 Task: Format the document according to the specified style guidelines: use Times New Roman for body text, bold the headings, and insert page breaks where needed.
Action: Mouse moved to (866, 297)
Screenshot: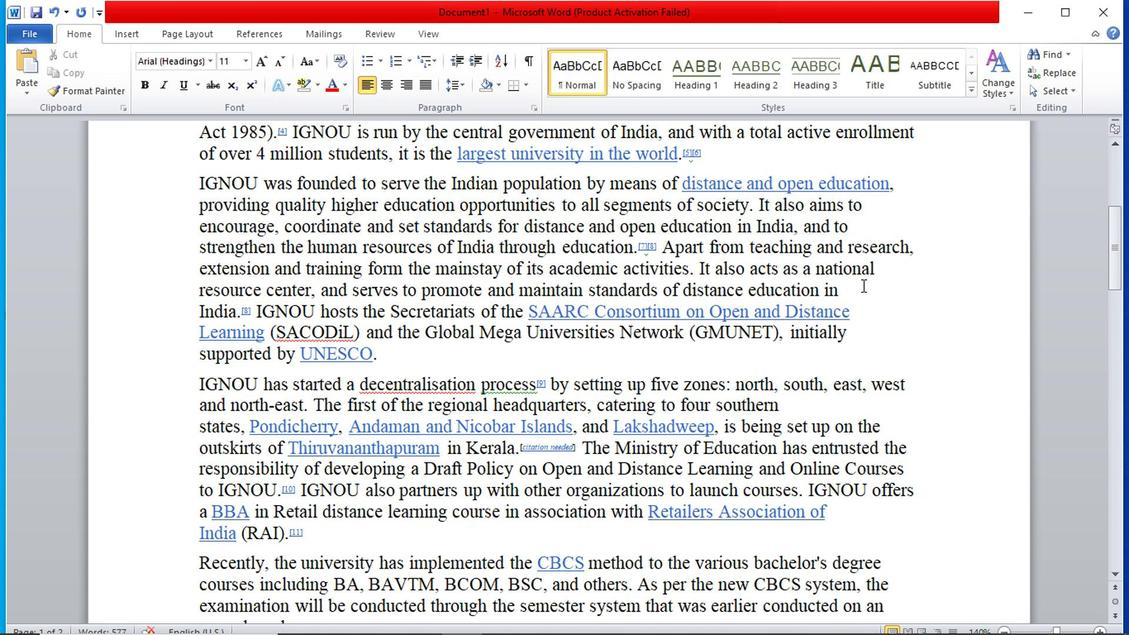 
Action: Mouse scrolled (866, 297) with delta (0, 0)
Screenshot: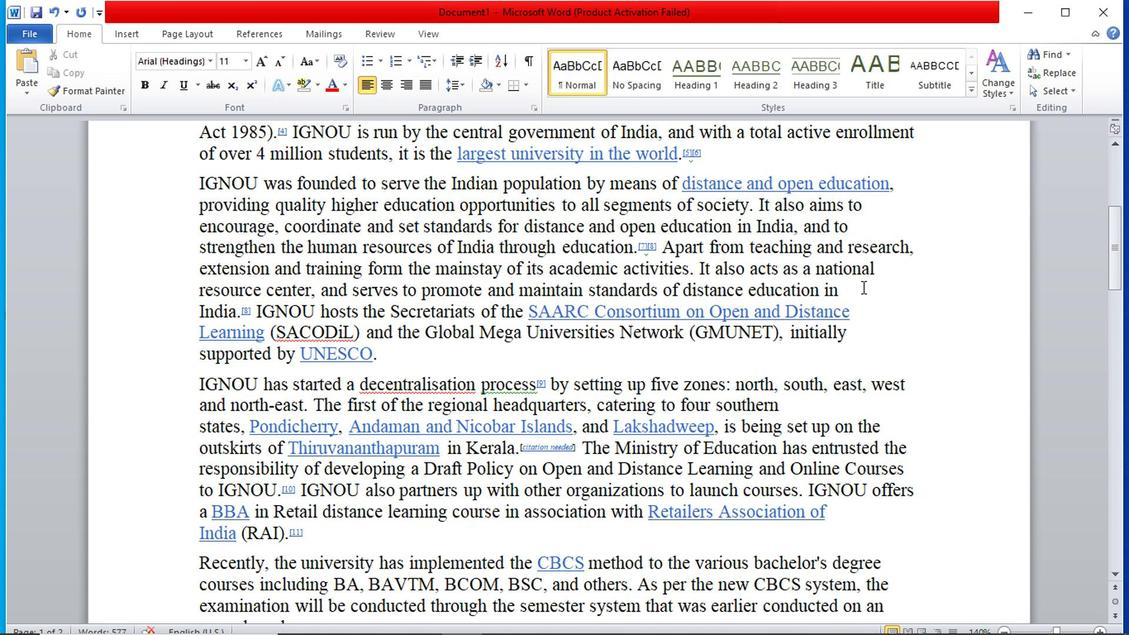 
Action: Mouse moved to (866, 297)
Screenshot: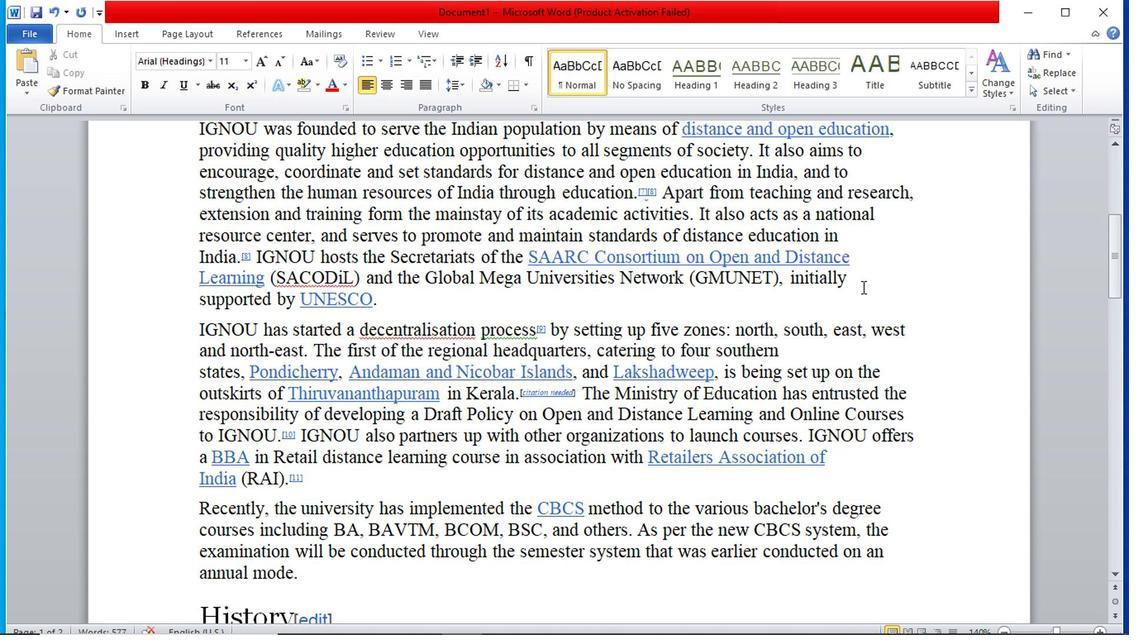 
Action: Mouse scrolled (866, 297) with delta (0, 0)
Screenshot: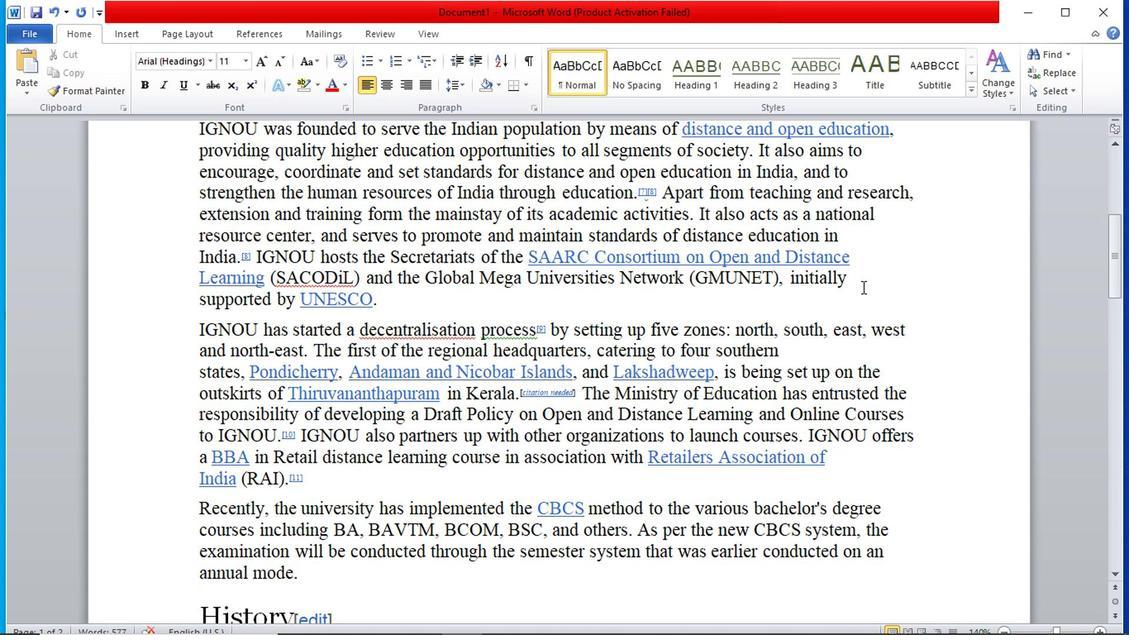 
Action: Mouse scrolled (866, 298) with delta (0, 1)
Screenshot: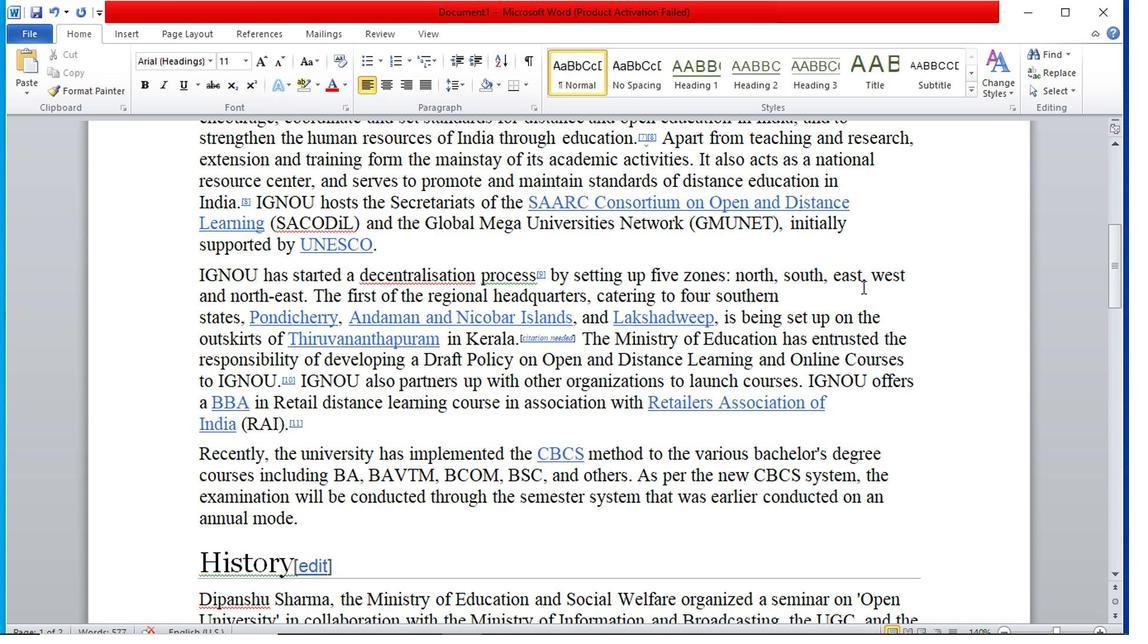 
Action: Mouse moved to (729, 290)
Screenshot: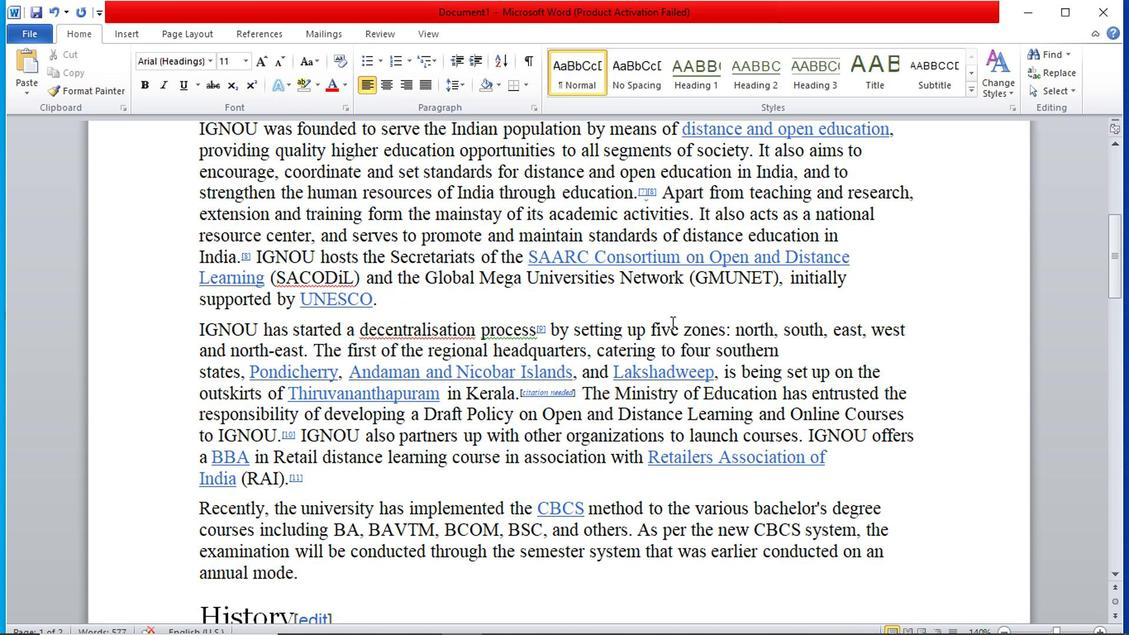 
Action: Mouse scrolled (729, 291) with delta (0, 1)
Screenshot: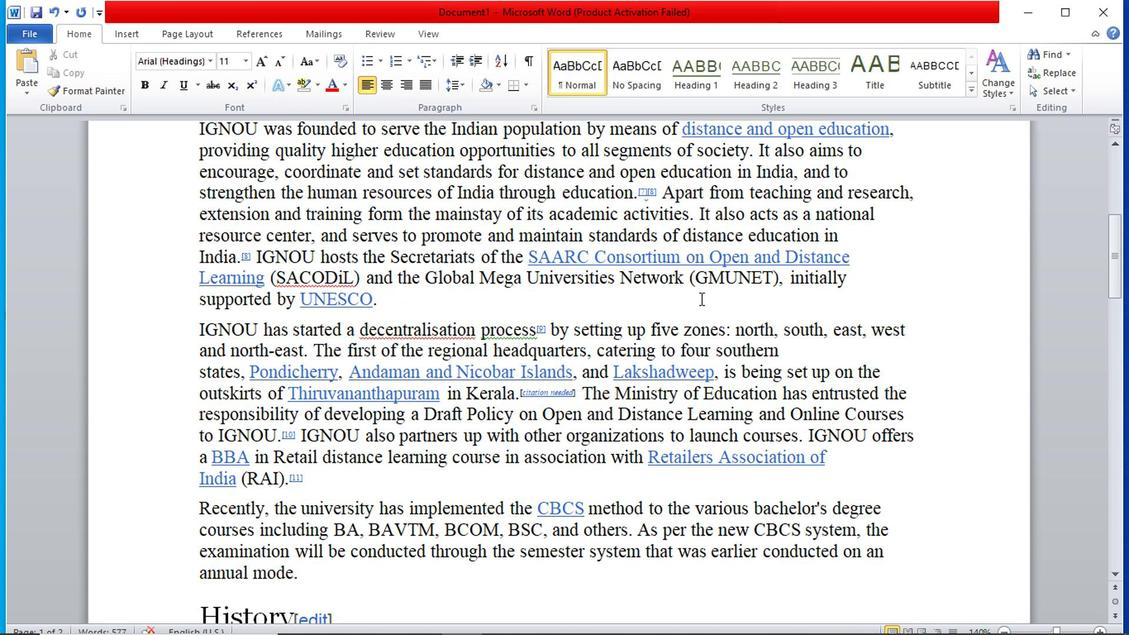 
Action: Mouse scrolled (729, 291) with delta (0, 1)
Screenshot: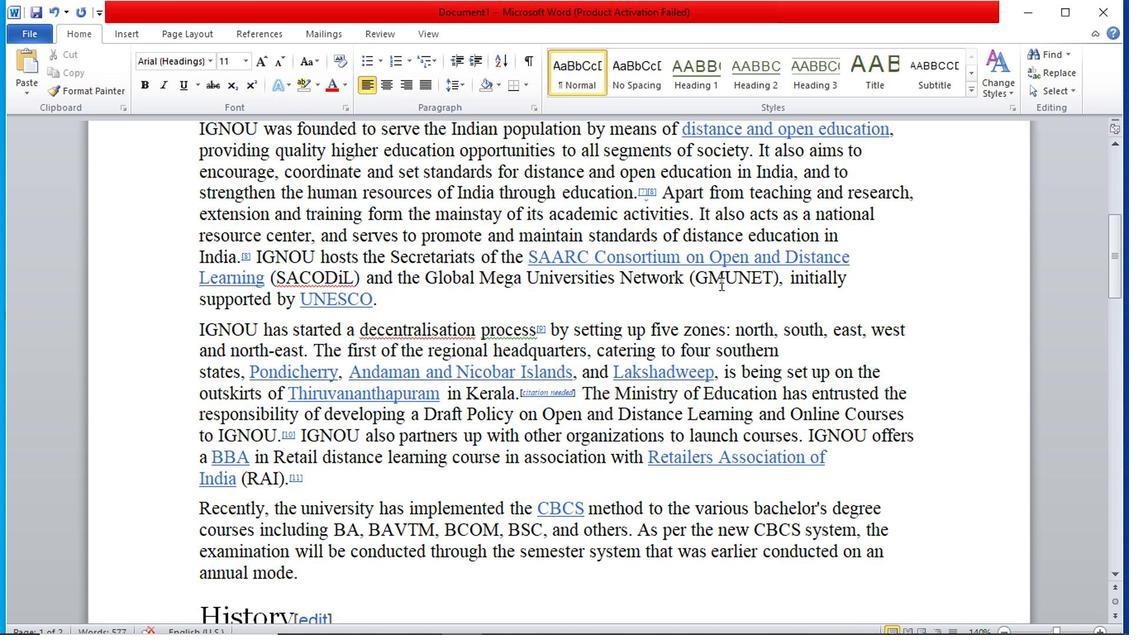
Action: Mouse scrolled (729, 291) with delta (0, 1)
Screenshot: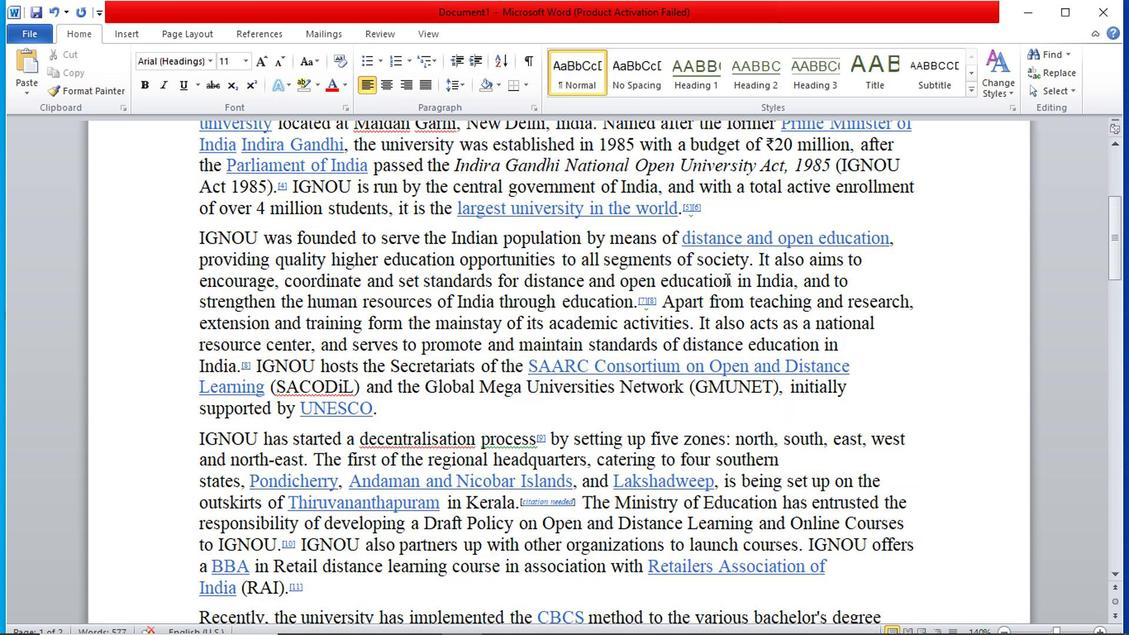 
Action: Mouse moved to (674, 221)
Screenshot: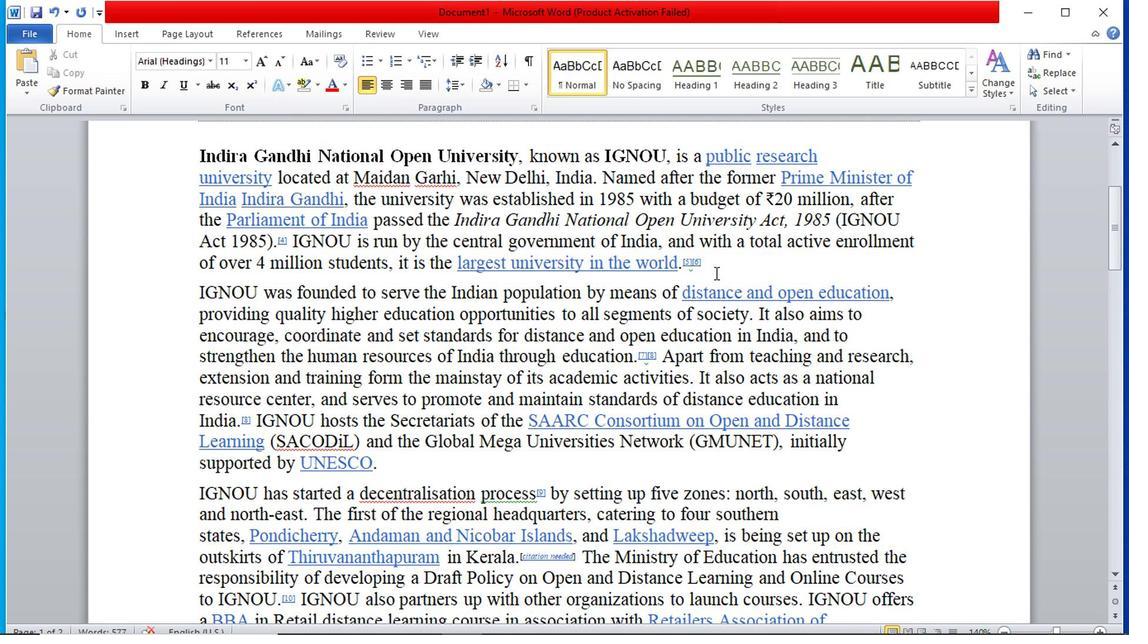 
Action: Mouse scrolled (674, 222) with delta (0, 1)
Screenshot: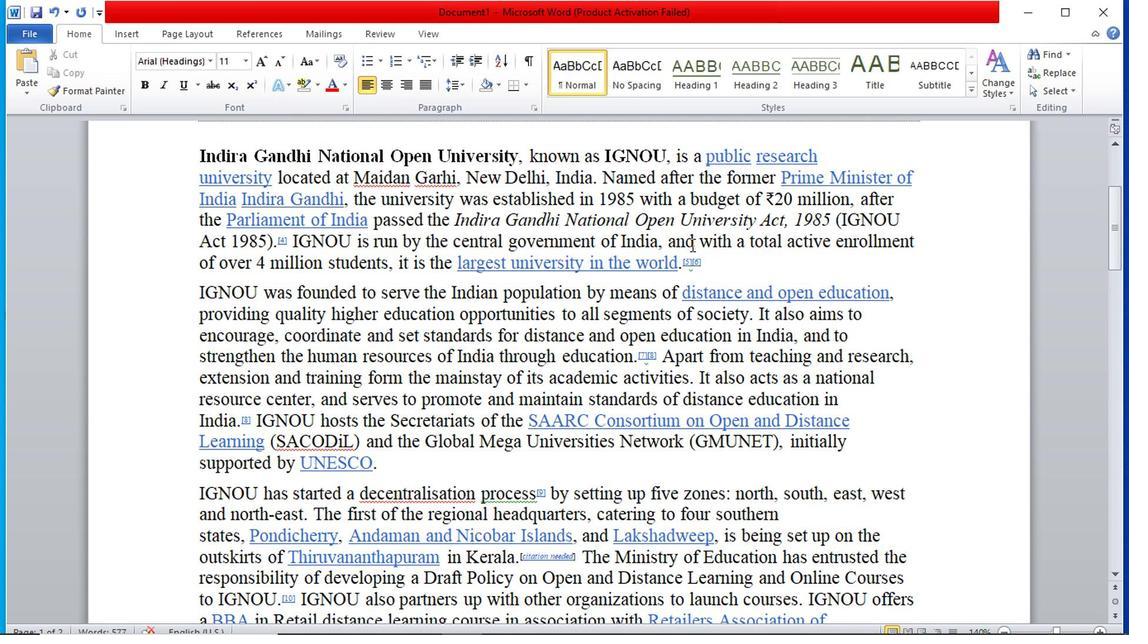 
Action: Mouse scrolled (674, 222) with delta (0, 1)
Screenshot: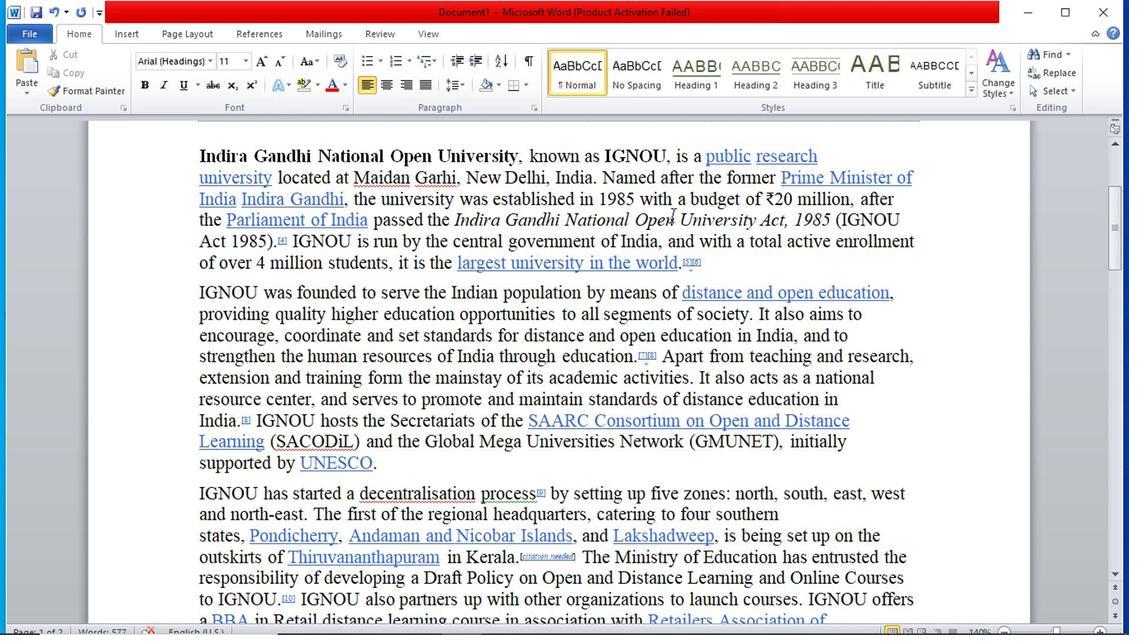 
Action: Mouse moved to (358, 202)
Screenshot: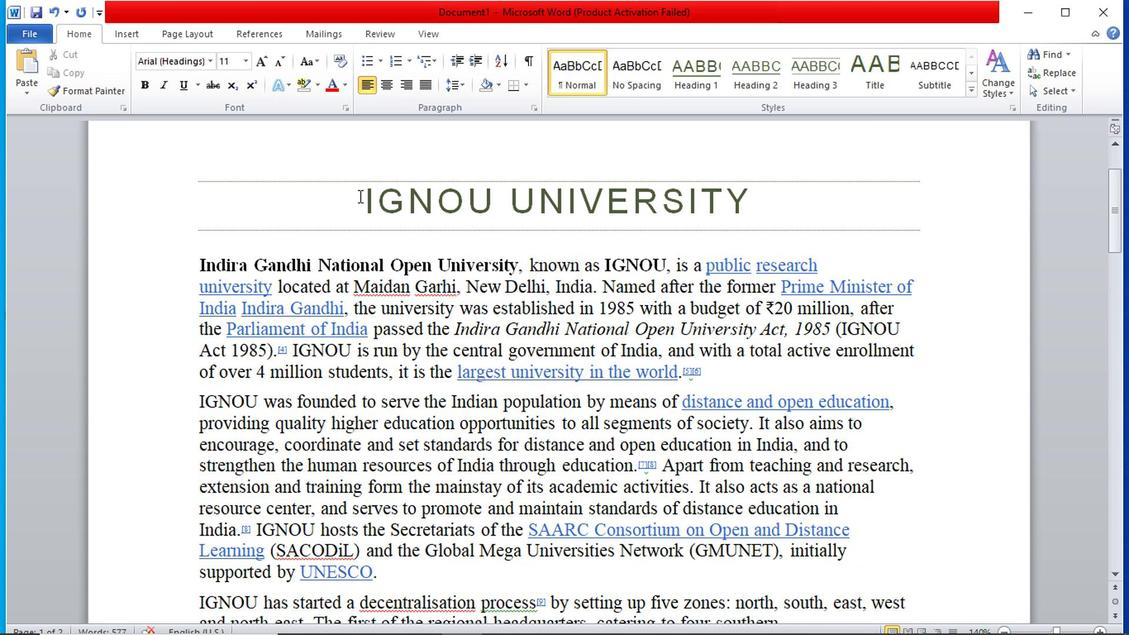 
Action: Mouse pressed left at (358, 202)
Screenshot: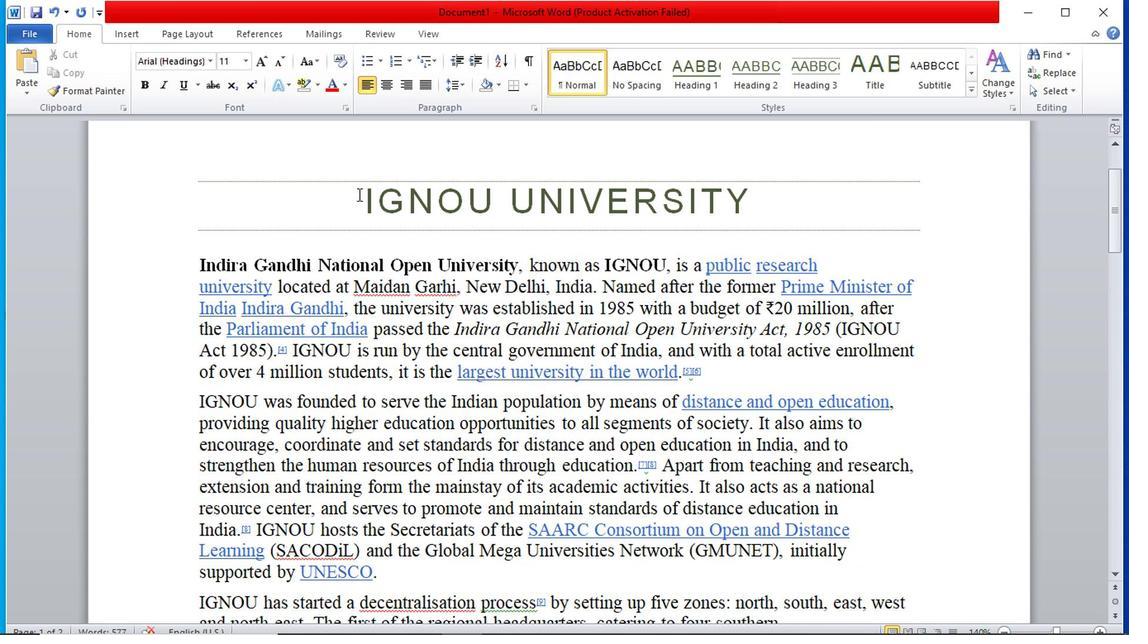 
Action: Mouse moved to (1015, 98)
Screenshot: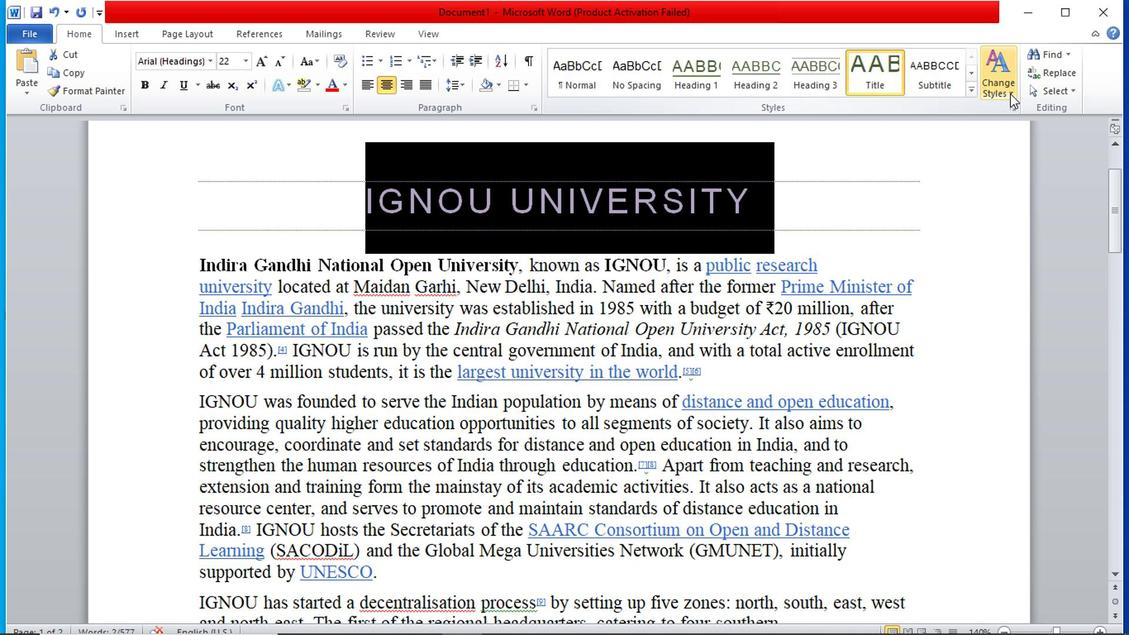 
Action: Mouse pressed left at (1015, 98)
Screenshot: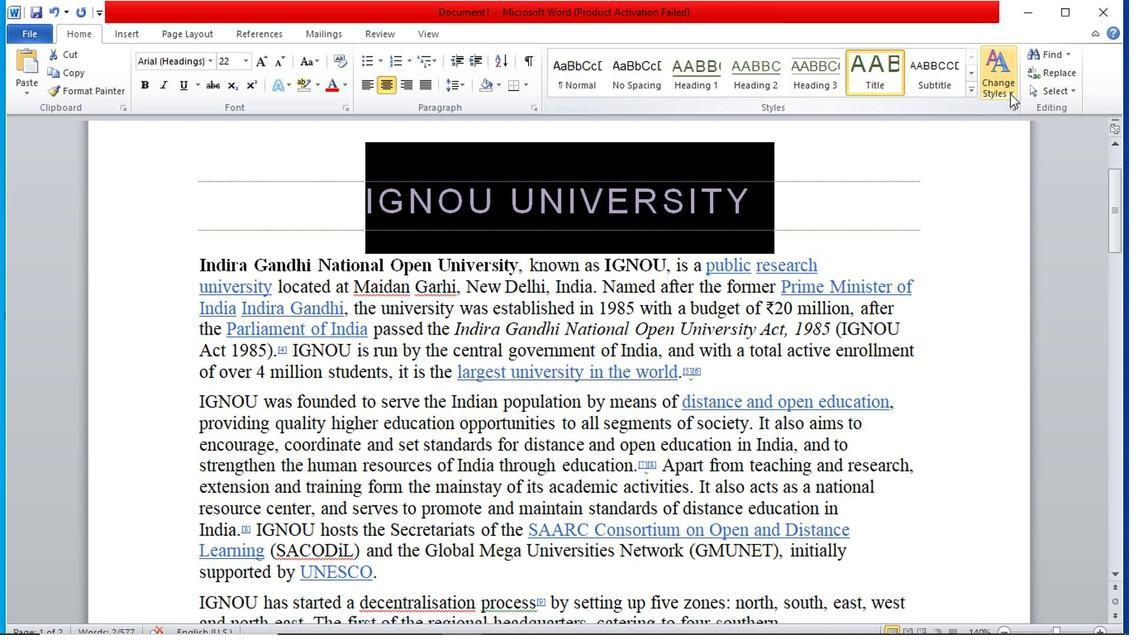 
Action: Mouse moved to (1024, 161)
Screenshot: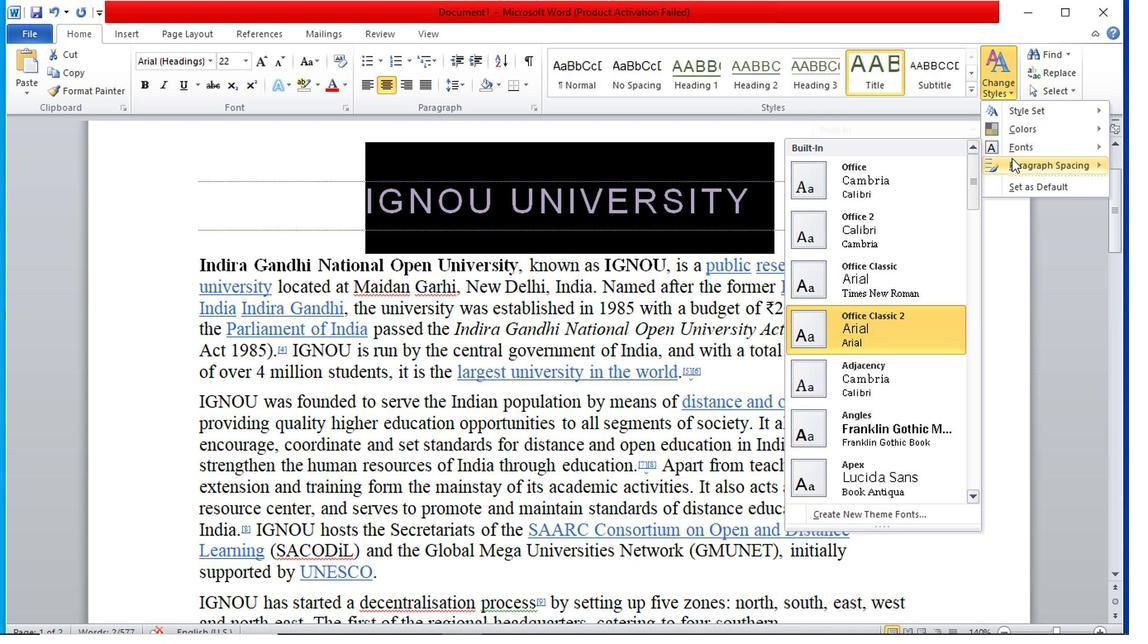 
Action: Mouse pressed left at (1024, 161)
Screenshot: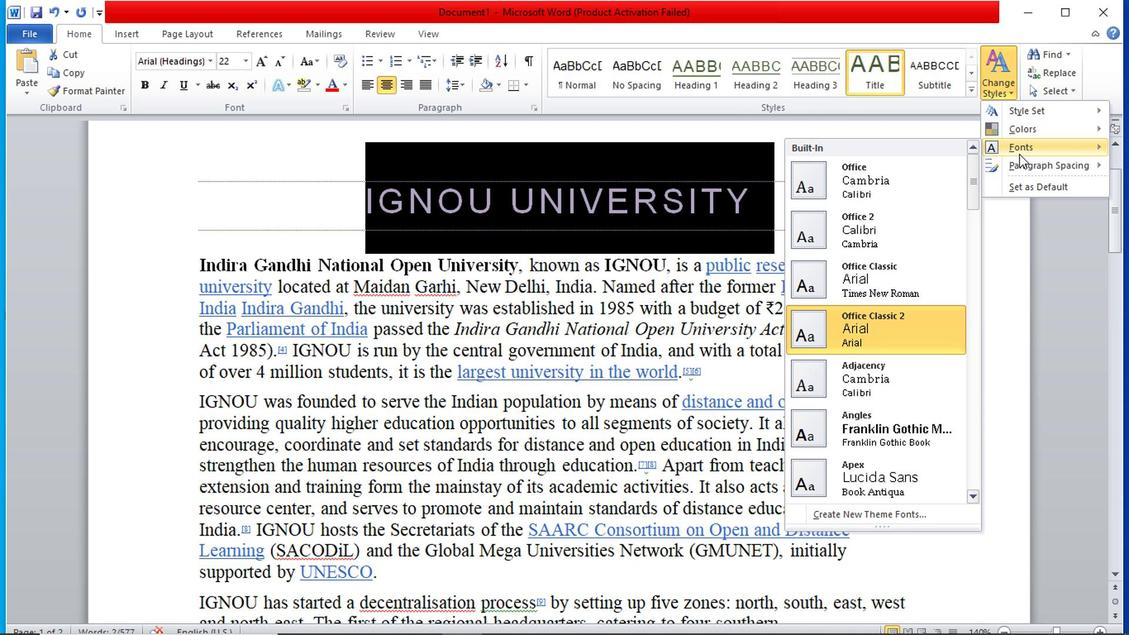 
Action: Mouse moved to (883, 352)
Screenshot: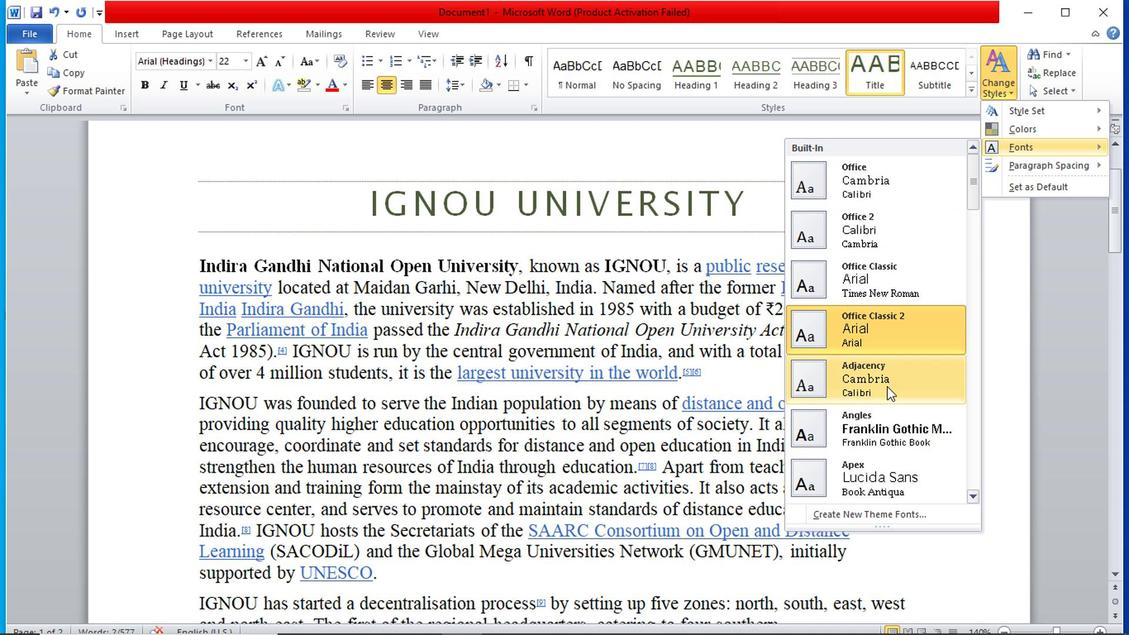 
Action: Mouse scrolled (883, 351) with delta (0, -1)
Screenshot: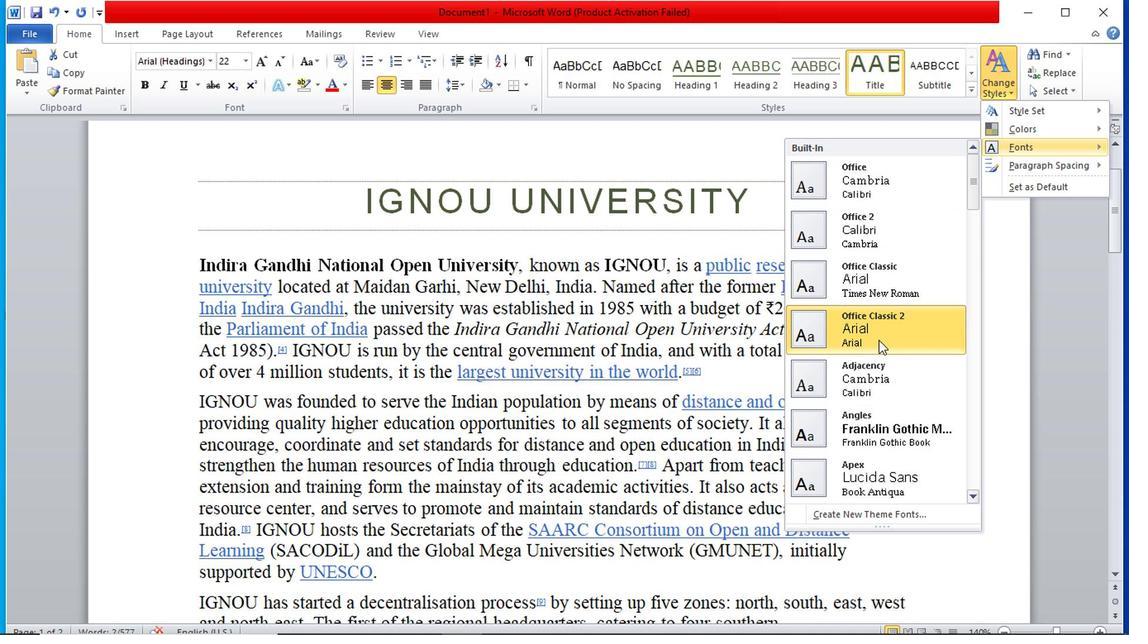 
Action: Mouse scrolled (883, 351) with delta (0, -1)
Screenshot: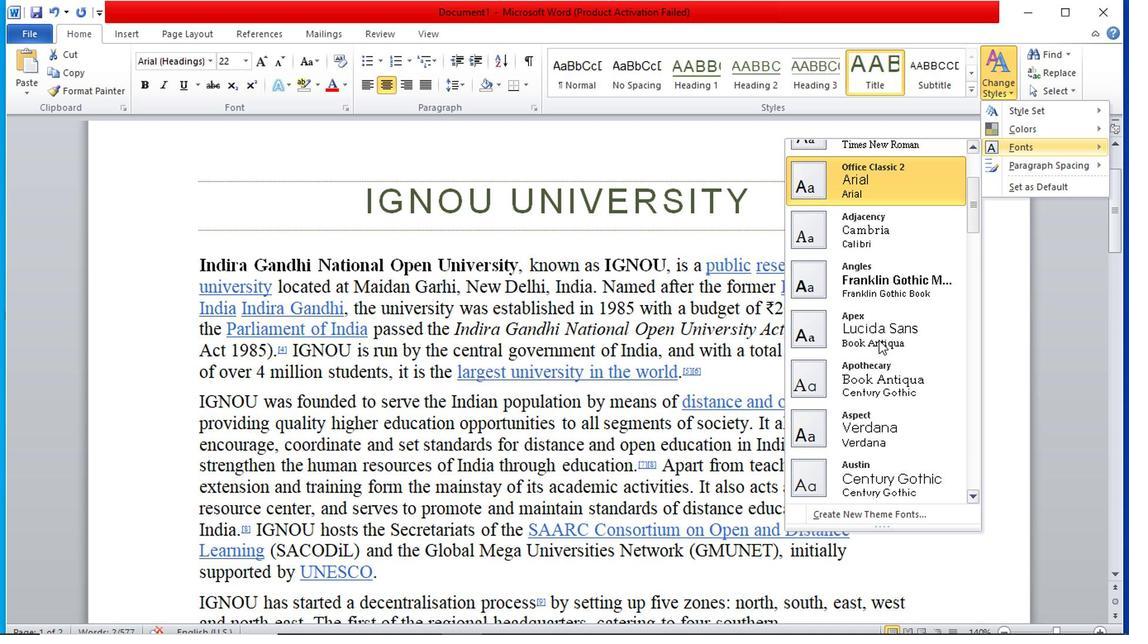 
Action: Mouse moved to (880, 388)
Screenshot: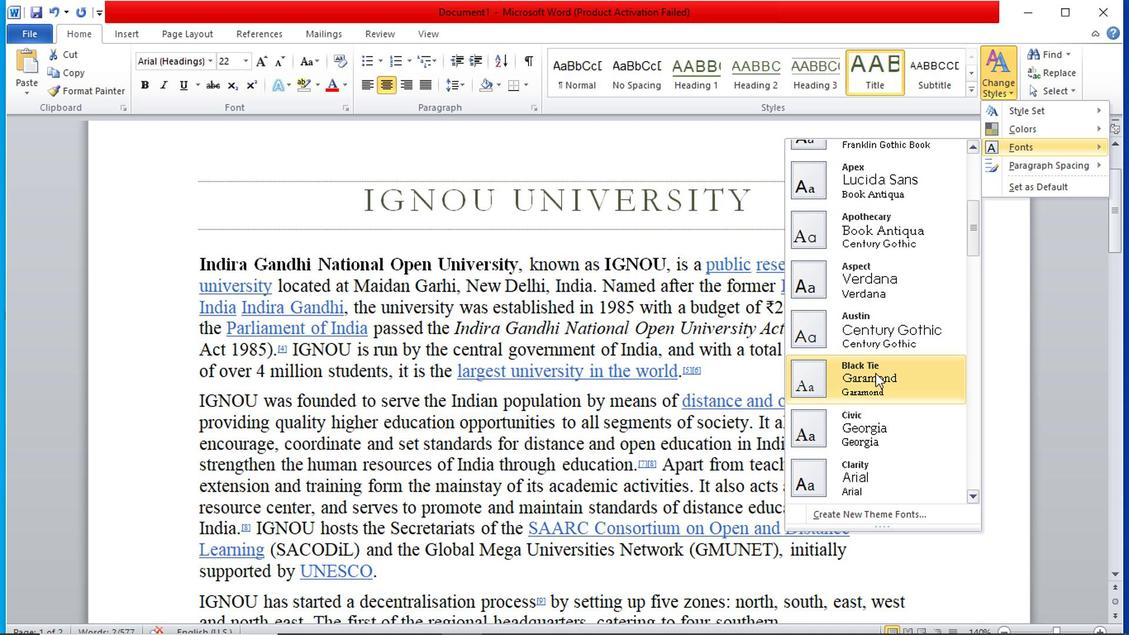 
Action: Mouse pressed left at (880, 388)
Screenshot: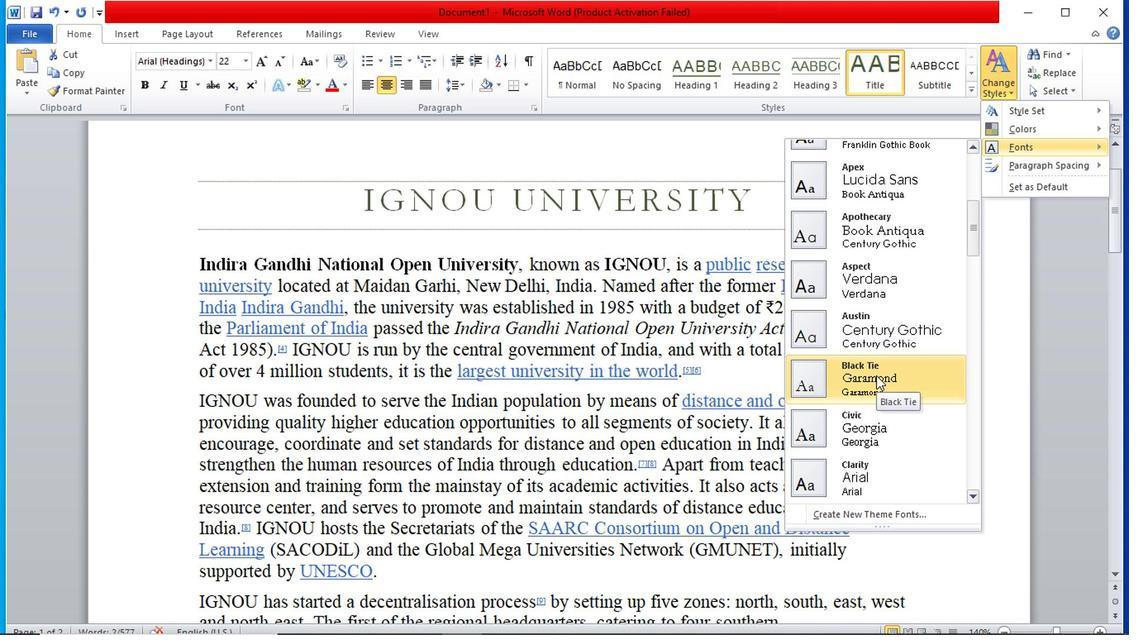 
Action: Mouse moved to (338, 196)
Screenshot: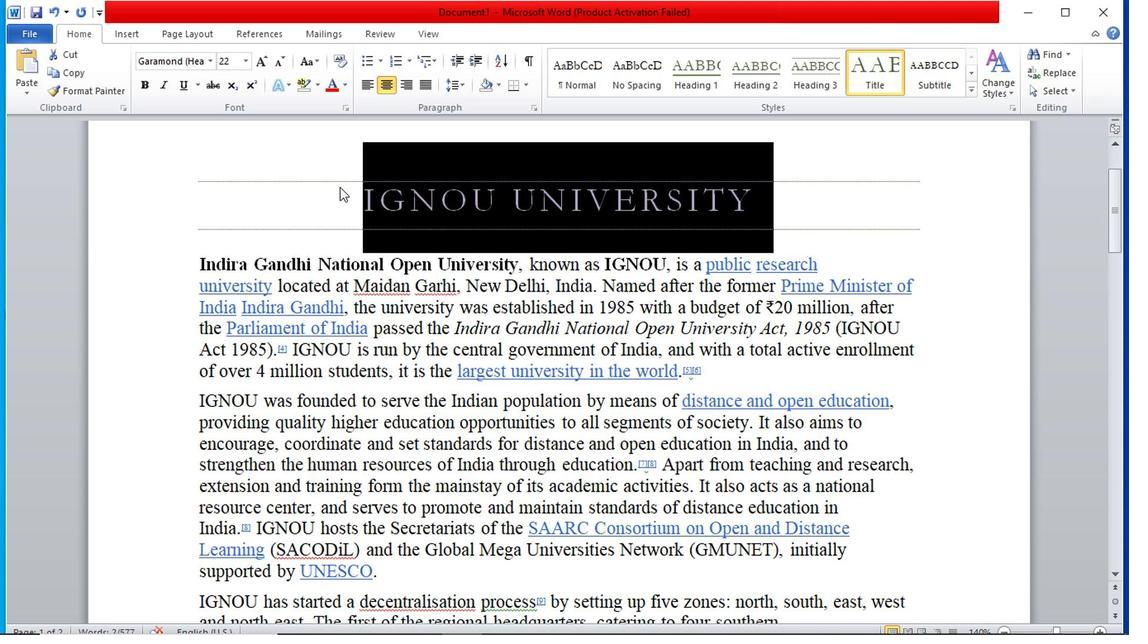 
Action: Mouse pressed left at (338, 196)
Screenshot: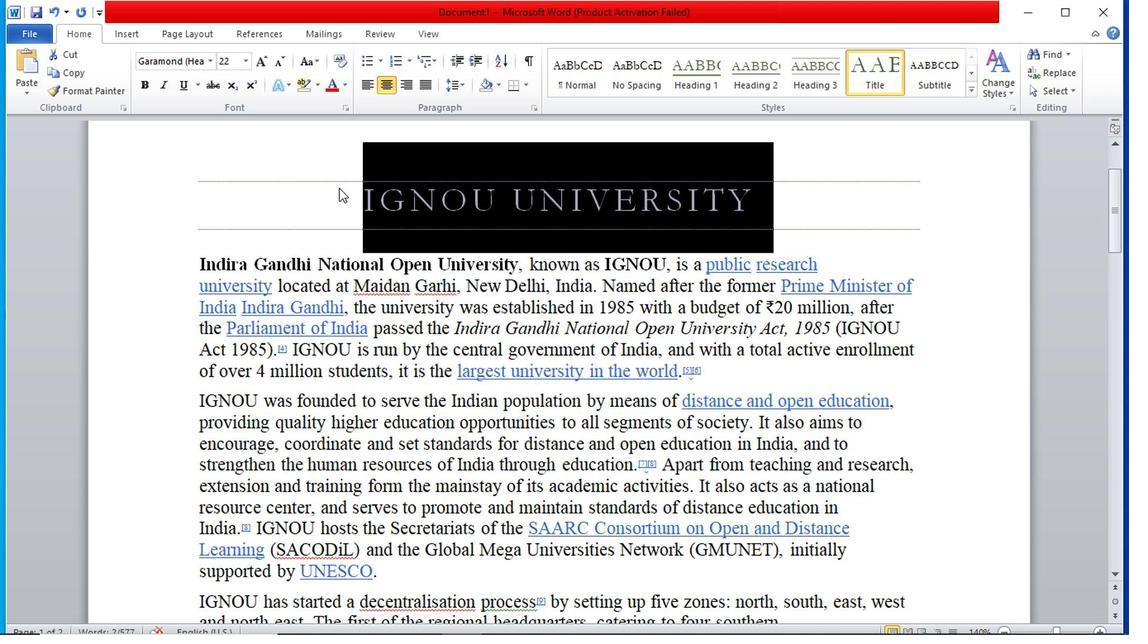 
Action: Mouse moved to (338, 196)
Screenshot: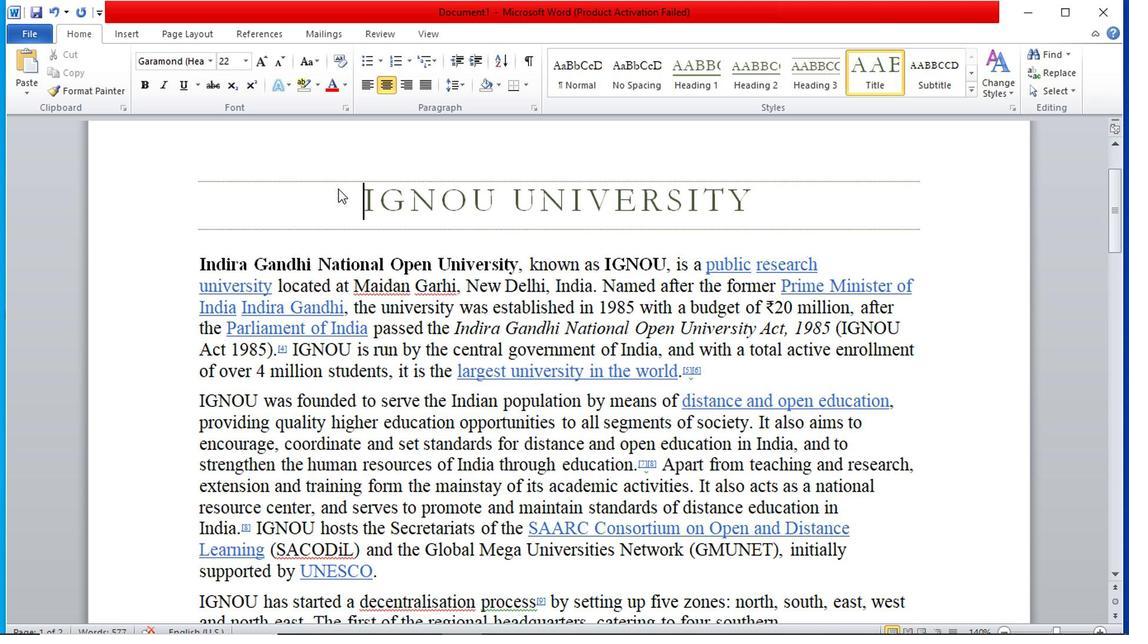 
Action: Mouse pressed left at (338, 196)
Screenshot: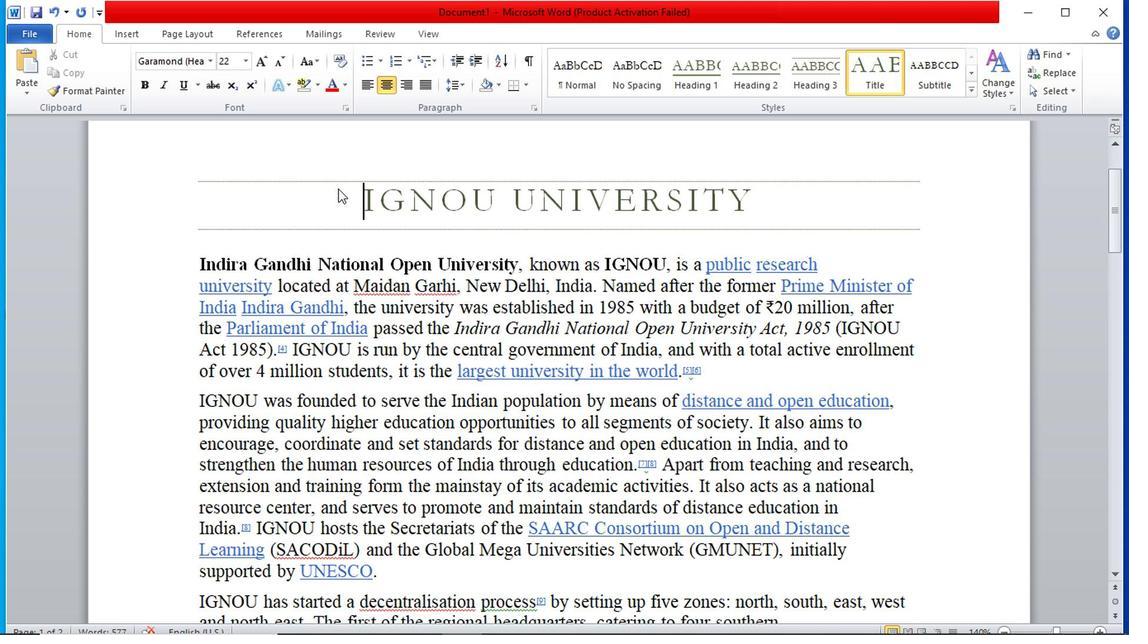 
Action: Mouse moved to (342, 87)
Screenshot: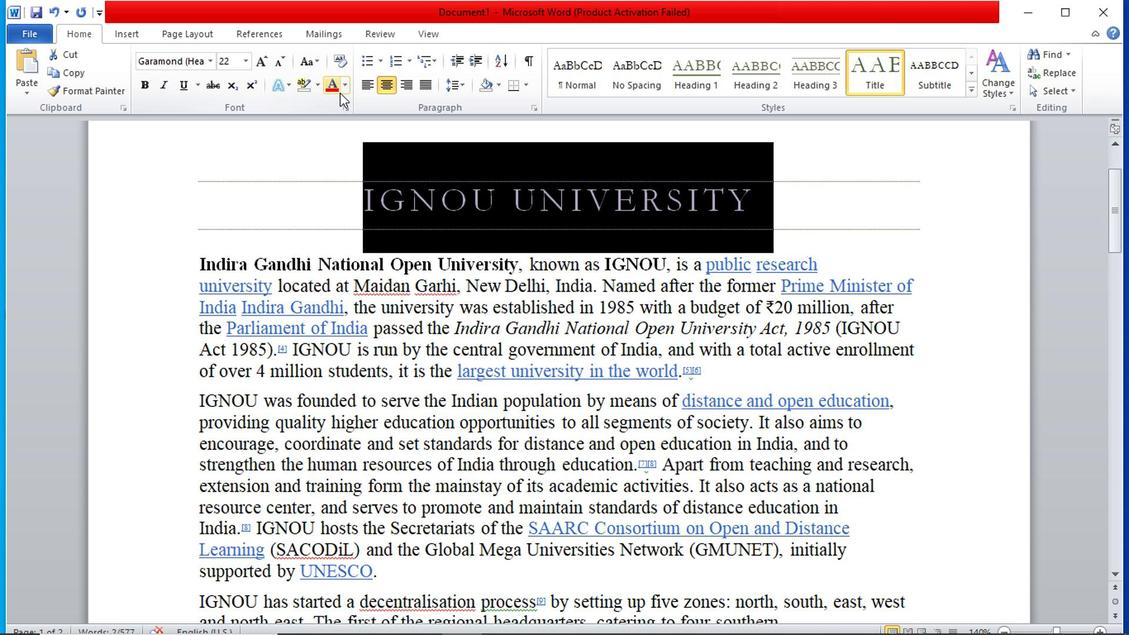 
Action: Mouse pressed left at (342, 87)
Screenshot: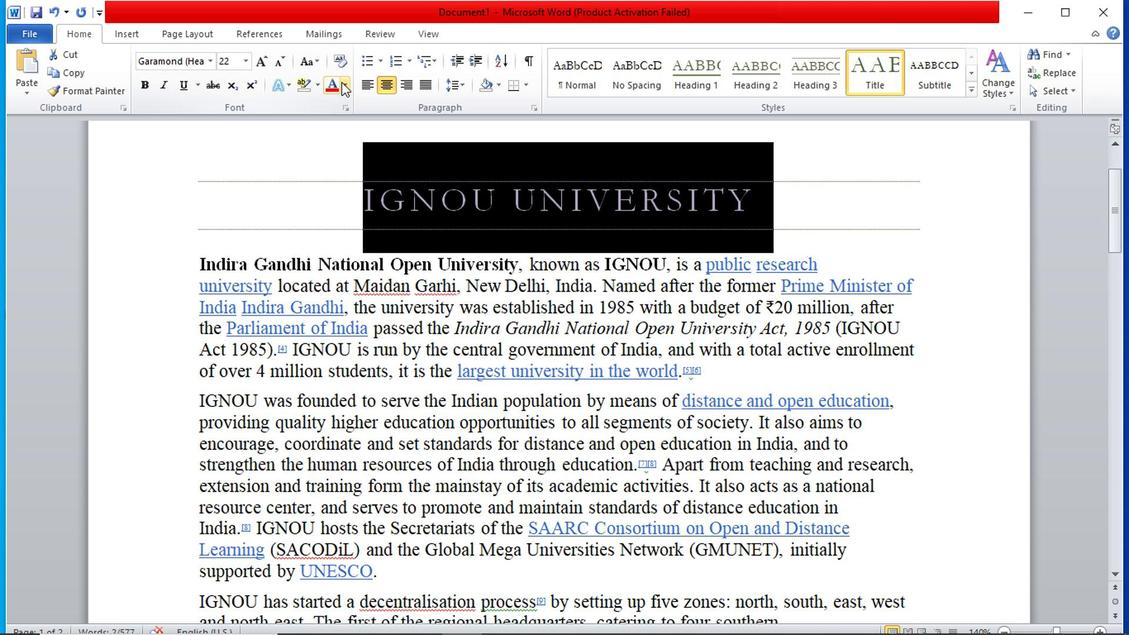
Action: Mouse moved to (291, 152)
Screenshot: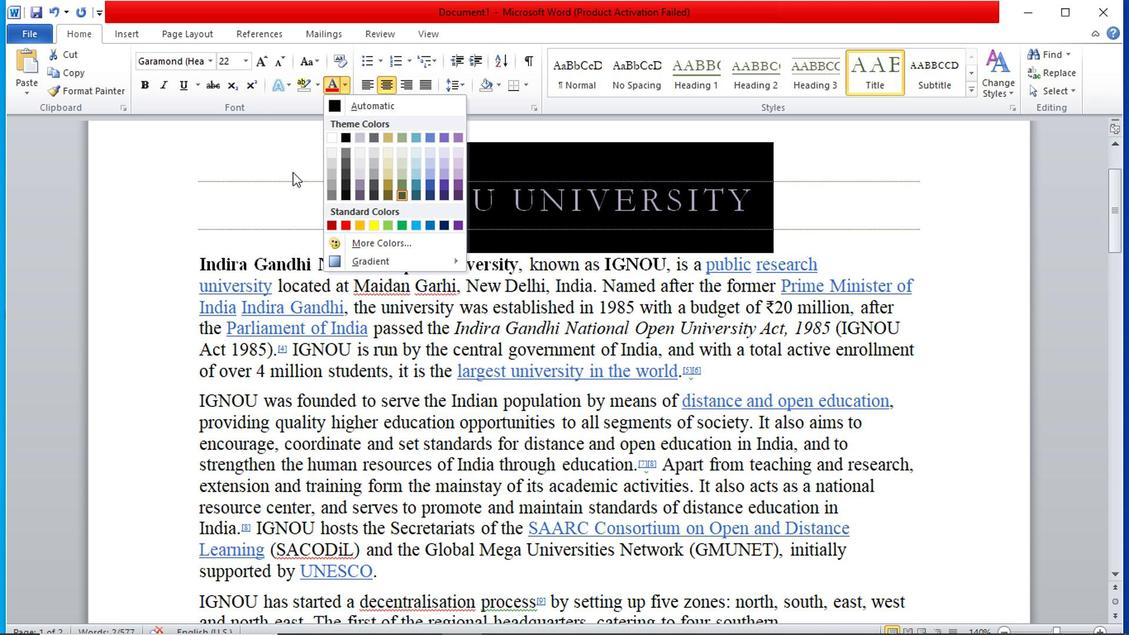 
Action: Mouse pressed left at (291, 152)
Screenshot: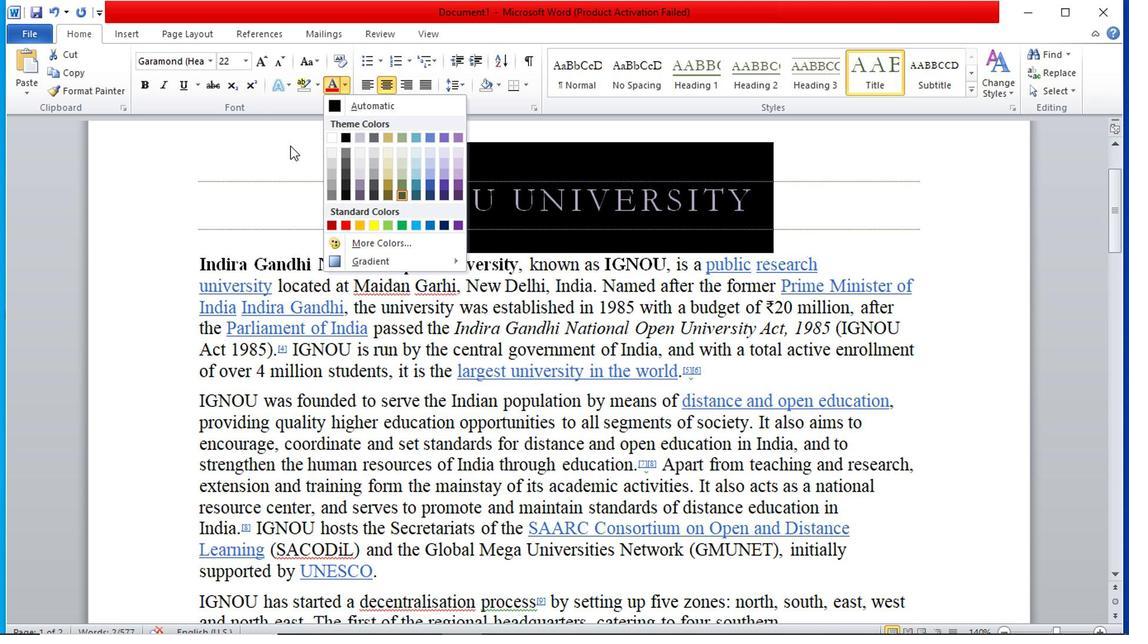 
Action: Mouse moved to (287, 85)
Screenshot: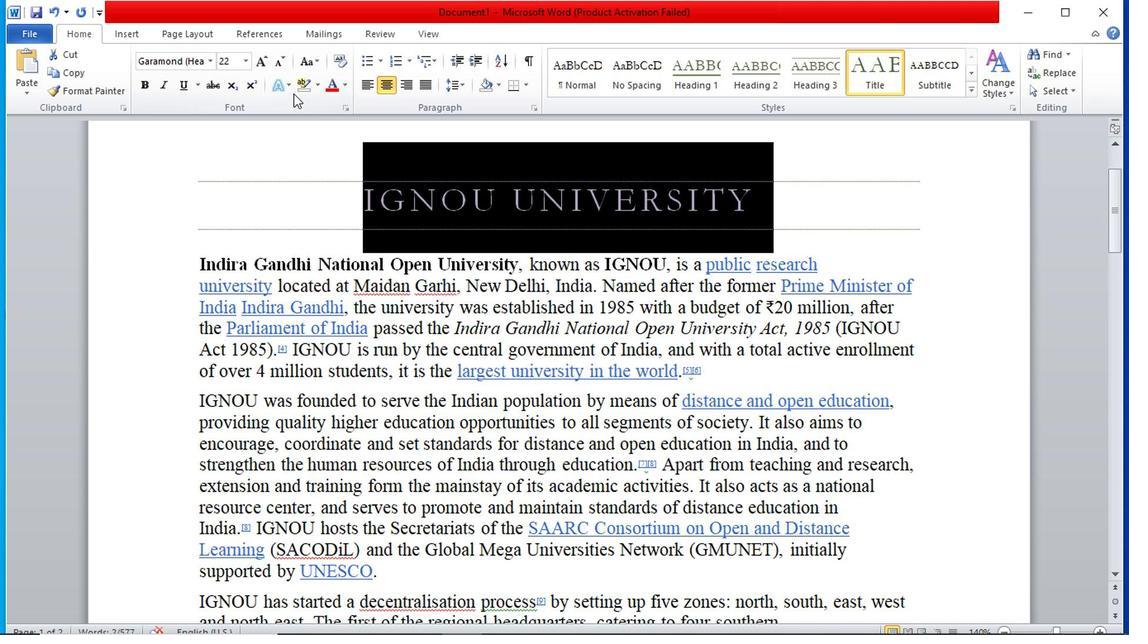 
Action: Mouse pressed left at (287, 85)
Screenshot: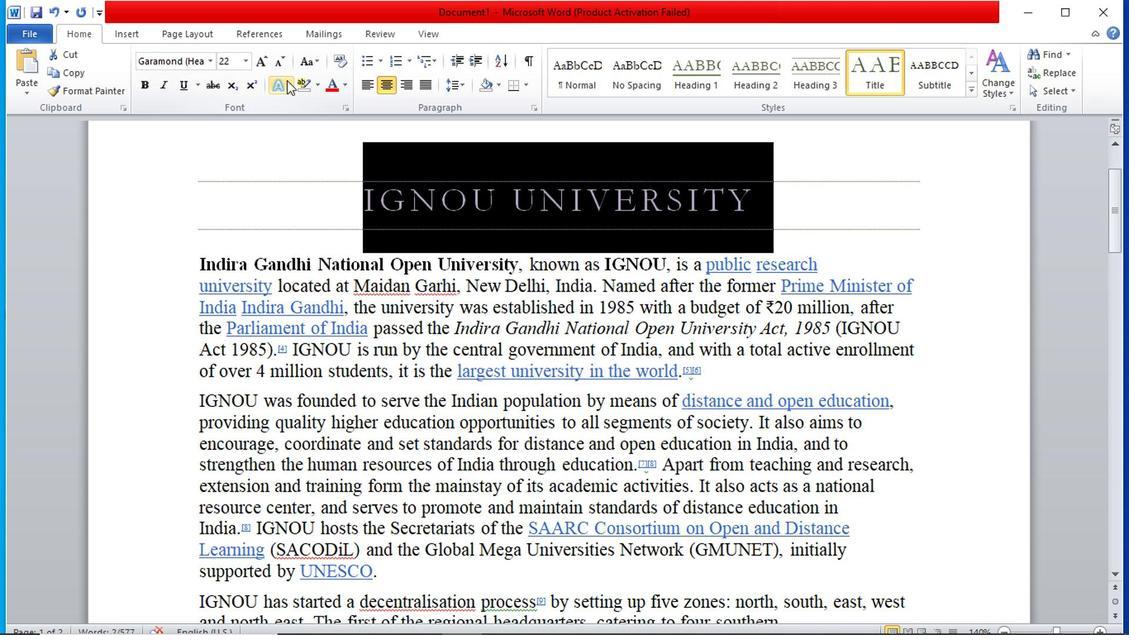 
Action: Mouse moved to (617, 281)
Screenshot: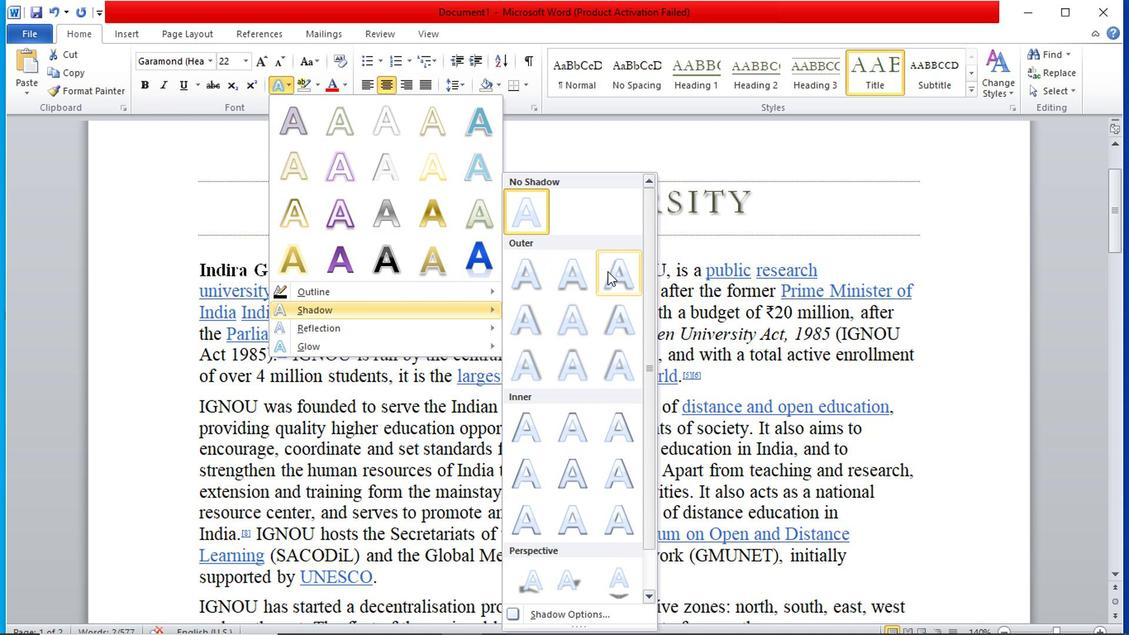 
Action: Mouse pressed left at (617, 281)
Screenshot: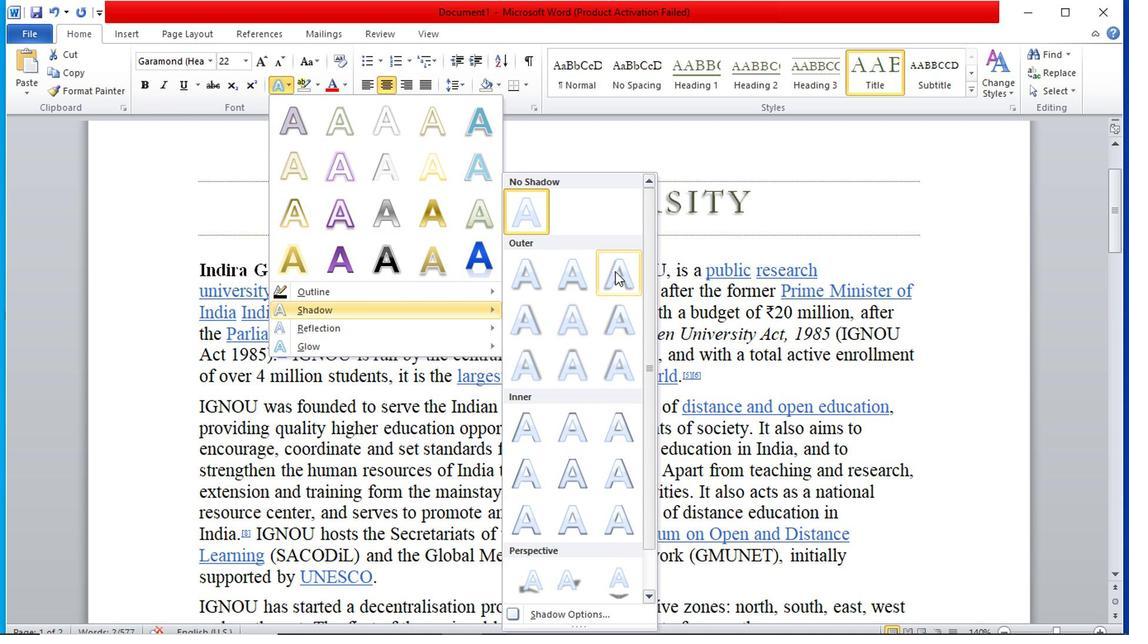 
Action: Mouse moved to (863, 241)
Screenshot: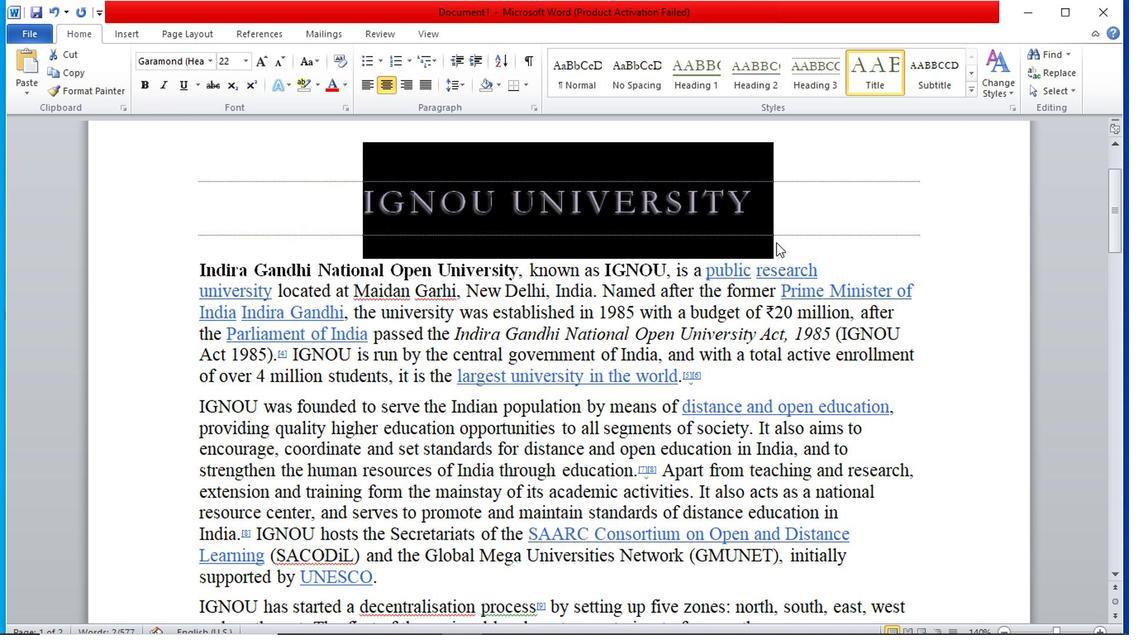 
Action: Mouse pressed left at (863, 241)
Screenshot: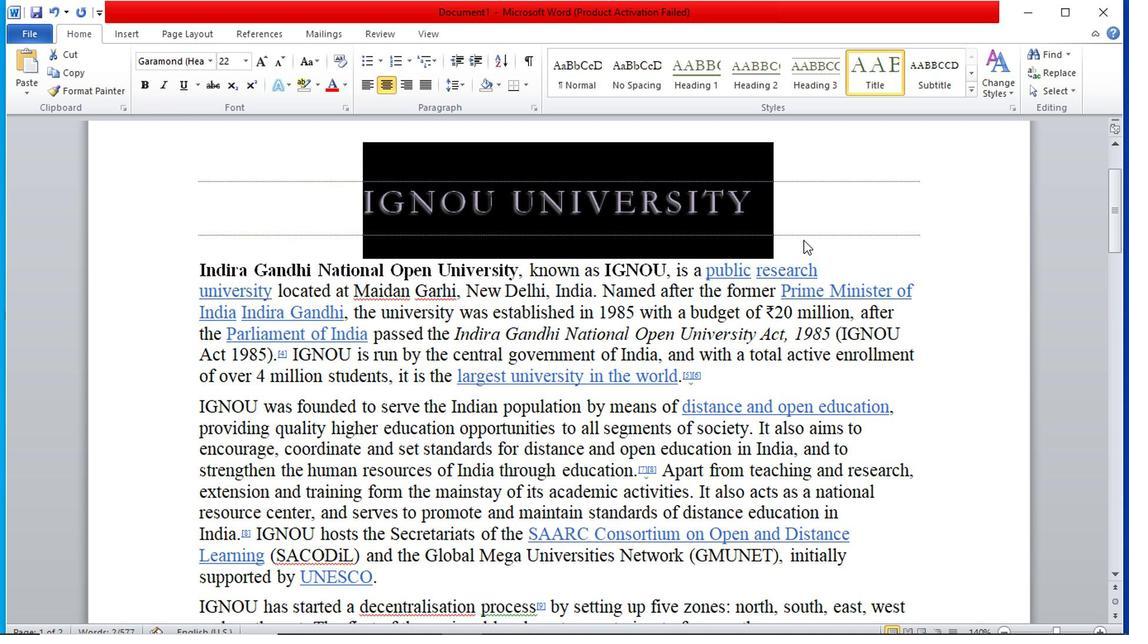 
Action: Mouse moved to (857, 264)
Screenshot: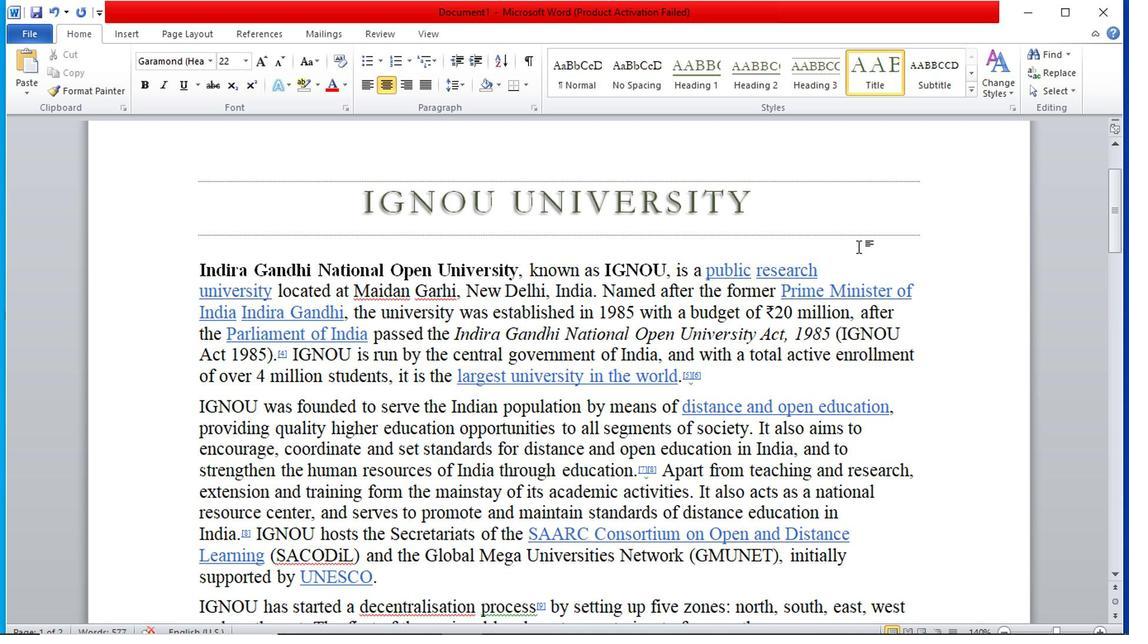 
Action: Mouse scrolled (857, 263) with delta (0, -1)
Screenshot: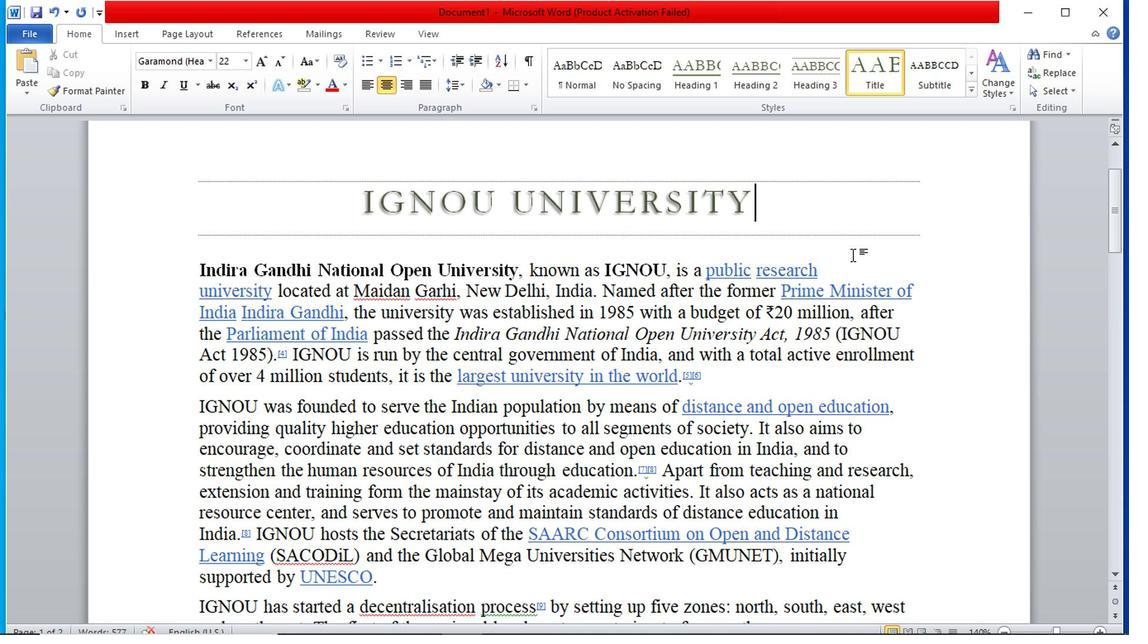 
Action: Mouse moved to (348, 248)
Screenshot: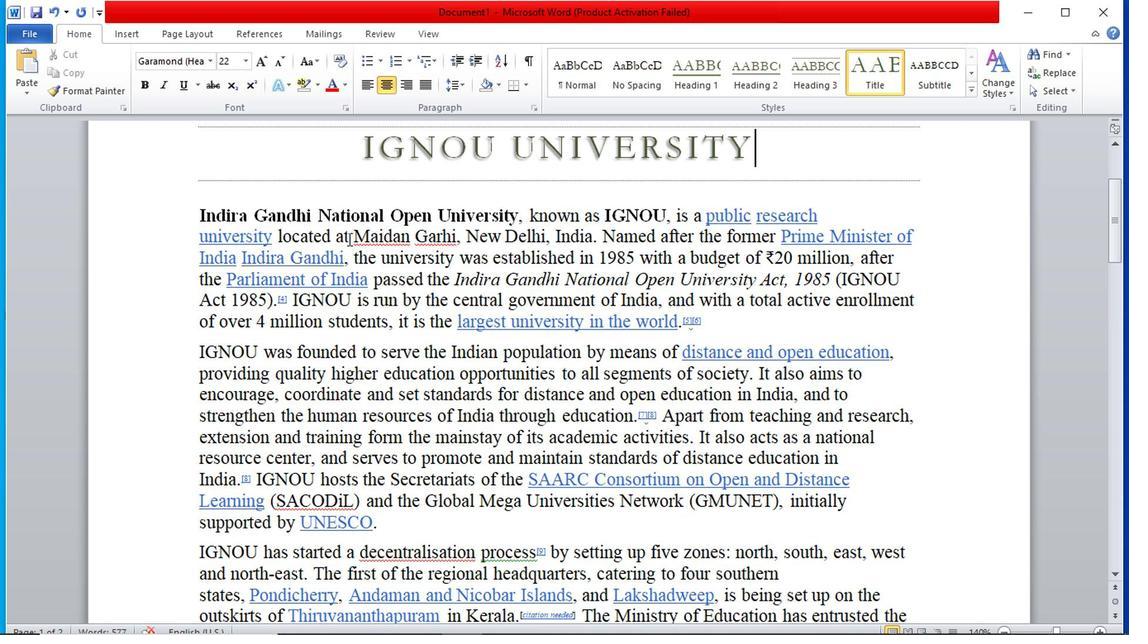 
Action: Mouse pressed left at (348, 248)
Screenshot: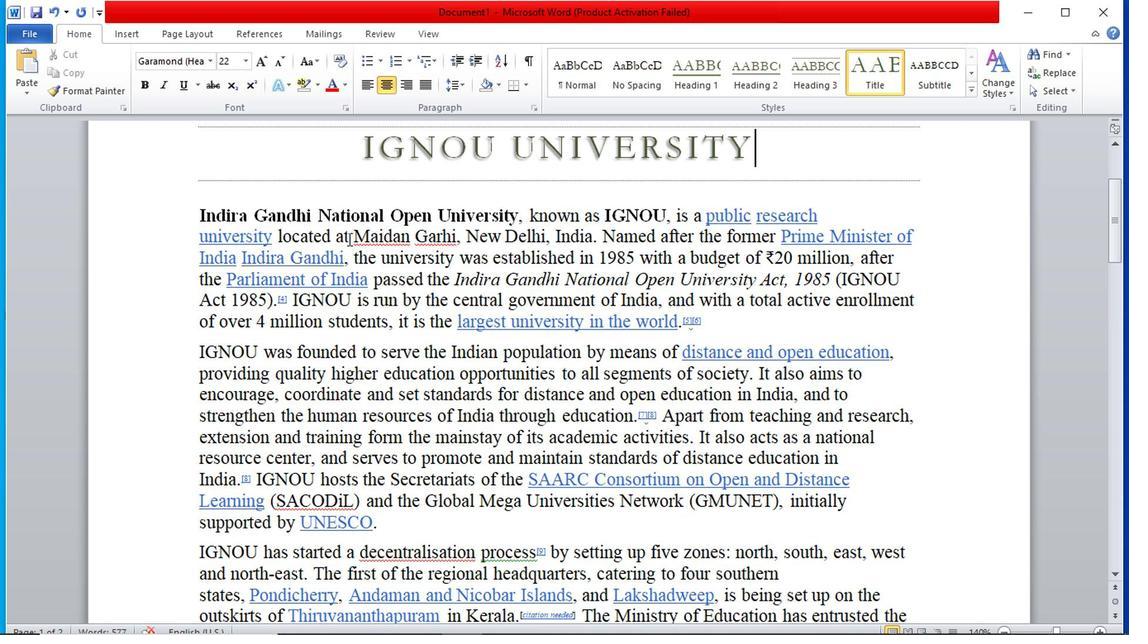 
Action: Mouse moved to (832, 338)
Screenshot: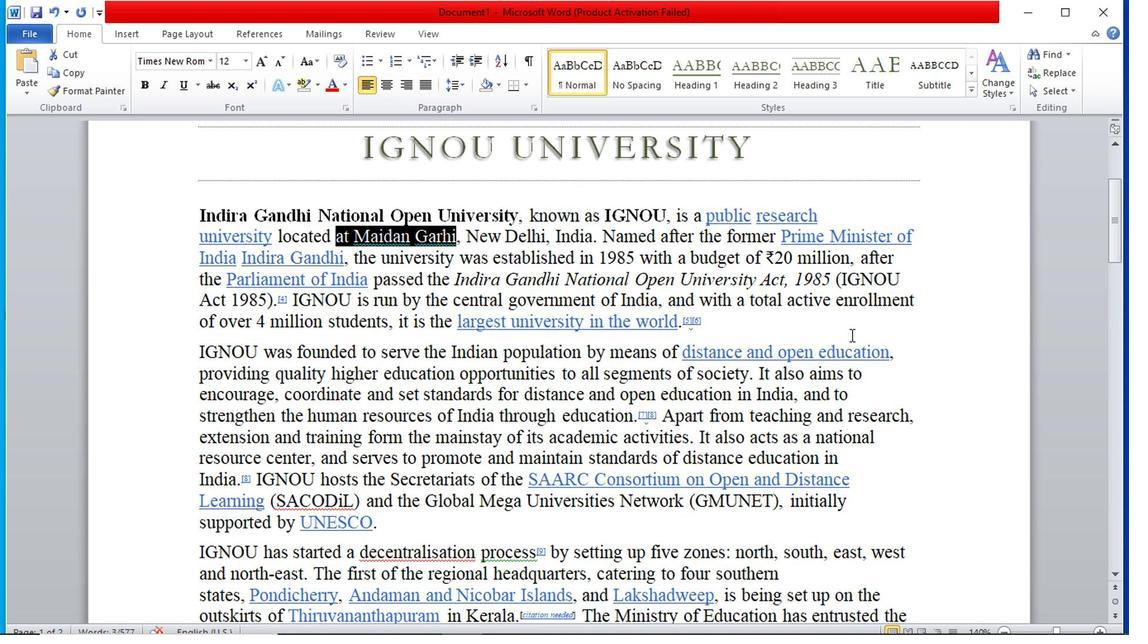 
Action: Mouse pressed left at (832, 338)
Screenshot: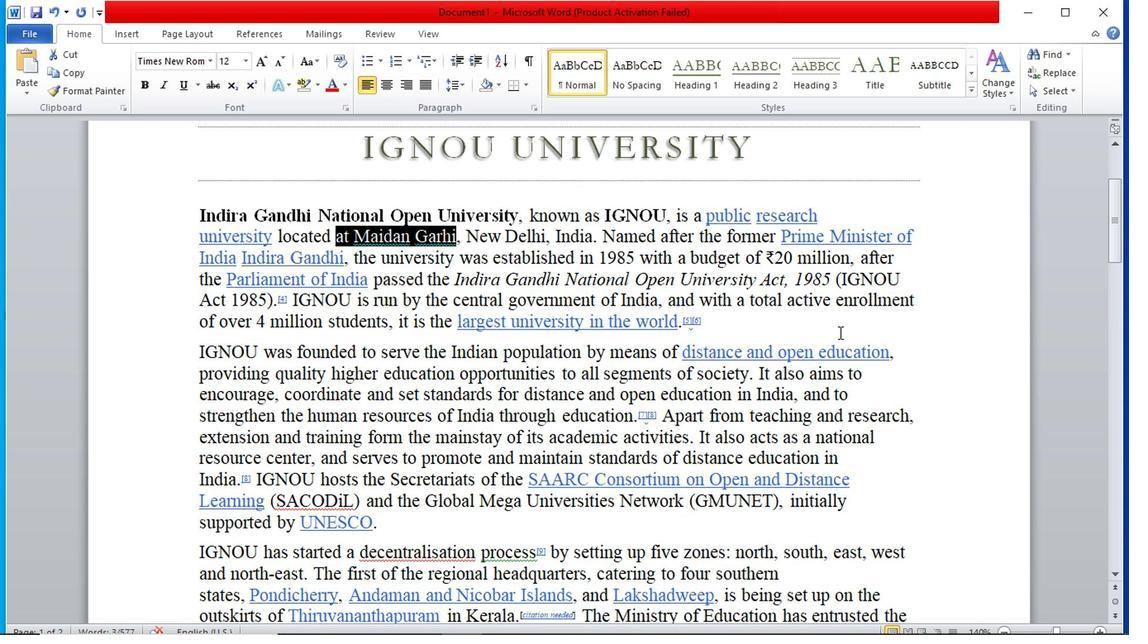 
Action: Mouse moved to (457, 240)
Screenshot: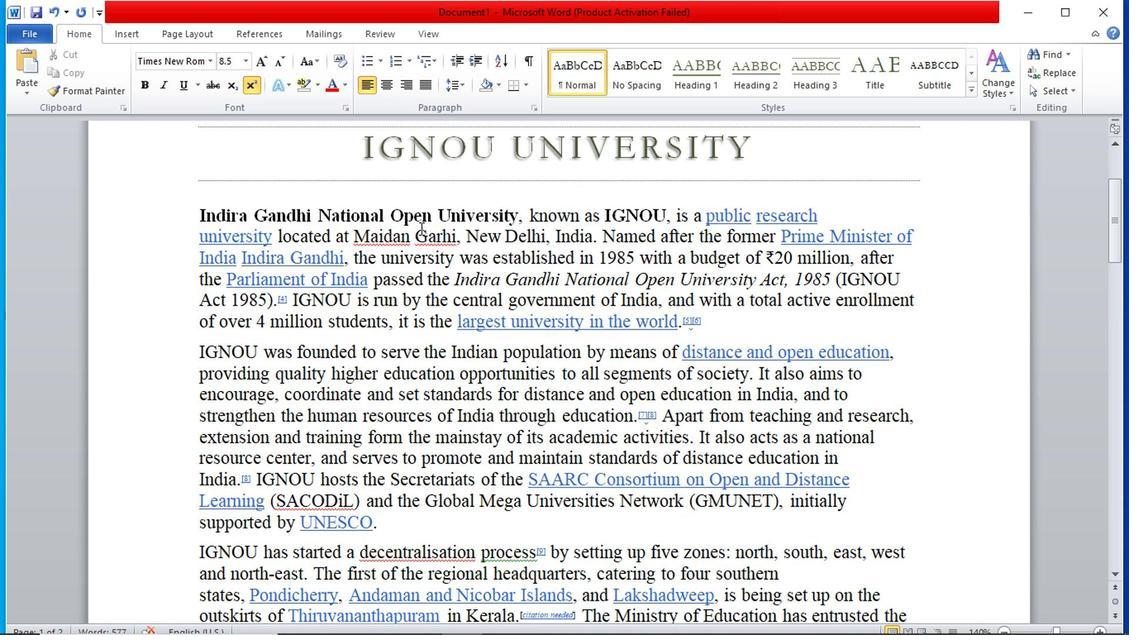 
Action: Mouse pressed left at (457, 240)
Screenshot: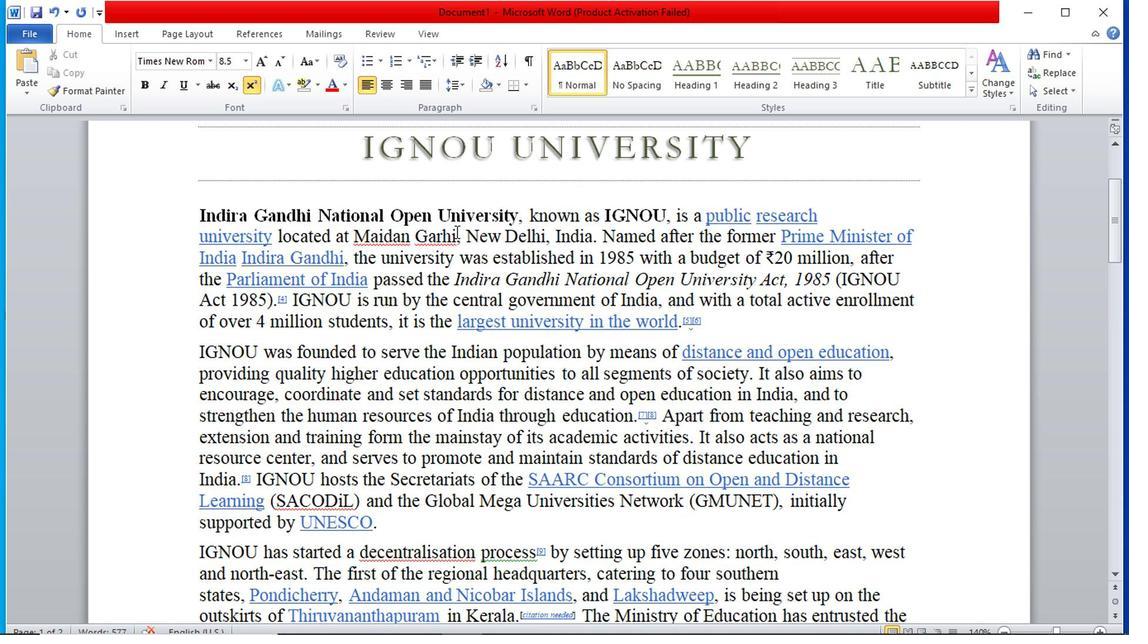 
Action: Mouse moved to (772, 336)
Screenshot: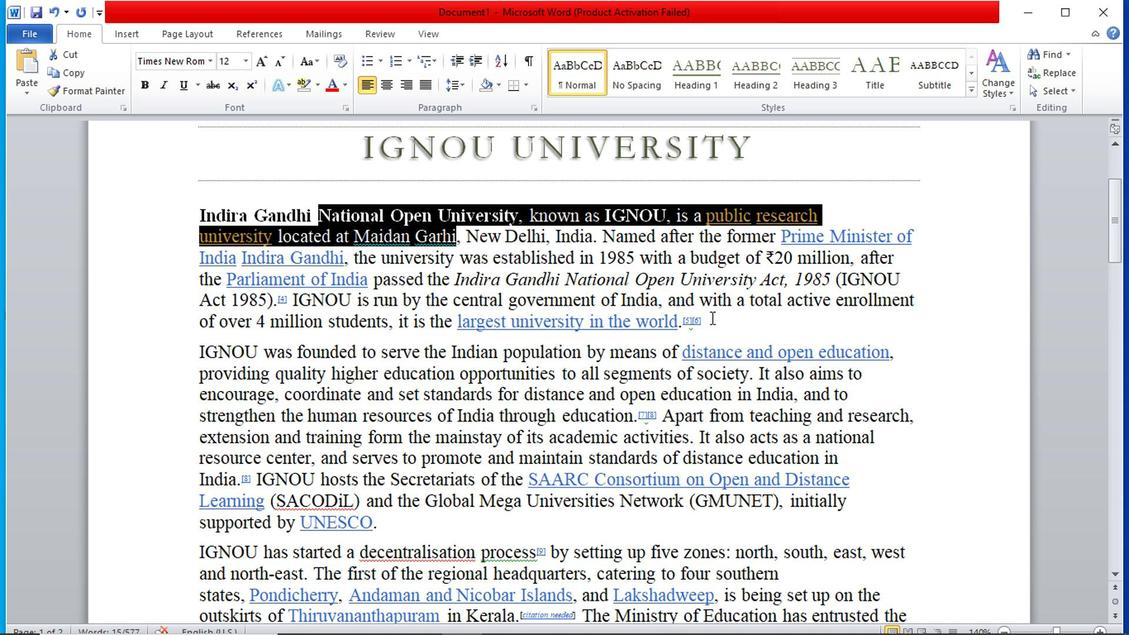 
Action: Mouse pressed left at (772, 336)
Screenshot: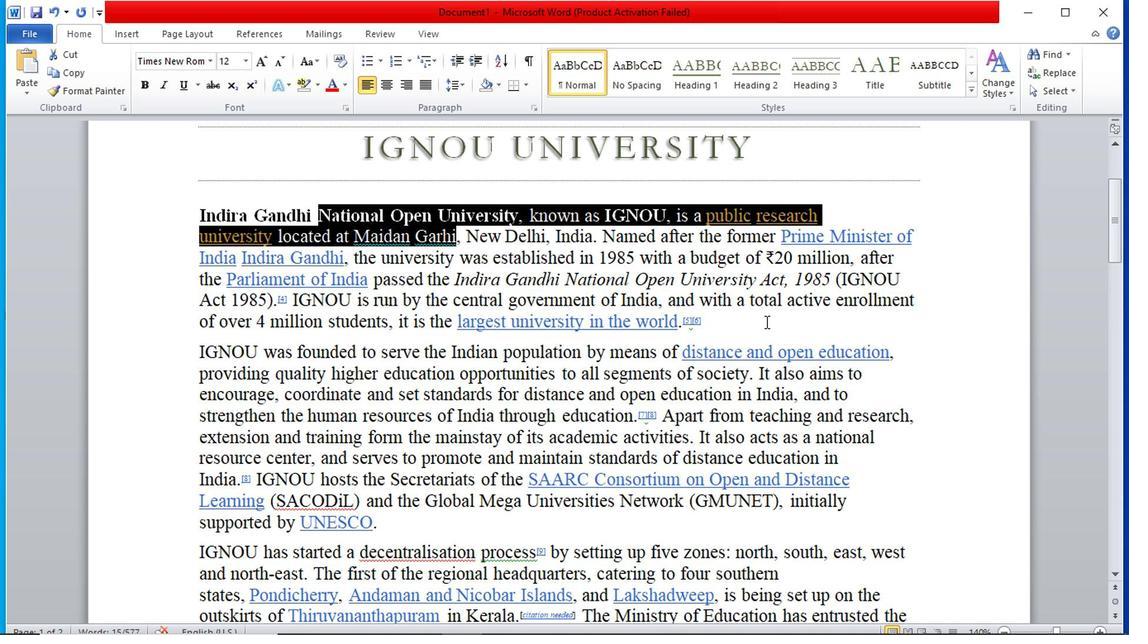 
Action: Mouse moved to (296, 153)
Screenshot: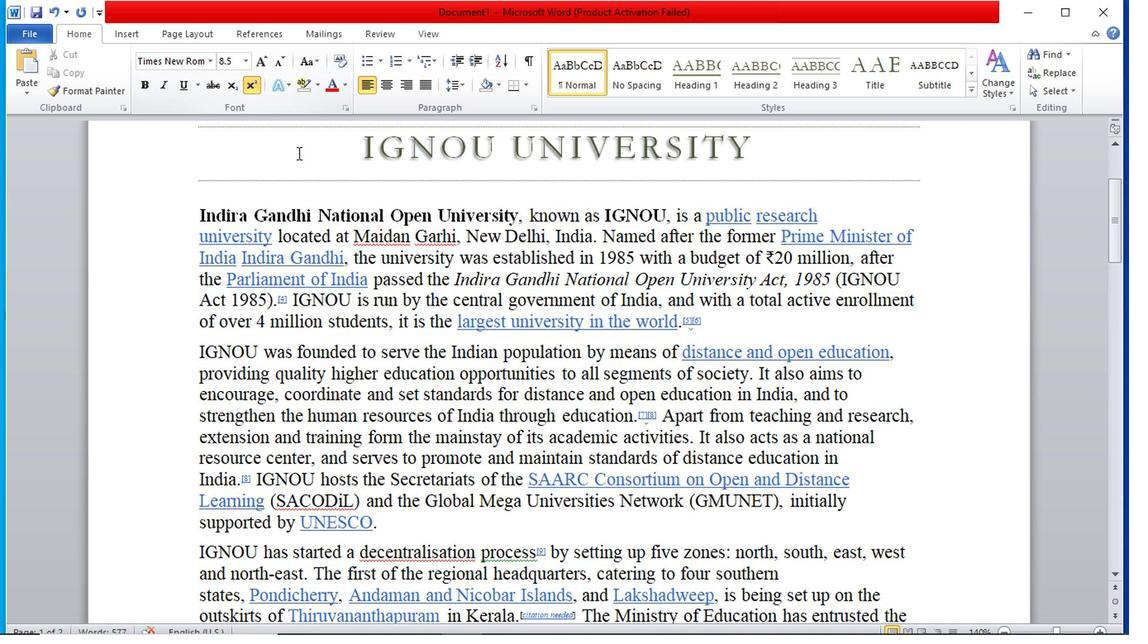 
Action: Mouse pressed left at (296, 153)
Screenshot: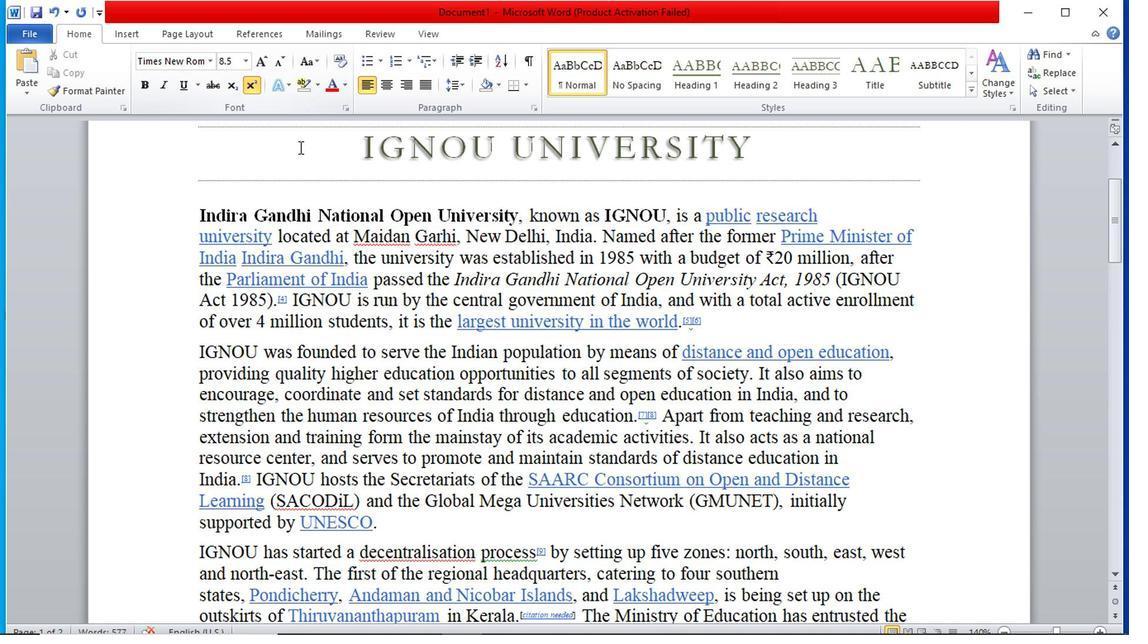 
Action: Mouse moved to (167, 161)
Screenshot: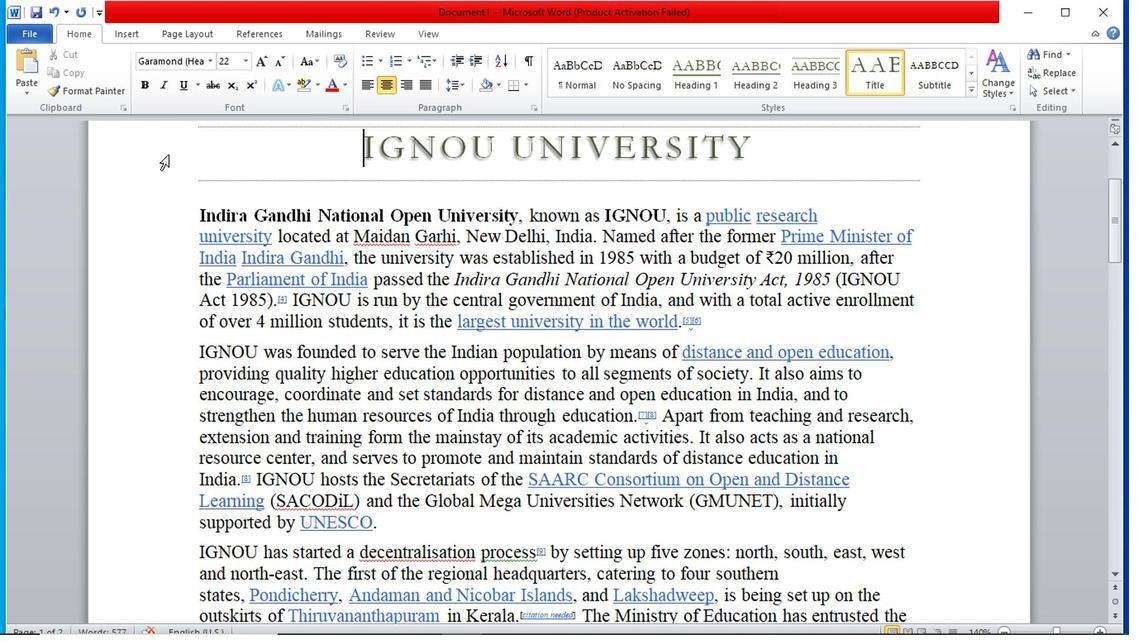 
Action: Mouse pressed left at (167, 161)
Screenshot: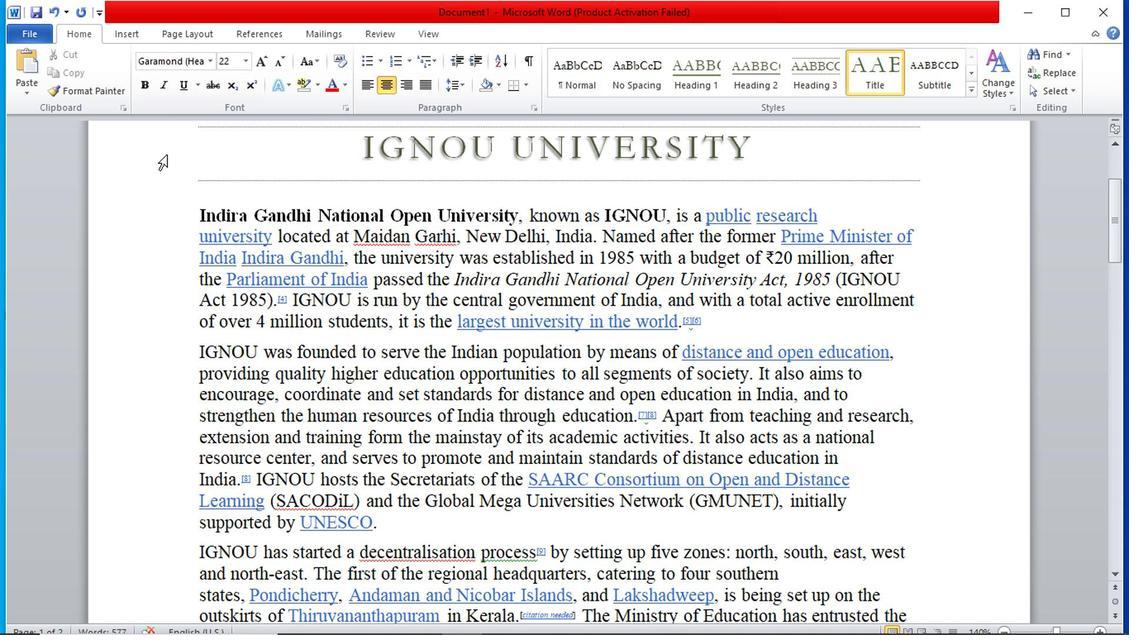 
Action: Mouse moved to (177, 163)
Screenshot: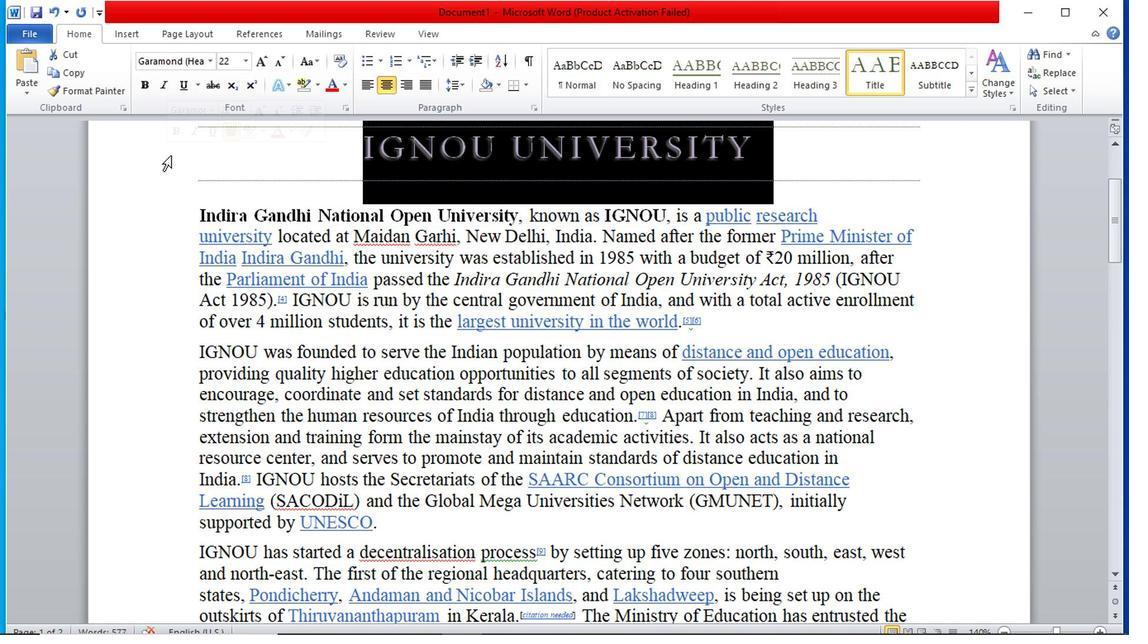 
Action: Mouse pressed left at (177, 163)
Screenshot: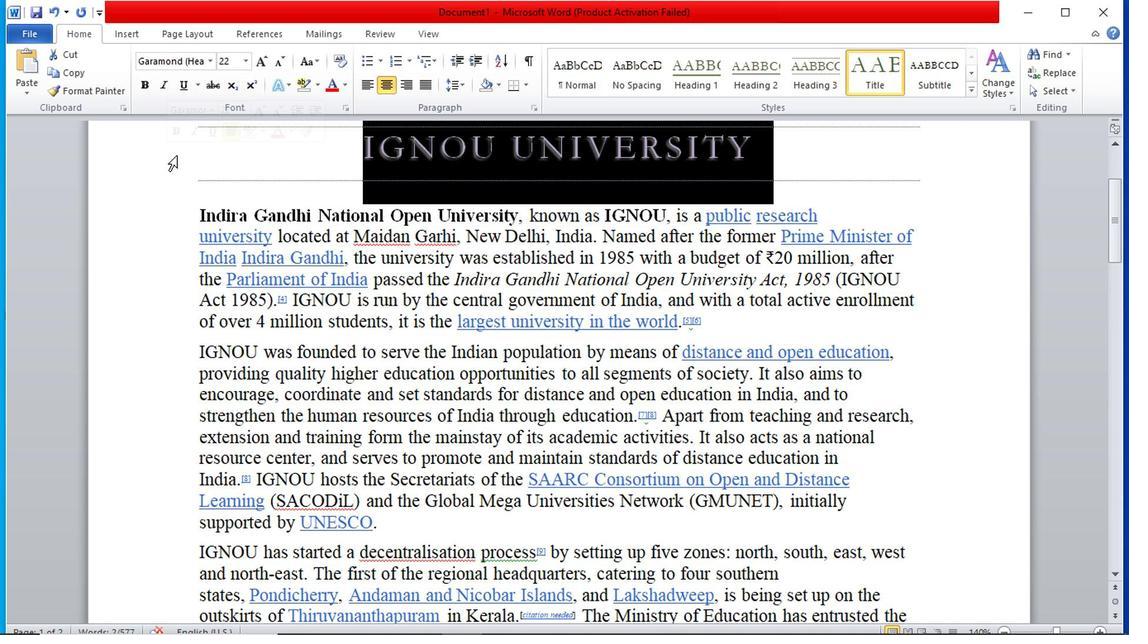 
Action: Mouse moved to (969, 236)
Screenshot: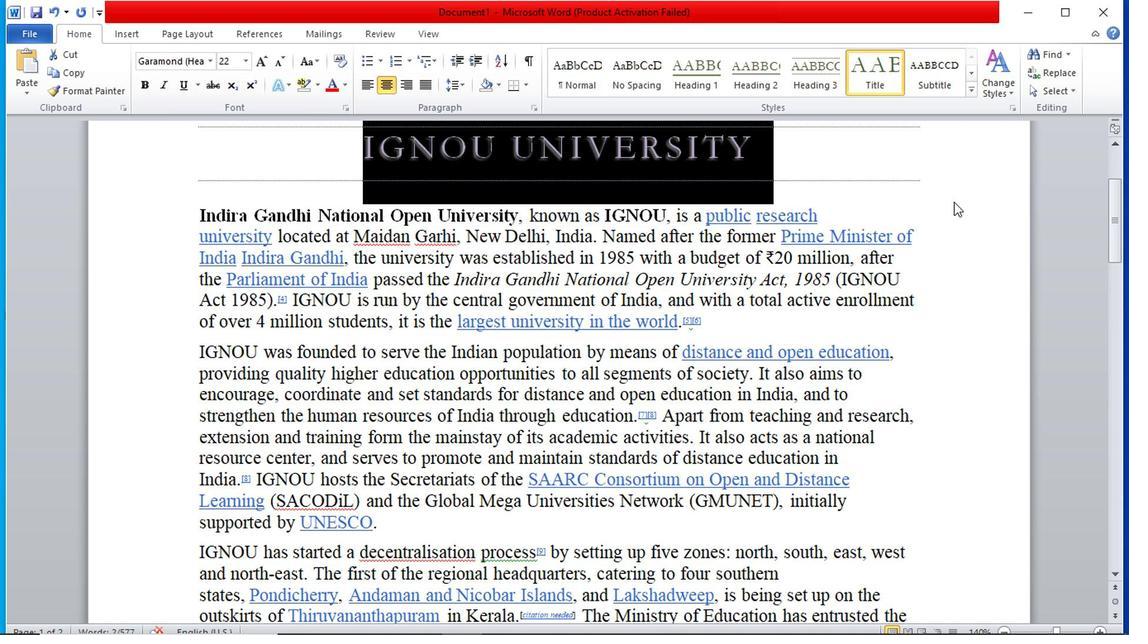 
Action: Mouse pressed left at (969, 236)
Screenshot: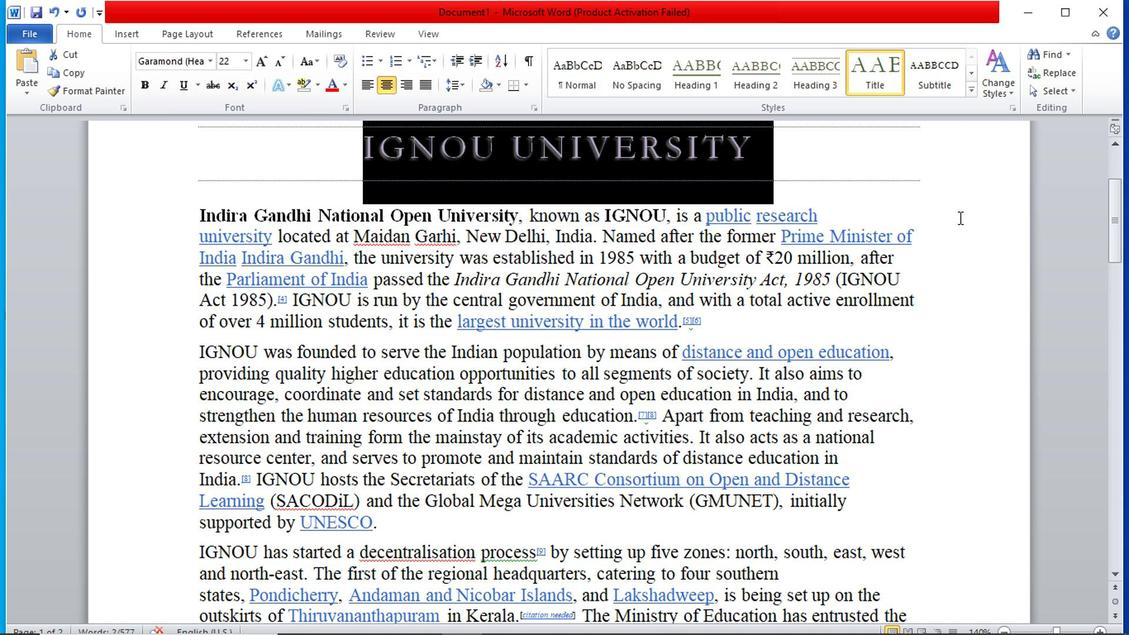 
Action: Mouse moved to (198, 90)
Screenshot: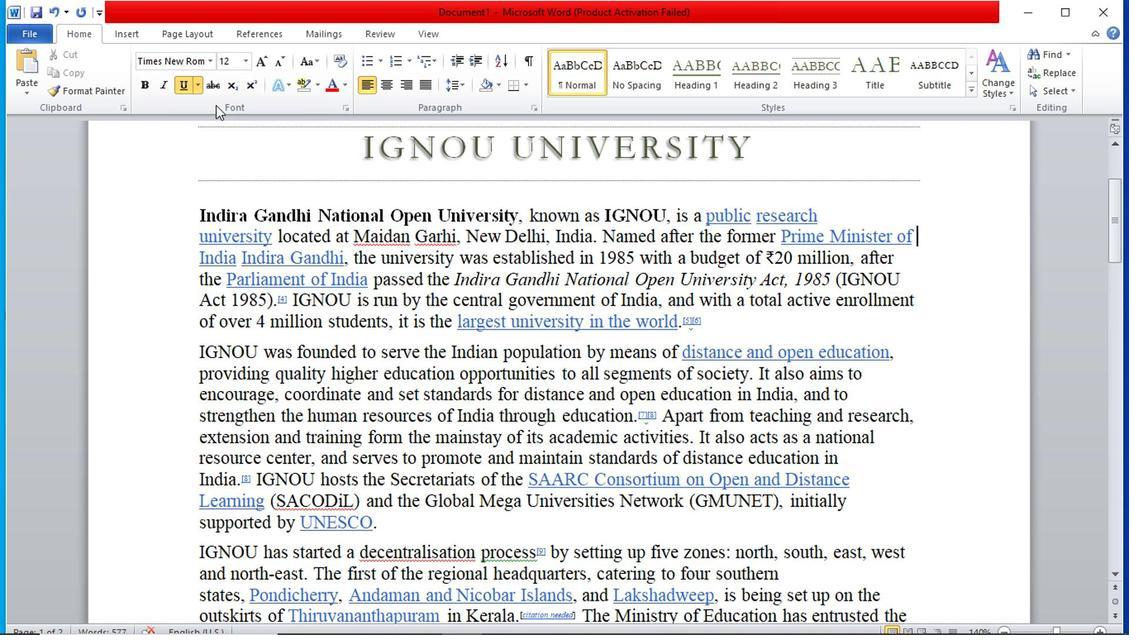 
Action: Mouse pressed left at (198, 90)
Screenshot: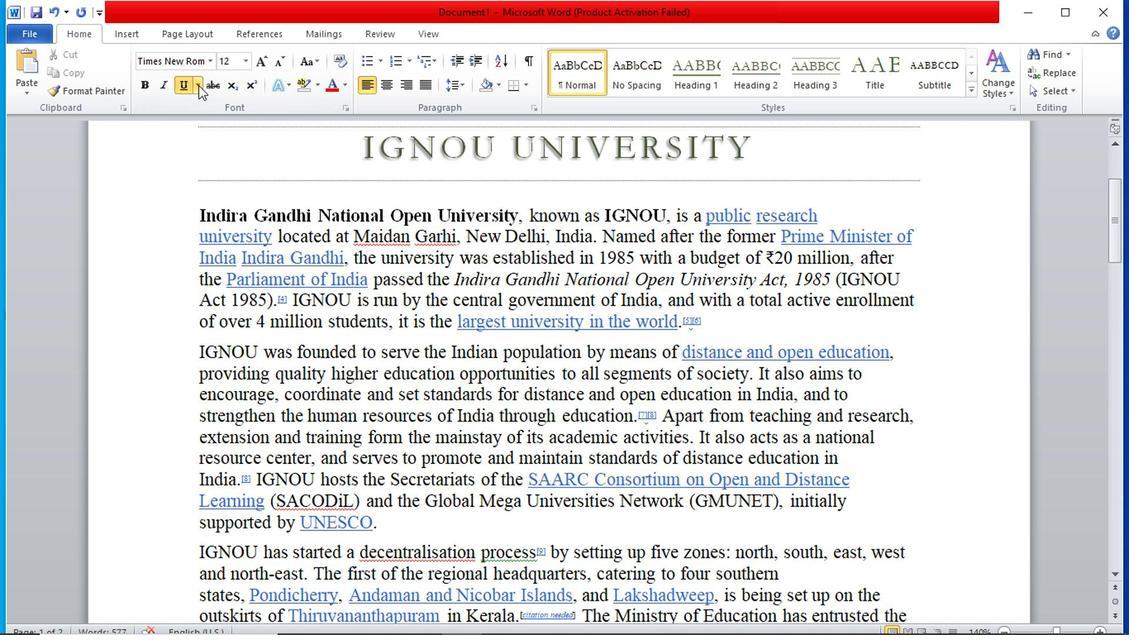 
Action: Mouse moved to (138, 154)
Screenshot: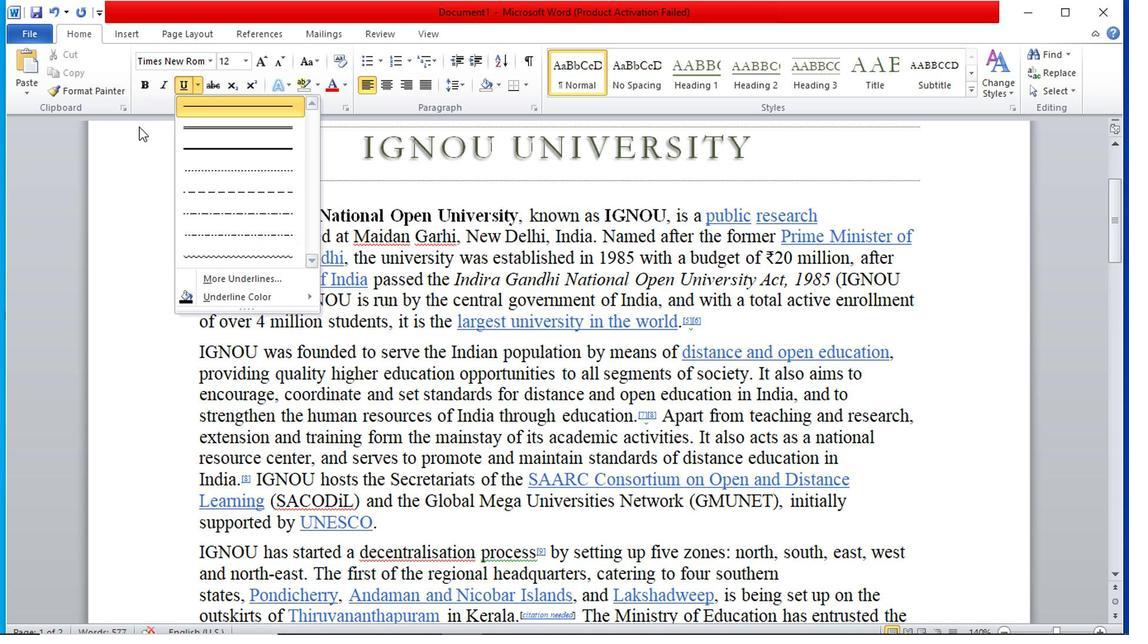 
Action: Mouse pressed left at (138, 154)
Screenshot: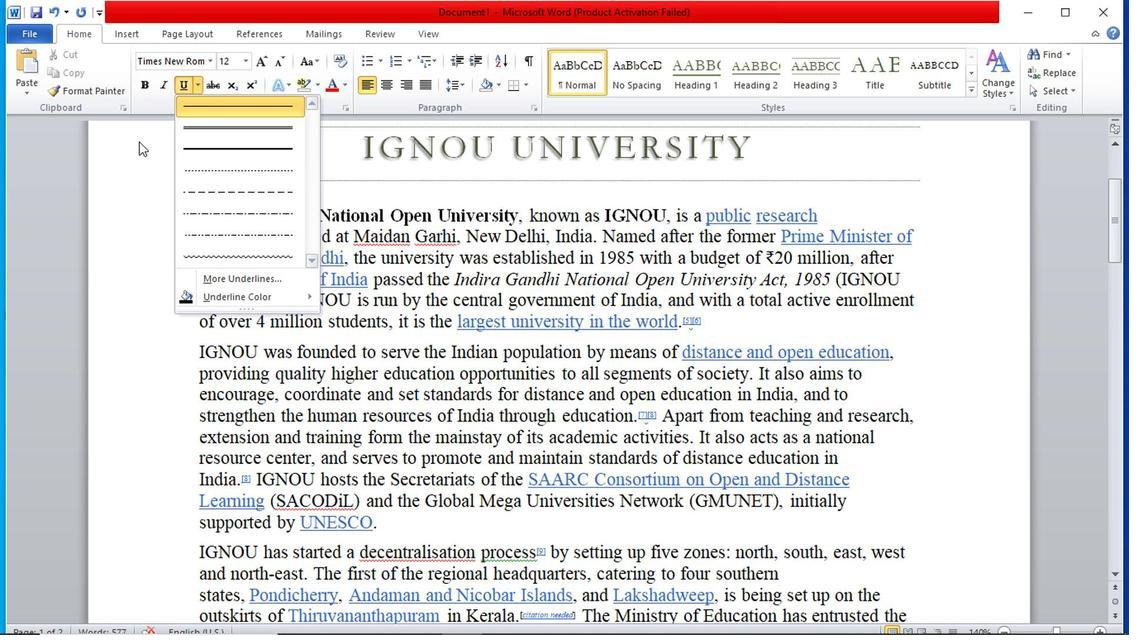 
Action: Mouse moved to (181, 92)
Screenshot: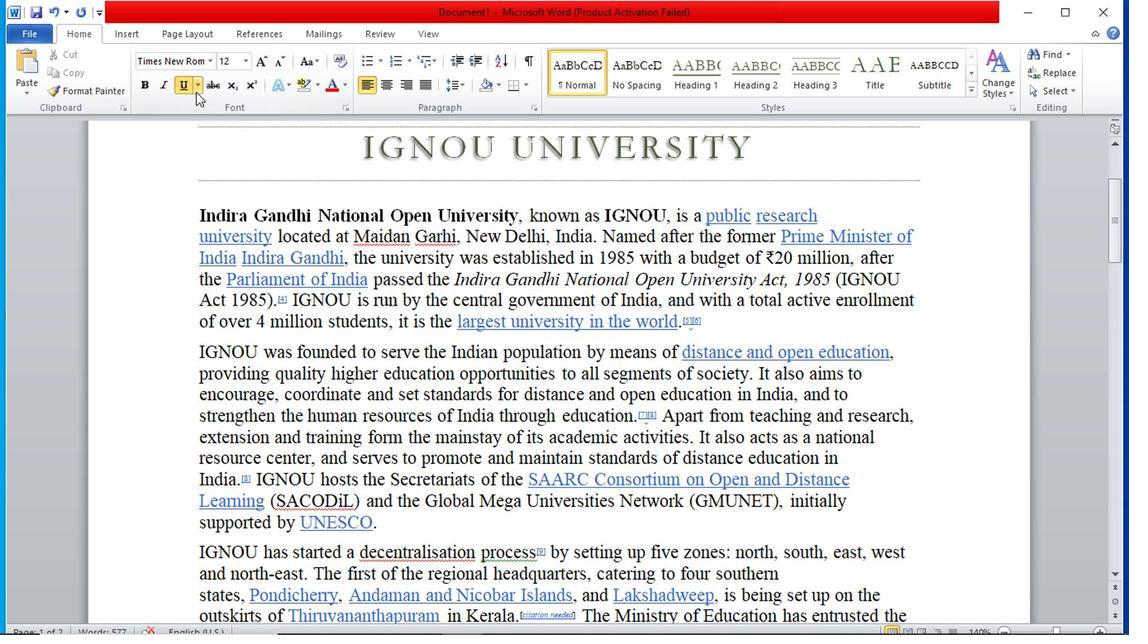 
Action: Mouse pressed left at (181, 92)
Screenshot: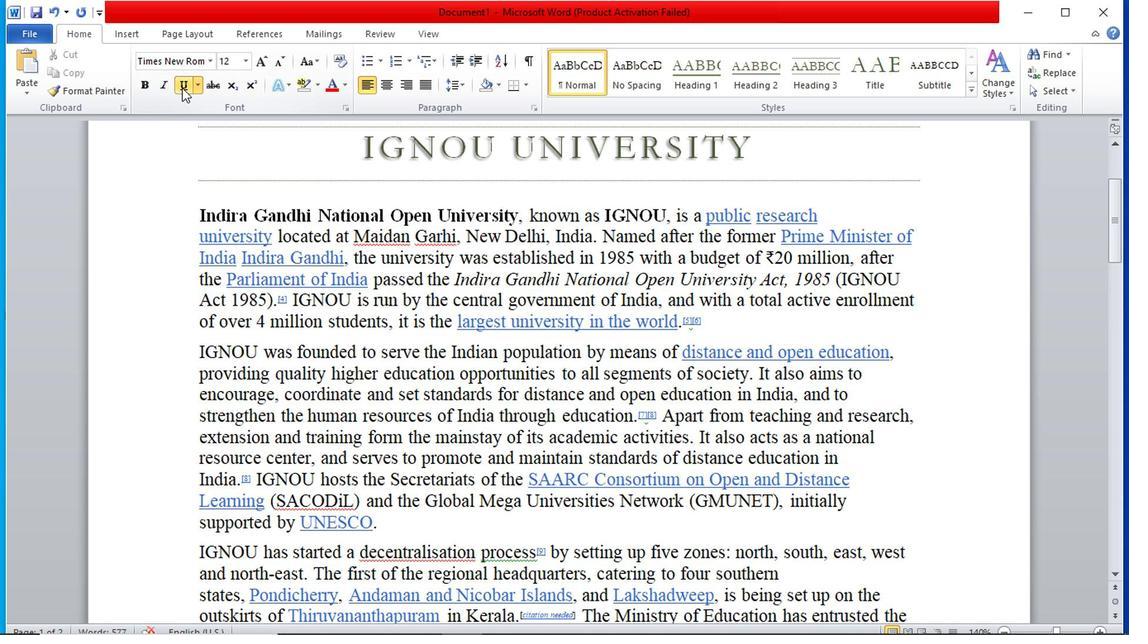 
Action: Mouse moved to (459, 247)
Screenshot: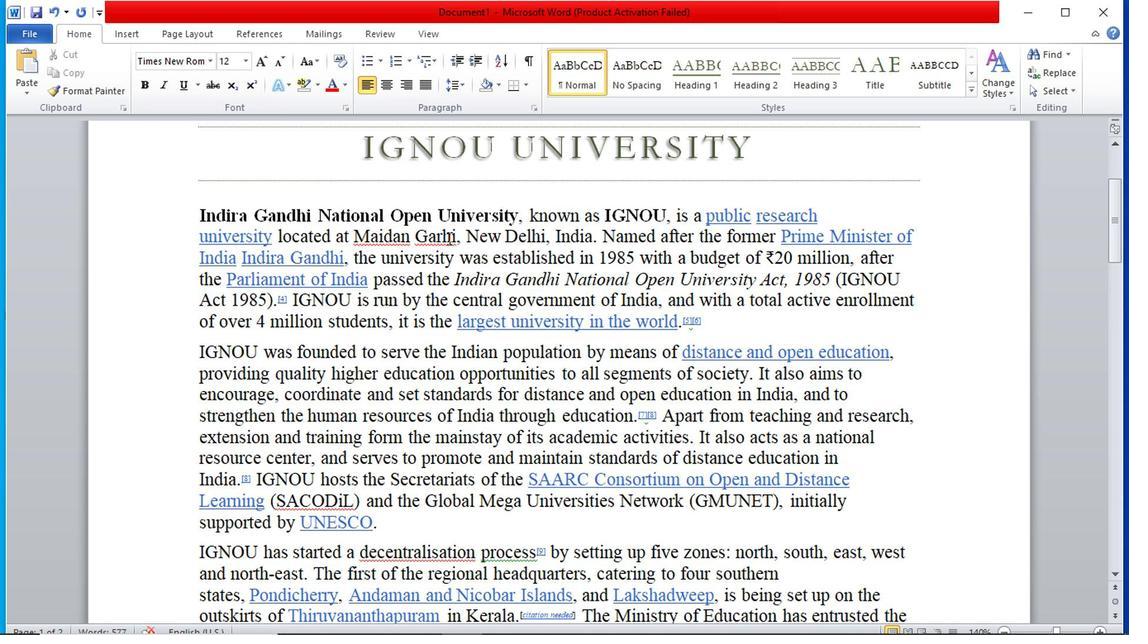 
Action: Mouse pressed left at (459, 247)
Screenshot: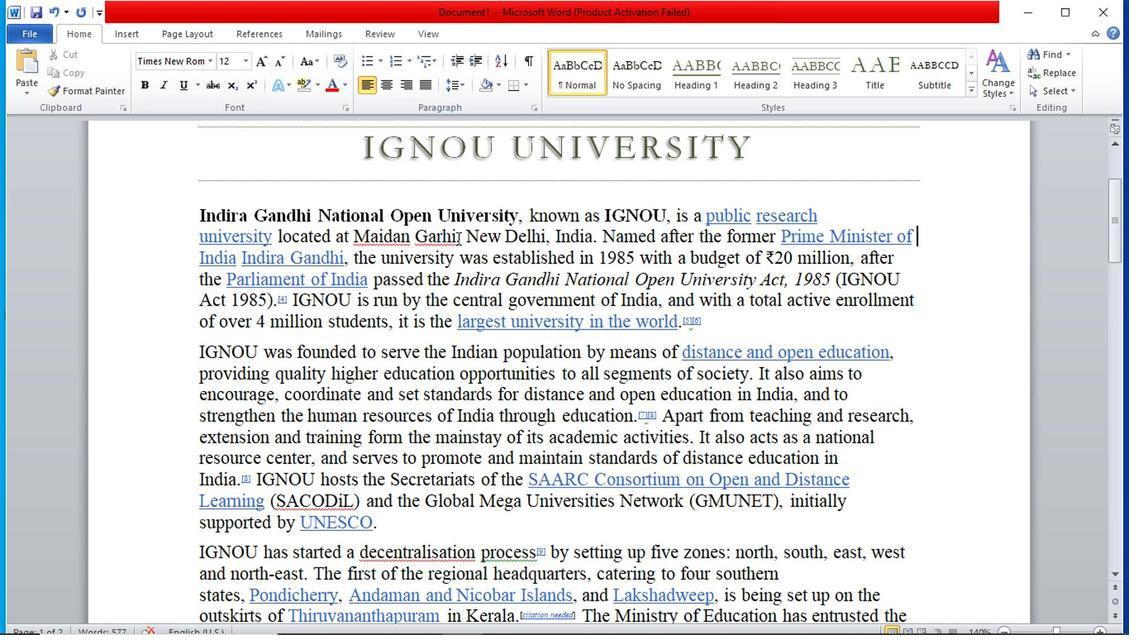 
Action: Key pressed <Key.backspace><Key.backspace><Key.backspace><Key.backspace><Key.backspace><Key.backspace><Key.backspace><Key.backspace><Key.backspace><Key.backspace><Key.backspace><Key.backspace><Key.backspace>
Screenshot: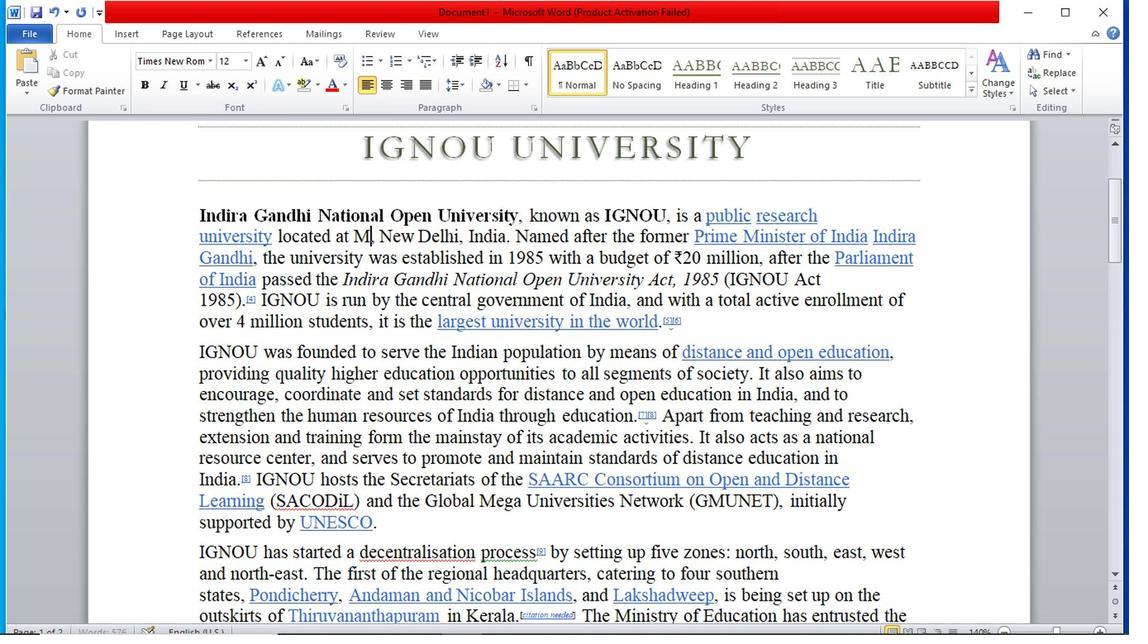 
Action: Mouse moved to (356, 245)
Screenshot: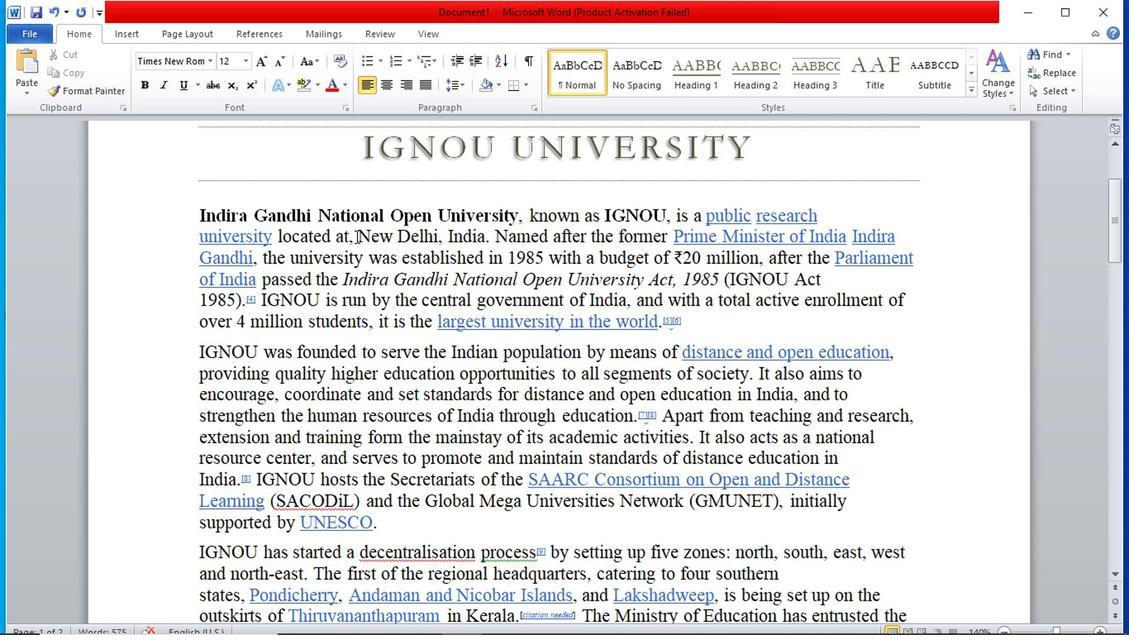
Action: Mouse pressed left at (356, 245)
Screenshot: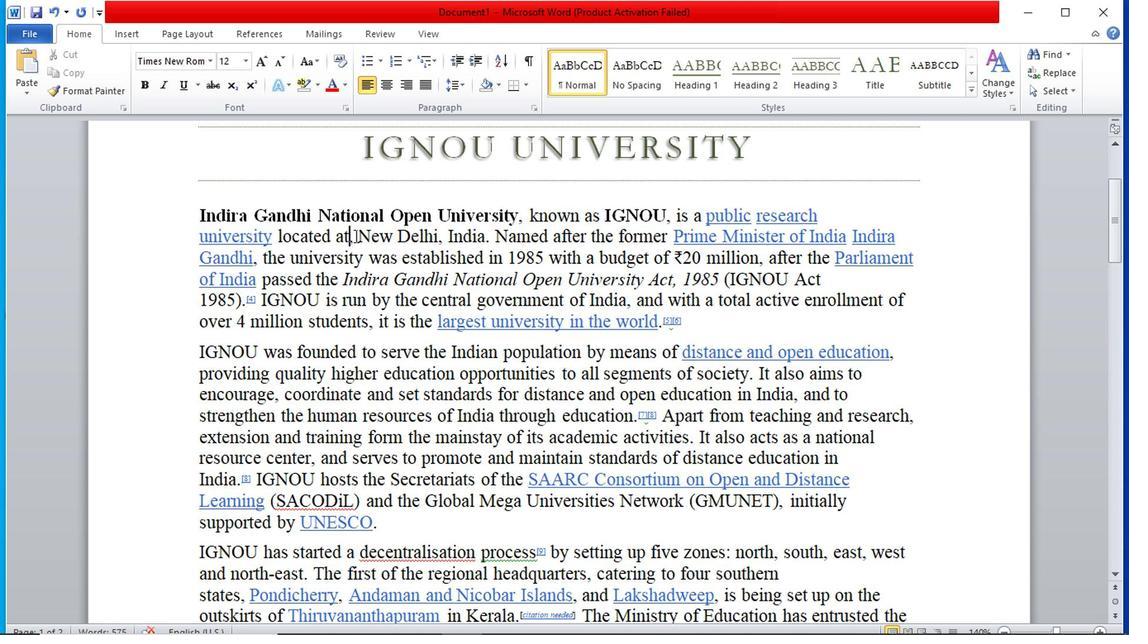 
Action: Mouse moved to (425, 267)
Screenshot: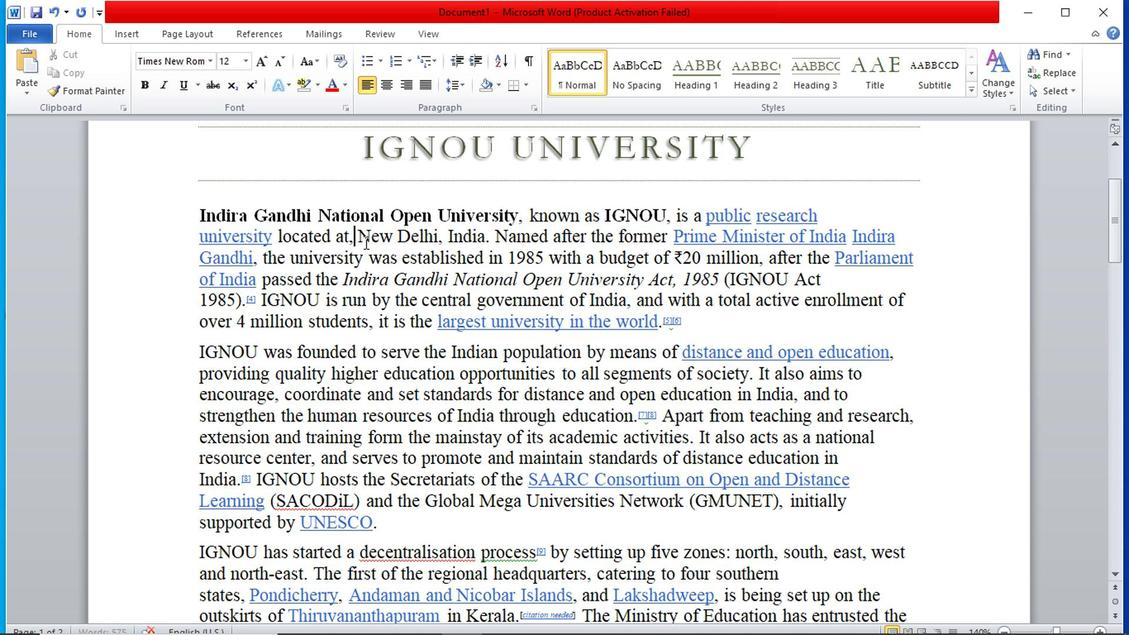 
Action: Key pressed <Key.backspace>
Screenshot: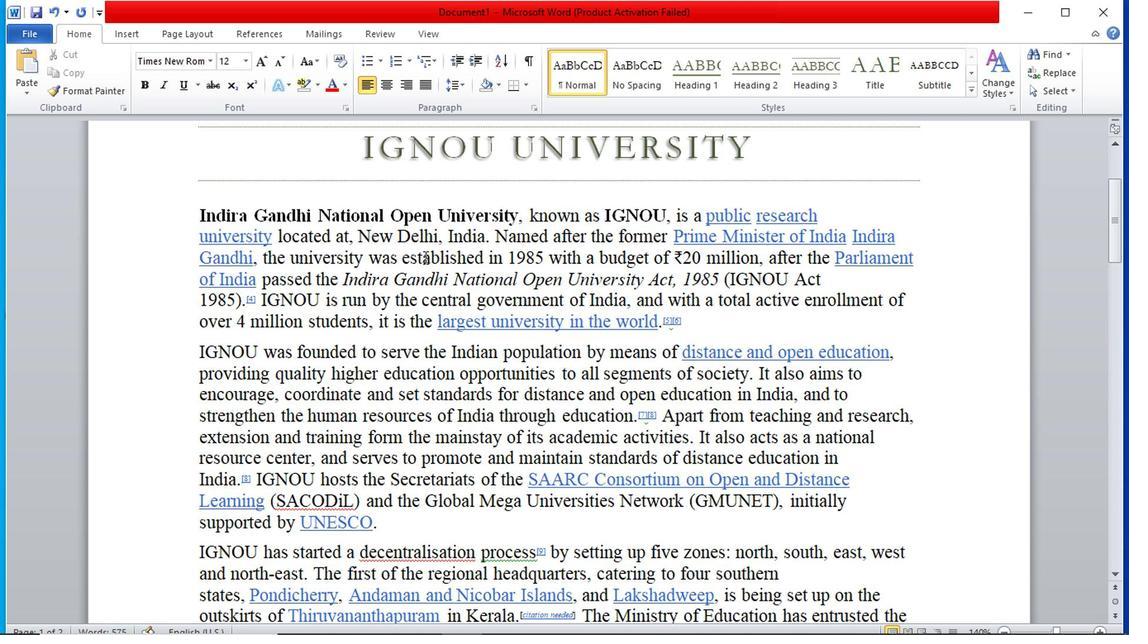
Action: Mouse moved to (647, 320)
Screenshot: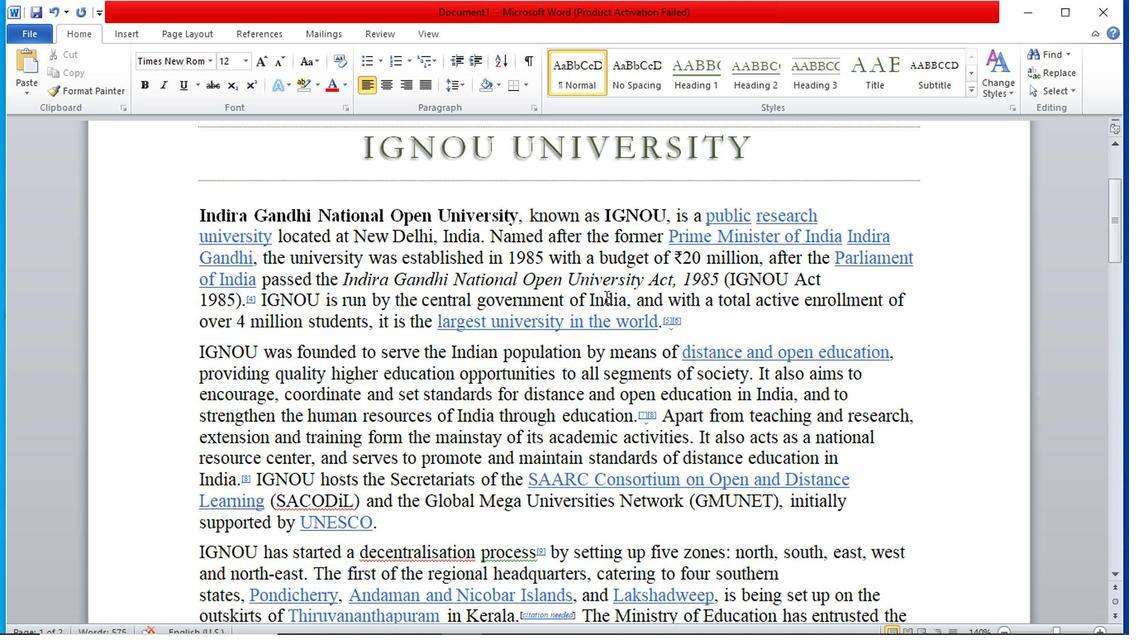 
Action: Mouse scrolled (647, 318) with delta (0, -1)
Screenshot: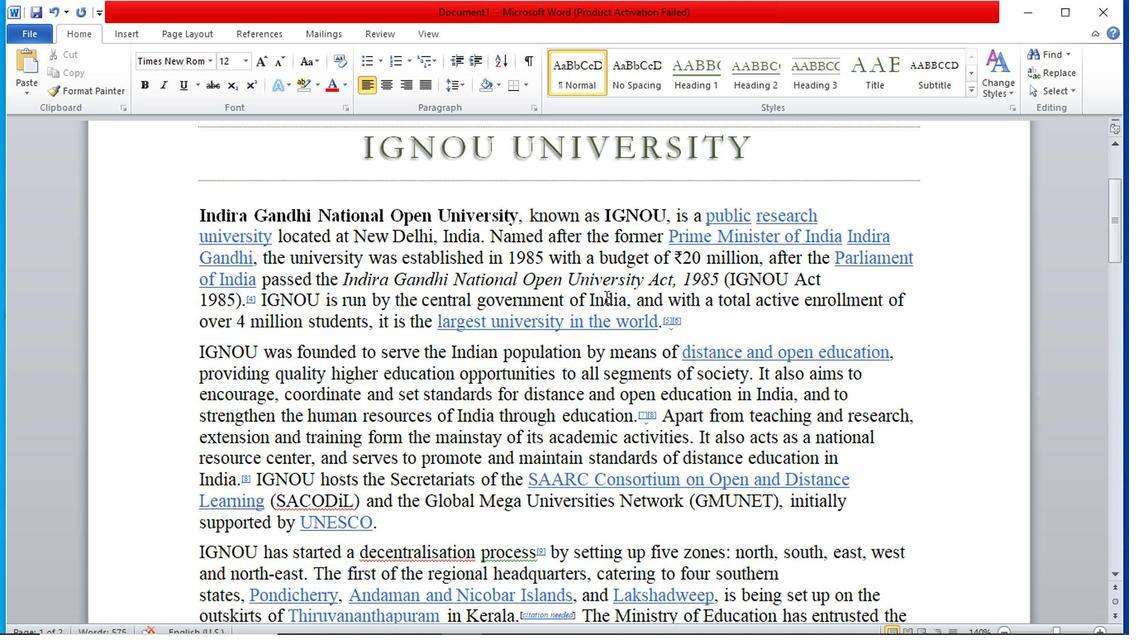 
Action: Mouse moved to (742, 324)
Screenshot: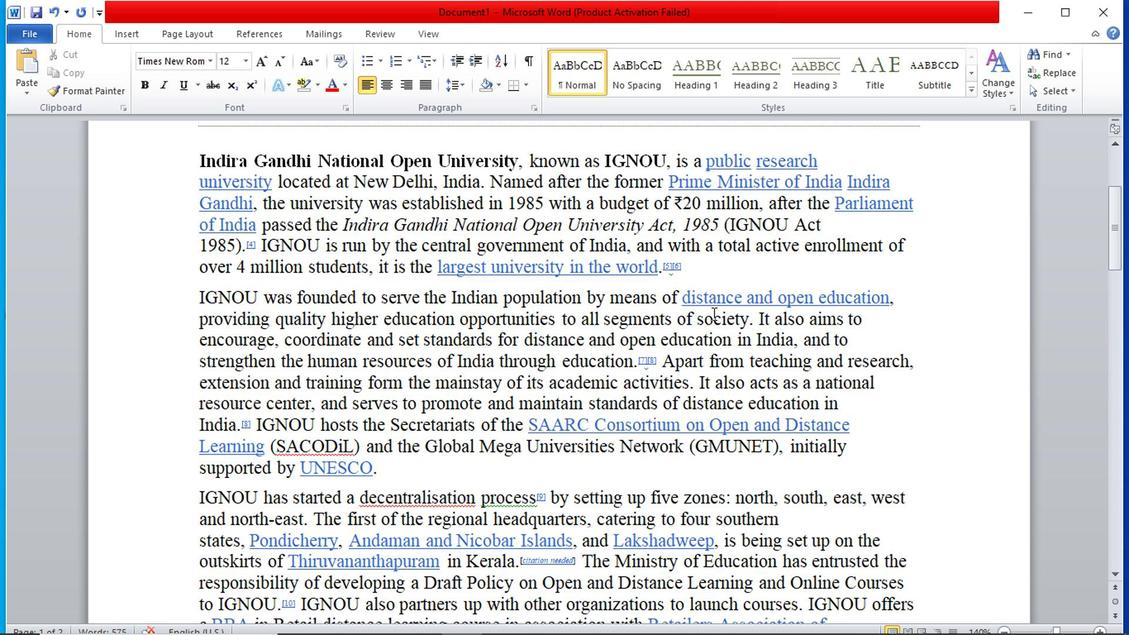 
Action: Mouse scrolled (742, 324) with delta (0, 0)
Screenshot: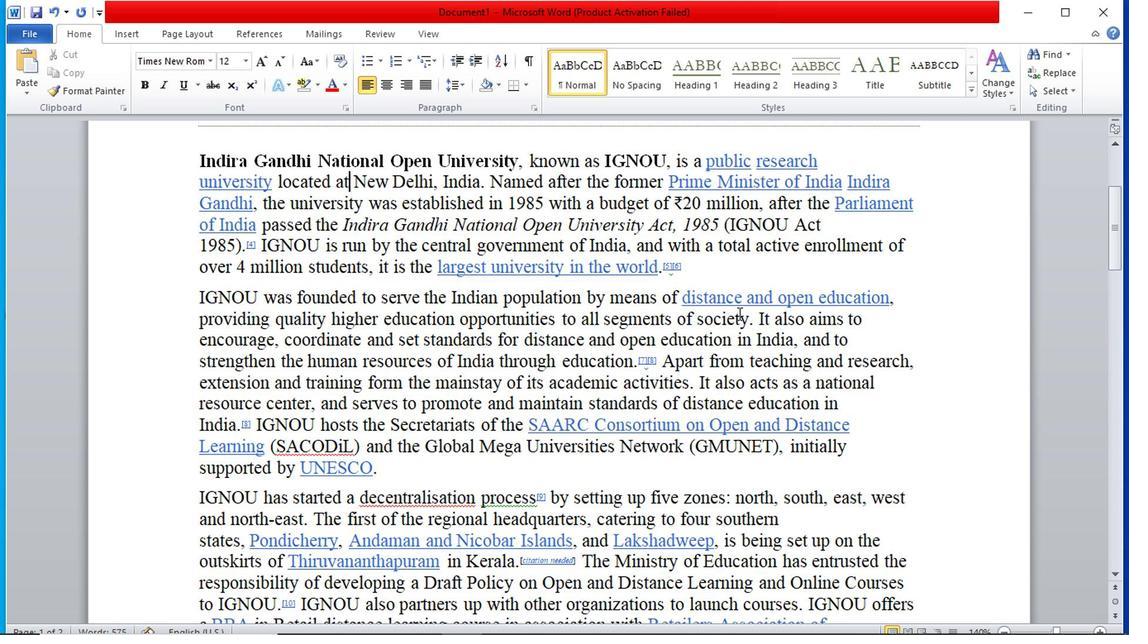 
Action: Mouse moved to (732, 321)
Screenshot: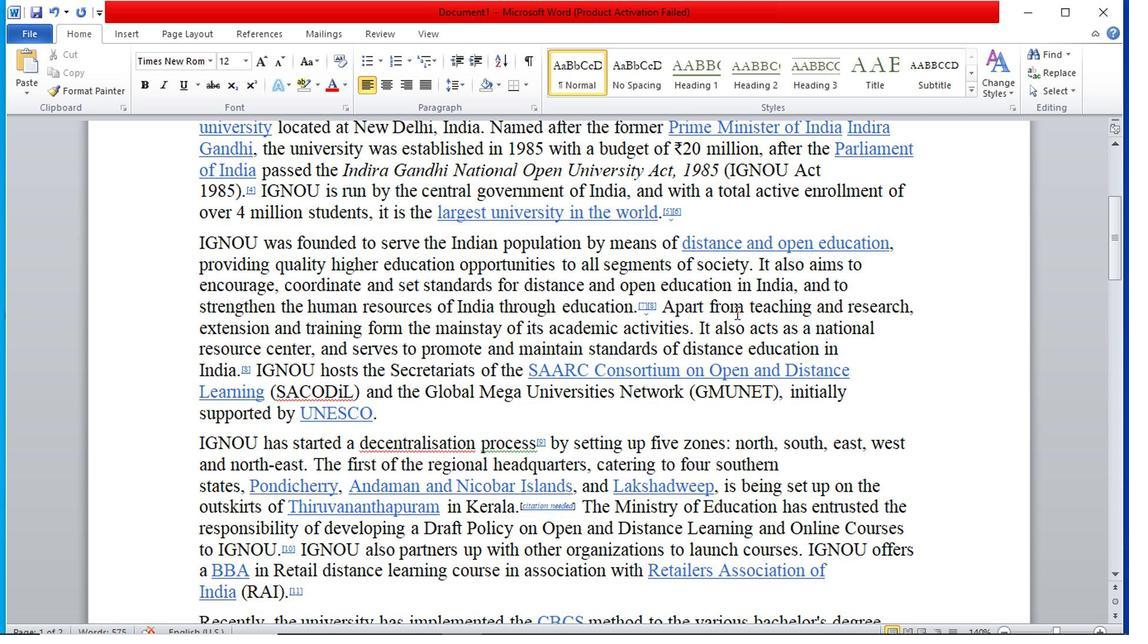 
Action: Mouse scrolled (732, 320) with delta (0, -1)
Screenshot: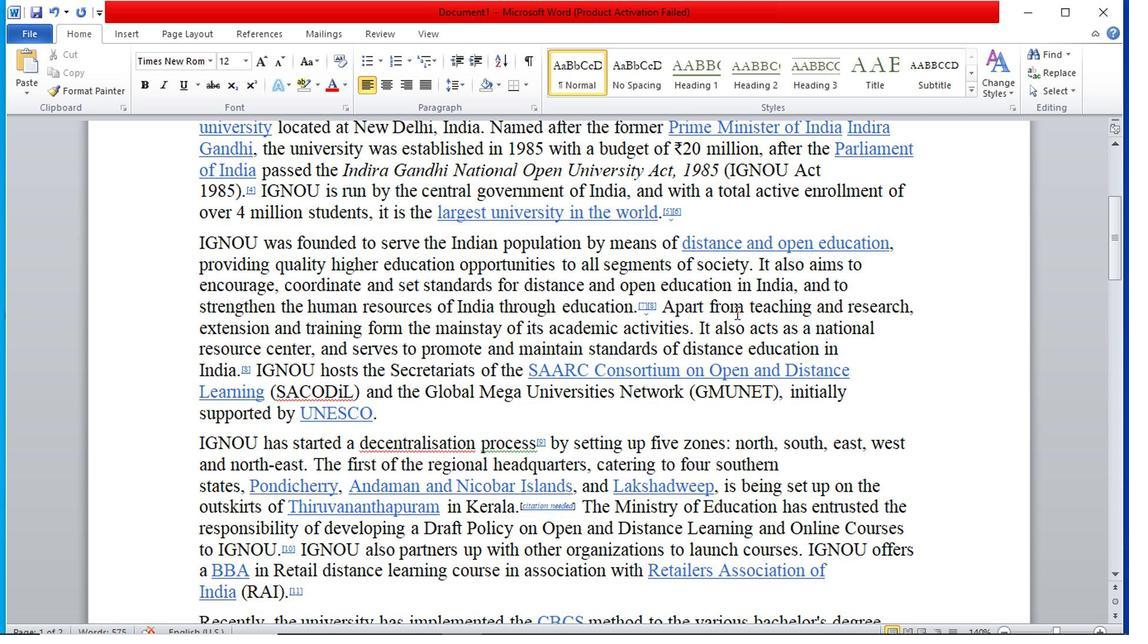 
Action: Mouse scrolled (732, 320) with delta (0, -1)
Screenshot: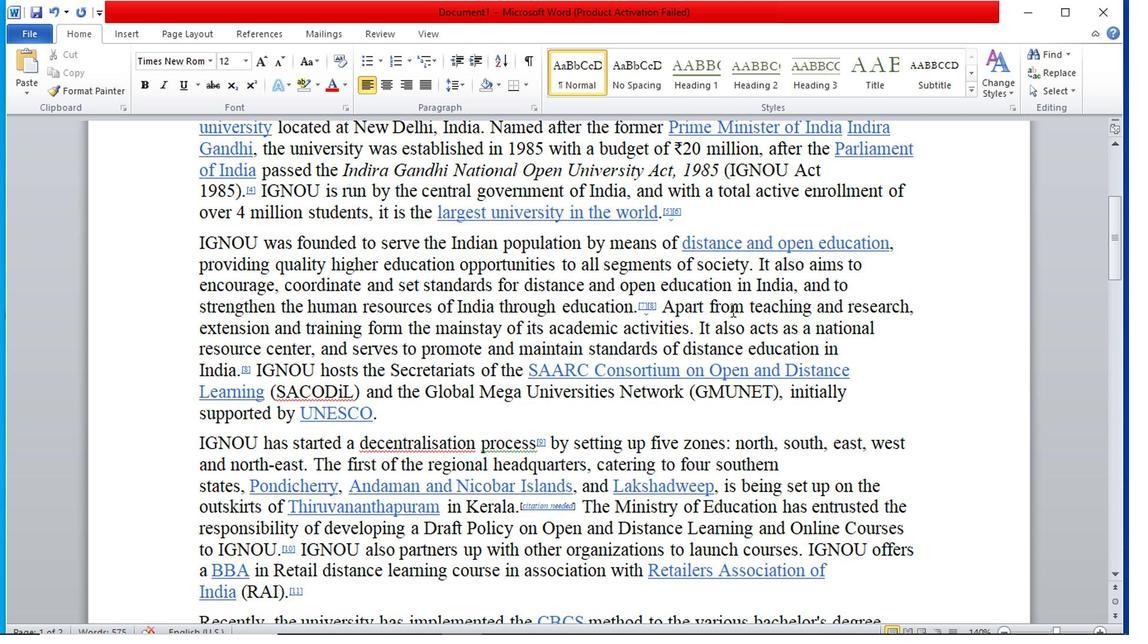 
Action: Mouse moved to (730, 320)
Screenshot: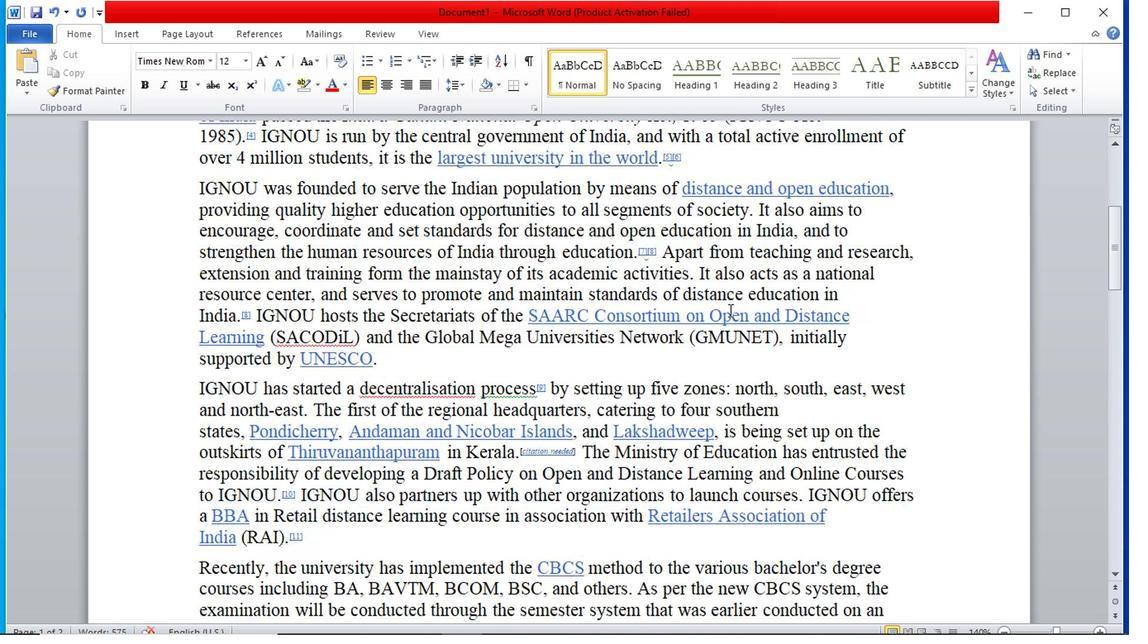 
Action: Mouse scrolled (730, 320) with delta (0, 0)
Screenshot: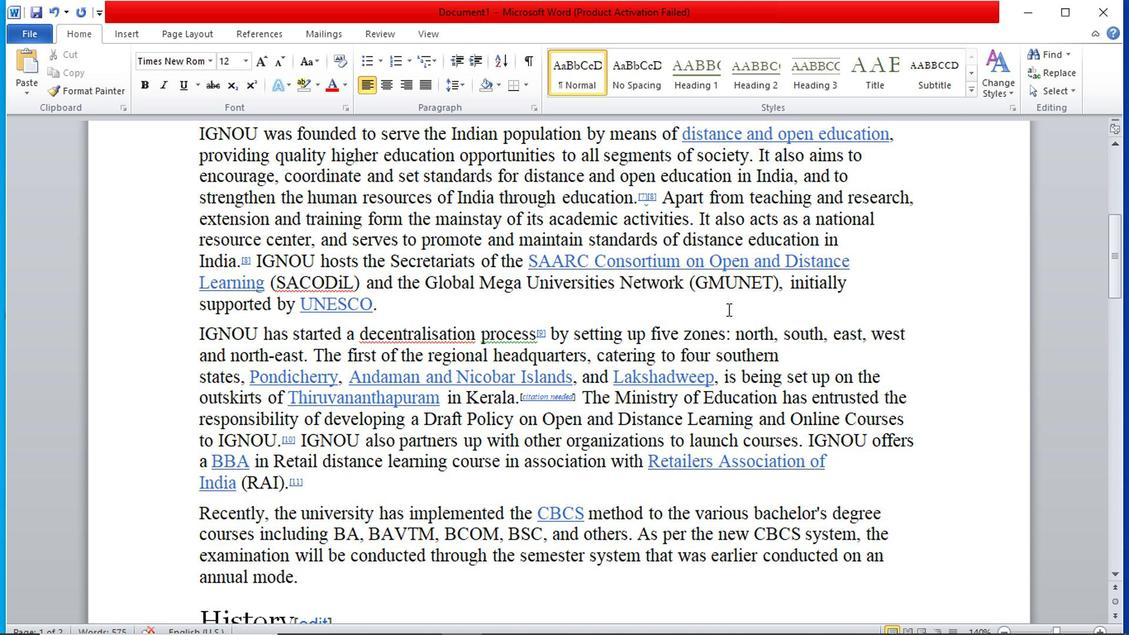 
Action: Mouse scrolled (730, 320) with delta (0, 0)
Screenshot: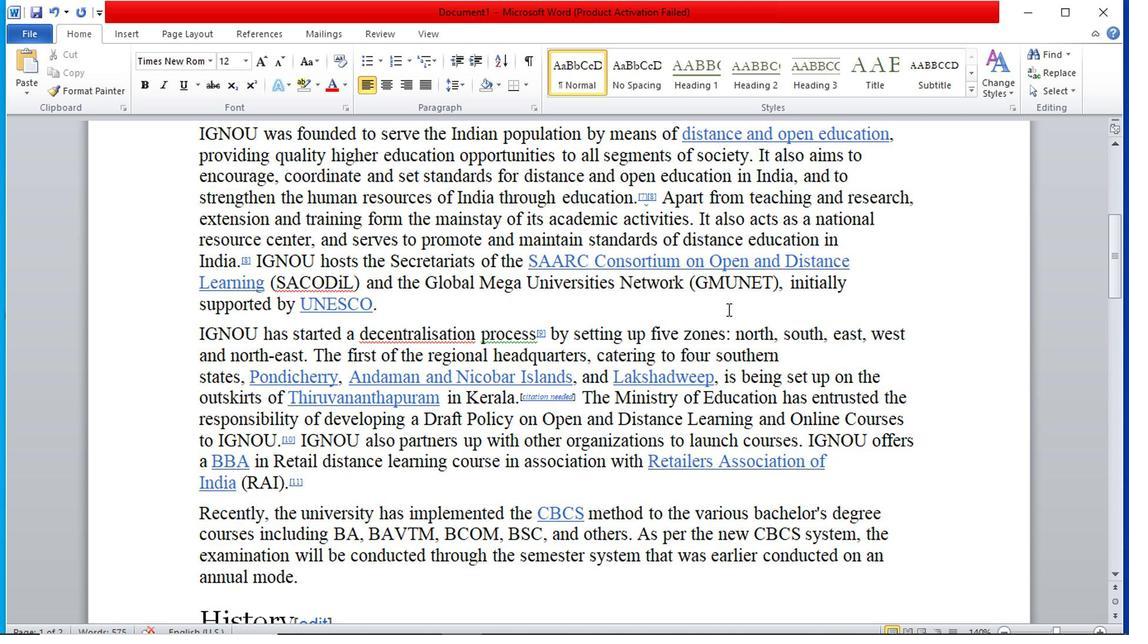 
Action: Mouse moved to (726, 317)
Screenshot: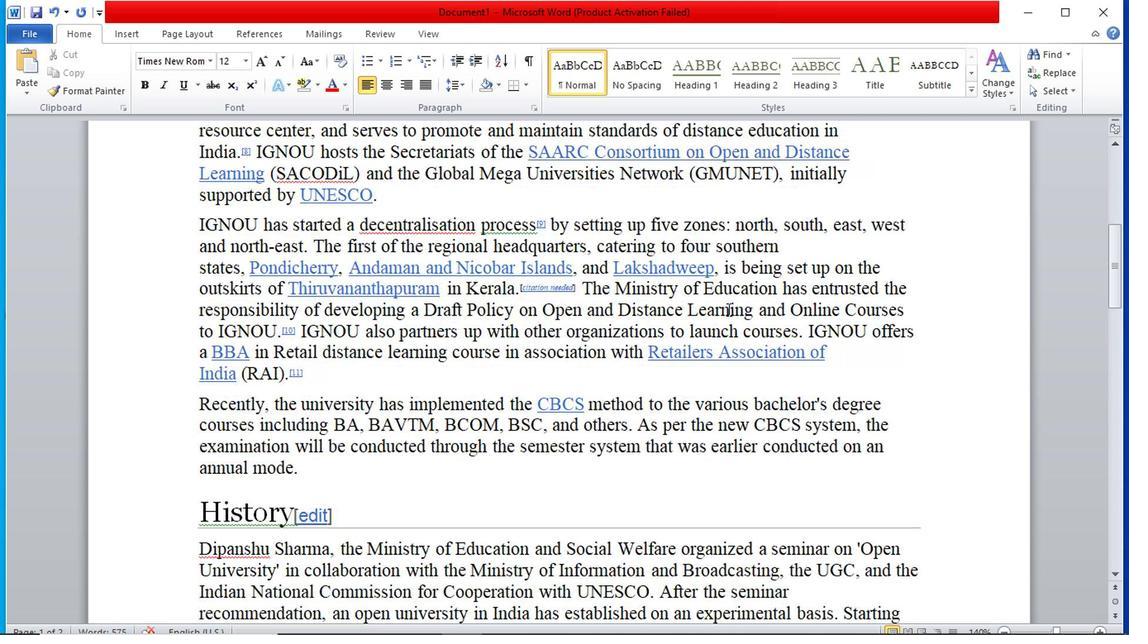 
Action: Mouse scrolled (726, 316) with delta (0, 0)
Screenshot: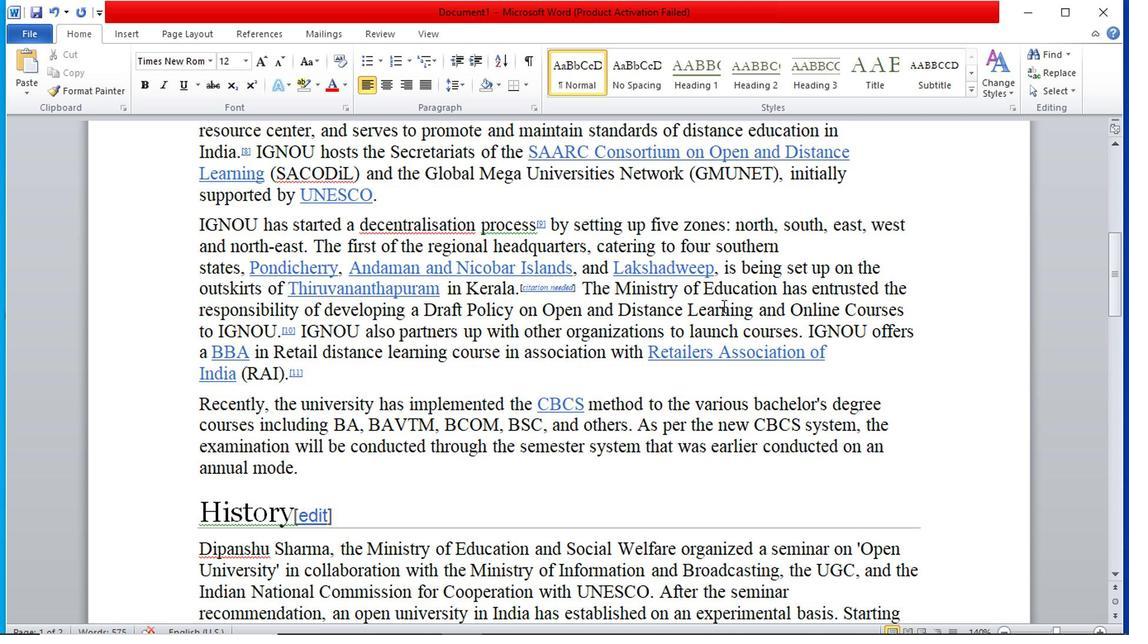 
Action: Mouse moved to (631, 318)
Screenshot: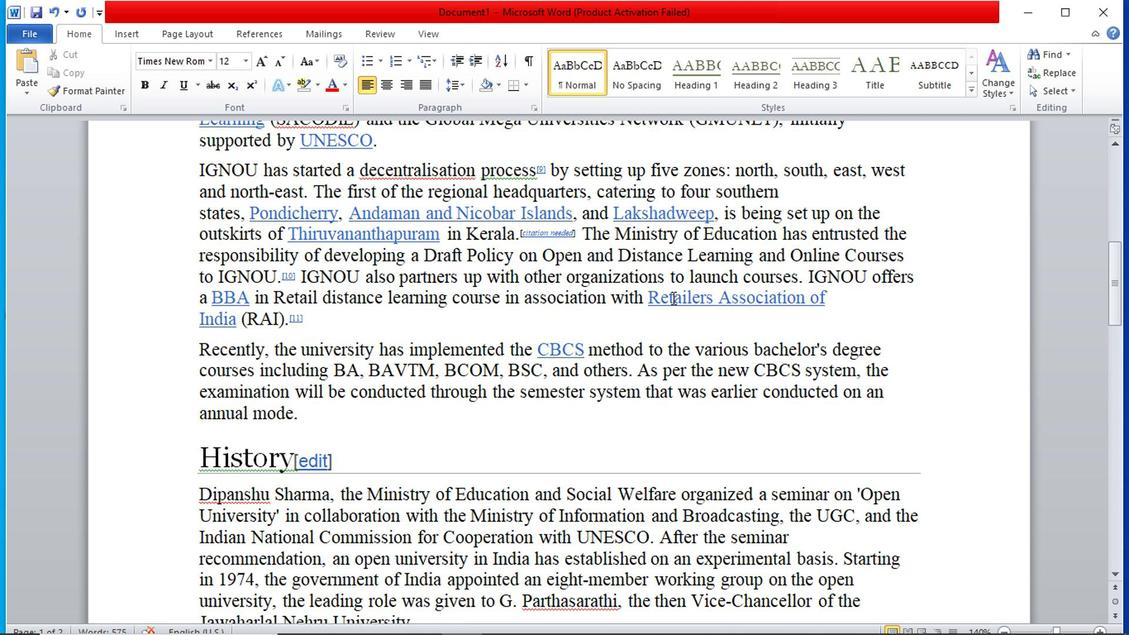 
Action: Mouse scrolled (631, 317) with delta (0, -1)
Screenshot: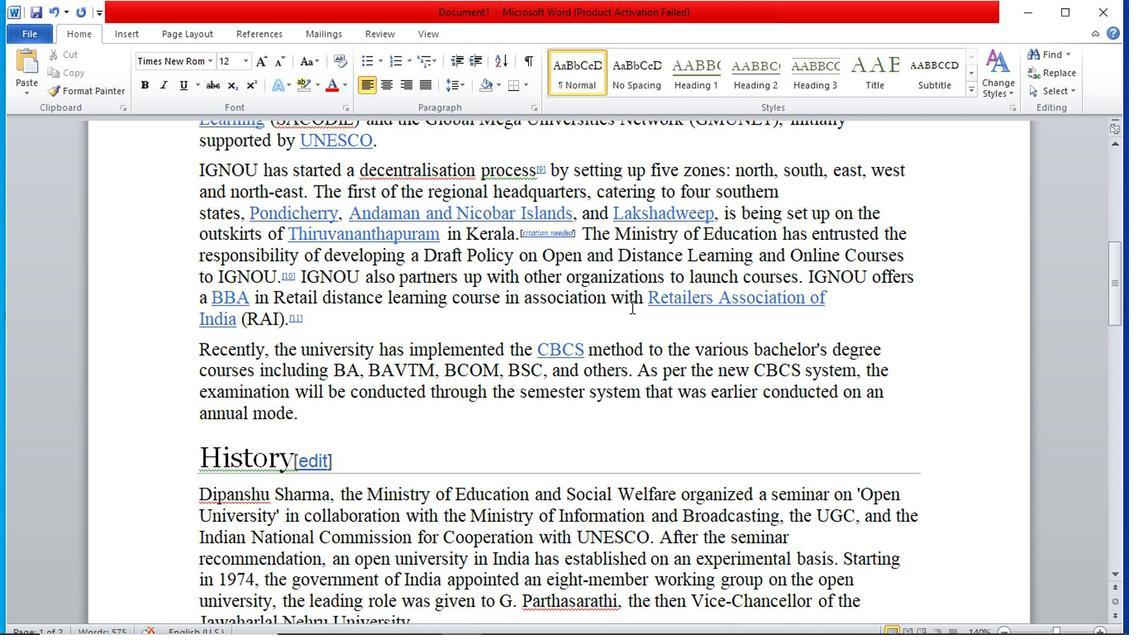 
Action: Mouse moved to (627, 316)
Screenshot: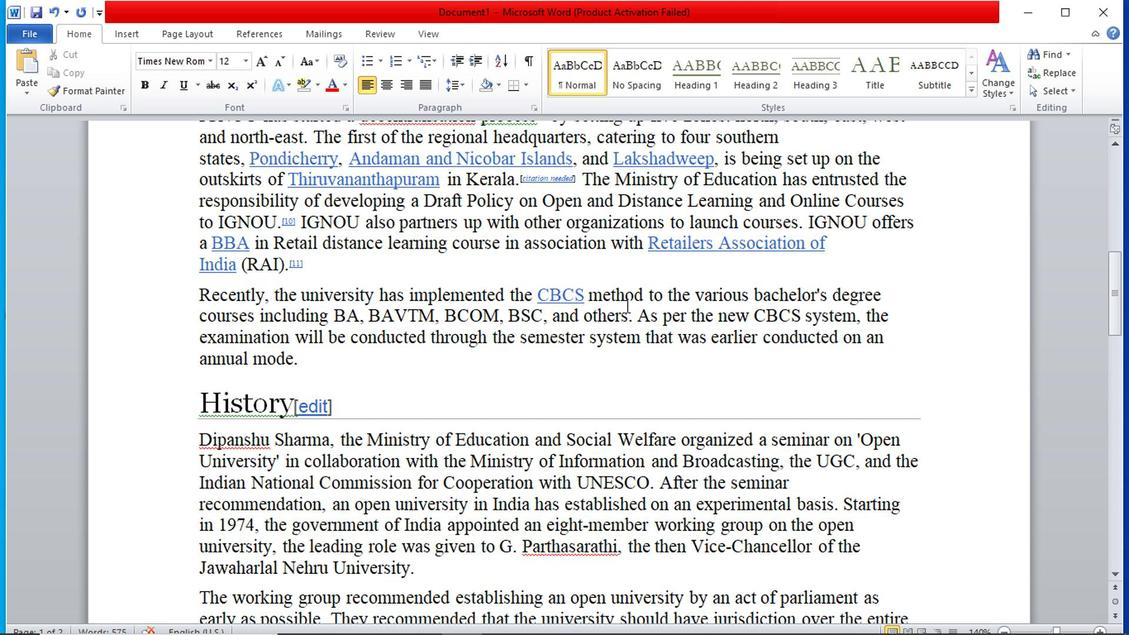 
Action: Mouse scrolled (627, 315) with delta (0, -1)
Screenshot: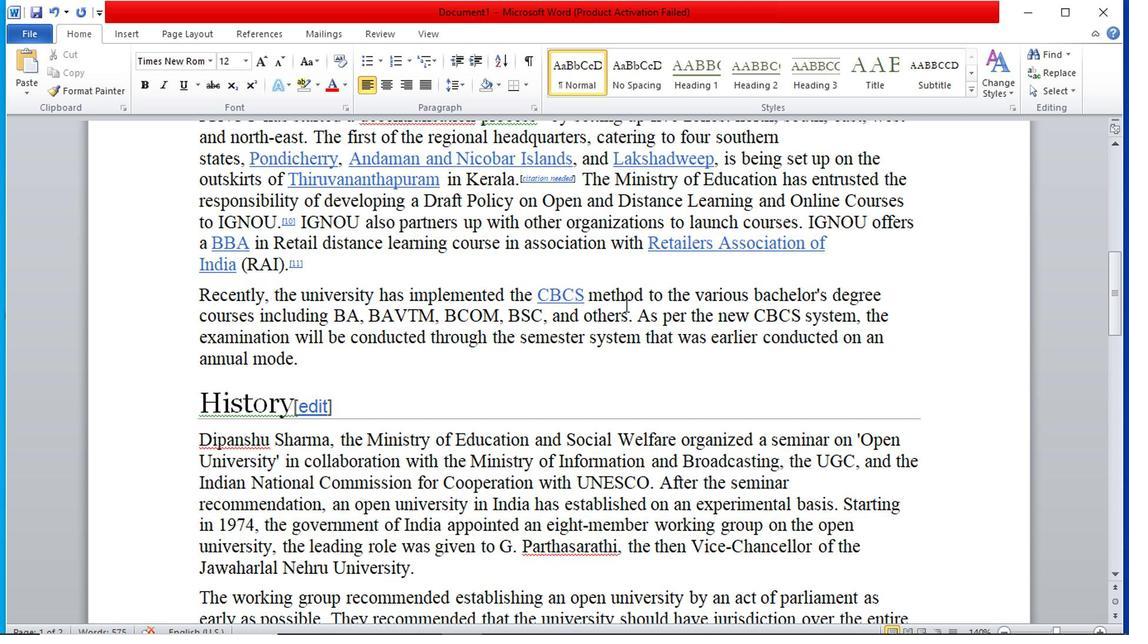 
Action: Mouse moved to (603, 314)
Screenshot: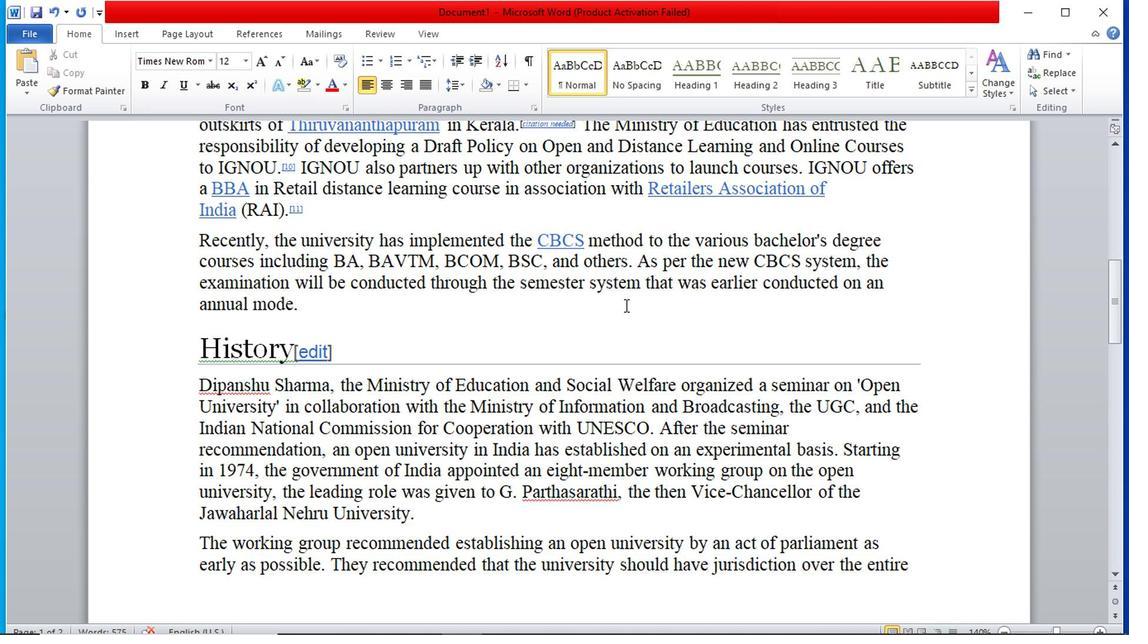
Action: Mouse scrolled (603, 314) with delta (0, 0)
Screenshot: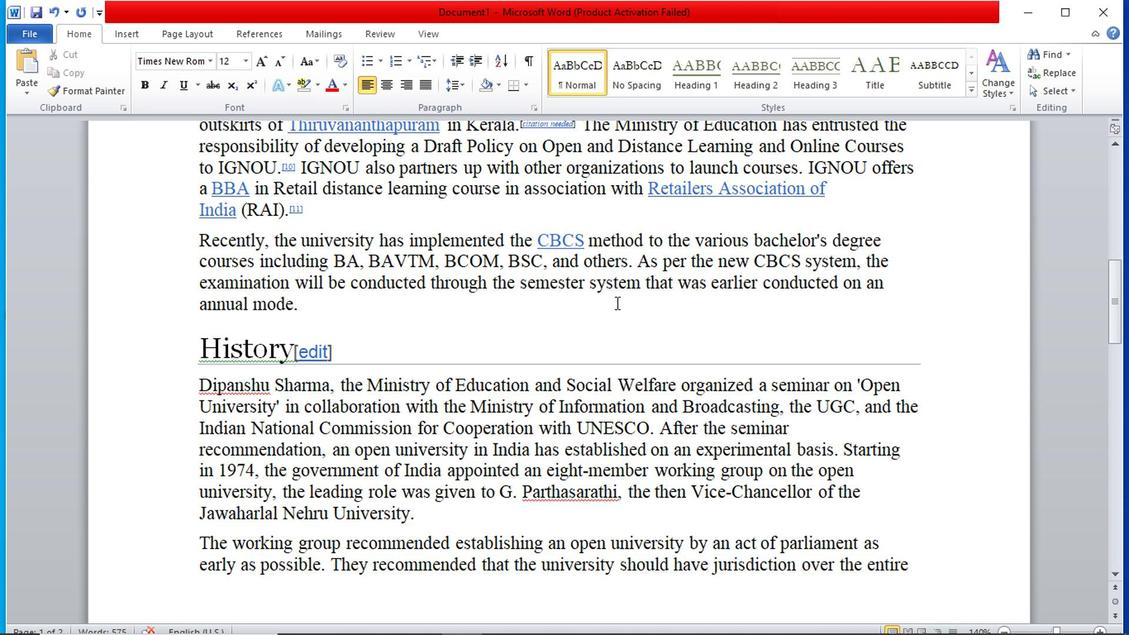
Action: Mouse moved to (603, 314)
Screenshot: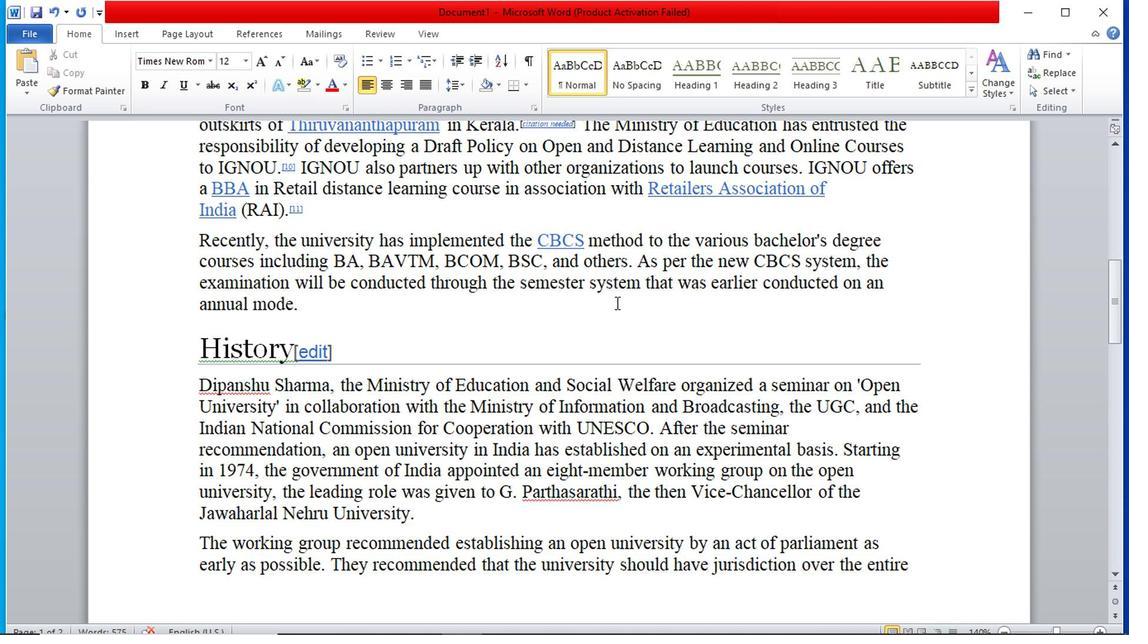
Action: Mouse scrolled (603, 314) with delta (0, 0)
Screenshot: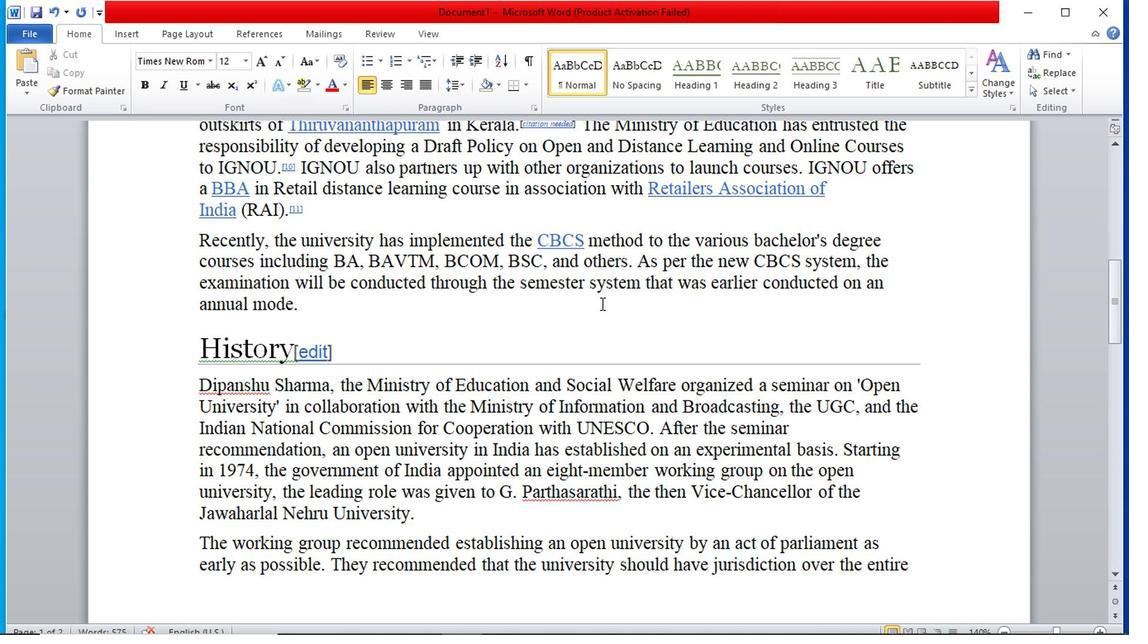 
Action: Mouse moved to (361, 254)
Screenshot: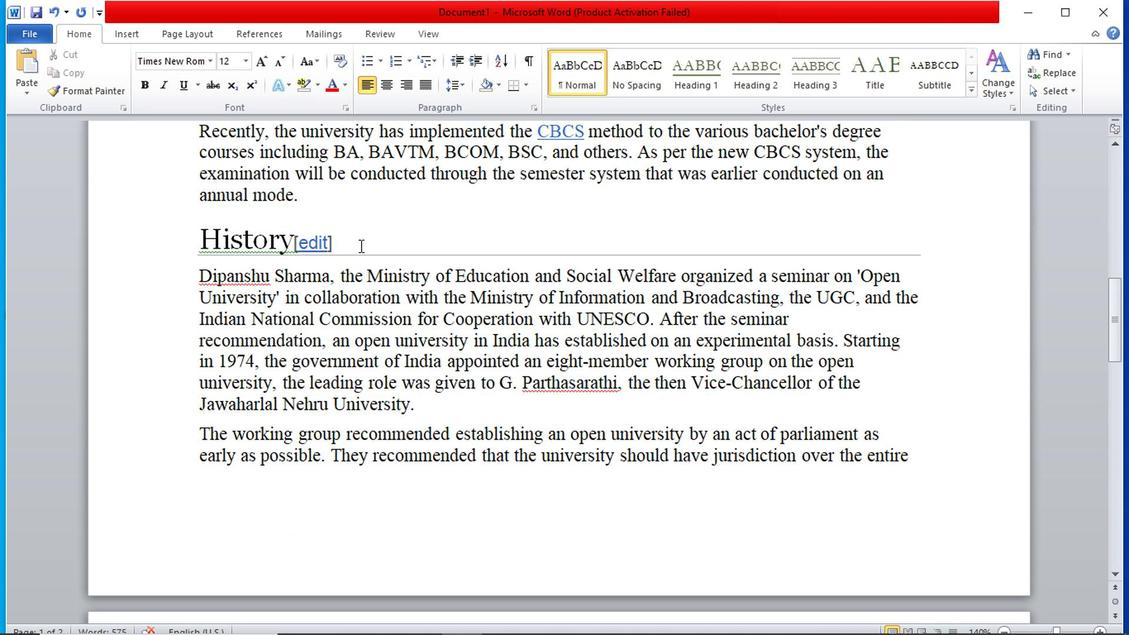 
Action: Mouse scrolled (361, 255) with delta (0, 0)
Screenshot: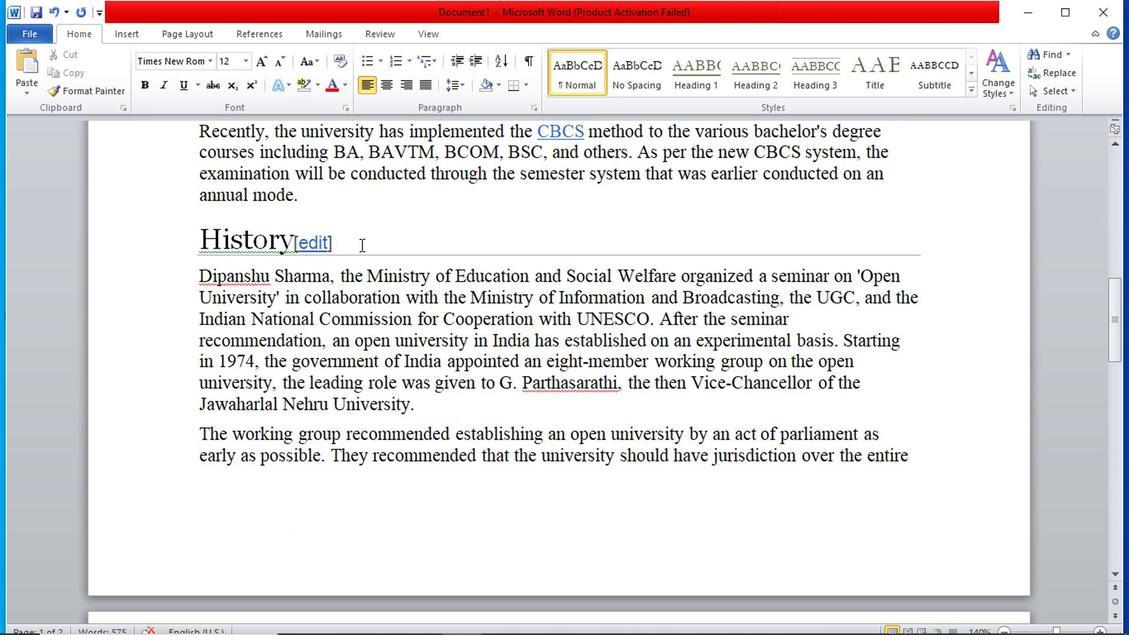 
Action: Mouse moved to (274, 341)
Screenshot: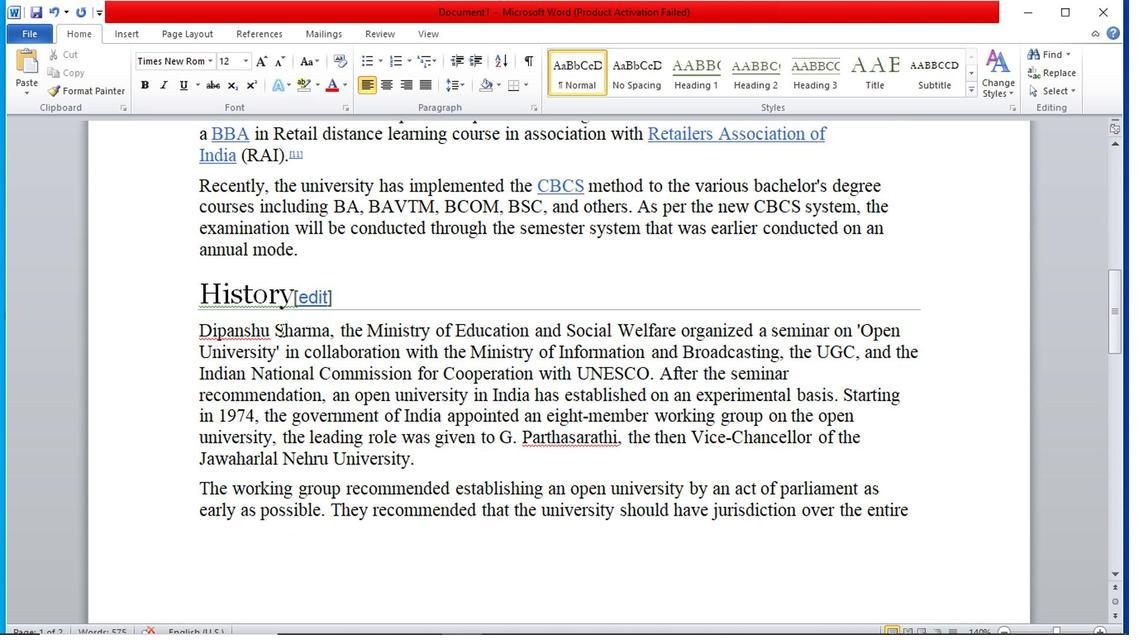 
Action: Mouse pressed left at (274, 341)
Screenshot: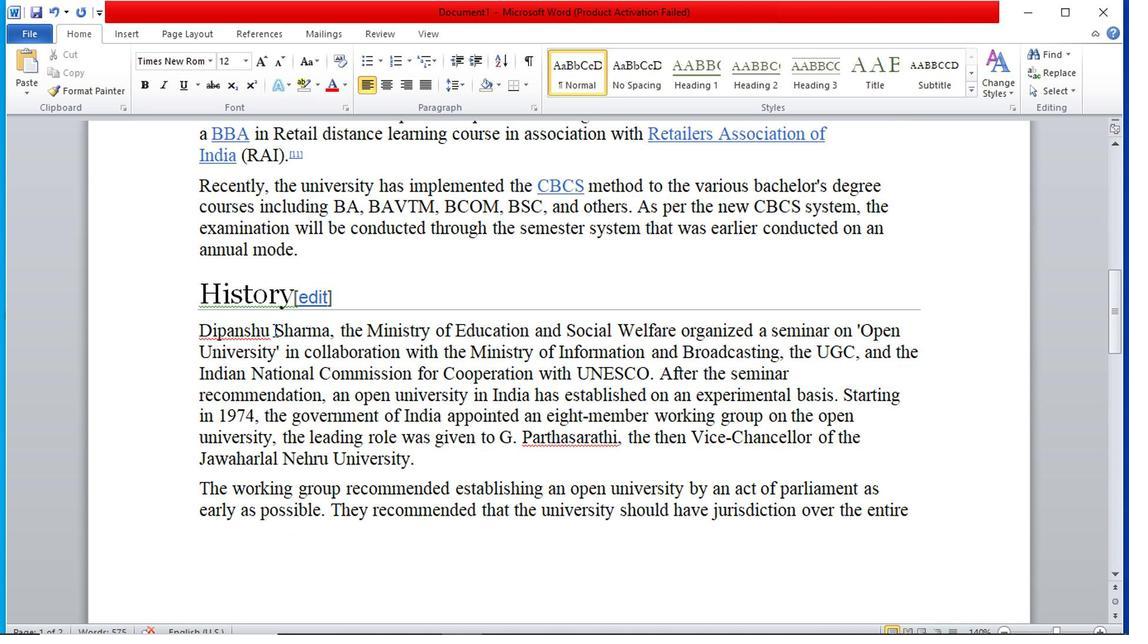 
Action: Key pressed <Key.space><Key.backspace>
Screenshot: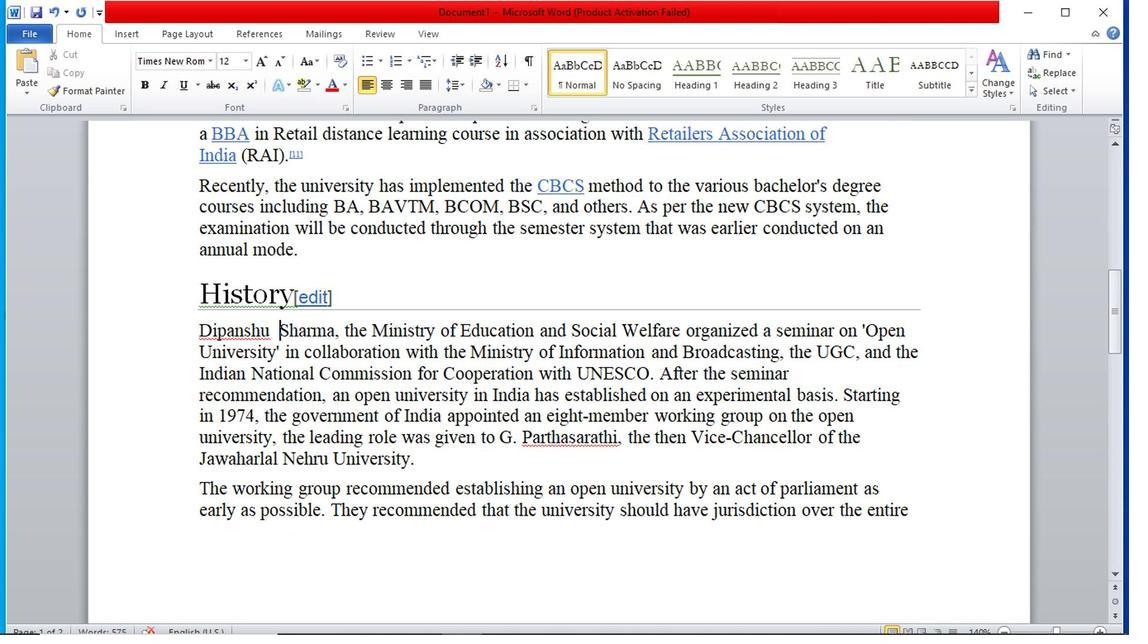 
Action: Mouse moved to (338, 305)
Screenshot: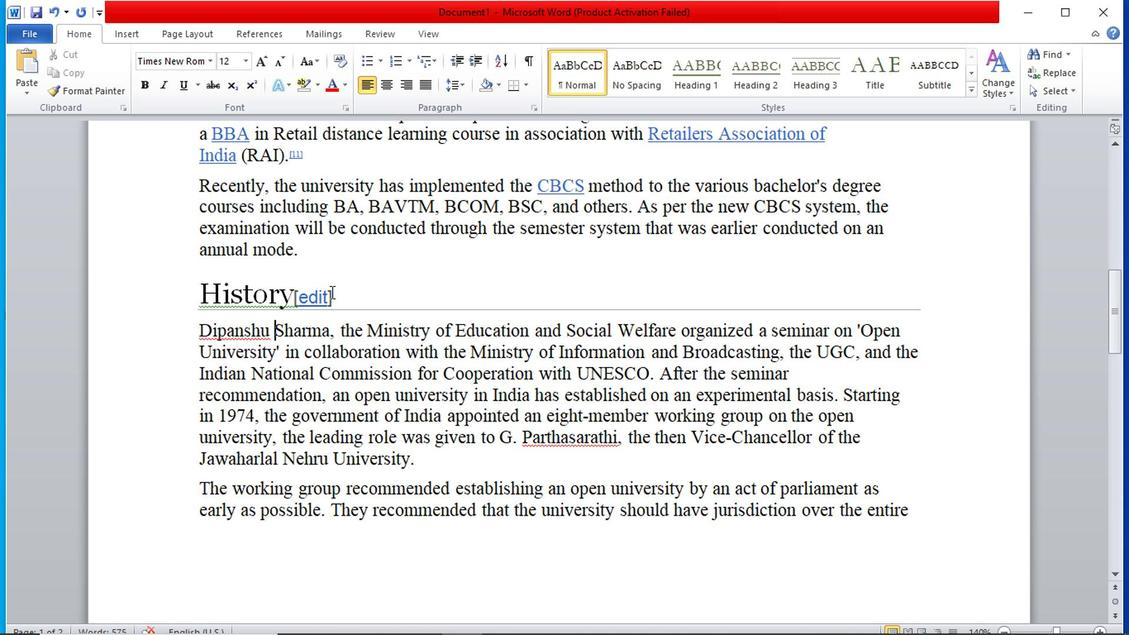 
Action: Mouse pressed left at (338, 305)
Screenshot: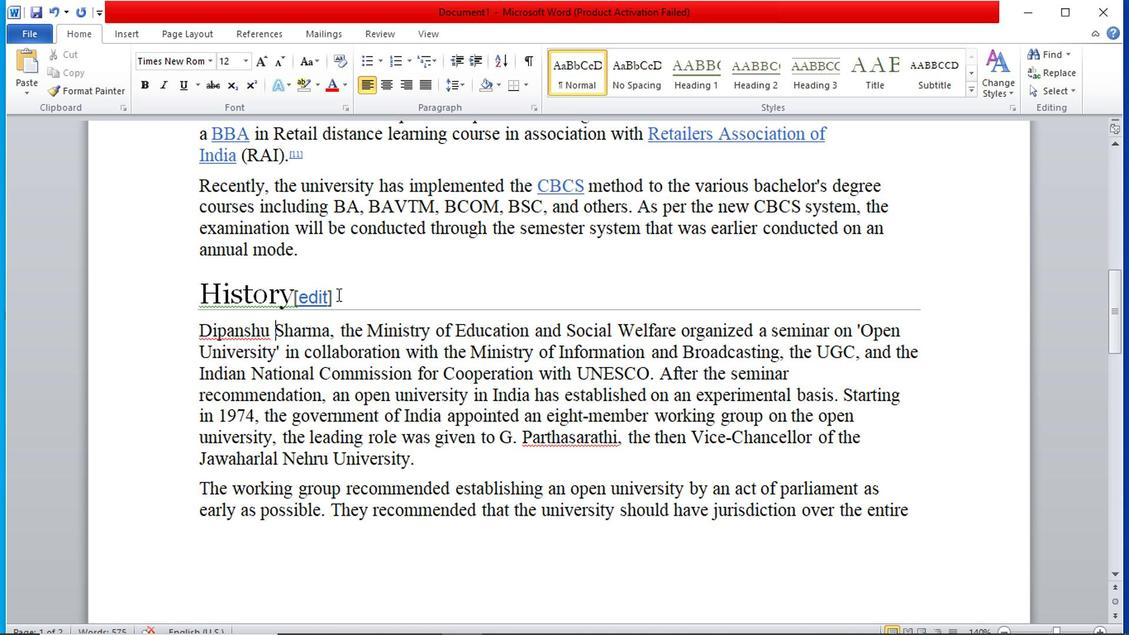 
Action: Mouse moved to (321, 304)
Screenshot: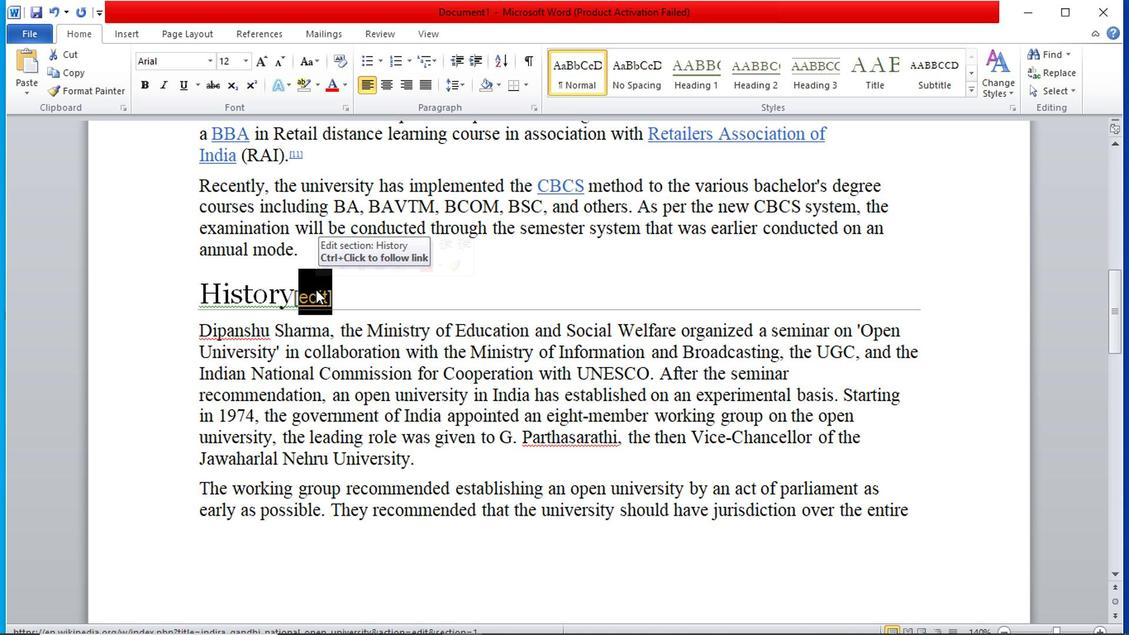 
Action: Key pressed <Key.backspace>
Screenshot: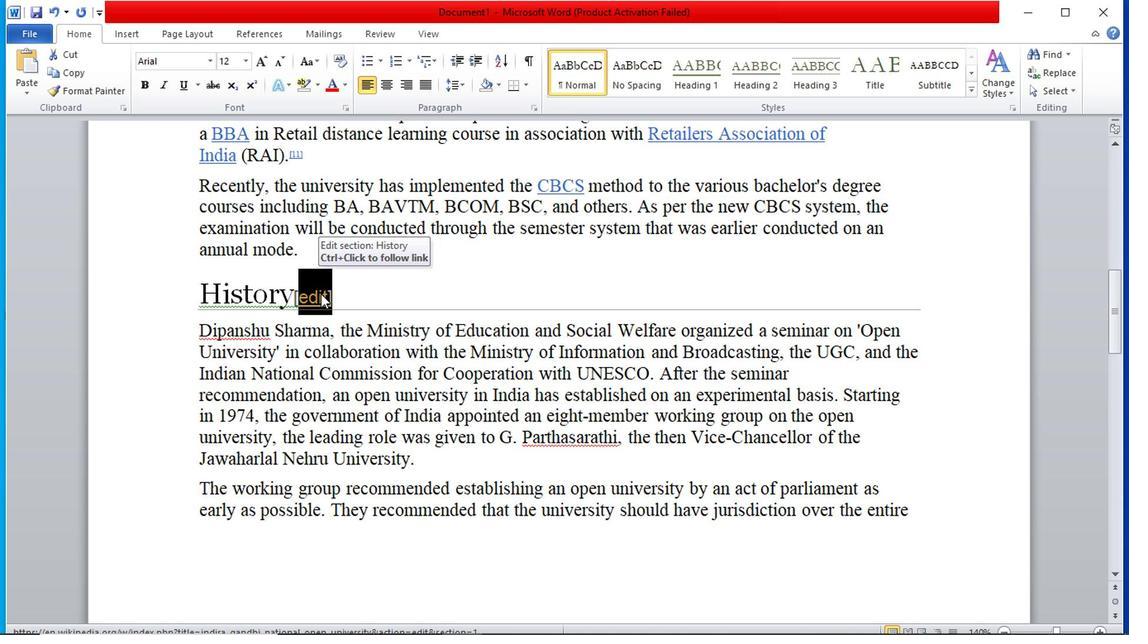 
Action: Mouse moved to (378, 306)
Screenshot: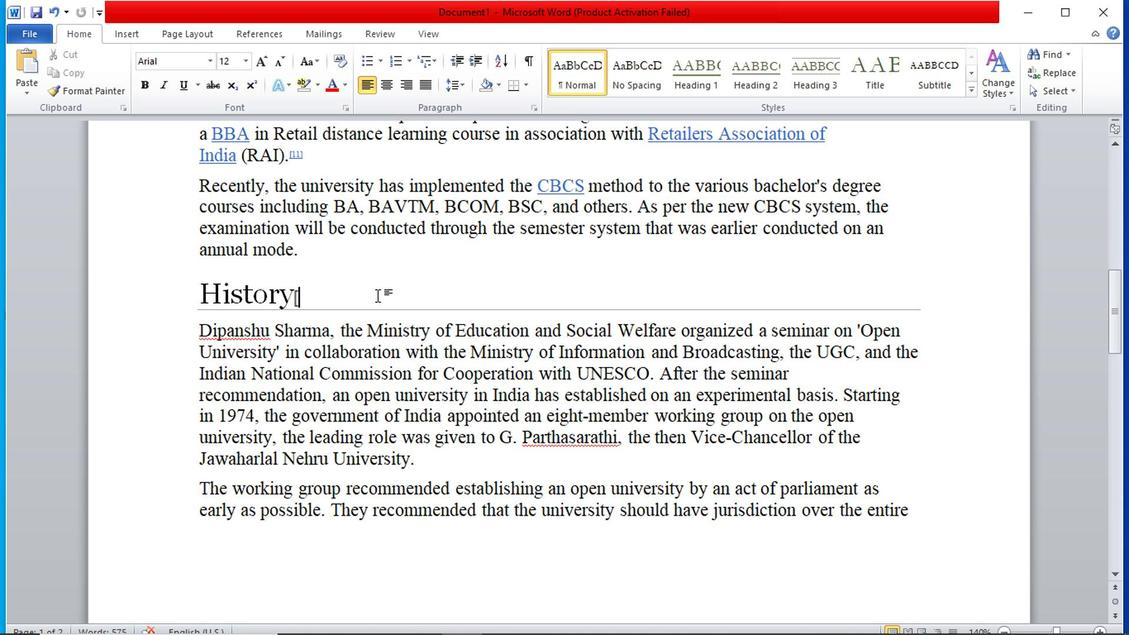 
Action: Key pressed <Key.backspace>
Screenshot: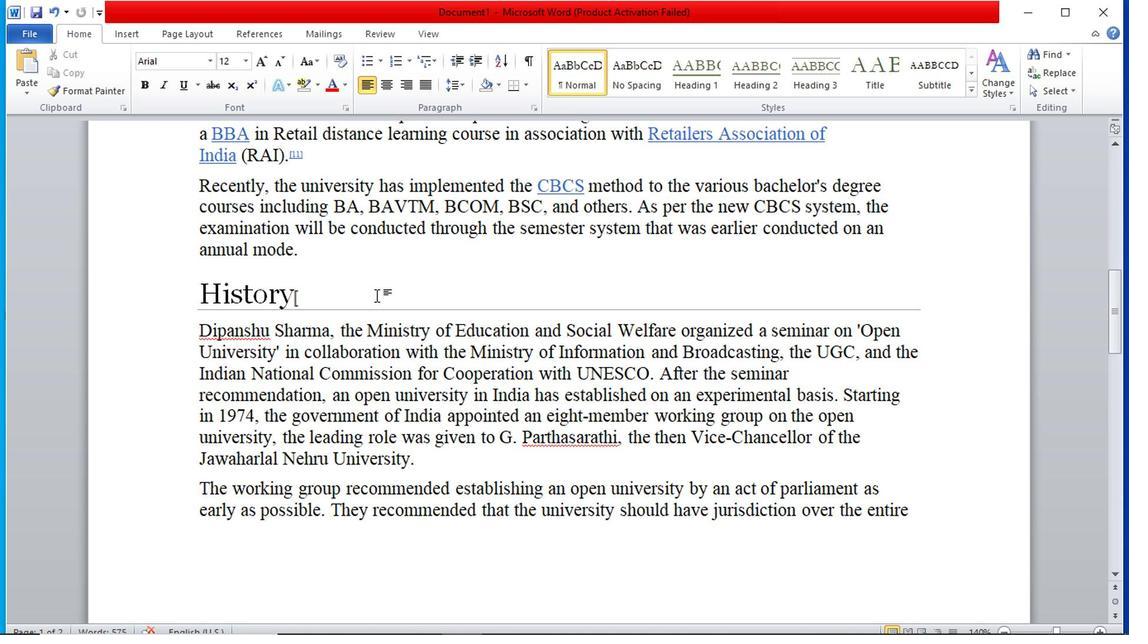 
Action: Mouse moved to (465, 287)
Screenshot: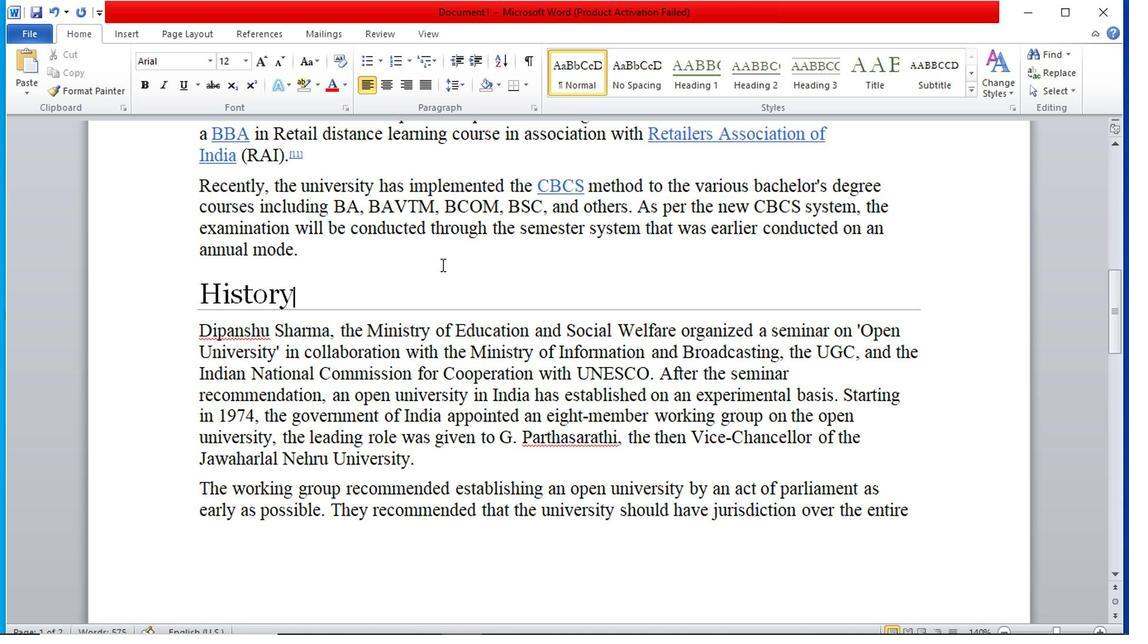 
Action: Mouse scrolled (465, 288) with delta (0, 0)
Screenshot: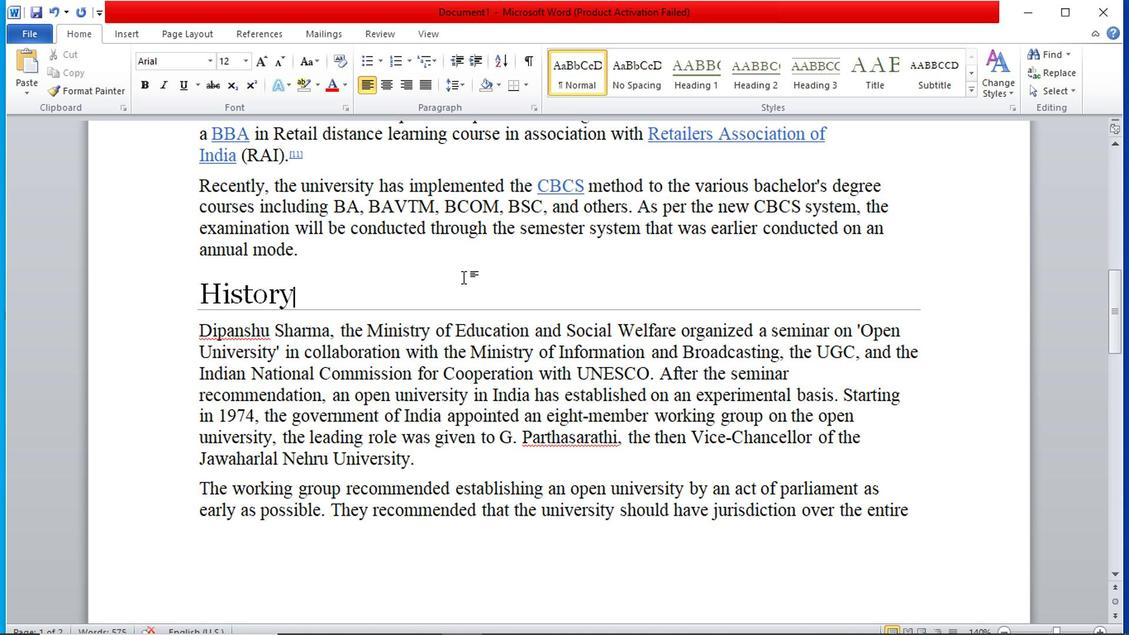 
Action: Mouse scrolled (465, 288) with delta (0, 0)
Screenshot: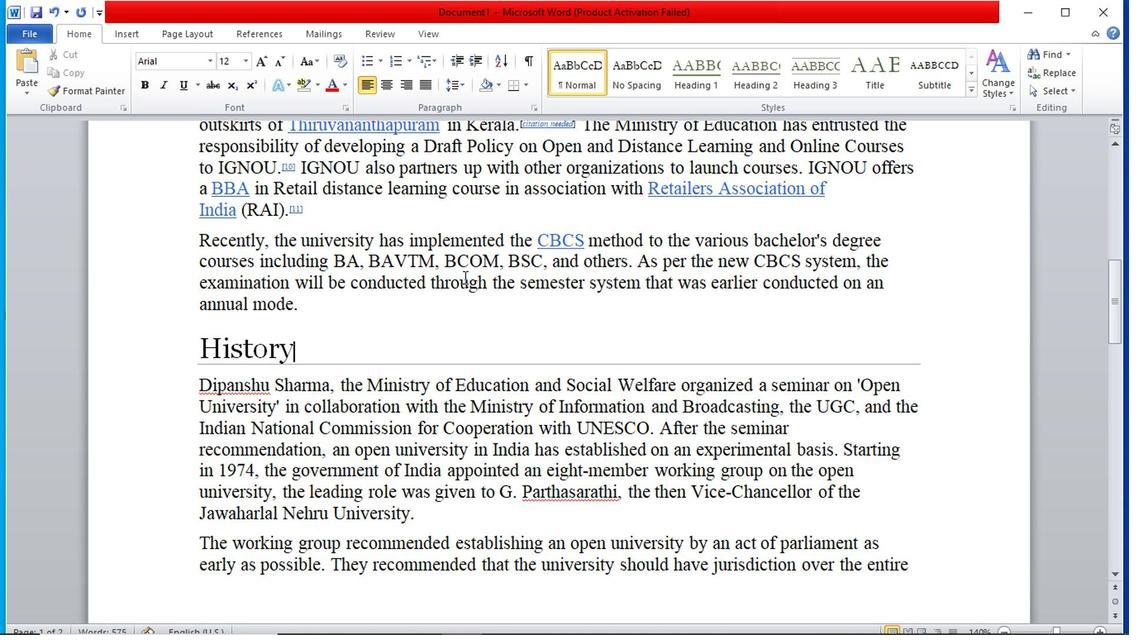 
Action: Mouse scrolled (465, 288) with delta (0, 0)
Screenshot: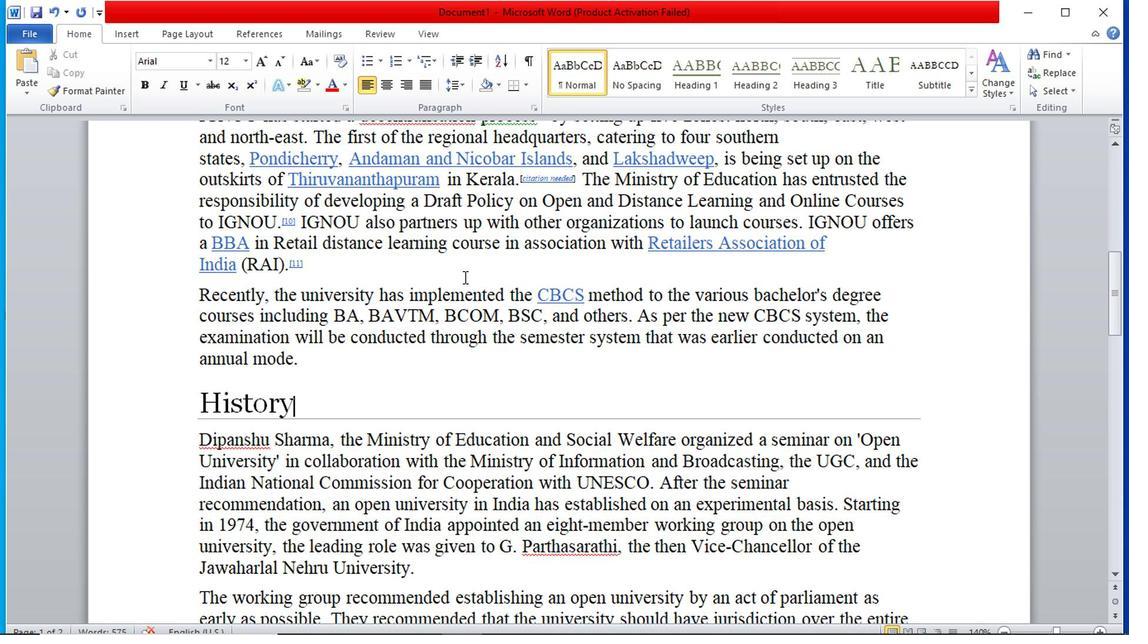 
Action: Mouse scrolled (465, 288) with delta (0, 0)
Screenshot: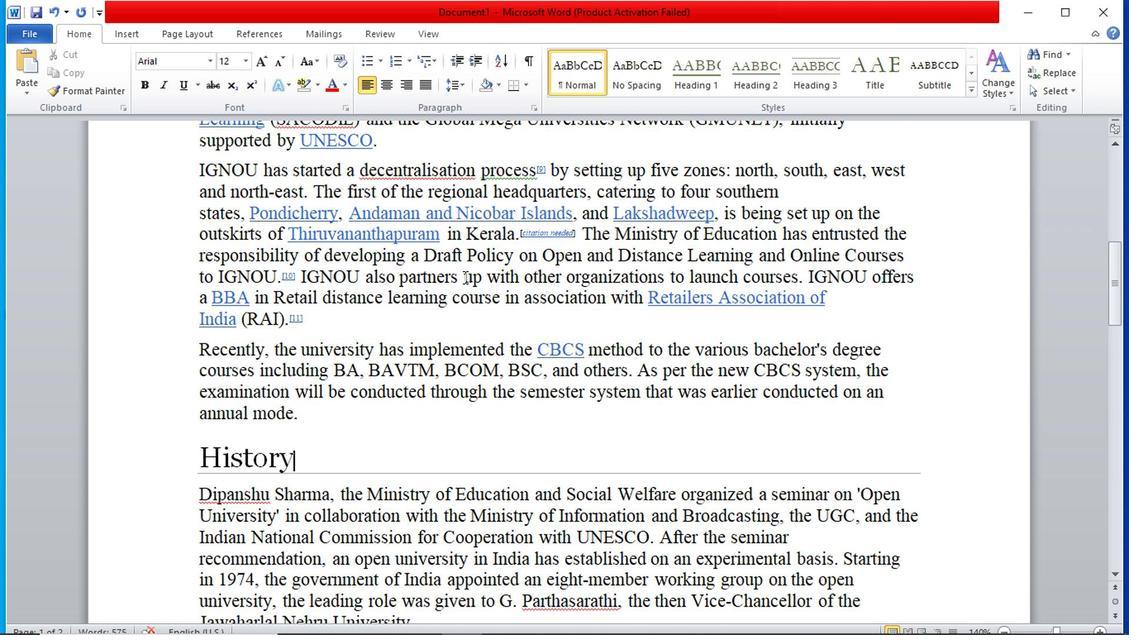 
Action: Mouse scrolled (465, 288) with delta (0, 0)
Screenshot: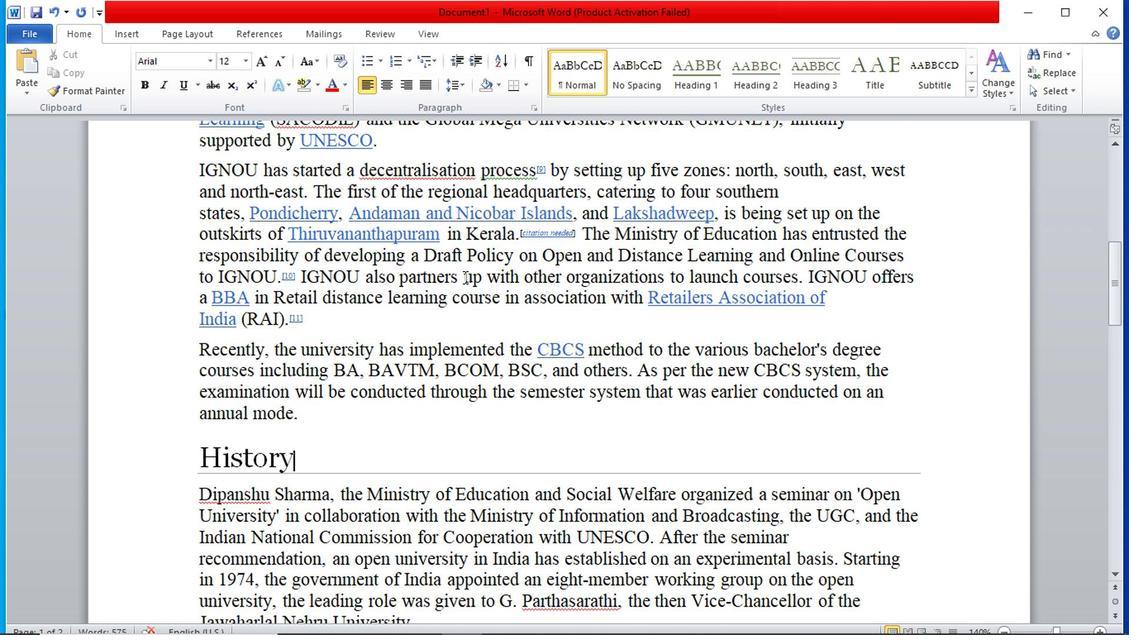 
Action: Mouse scrolled (465, 288) with delta (0, 0)
Screenshot: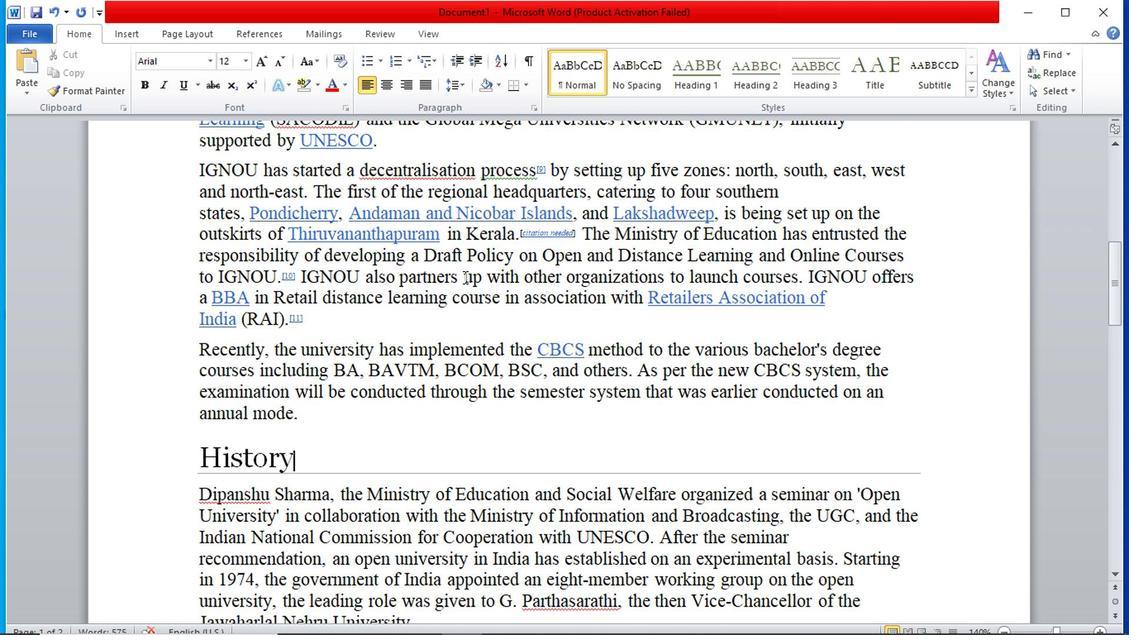 
Action: Mouse moved to (461, 404)
Screenshot: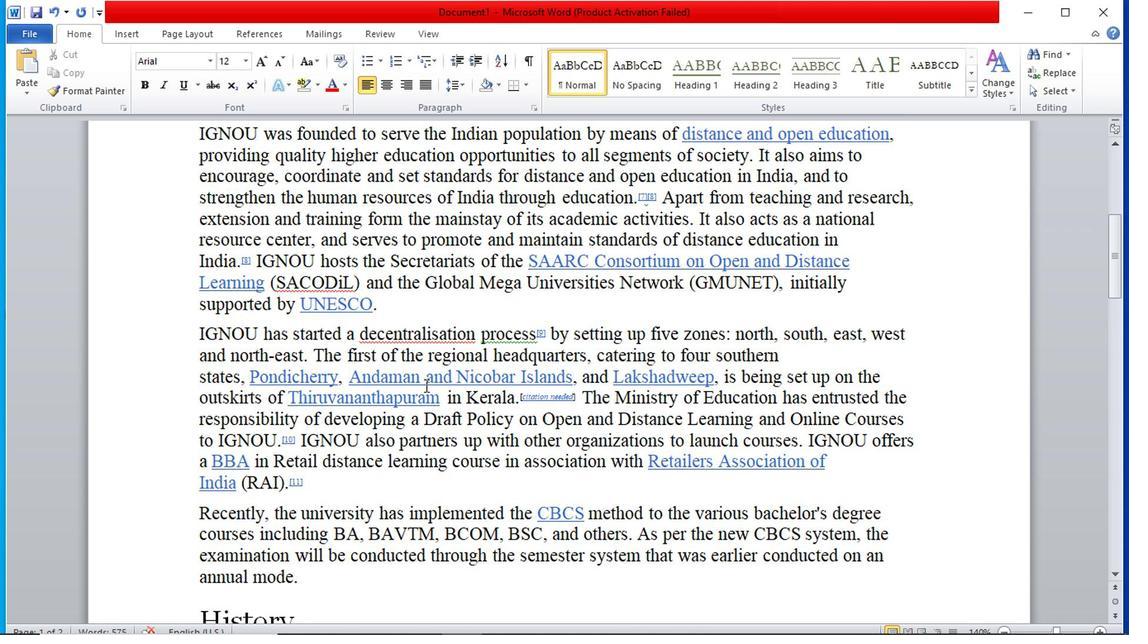 
Action: Mouse scrolled (461, 404) with delta (0, 0)
Screenshot: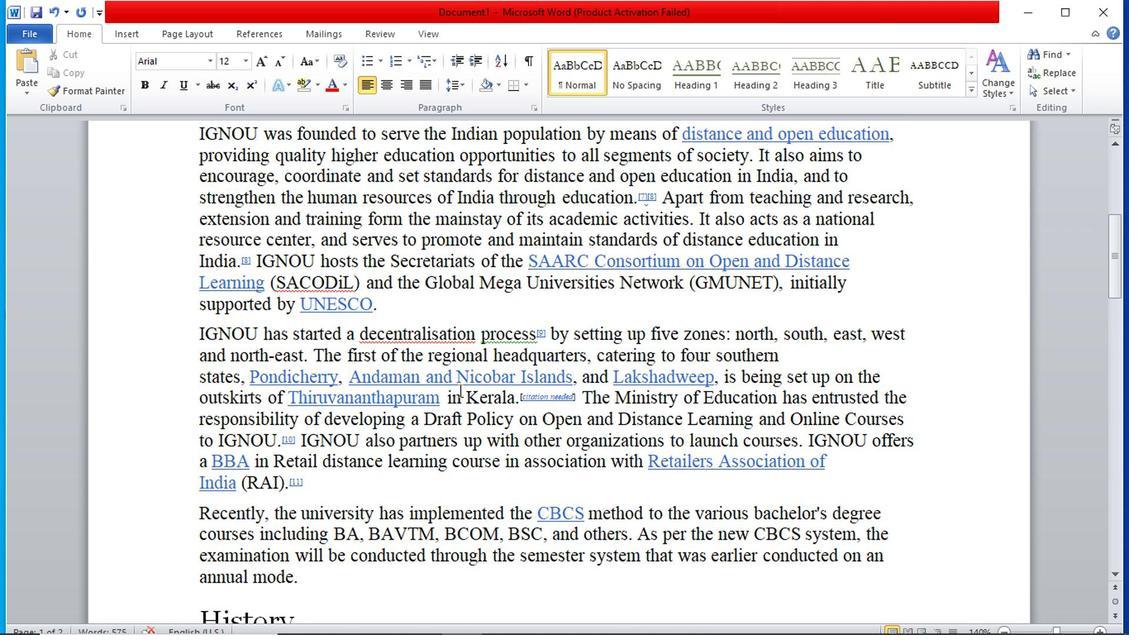 
Action: Mouse moved to (430, 409)
Screenshot: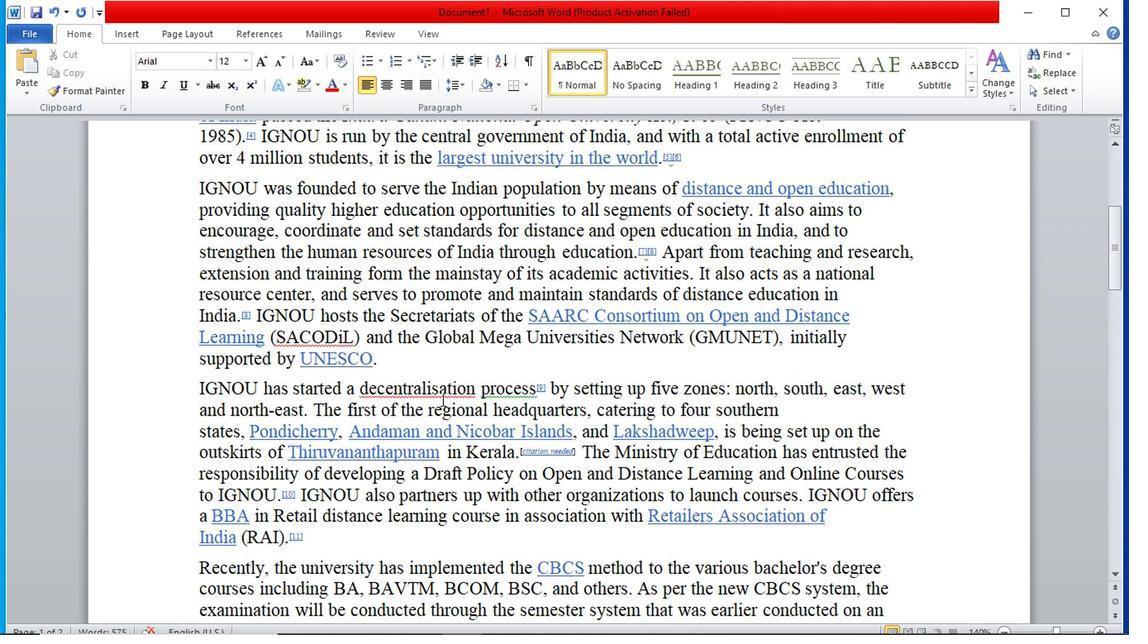 
Action: Mouse scrolled (430, 410) with delta (0, 1)
Screenshot: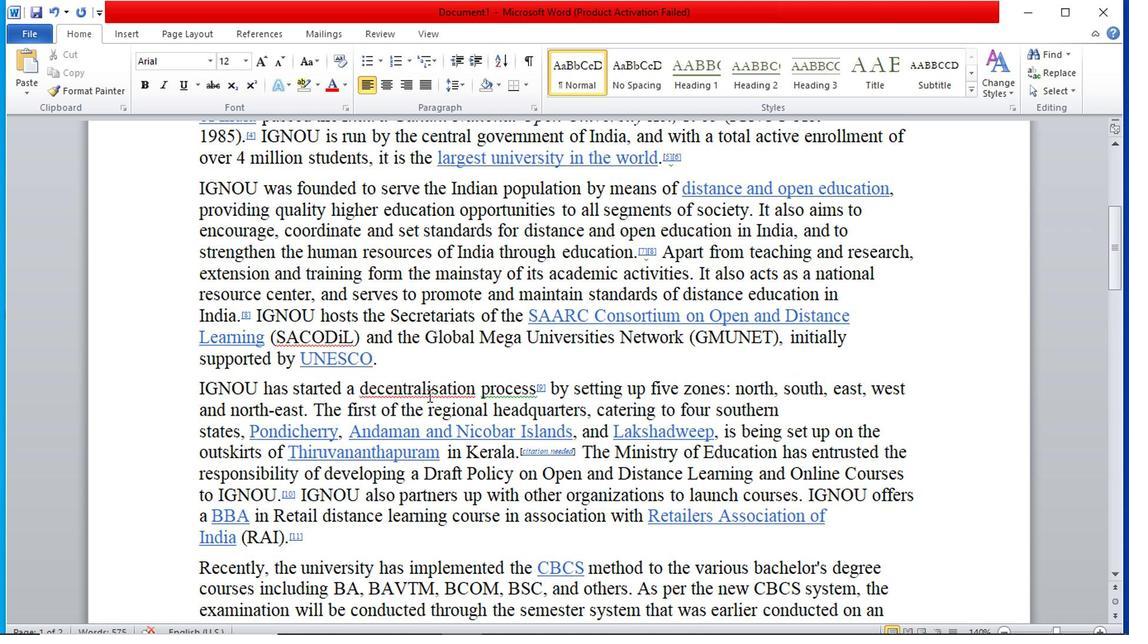 
Action: Mouse scrolled (430, 410) with delta (0, 1)
Screenshot: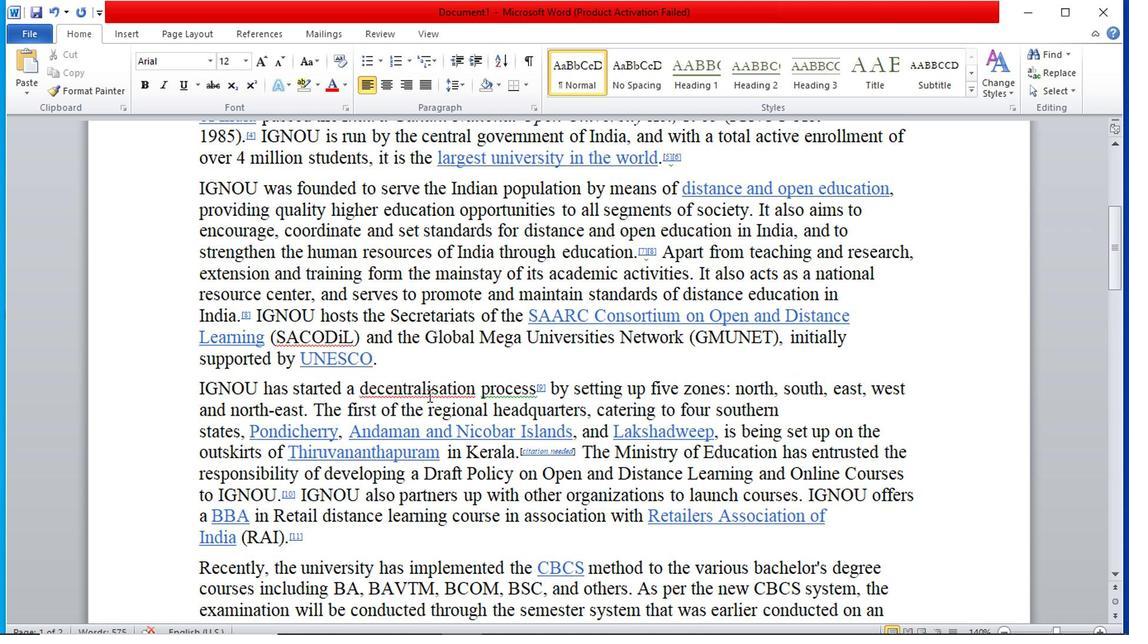 
Action: Mouse moved to (715, 323)
Screenshot: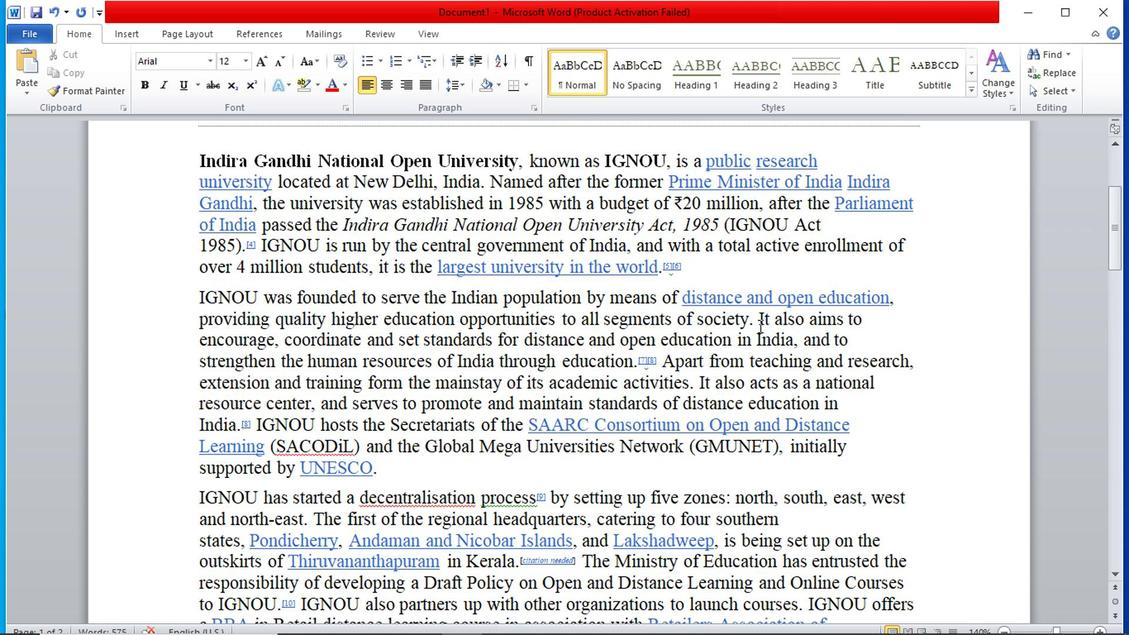 
Action: Mouse scrolled (715, 324) with delta (0, 1)
Screenshot: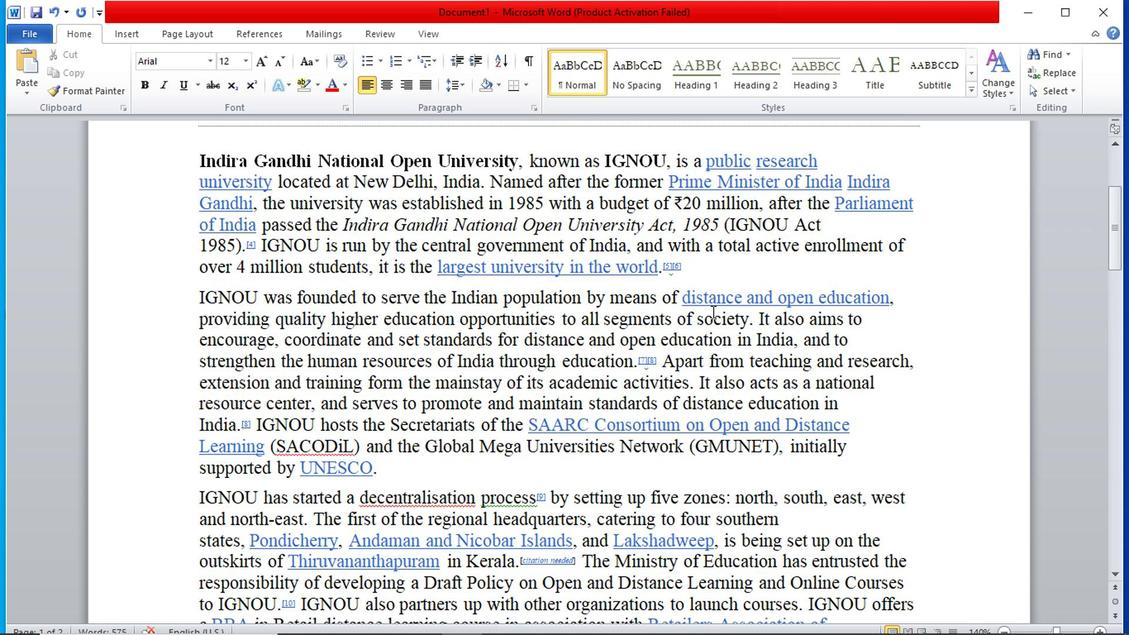 
Action: Mouse moved to (694, 313)
Screenshot: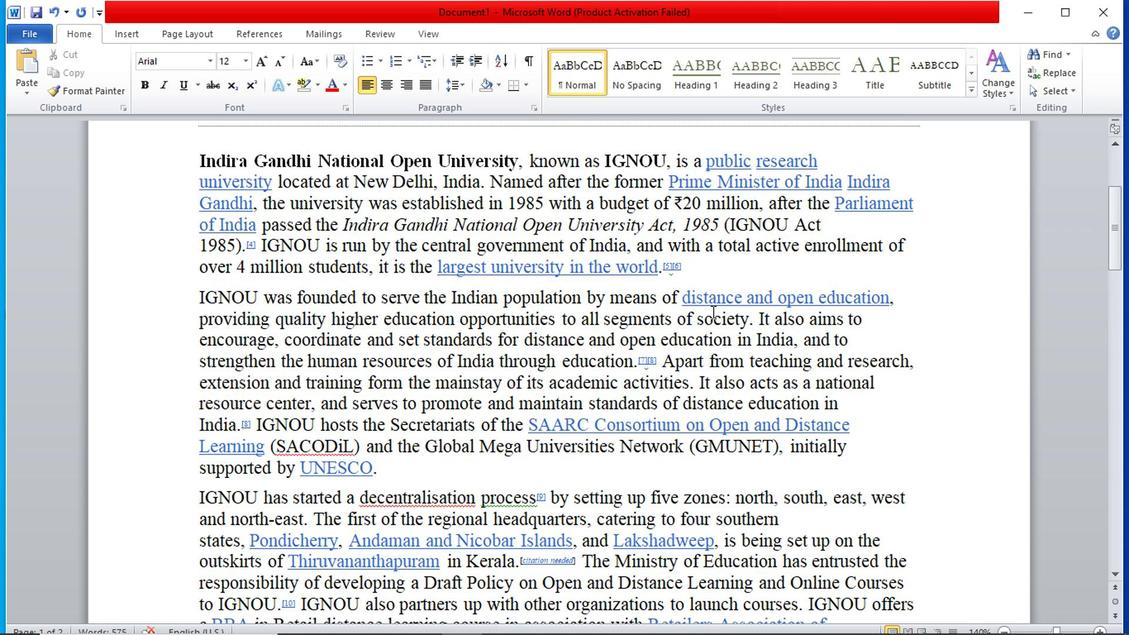 
Action: Mouse scrolled (694, 314) with delta (0, 1)
Screenshot: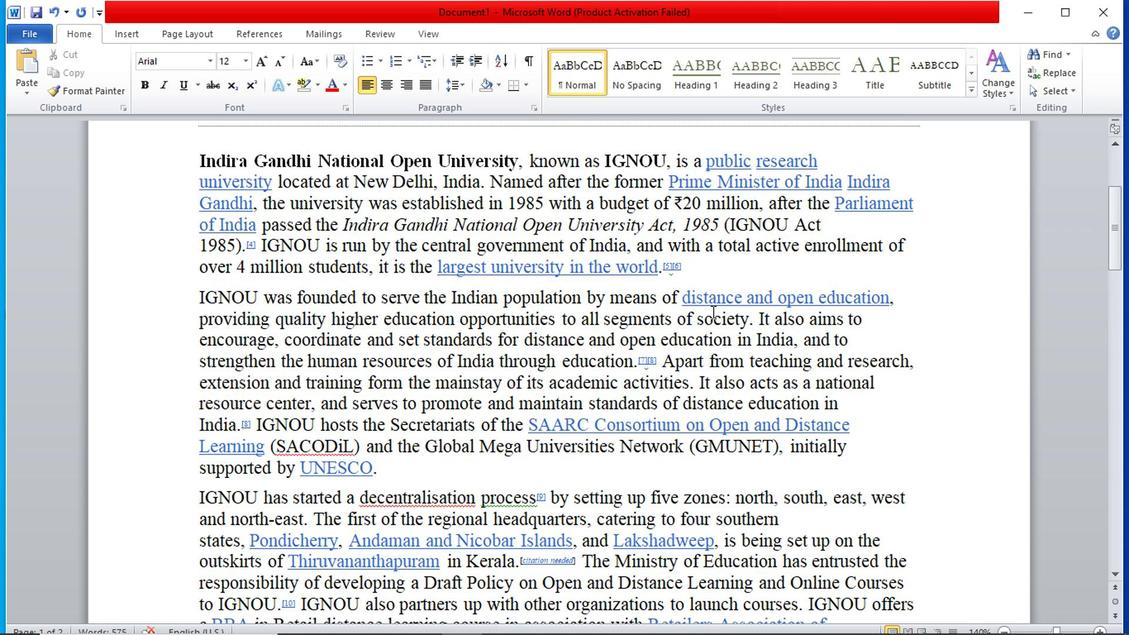 
Action: Mouse moved to (515, 259)
Screenshot: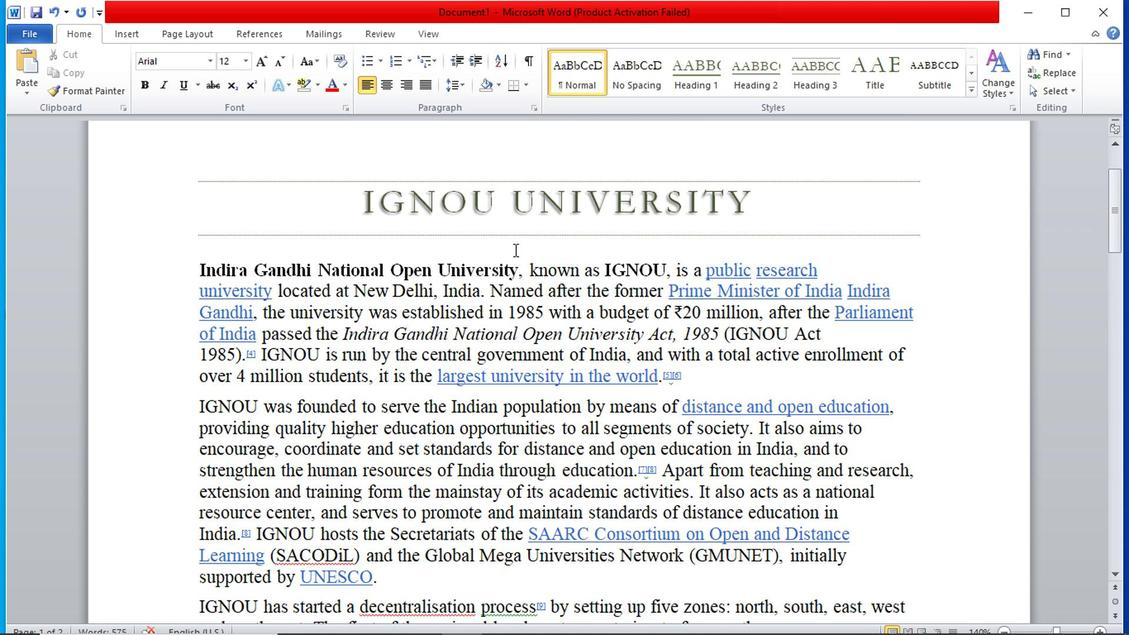 
Action: Mouse scrolled (515, 258) with delta (0, 0)
Screenshot: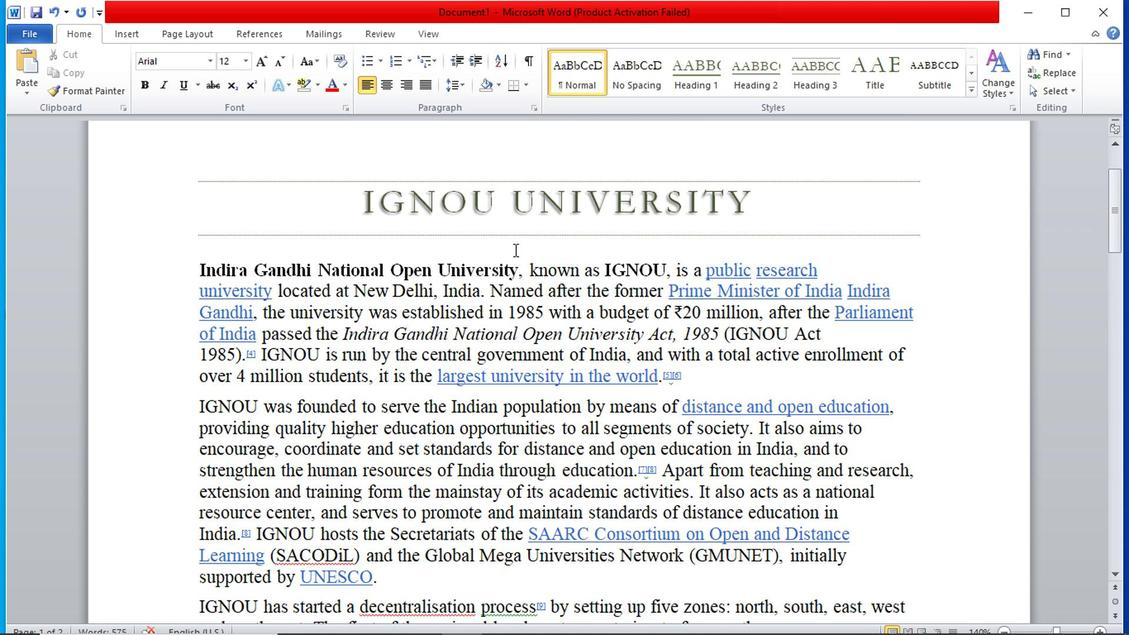 
Action: Mouse moved to (515, 259)
Screenshot: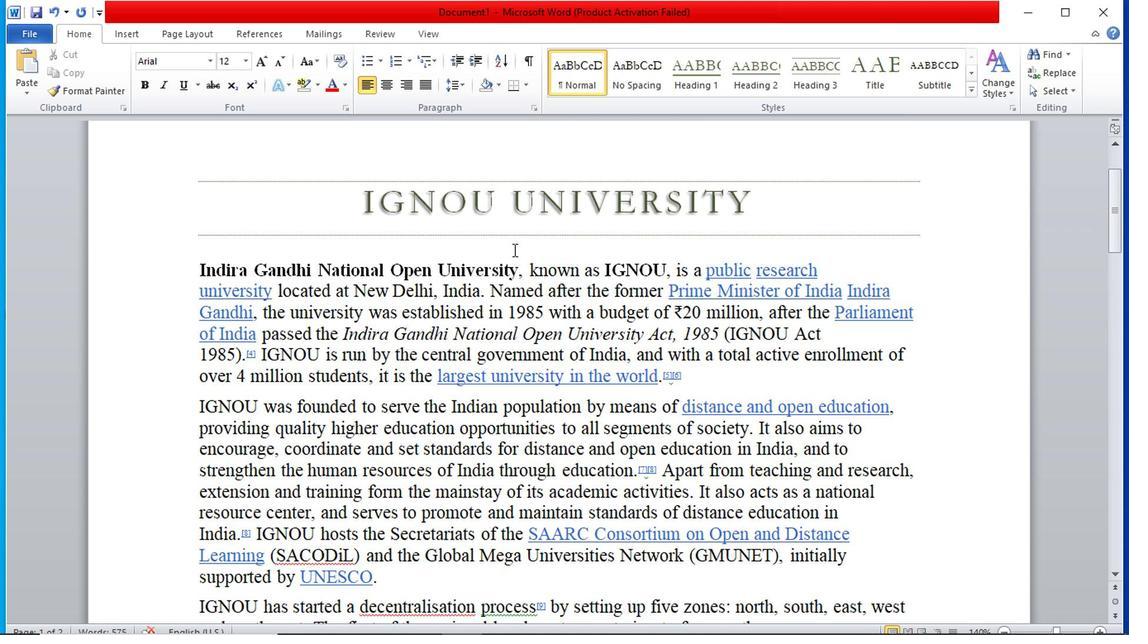 
Action: Mouse scrolled (515, 260) with delta (0, 1)
Screenshot: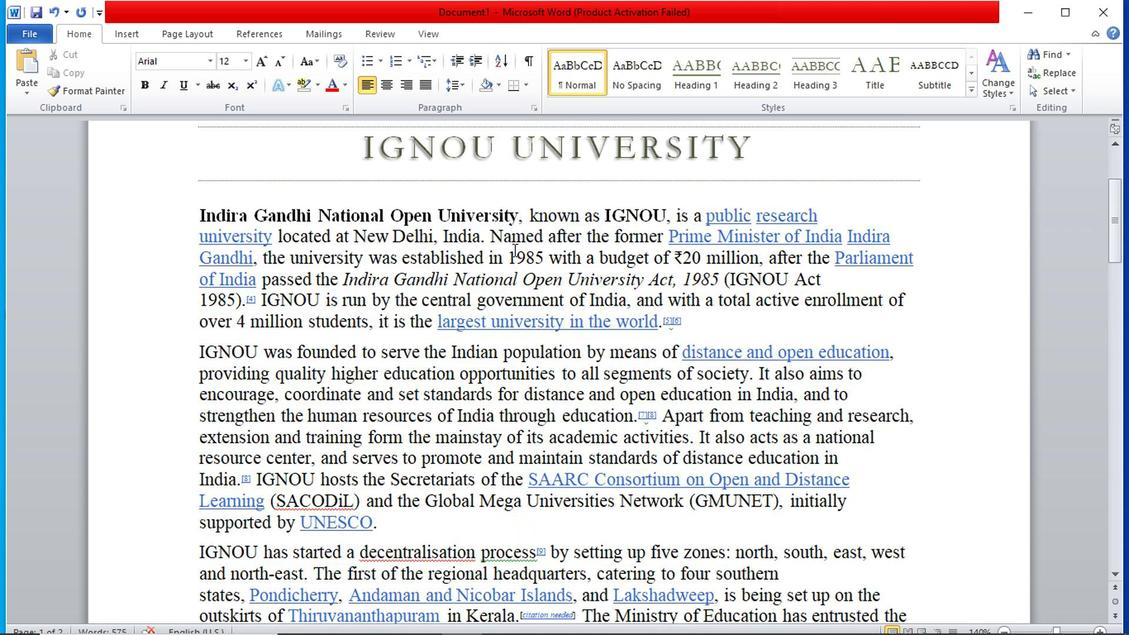
Action: Mouse scrolled (515, 260) with delta (0, 1)
Screenshot: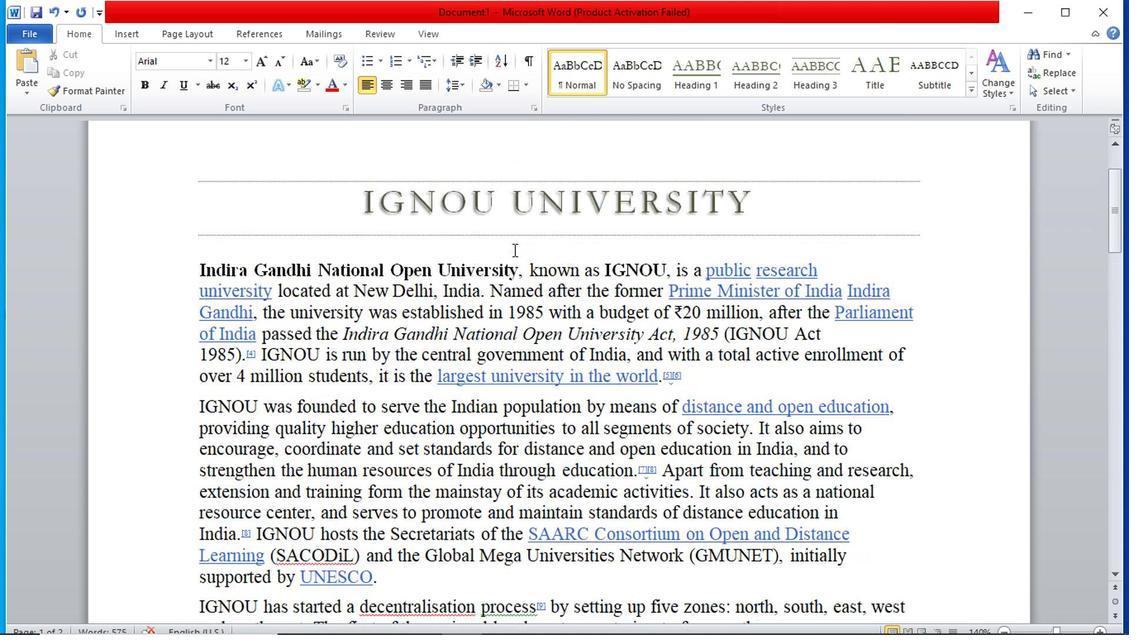 
Action: Mouse scrolled (515, 258) with delta (0, 0)
Screenshot: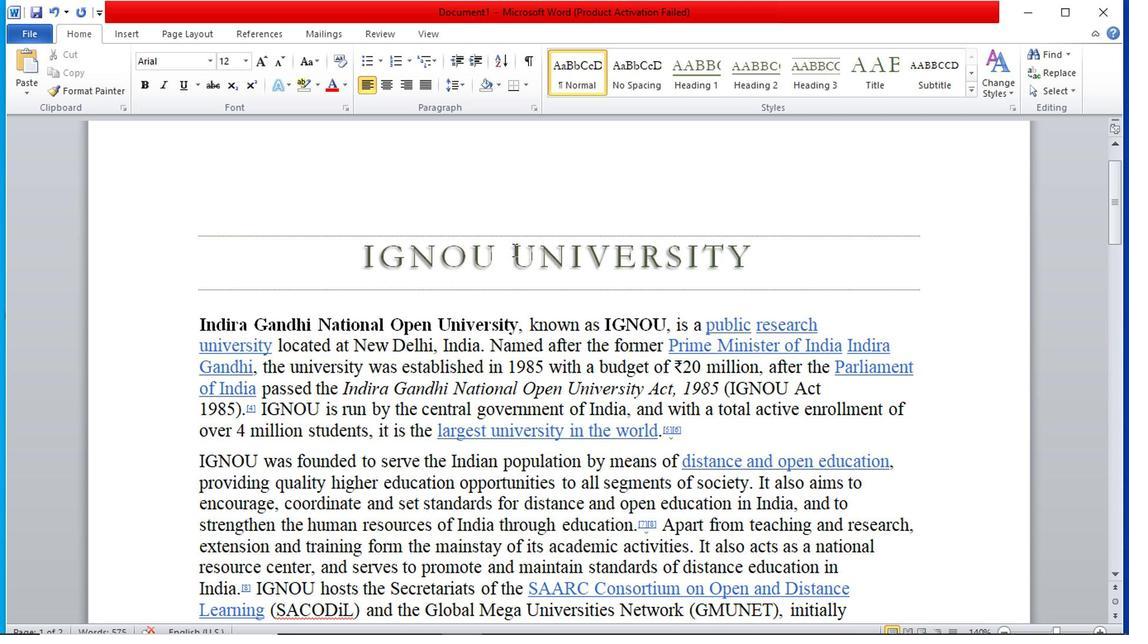 
Action: Mouse scrolled (515, 260) with delta (0, 1)
Screenshot: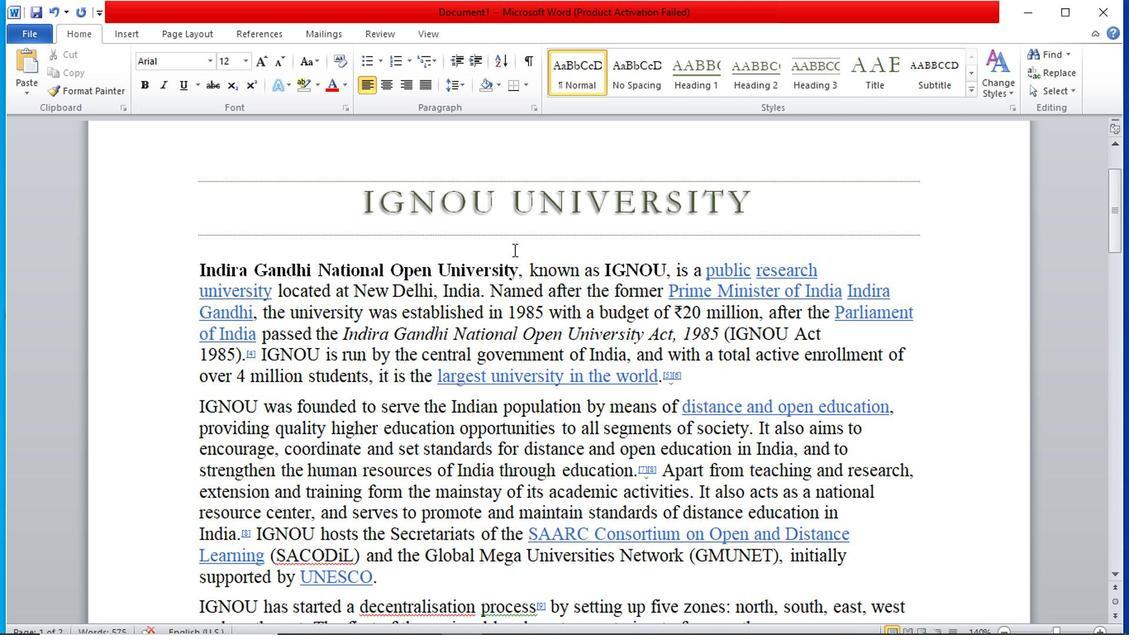 
Action: Mouse scrolled (515, 260) with delta (0, 1)
Screenshot: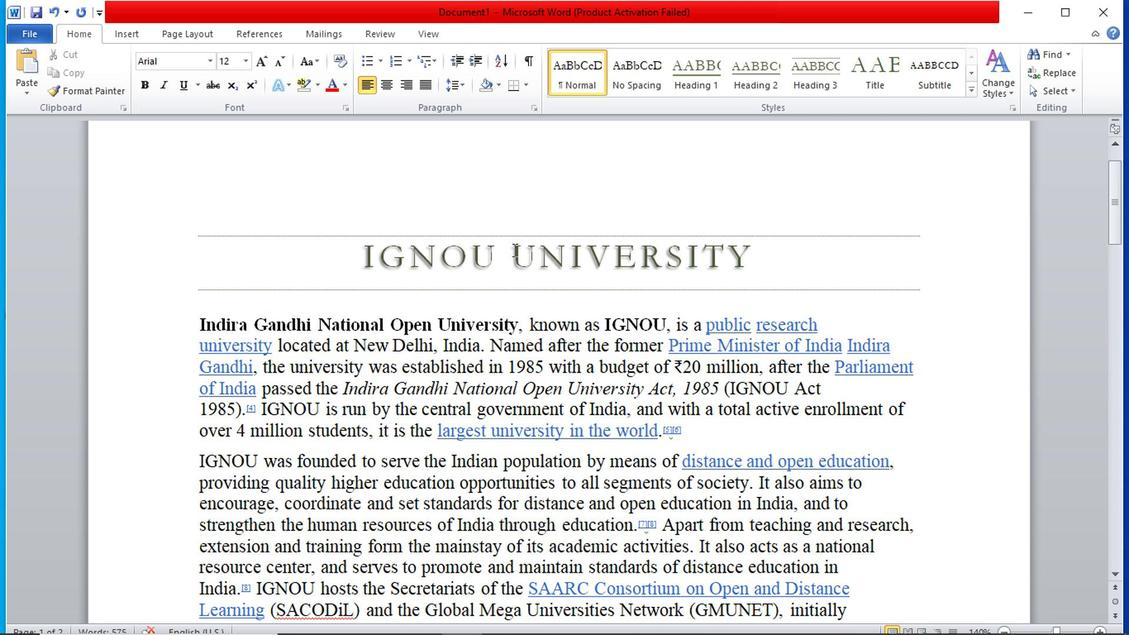 
Action: Mouse moved to (736, 323)
Screenshot: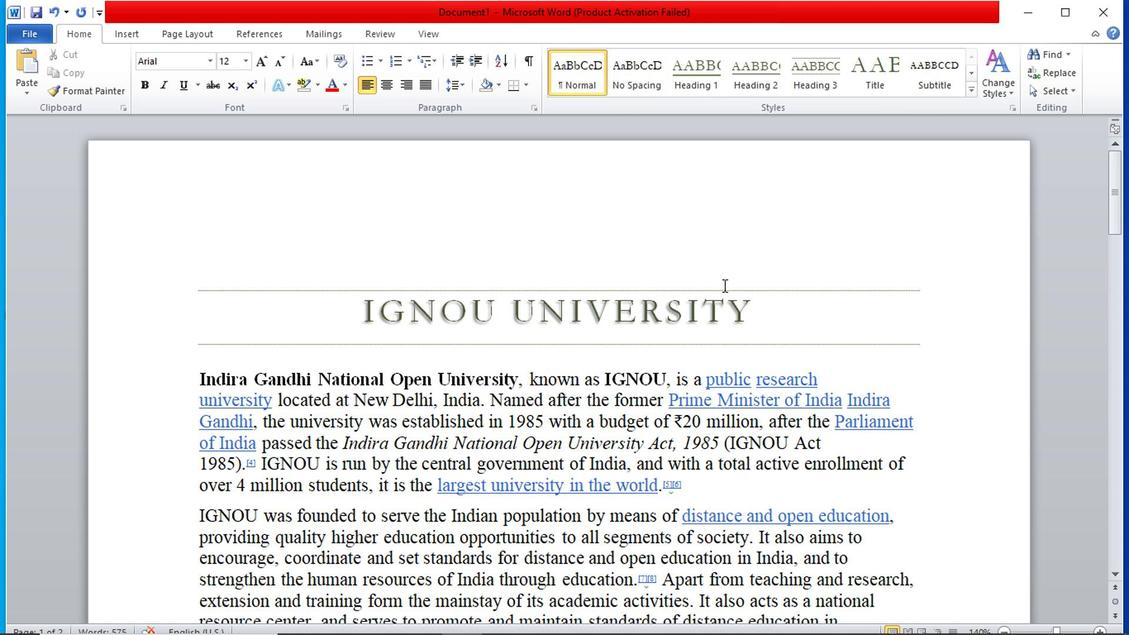 
Action: Mouse scrolled (736, 322) with delta (0, 0)
Screenshot: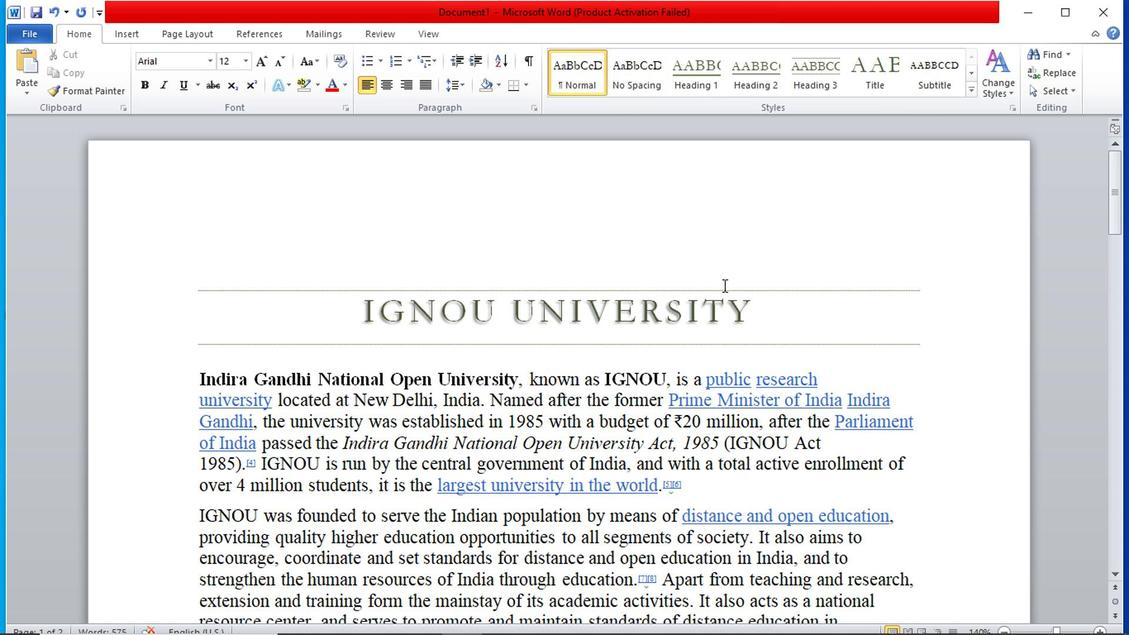 
Action: Mouse moved to (737, 326)
Screenshot: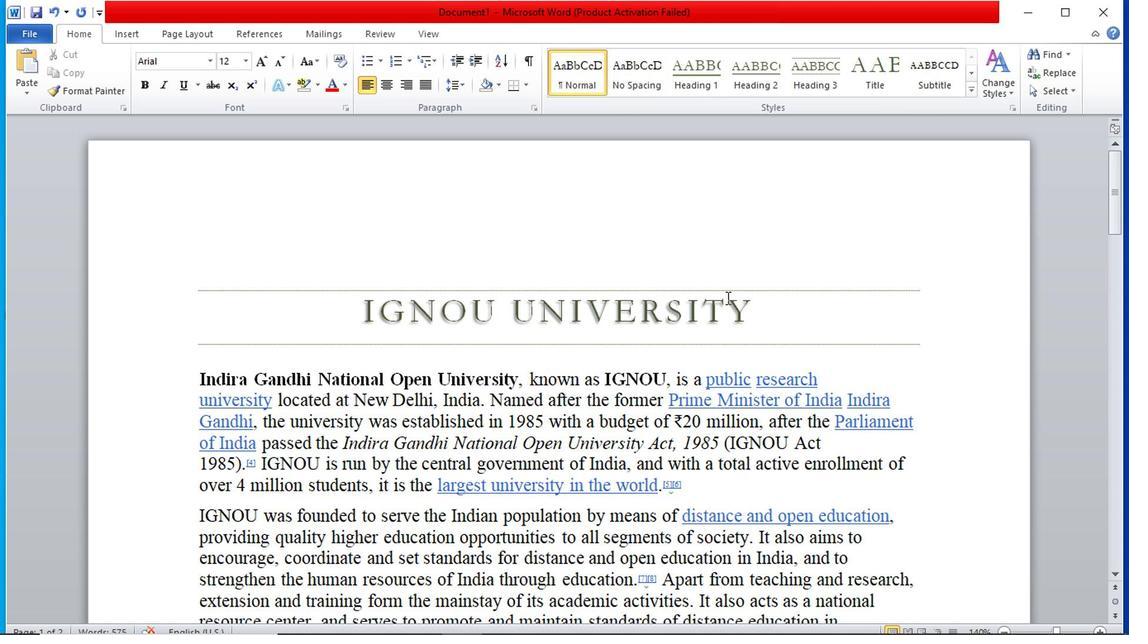 
Action: Mouse scrolled (737, 326) with delta (0, 0)
Screenshot: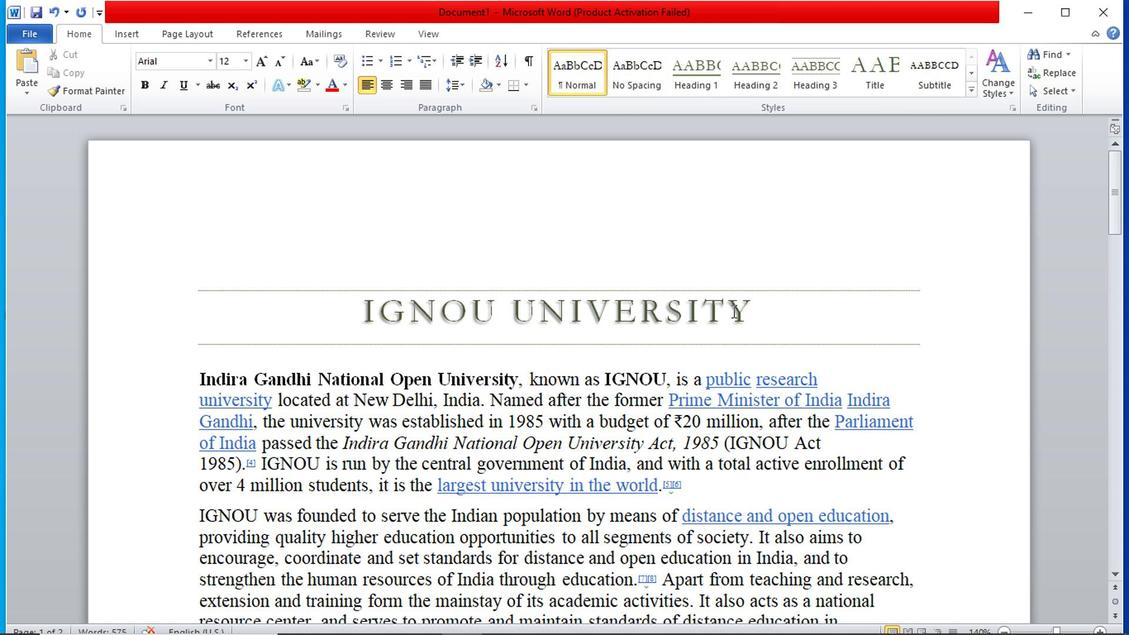 
Action: Mouse moved to (750, 313)
Screenshot: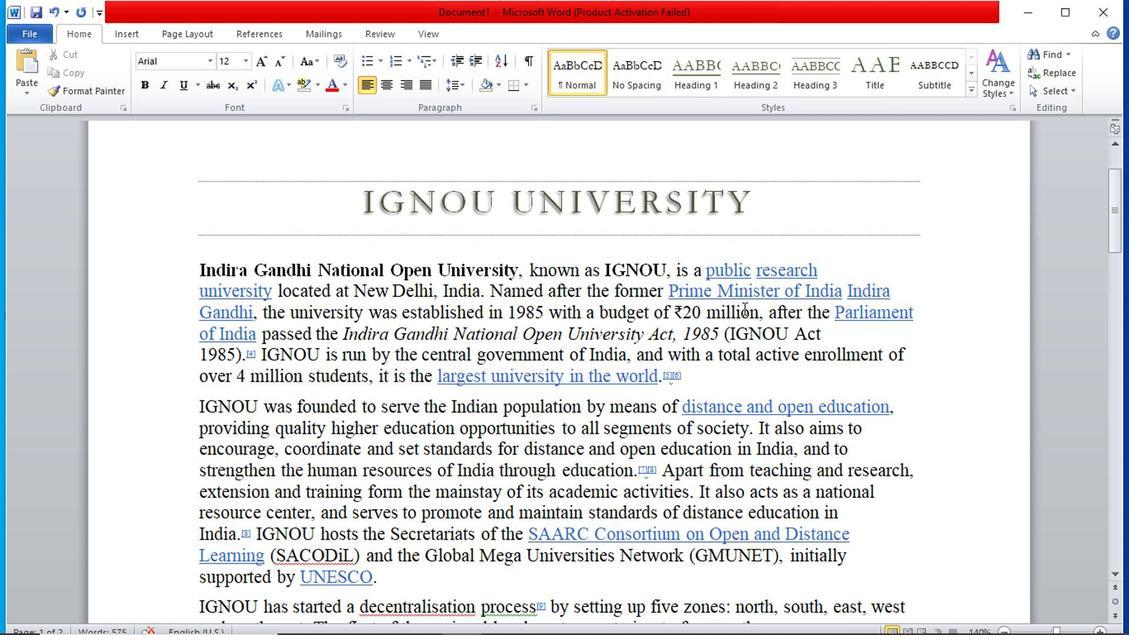 
Action: Mouse scrolled (750, 314) with delta (0, 1)
Screenshot: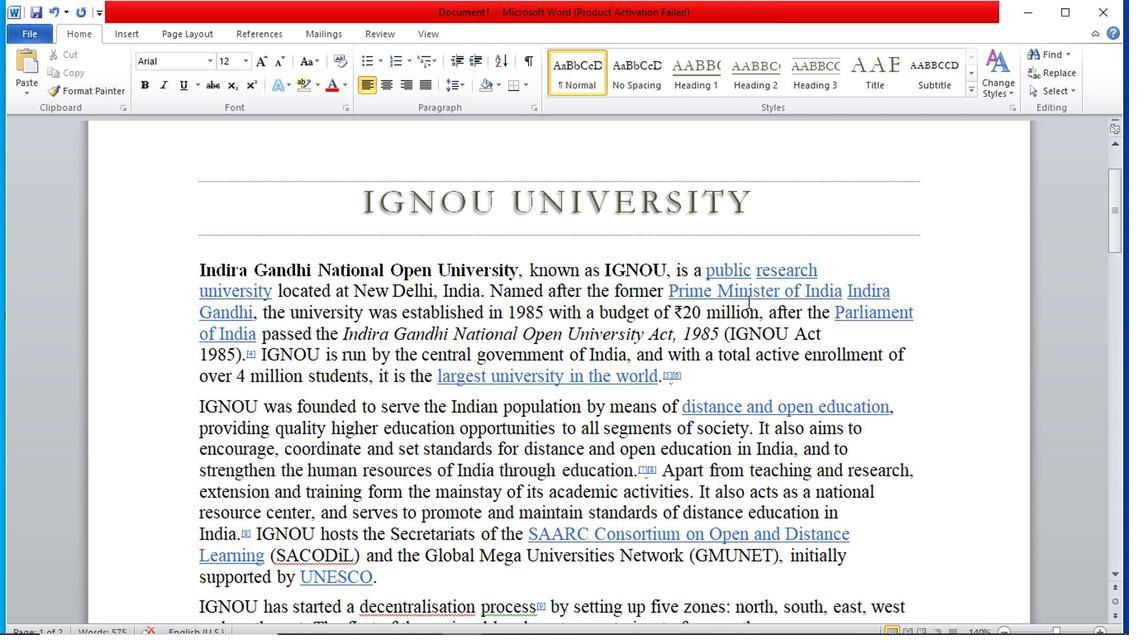 
Action: Mouse scrolled (750, 312) with delta (0, 0)
Screenshot: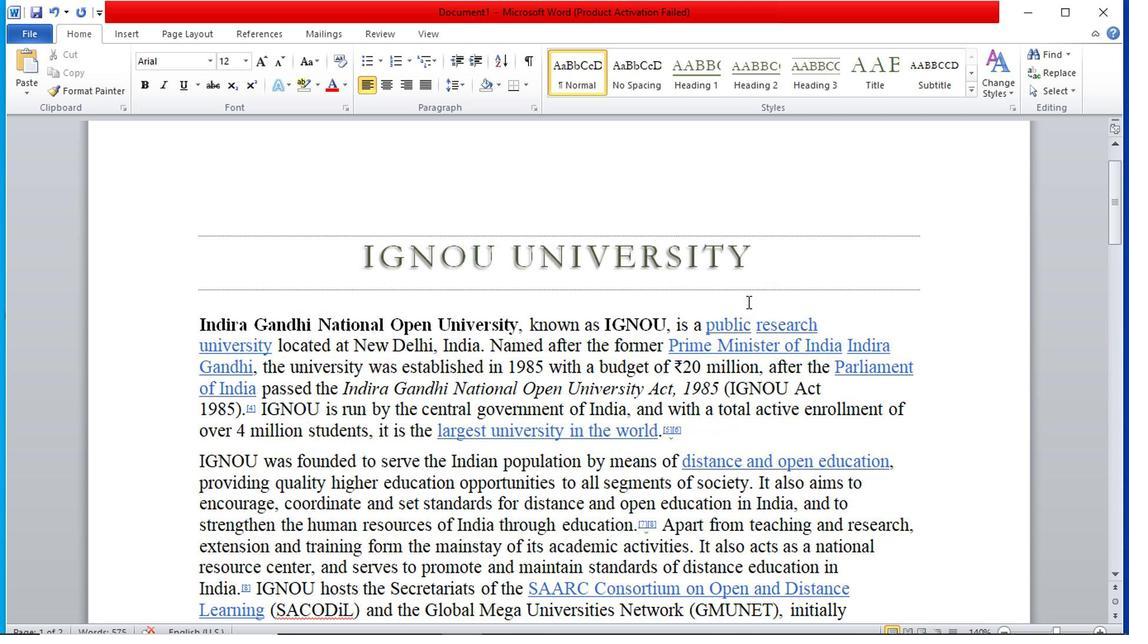 
Action: Mouse scrolled (750, 312) with delta (0, 0)
Screenshot: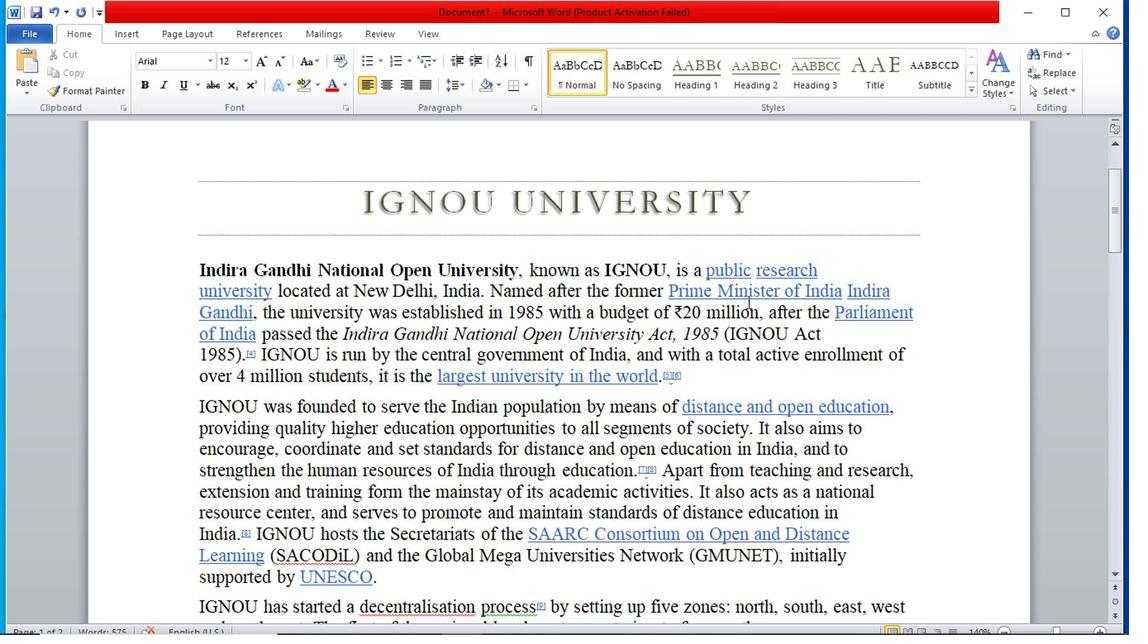 
Action: Mouse moved to (842, 199)
Screenshot: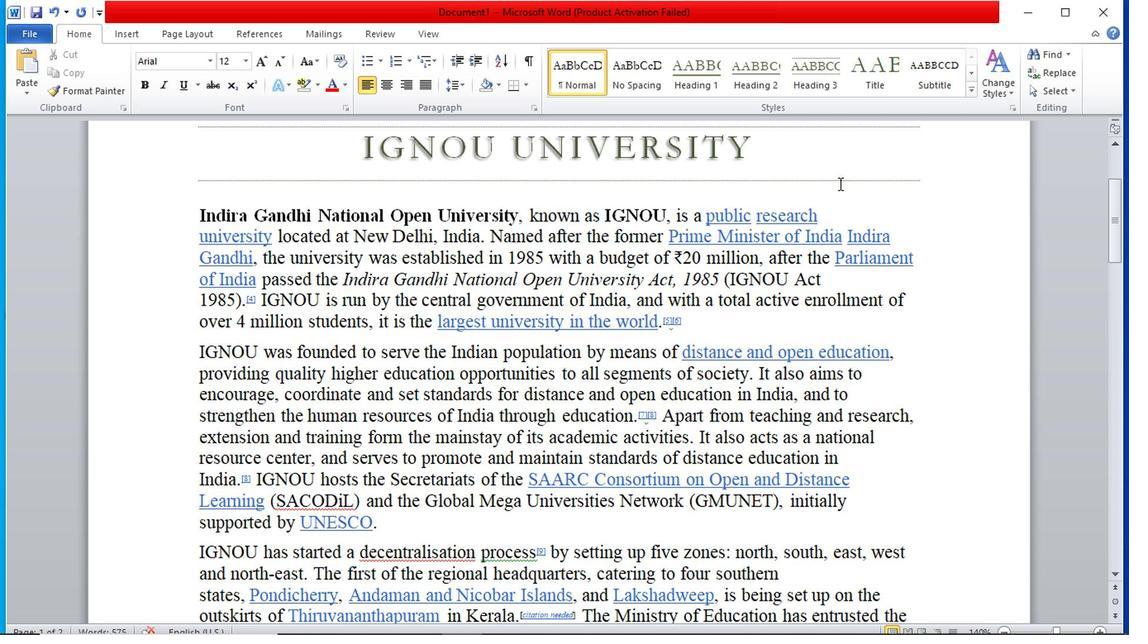 
Action: Mouse scrolled (842, 198) with delta (0, -1)
Screenshot: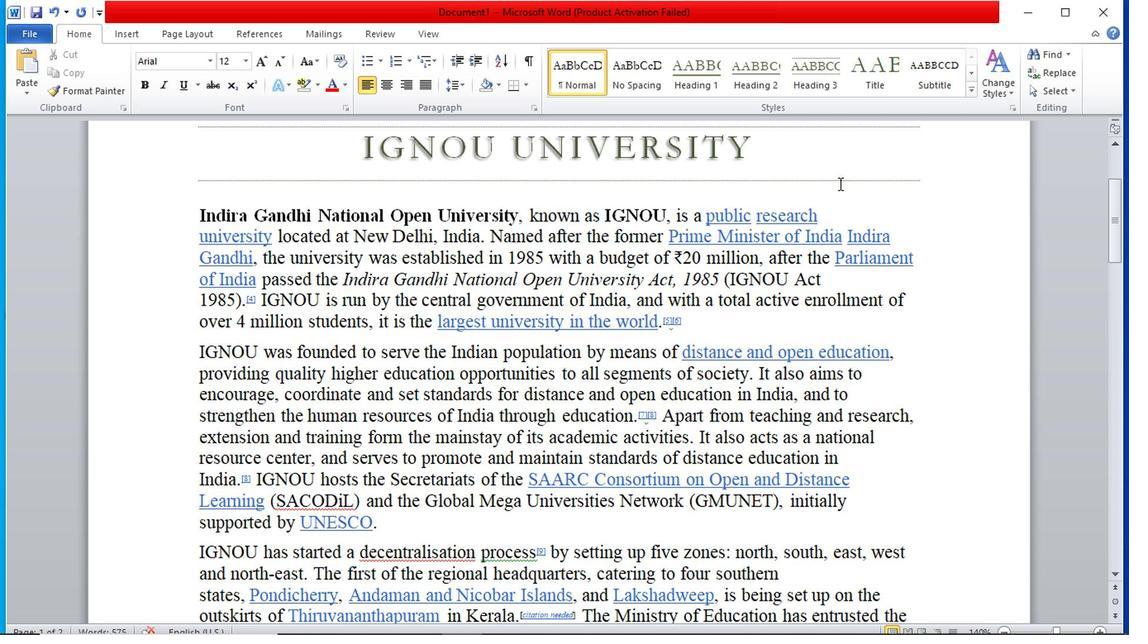 
Action: Mouse moved to (843, 209)
Screenshot: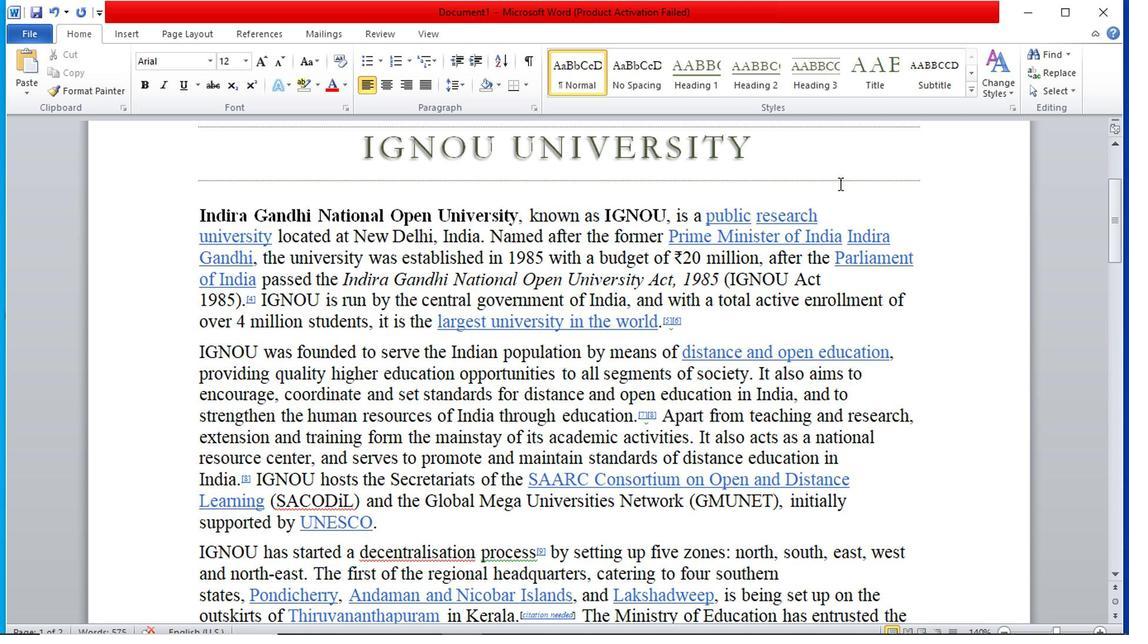 
Action: Mouse scrolled (843, 208) with delta (0, 0)
Screenshot: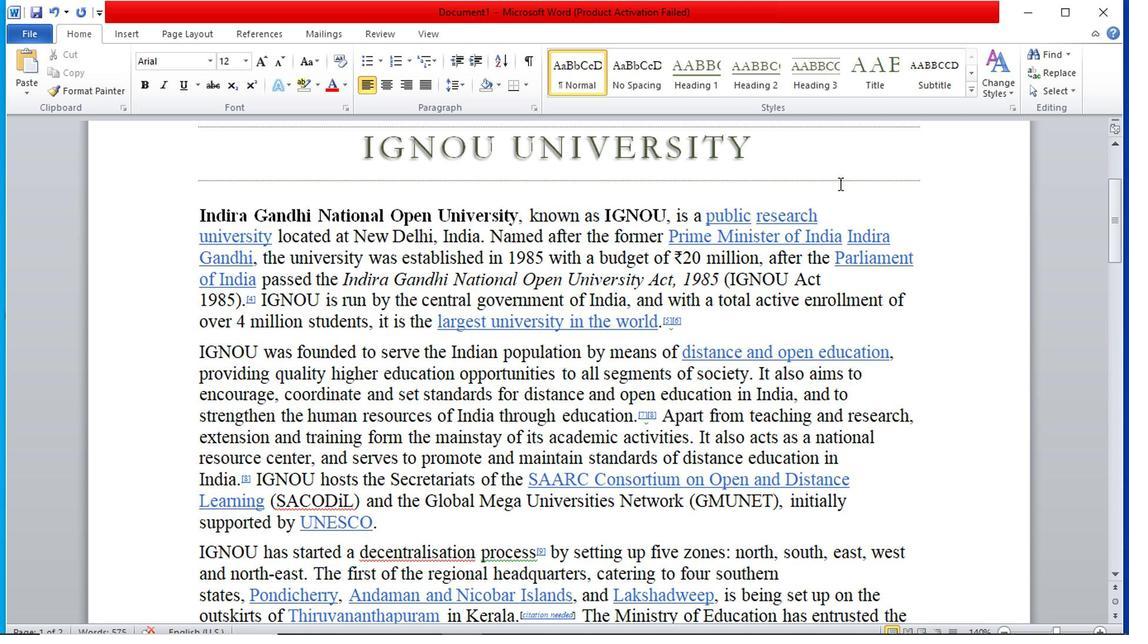
Action: Mouse moved to (843, 230)
Screenshot: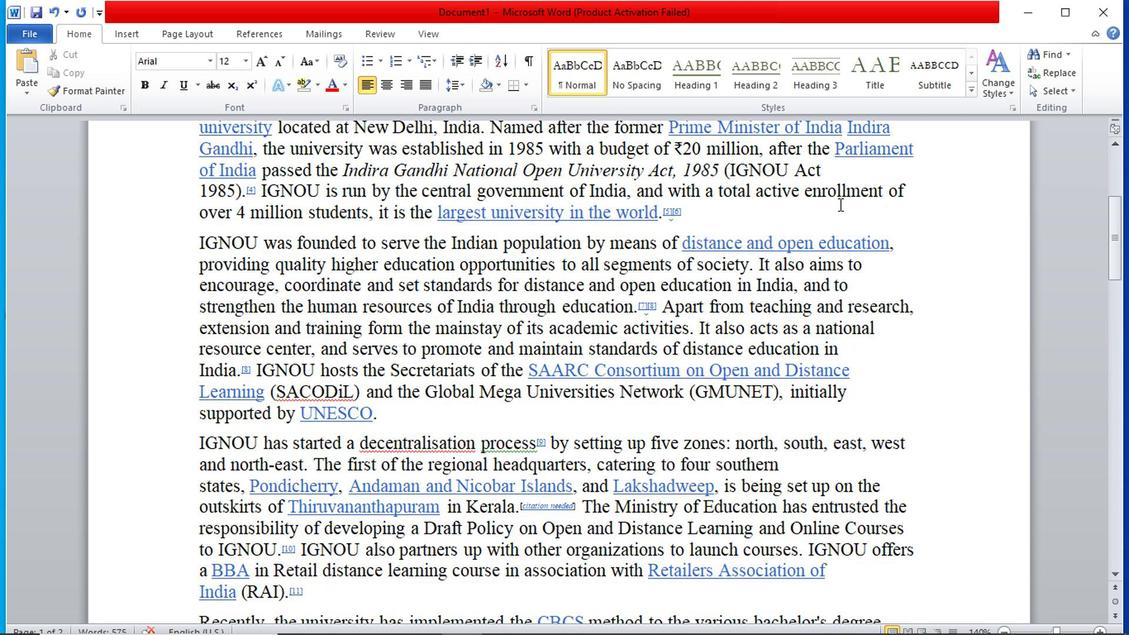 
Action: Mouse scrolled (843, 230) with delta (0, 0)
Screenshot: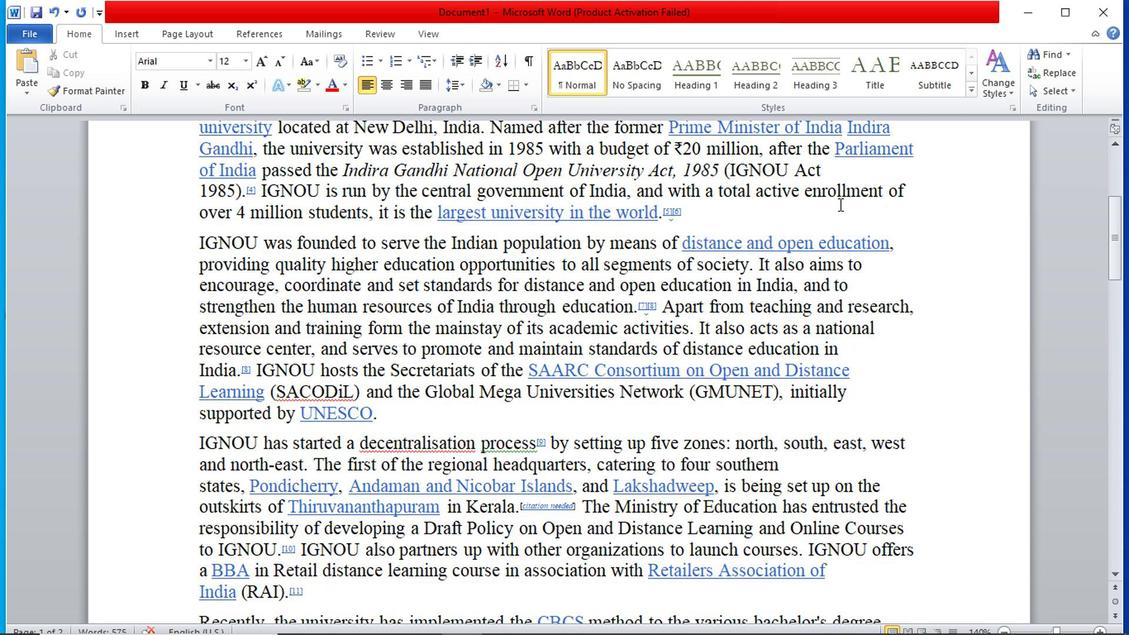 
Action: Mouse moved to (843, 234)
Screenshot: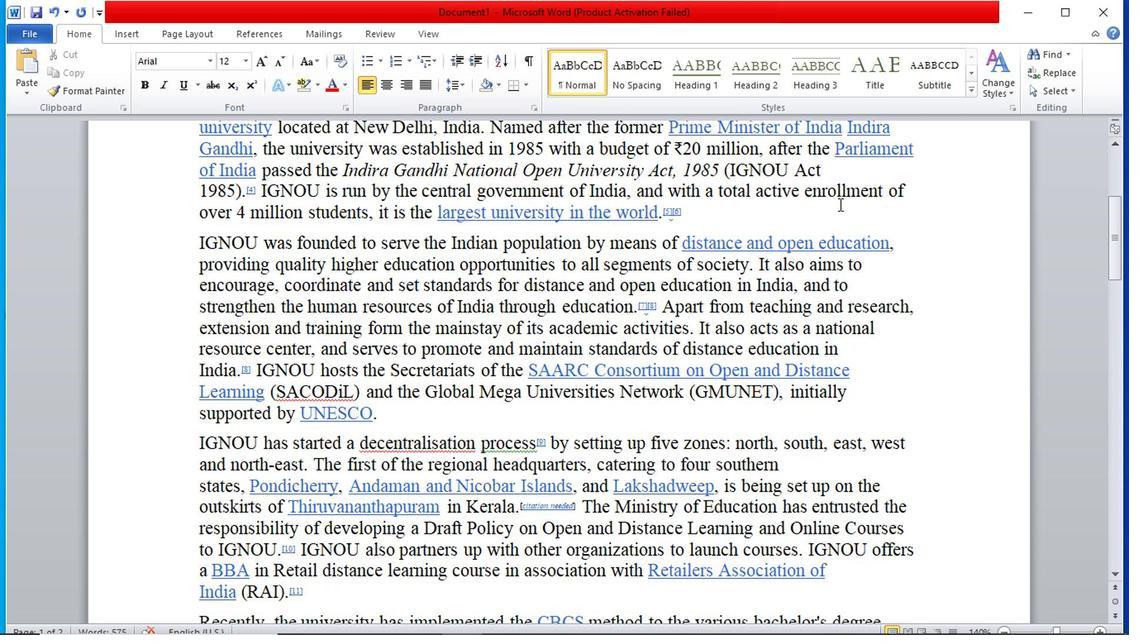 
Action: Mouse scrolled (843, 234) with delta (0, 0)
Screenshot: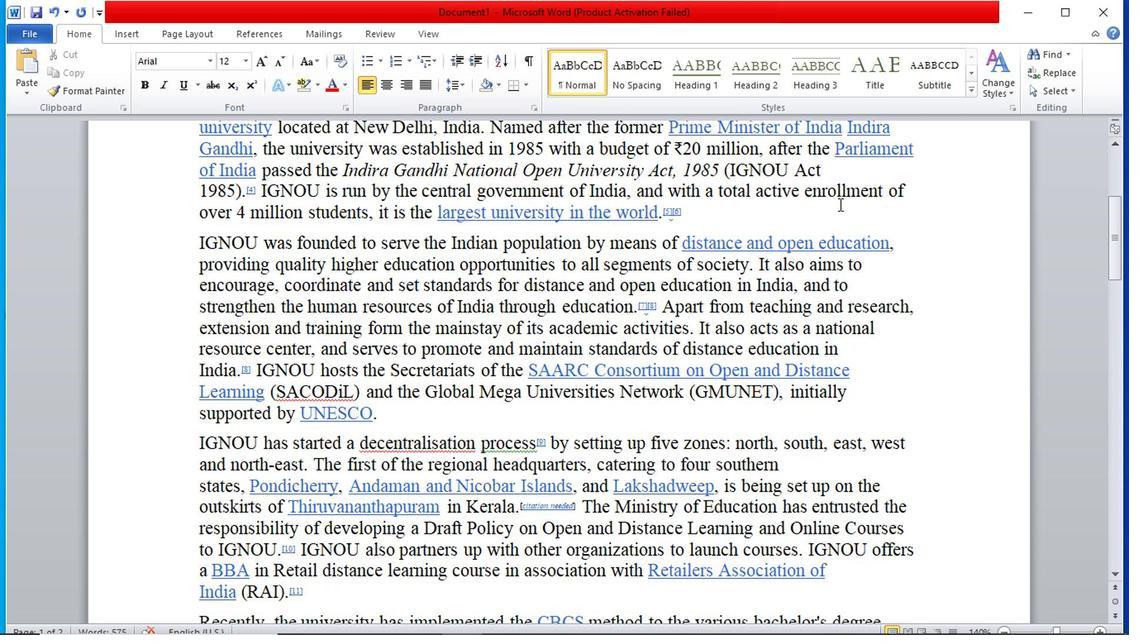 
Action: Mouse moved to (839, 257)
Screenshot: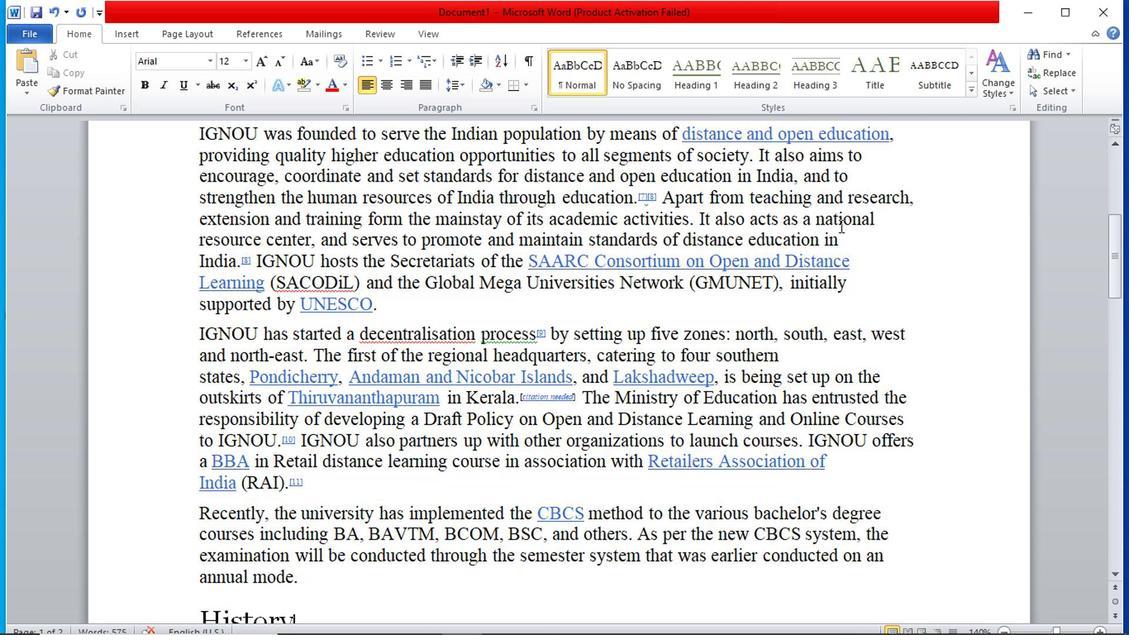 
Action: Mouse scrolled (839, 257) with delta (0, 0)
Screenshot: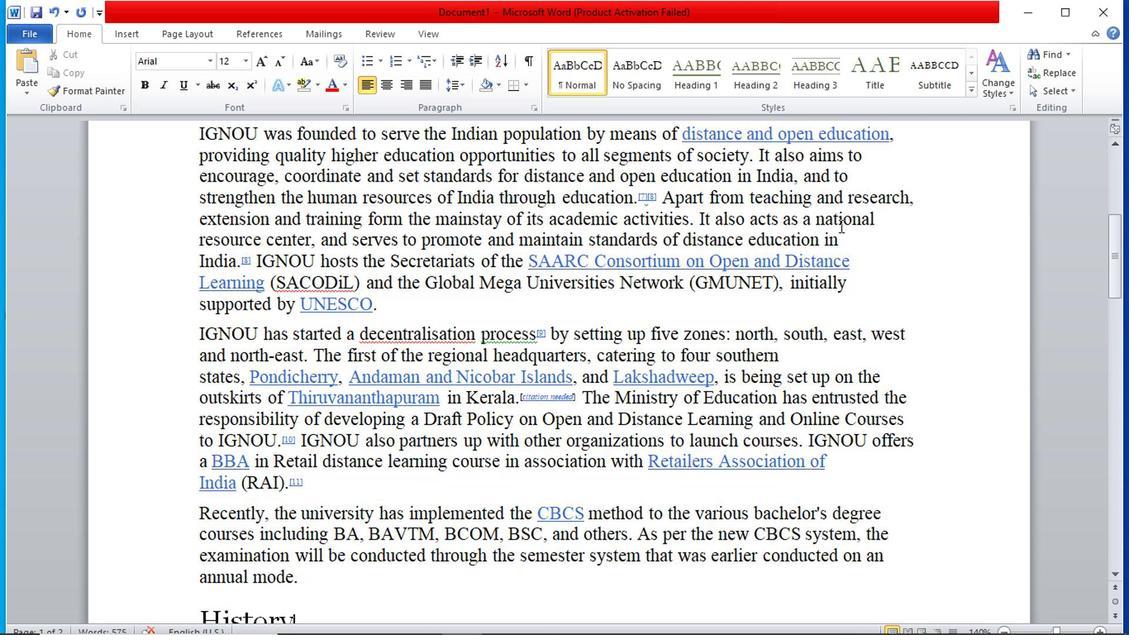 
Action: Mouse moved to (837, 270)
Screenshot: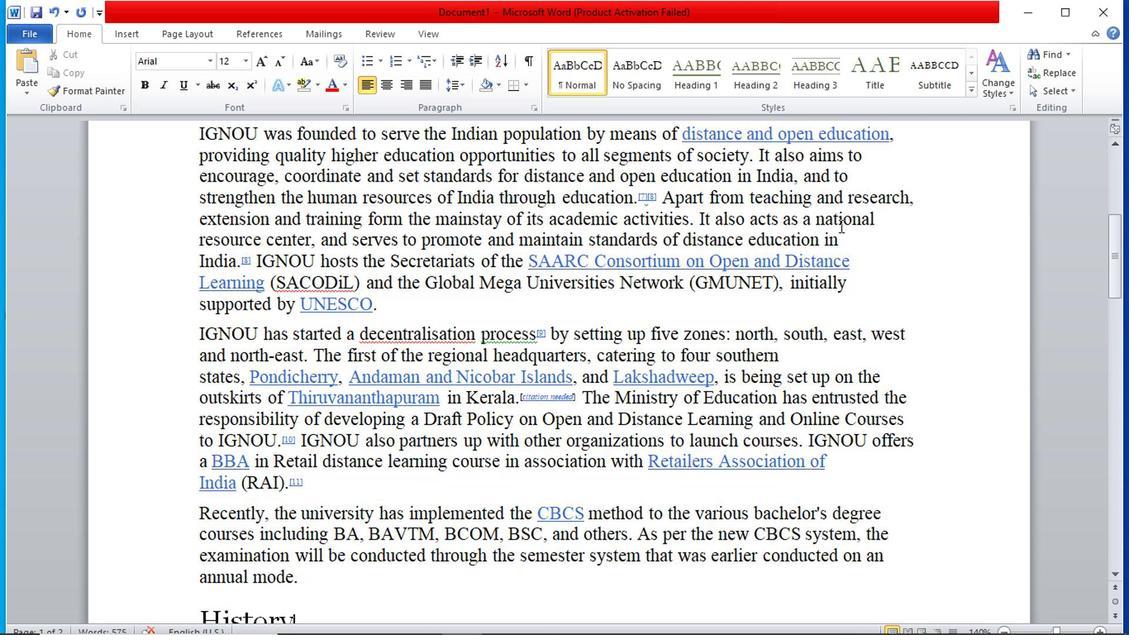 
Action: Mouse scrolled (837, 270) with delta (0, 0)
Screenshot: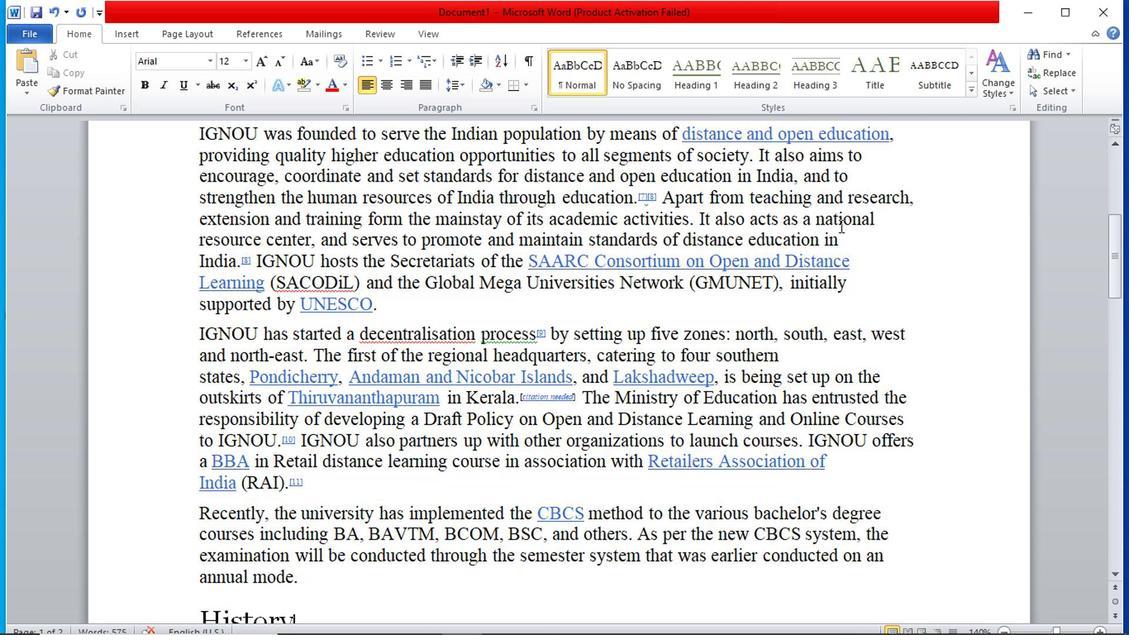 
Action: Mouse moved to (835, 277)
Screenshot: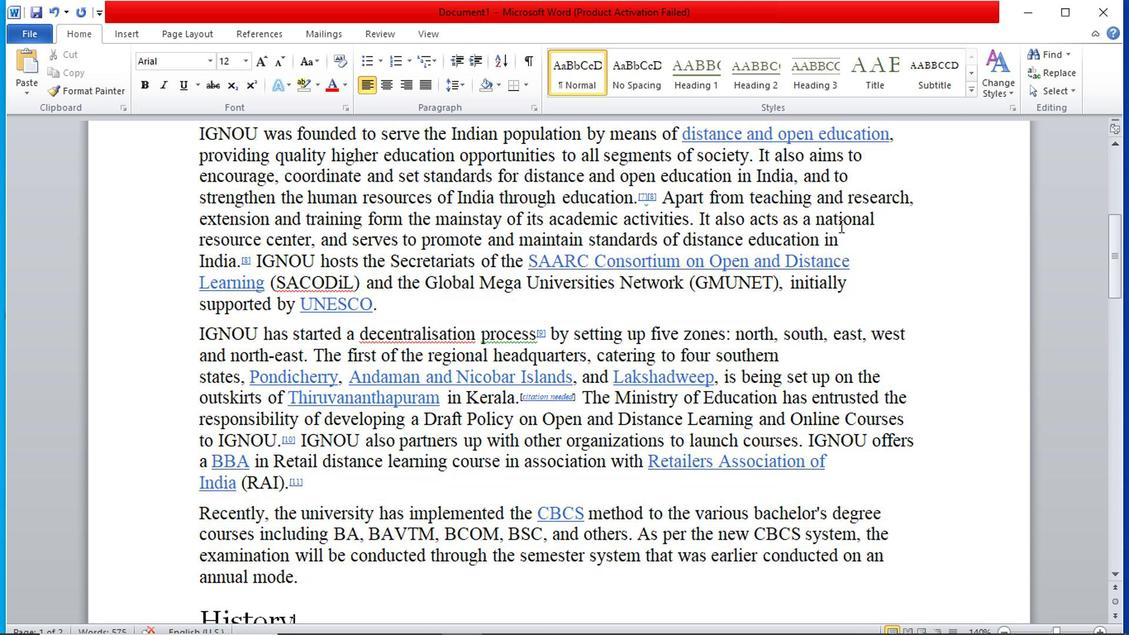 
Action: Mouse scrolled (835, 276) with delta (0, 0)
Screenshot: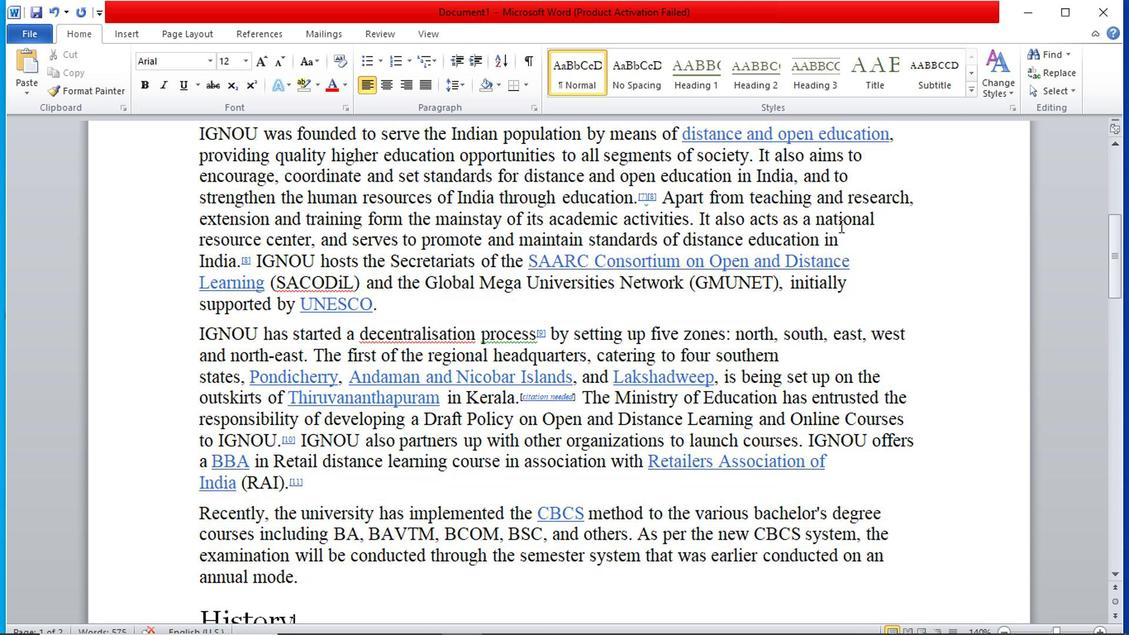 
Action: Mouse moved to (830, 288)
Screenshot: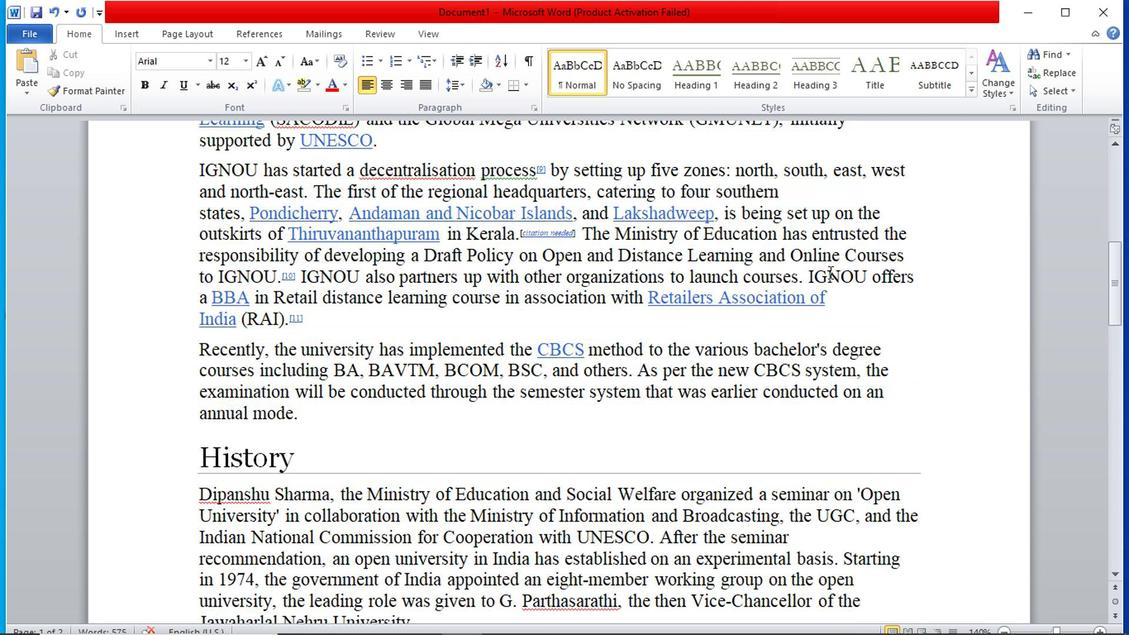 
Action: Mouse scrolled (830, 287) with delta (0, 0)
Screenshot: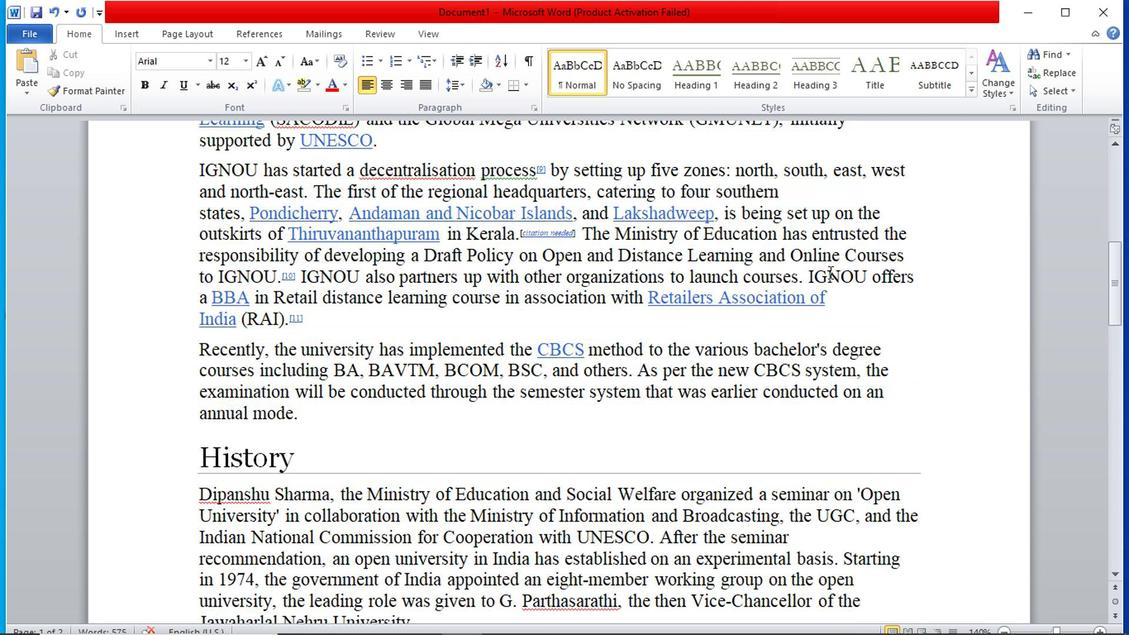 
Action: Mouse moved to (829, 290)
Screenshot: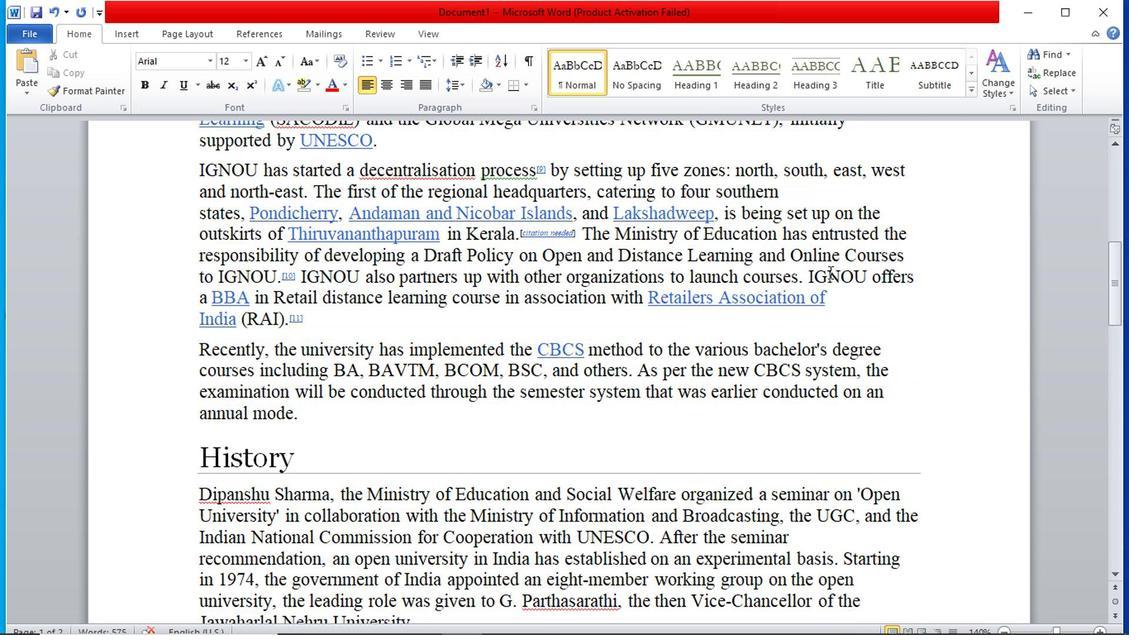 
Action: Mouse scrolled (829, 289) with delta (0, 0)
Screenshot: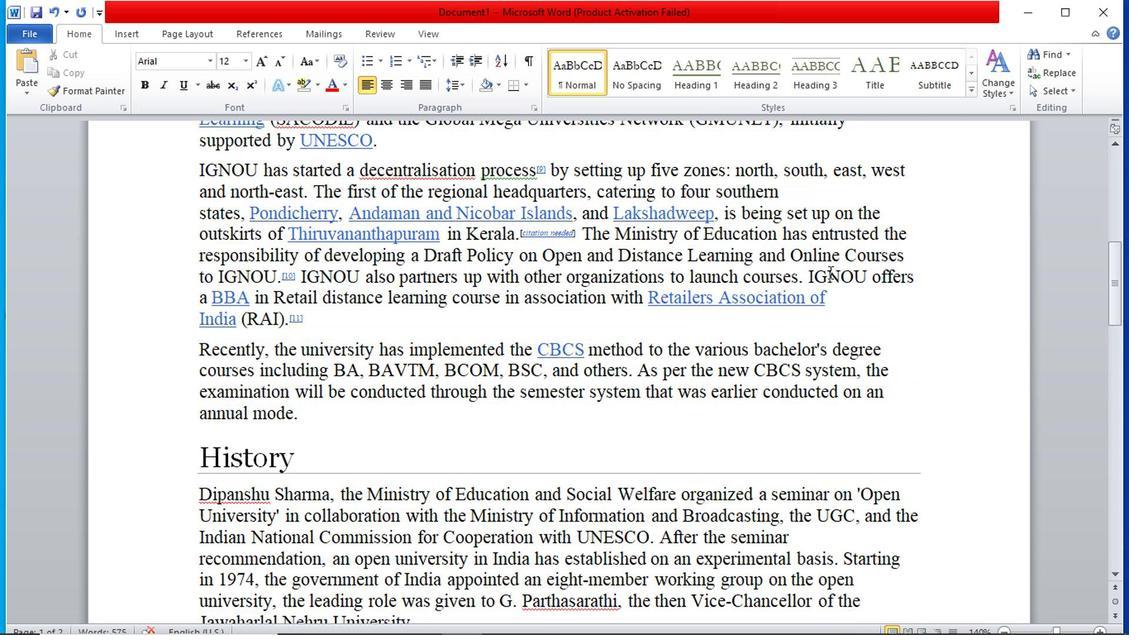 
Action: Mouse moved to (829, 291)
Screenshot: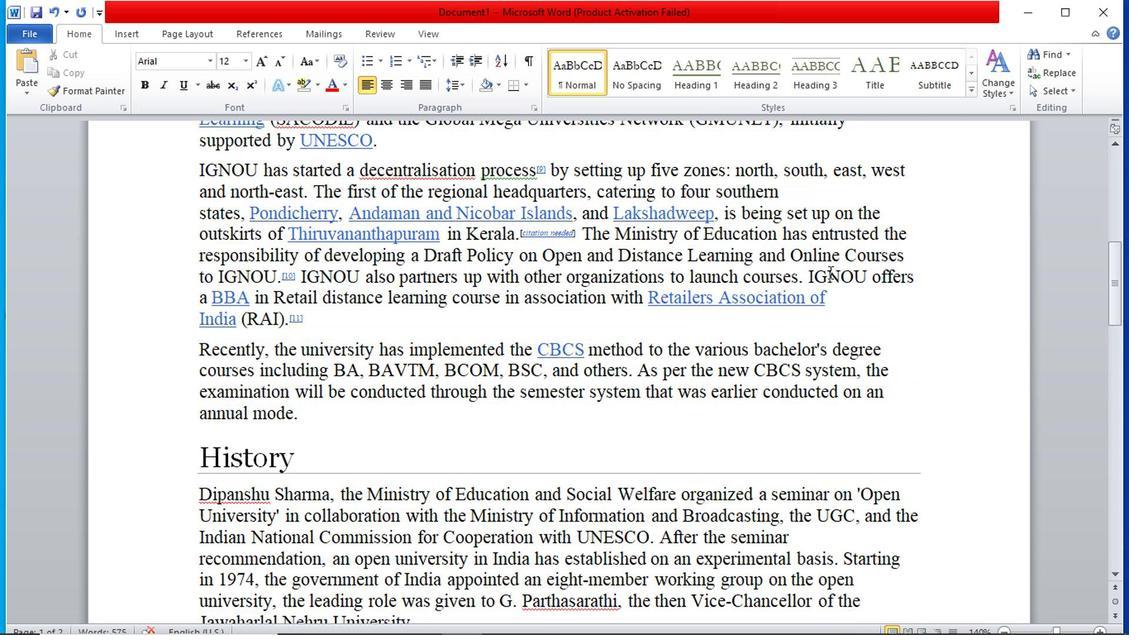 
Action: Mouse scrolled (829, 291) with delta (0, 0)
Screenshot: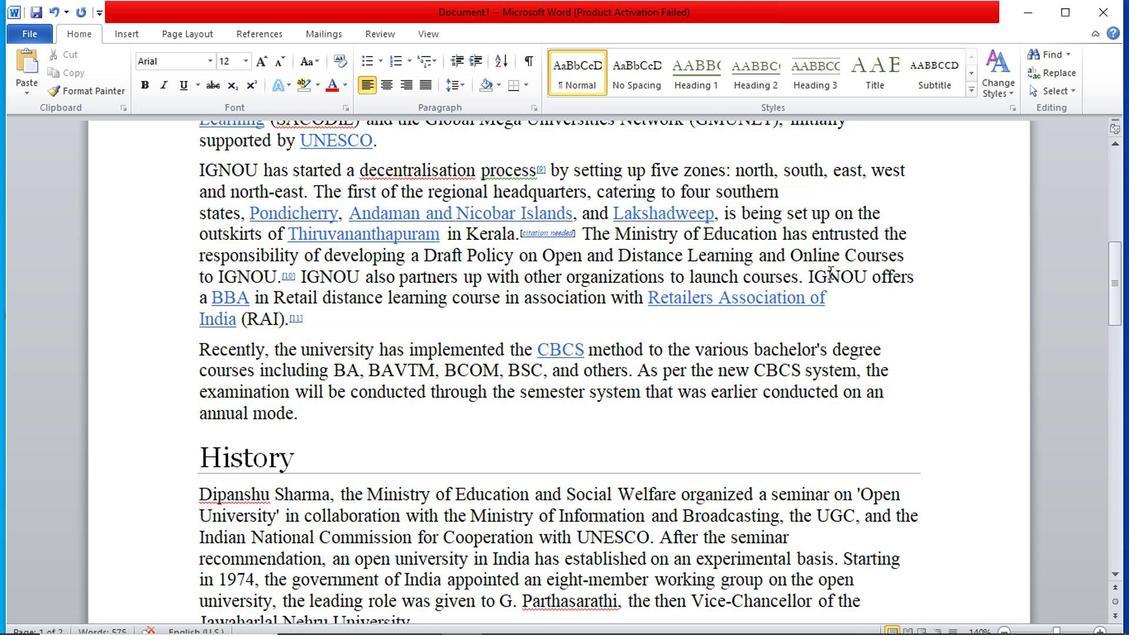 
Action: Mouse moved to (825, 297)
Screenshot: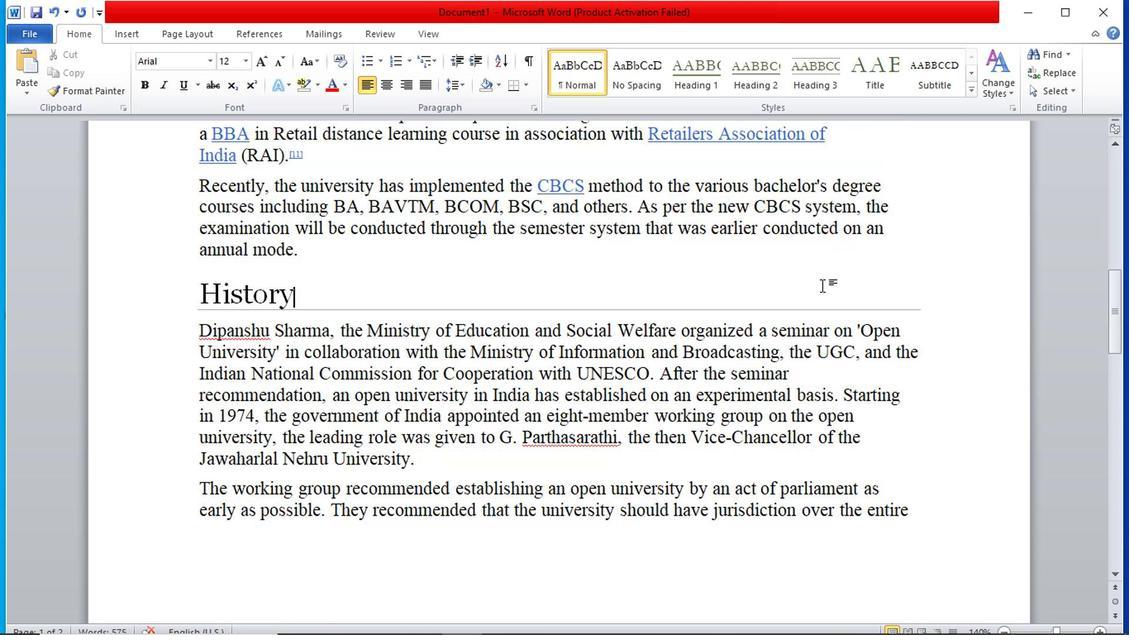 
Action: Mouse scrolled (825, 296) with delta (0, -1)
Screenshot: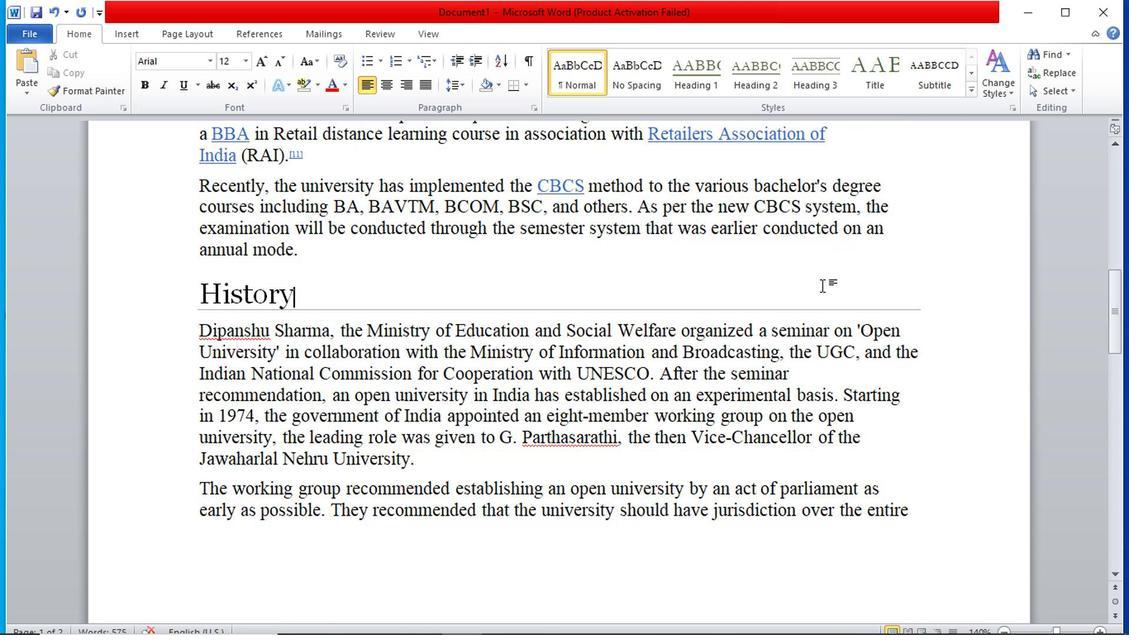 
Action: Mouse moved to (820, 303)
Screenshot: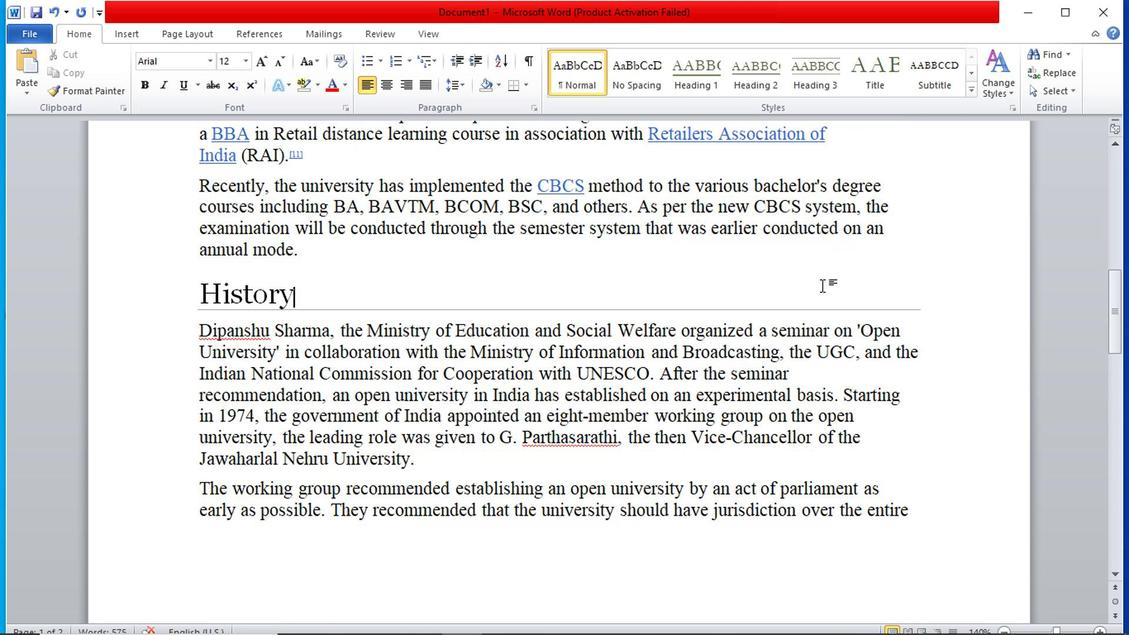 
Action: Mouse scrolled (820, 301) with delta (0, -1)
Screenshot: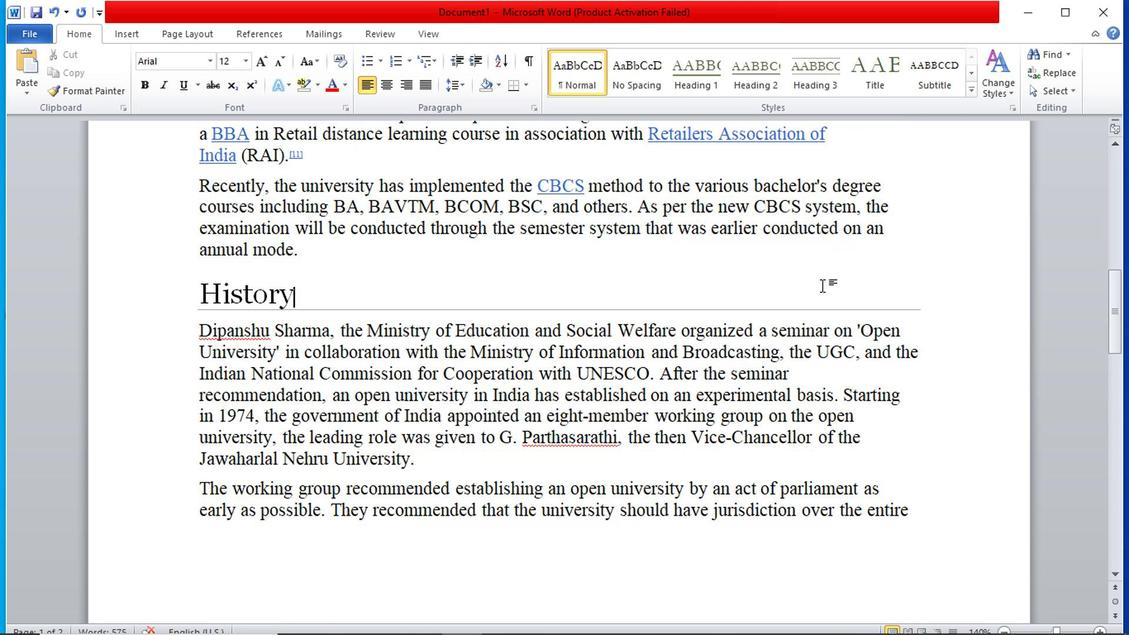
Action: Mouse moved to (817, 307)
Screenshot: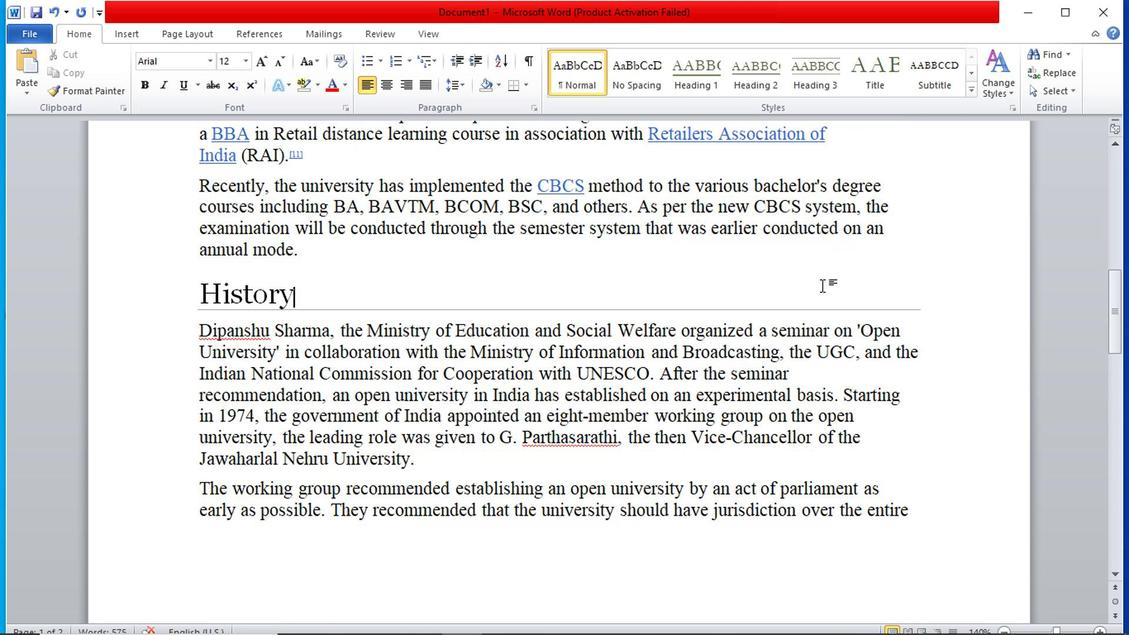 
Action: Mouse scrolled (817, 307) with delta (0, 0)
Screenshot: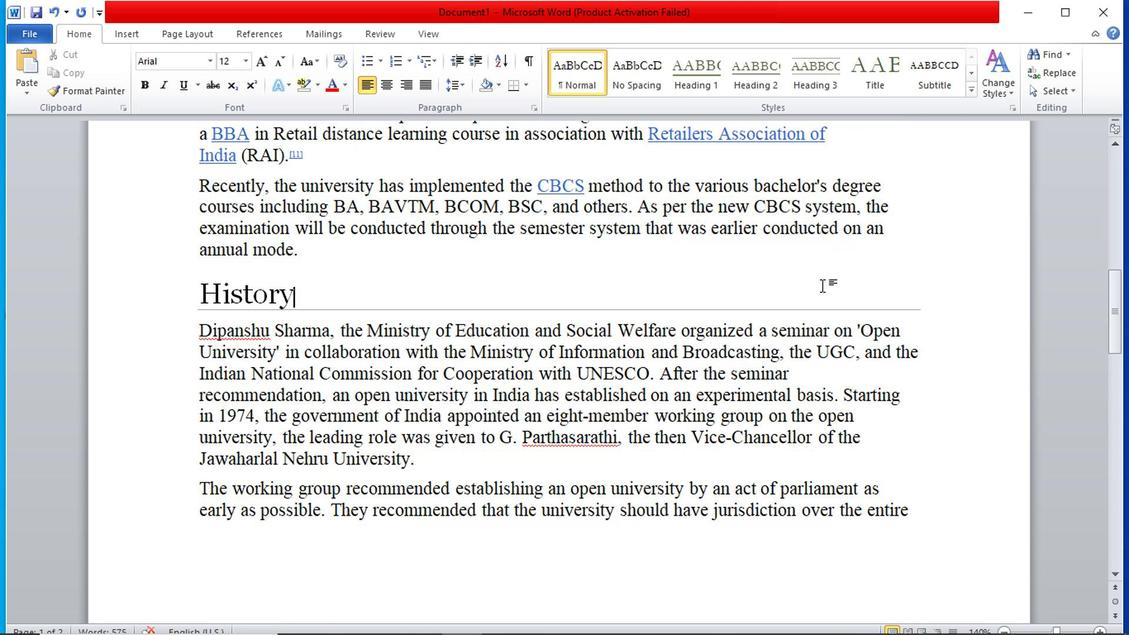 
Action: Mouse moved to (790, 313)
Screenshot: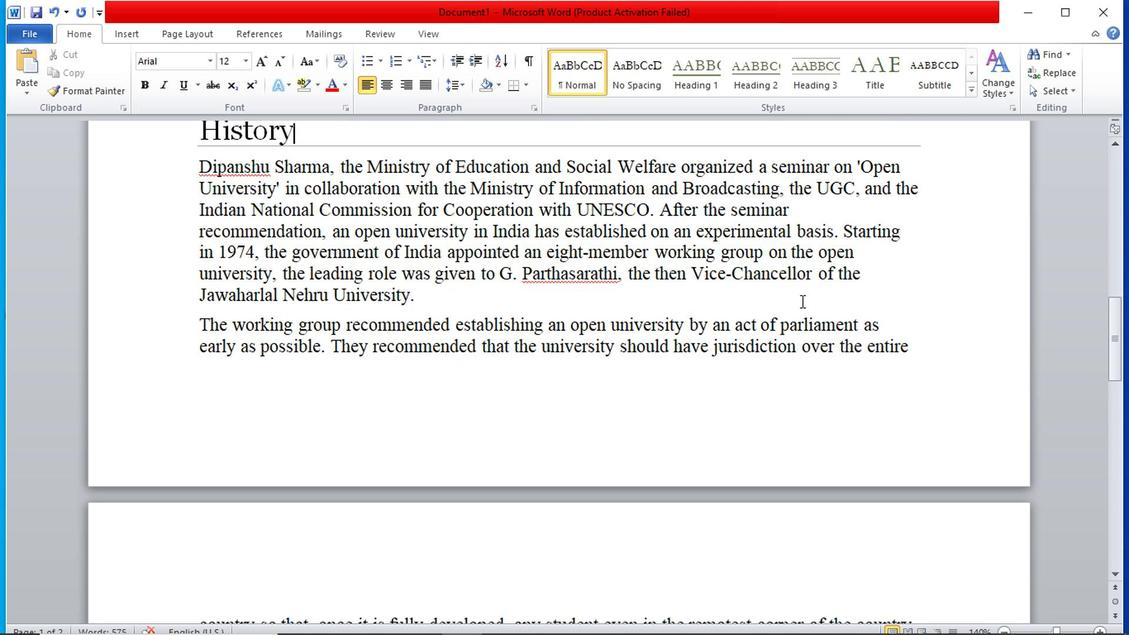 
Action: Mouse scrolled (790, 314) with delta (0, 1)
Screenshot: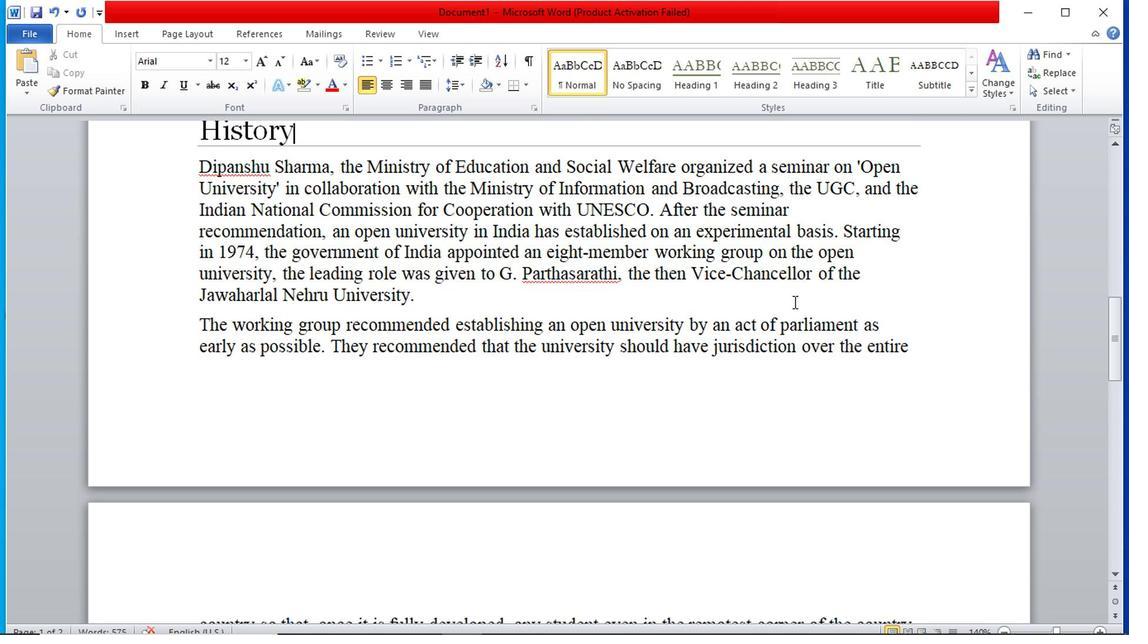 
Action: Mouse scrolled (790, 314) with delta (0, 1)
Screenshot: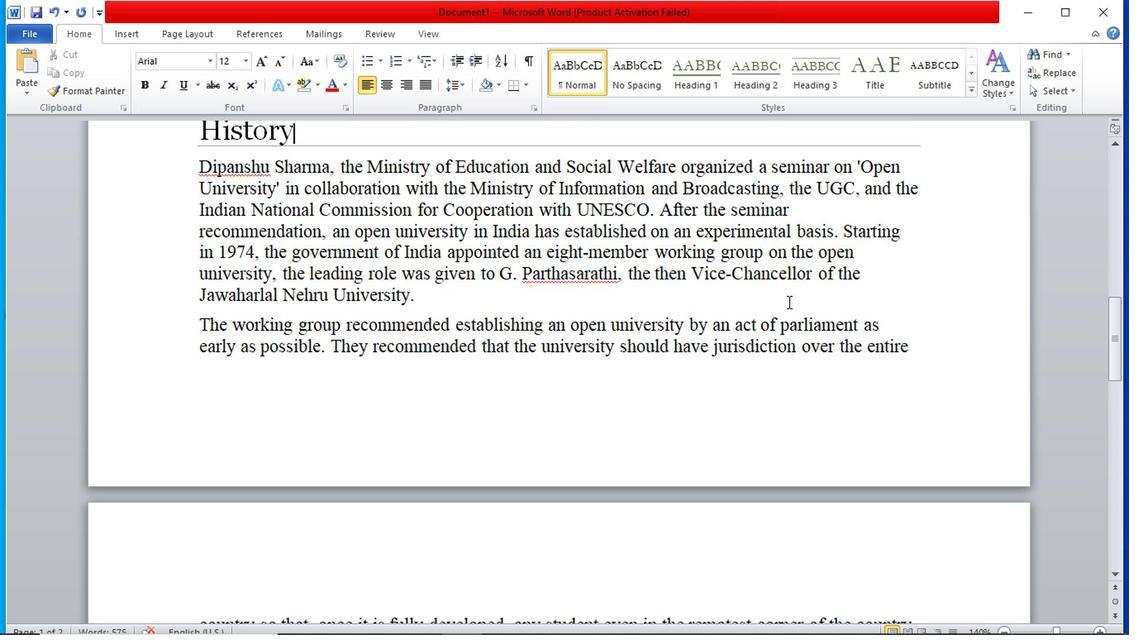 
Action: Mouse moved to (776, 314)
Screenshot: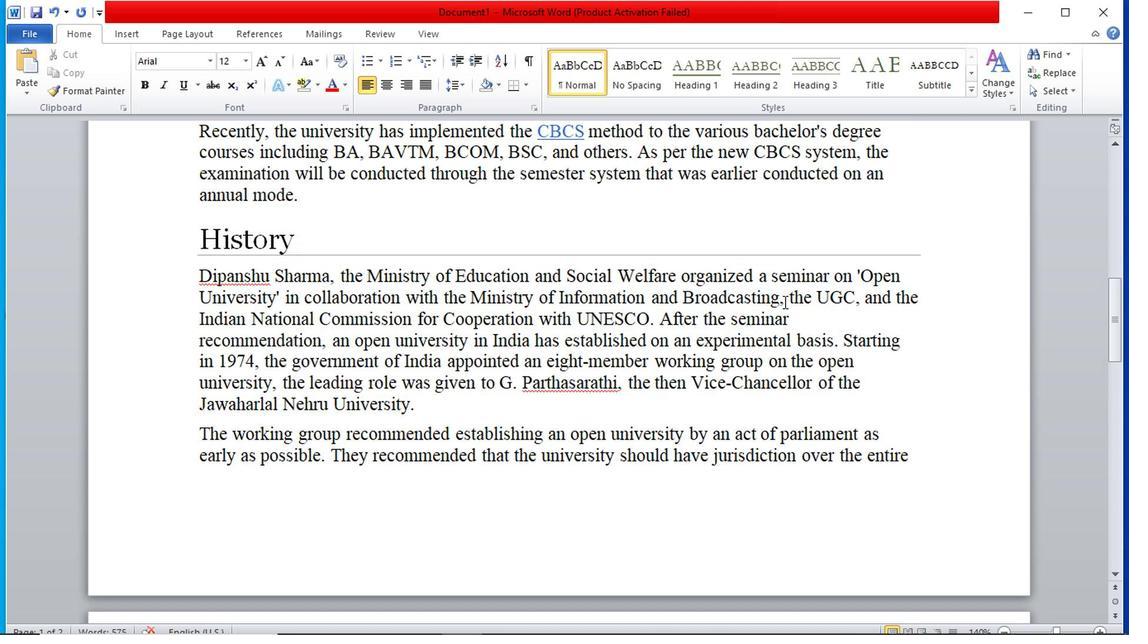 
Action: Mouse scrolled (776, 314) with delta (0, 0)
Screenshot: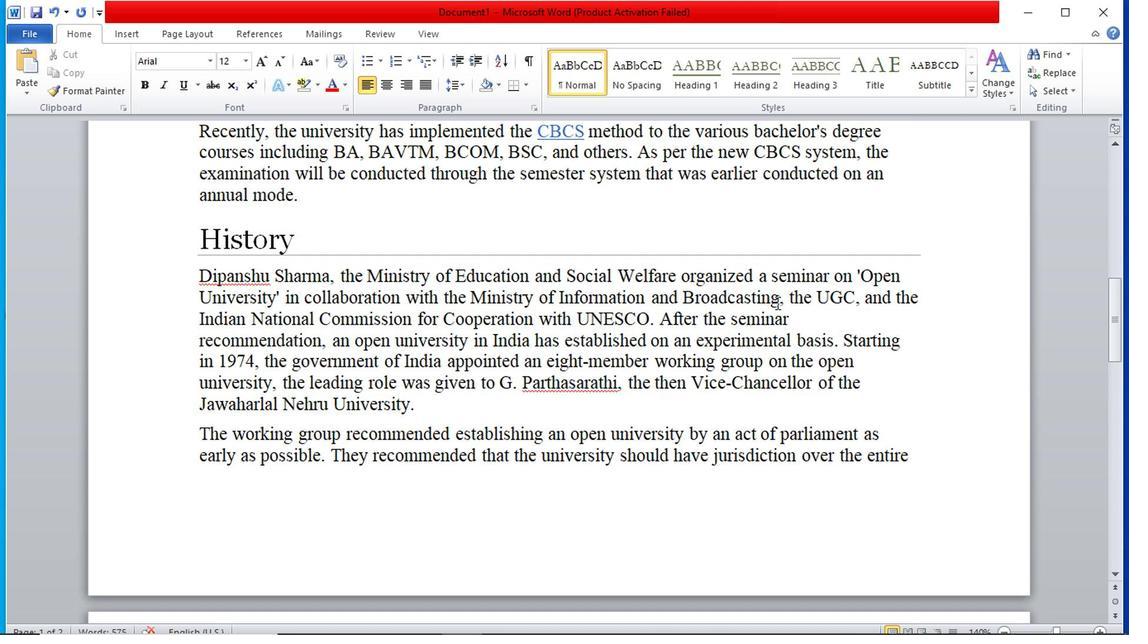 
Action: Mouse scrolled (776, 314) with delta (0, 0)
Screenshot: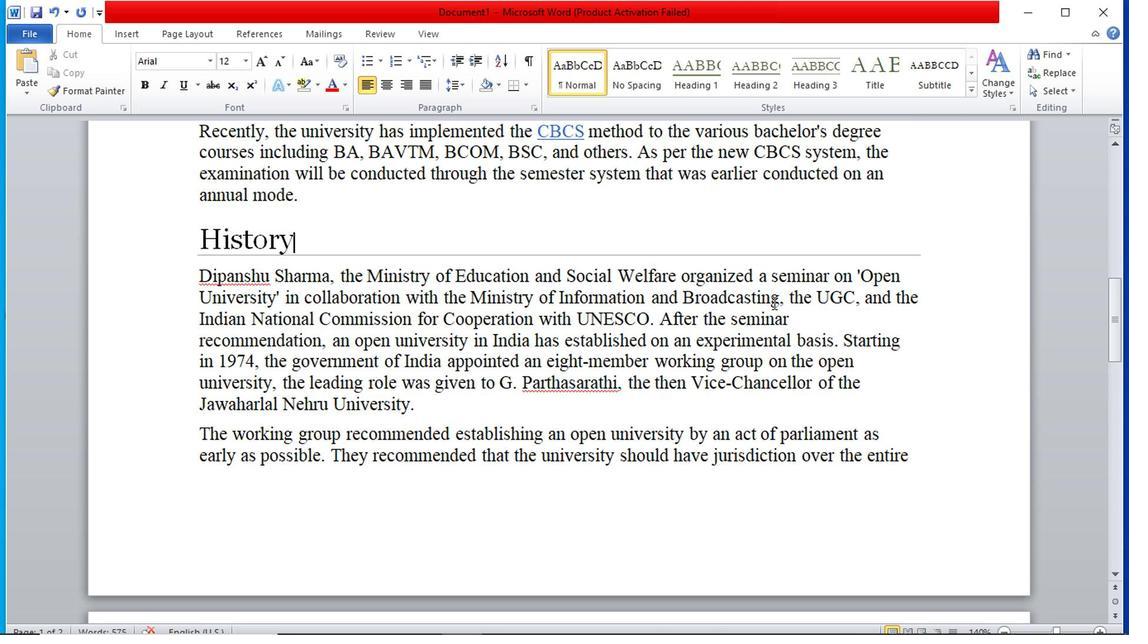 
Action: Mouse moved to (775, 314)
Screenshot: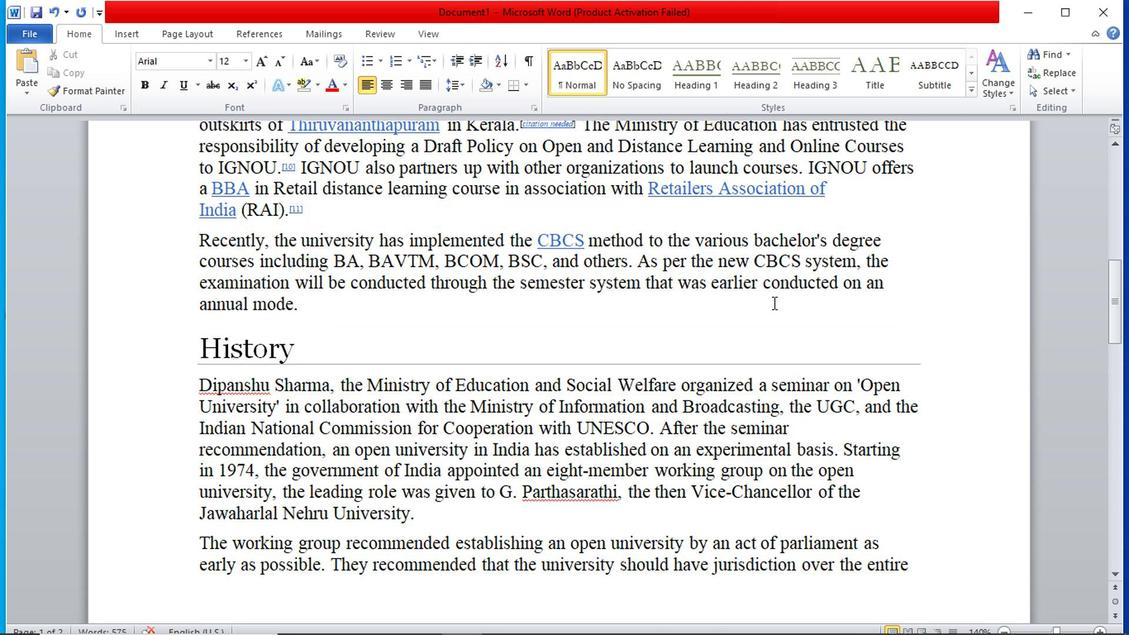 
Action: Mouse scrolled (775, 314) with delta (0, 0)
Screenshot: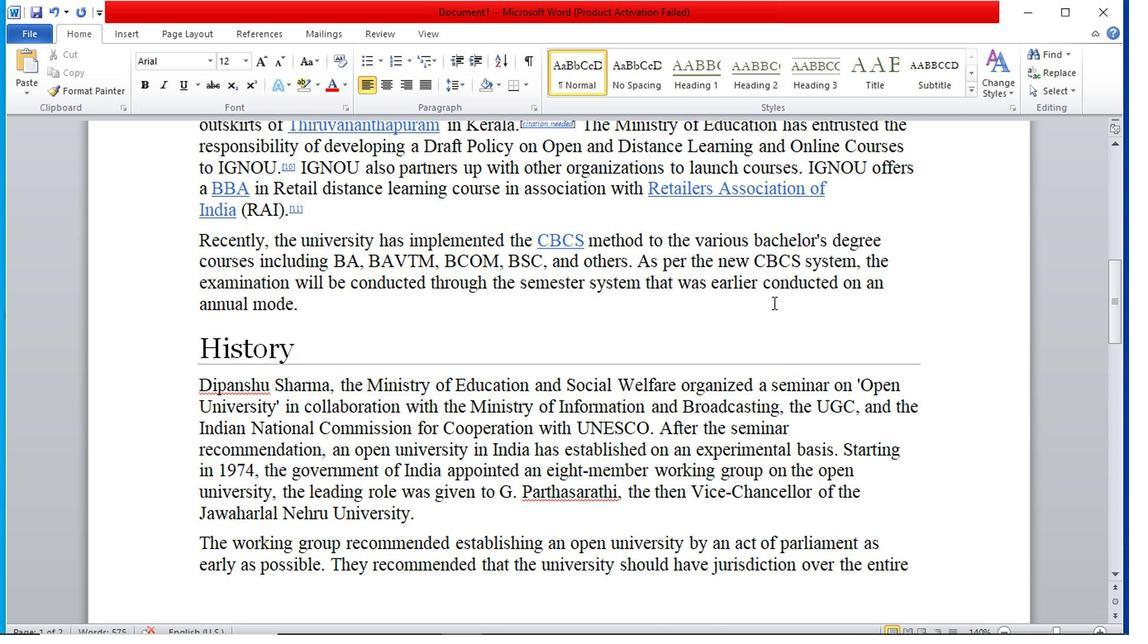 
Action: Mouse scrolled (775, 314) with delta (0, 0)
Screenshot: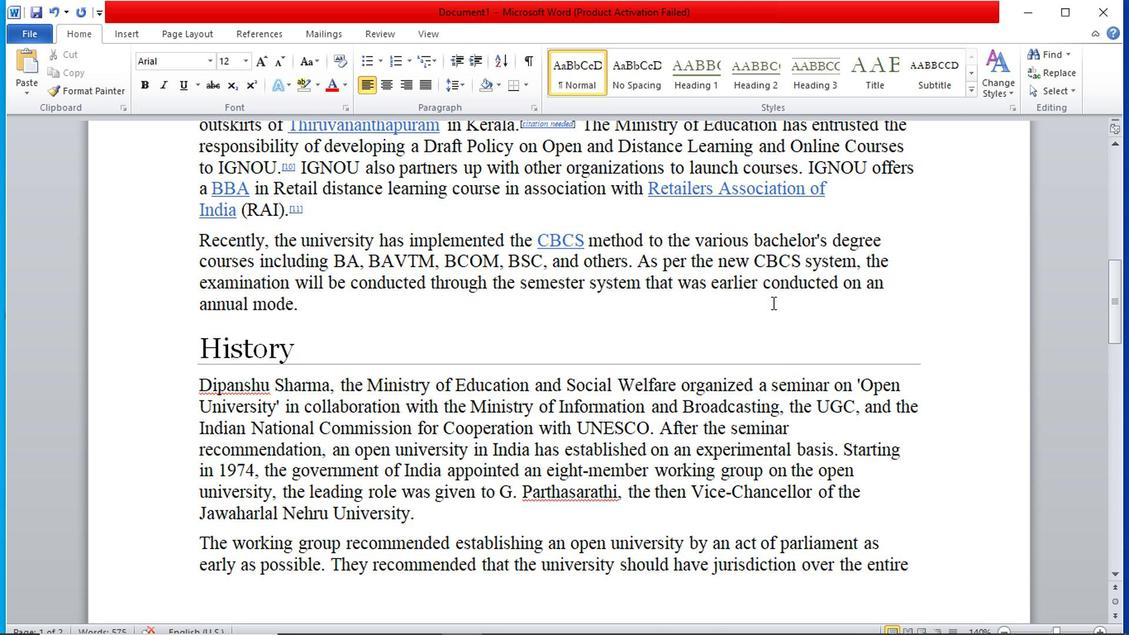 
Action: Mouse scrolled (775, 314) with delta (0, 0)
Screenshot: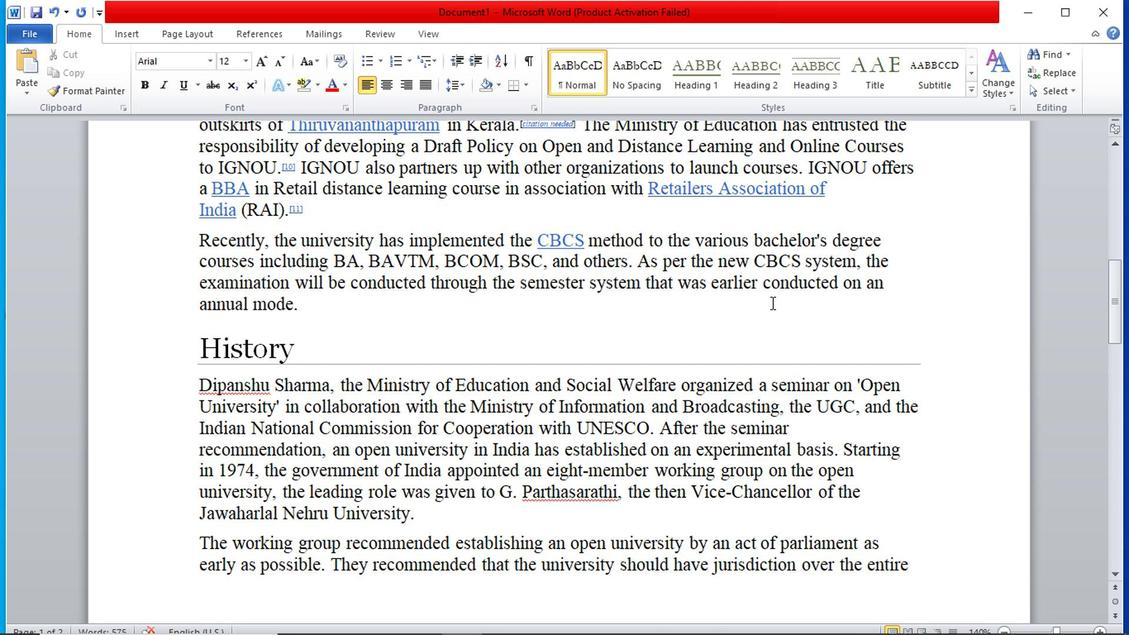 
Action: Mouse moved to (773, 313)
Screenshot: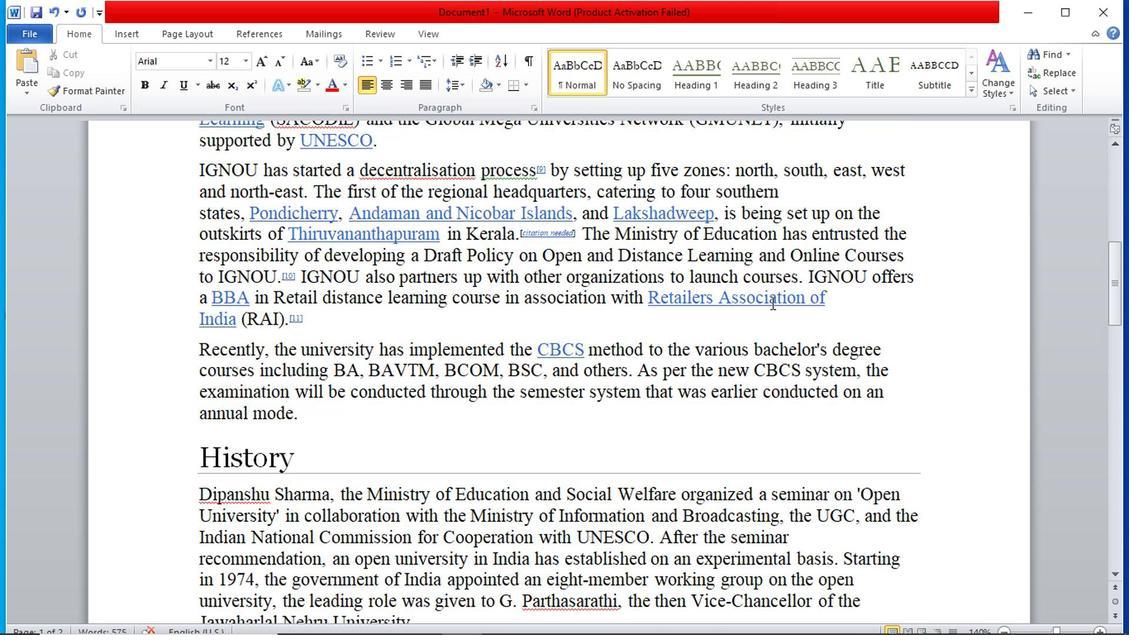
Action: Mouse scrolled (773, 314) with delta (0, 1)
Screenshot: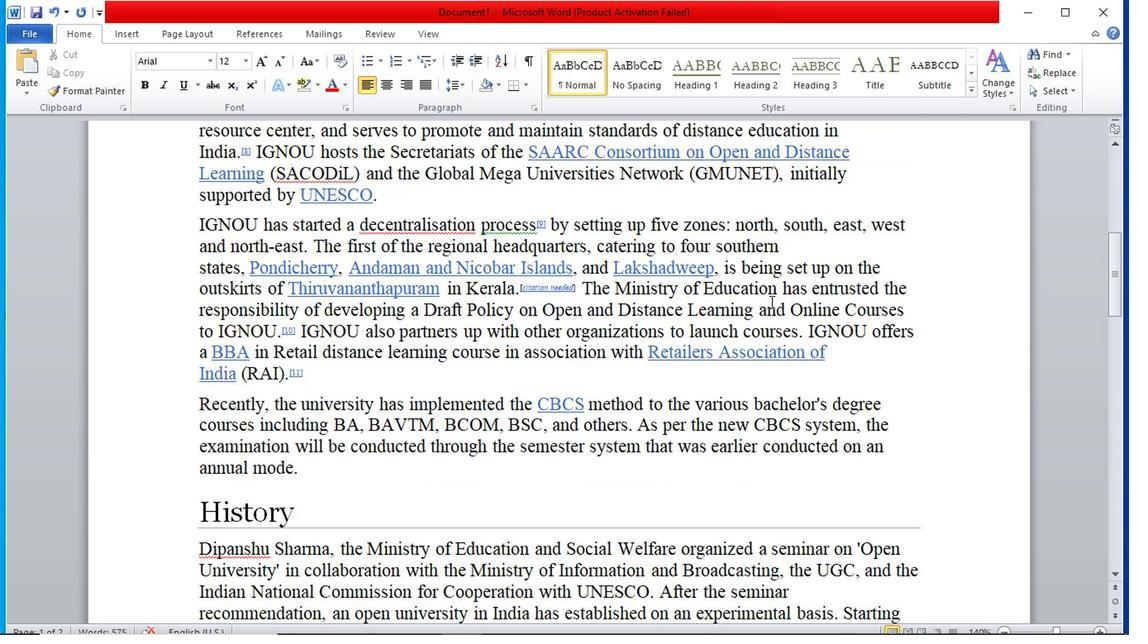 
Action: Mouse scrolled (773, 314) with delta (0, 1)
Screenshot: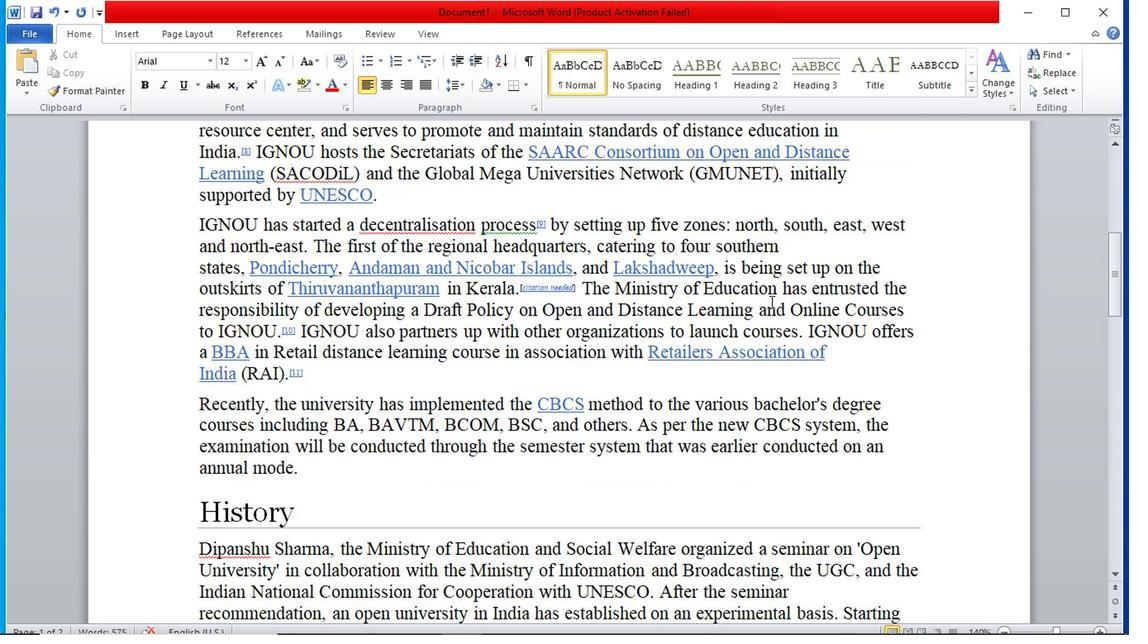 
Action: Mouse scrolled (773, 314) with delta (0, 1)
Screenshot: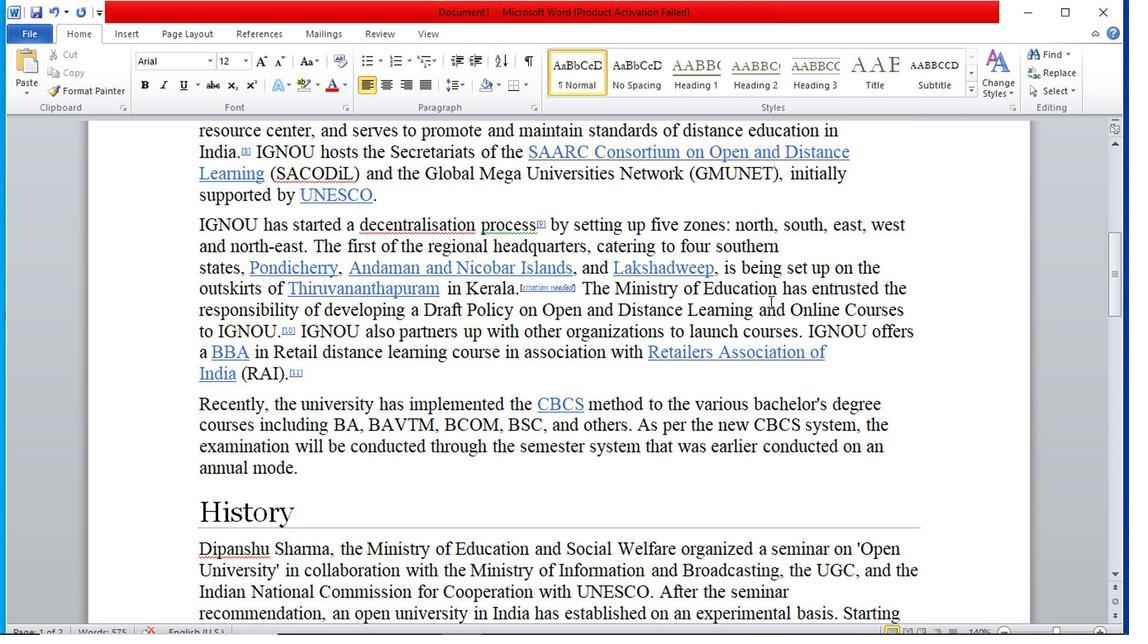 
Action: Mouse scrolled (773, 314) with delta (0, 1)
Screenshot: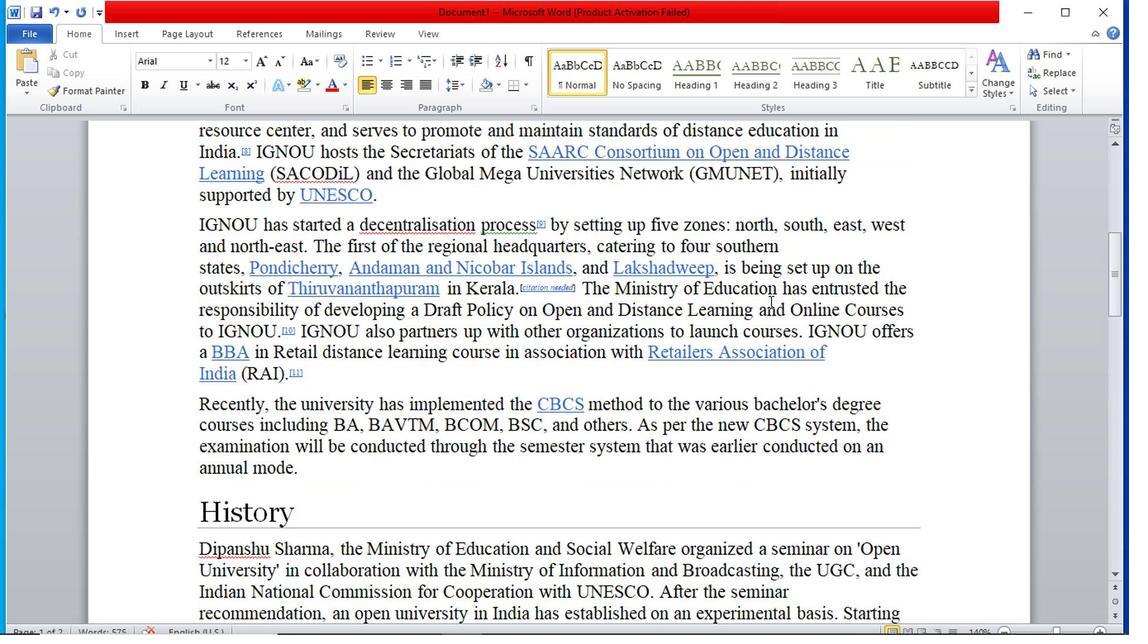 
Action: Mouse scrolled (773, 314) with delta (0, 1)
Screenshot: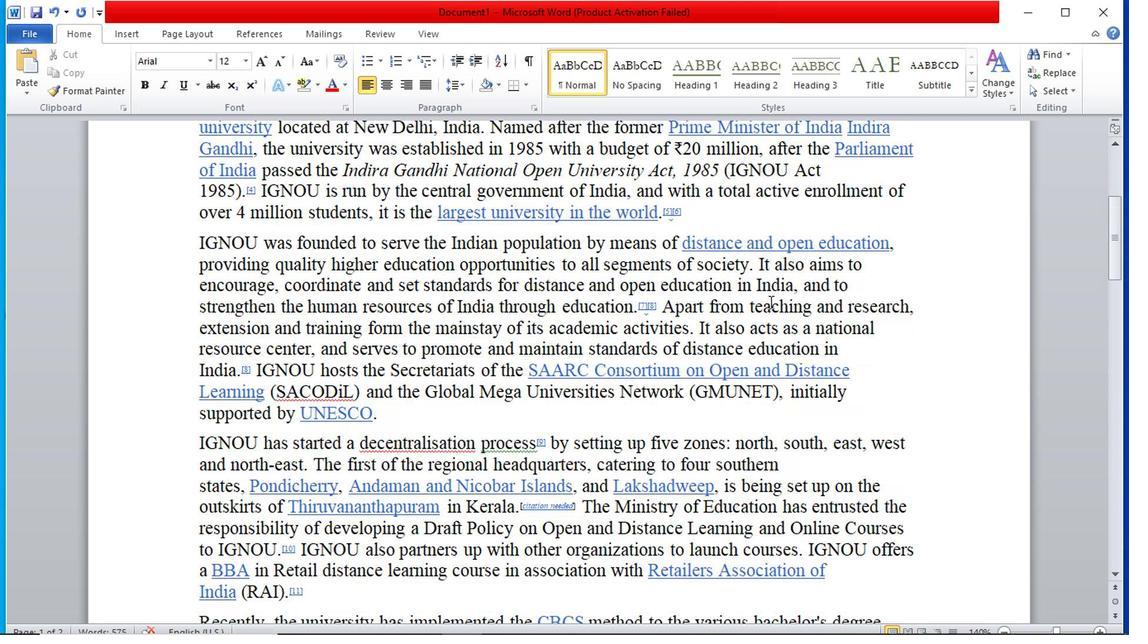 
Action: Mouse scrolled (773, 314) with delta (0, 1)
Screenshot: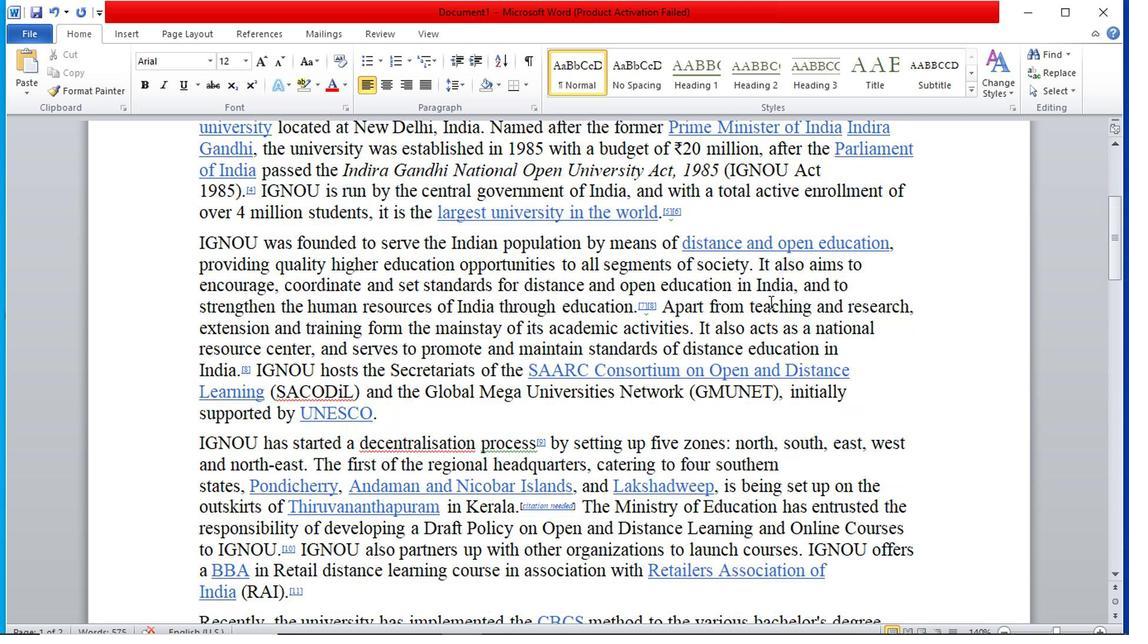 
Action: Mouse scrolled (773, 314) with delta (0, 1)
Screenshot: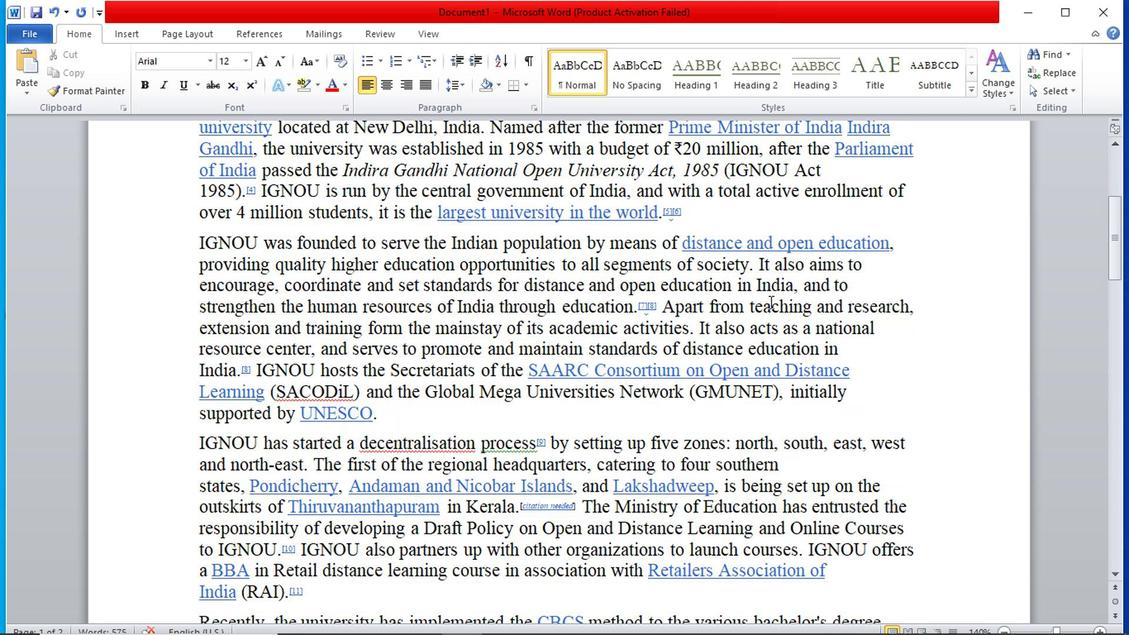 
Action: Mouse moved to (652, 435)
Screenshot: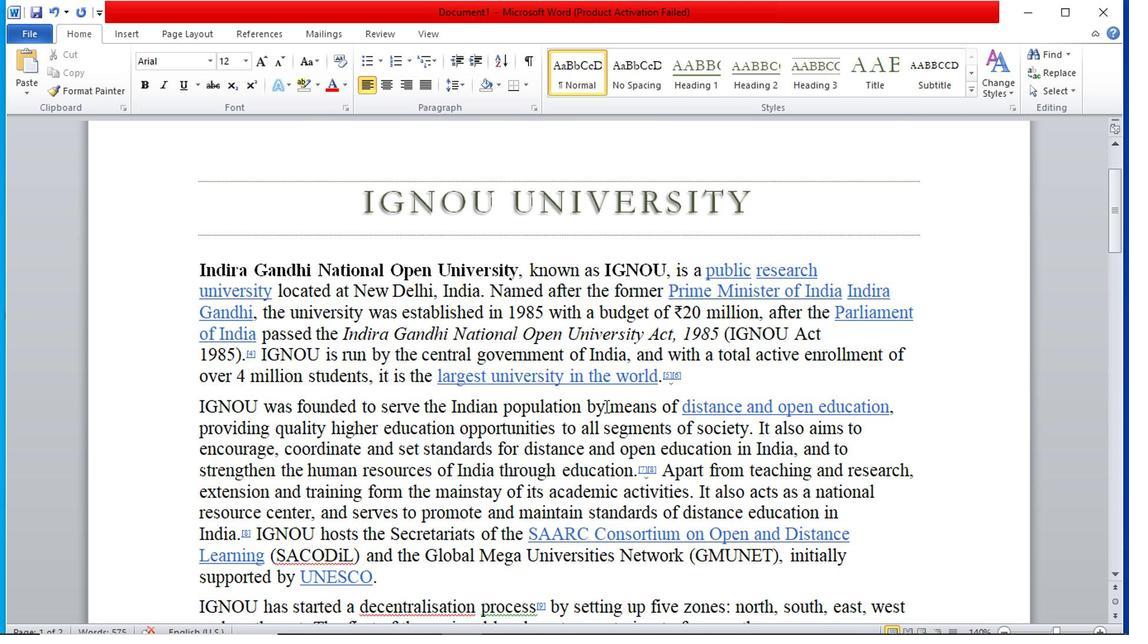
Action: Mouse scrolled (652, 434) with delta (0, 0)
Screenshot: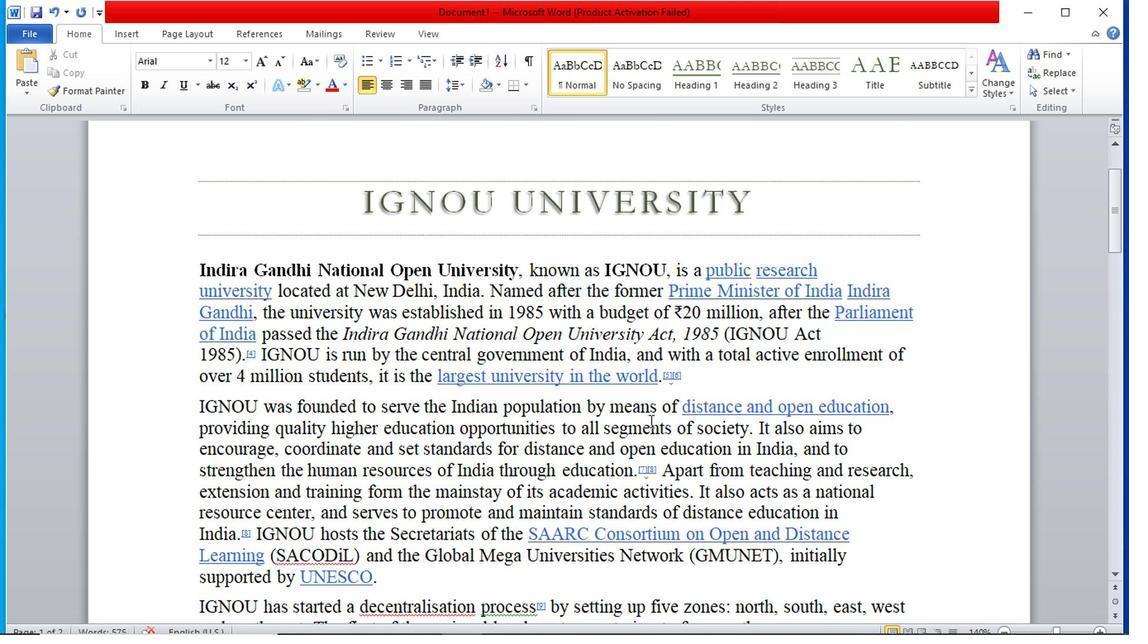 
Action: Mouse scrolled (652, 434) with delta (0, 0)
Screenshot: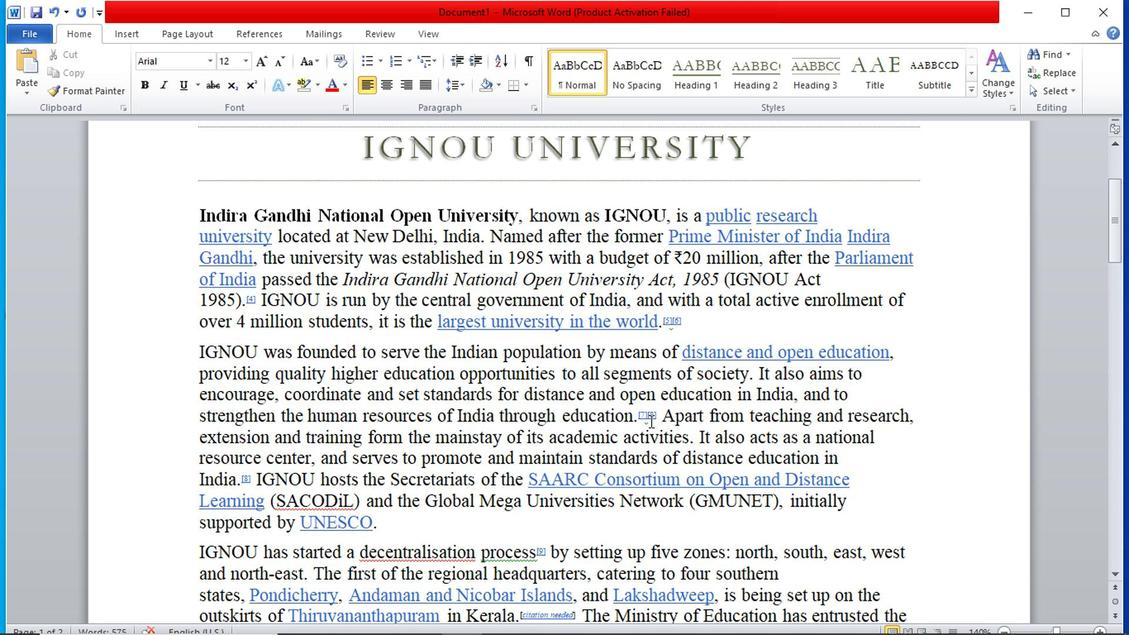 
Action: Mouse scrolled (652, 434) with delta (0, 0)
Screenshot: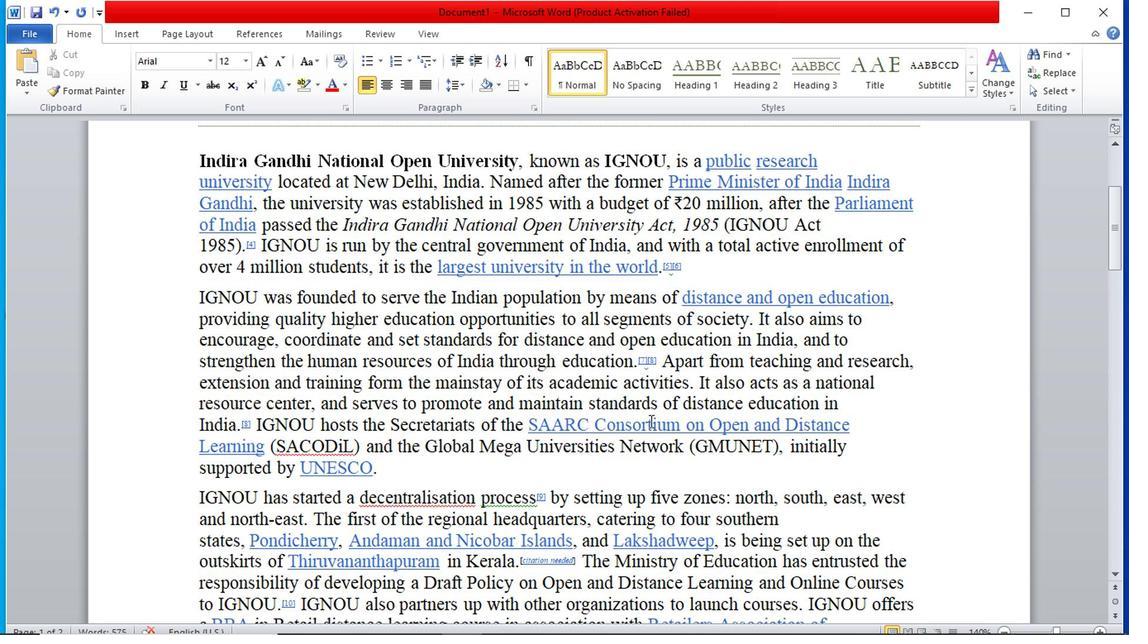 
Action: Mouse scrolled (652, 434) with delta (0, 0)
Screenshot: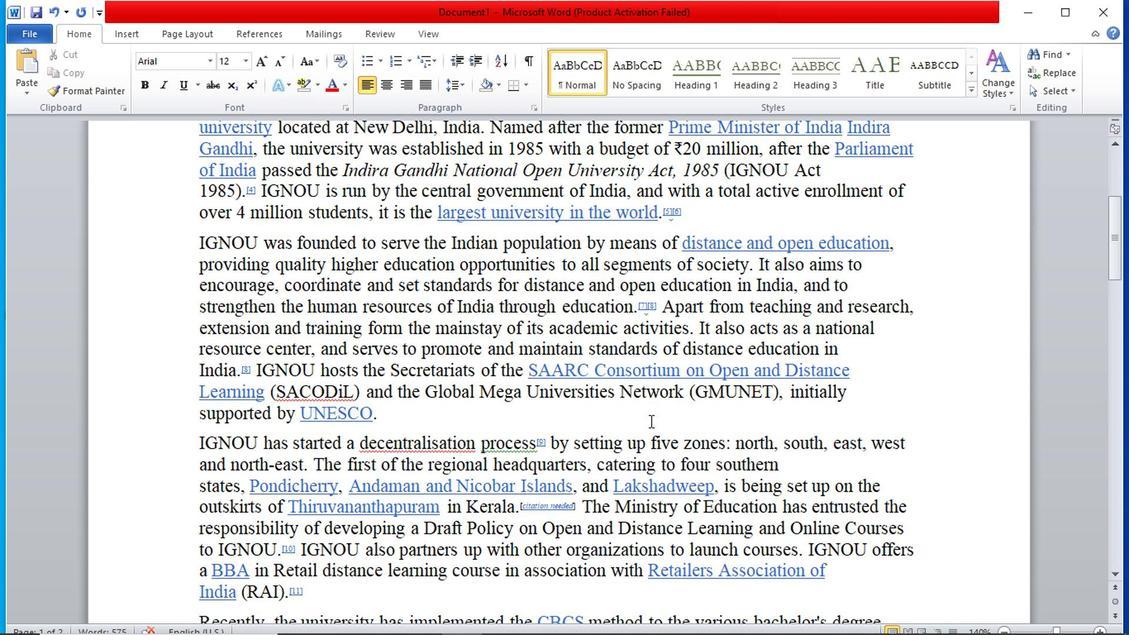 
Action: Mouse scrolled (652, 434) with delta (0, 0)
Screenshot: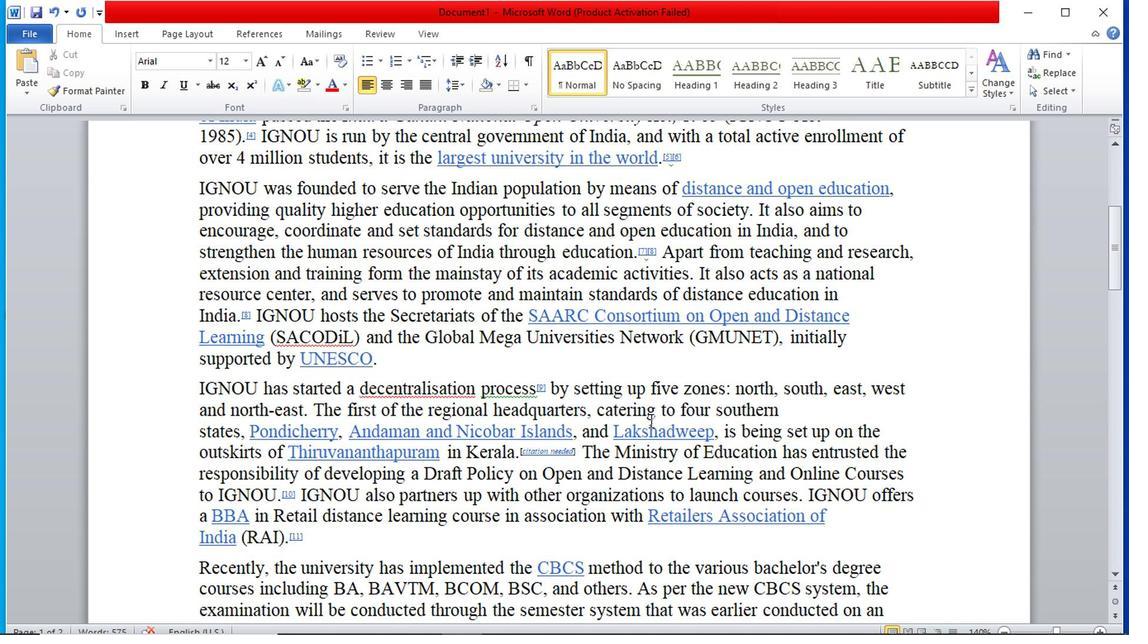 
Action: Mouse moved to (660, 398)
Screenshot: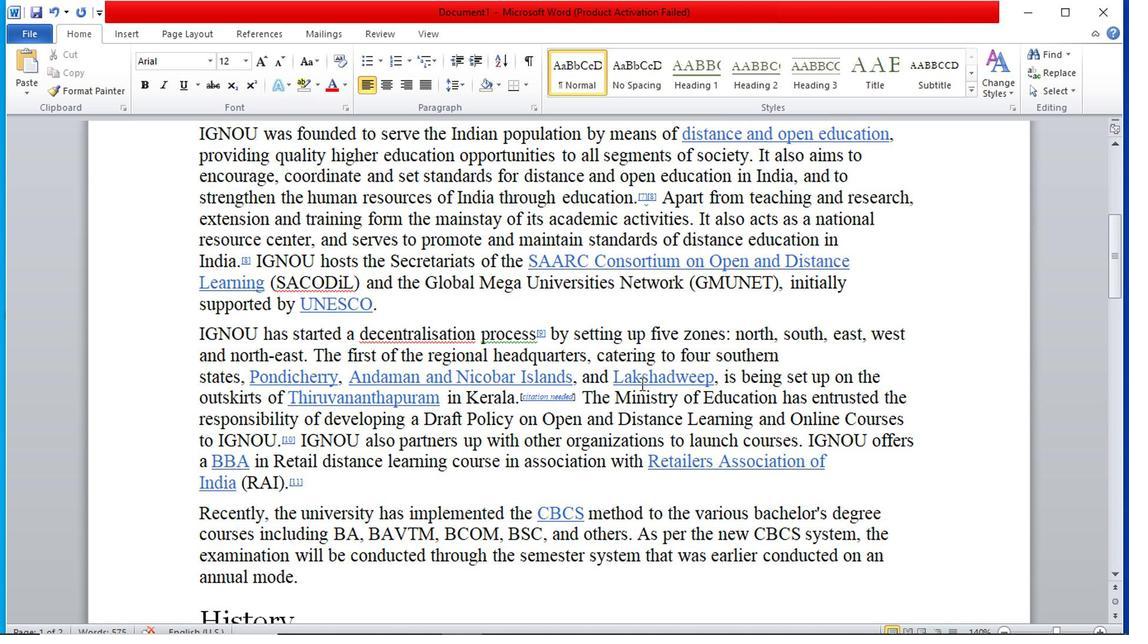 
Action: Mouse scrolled (660, 397) with delta (0, -1)
Screenshot: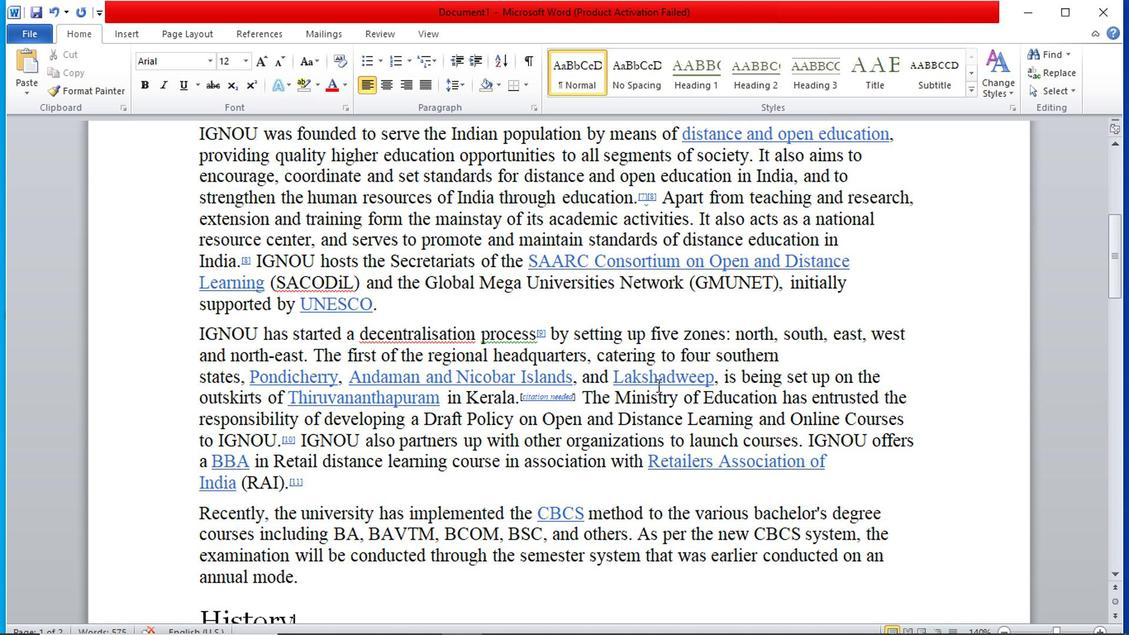 
Action: Mouse moved to (587, 352)
Screenshot: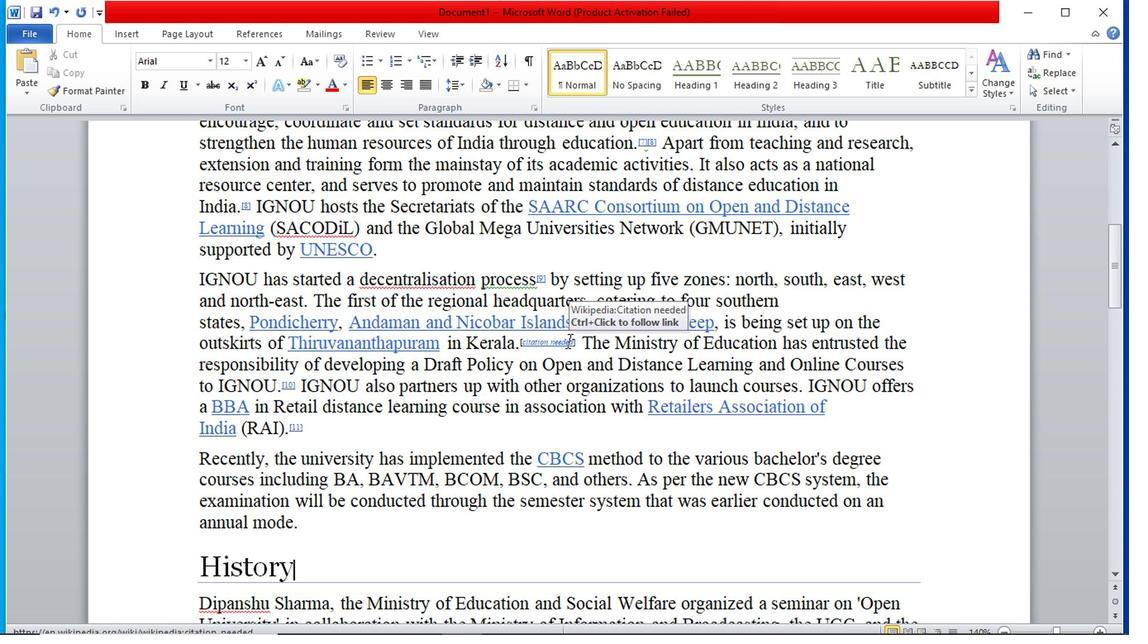 
Action: Mouse pressed left at (587, 352)
Screenshot: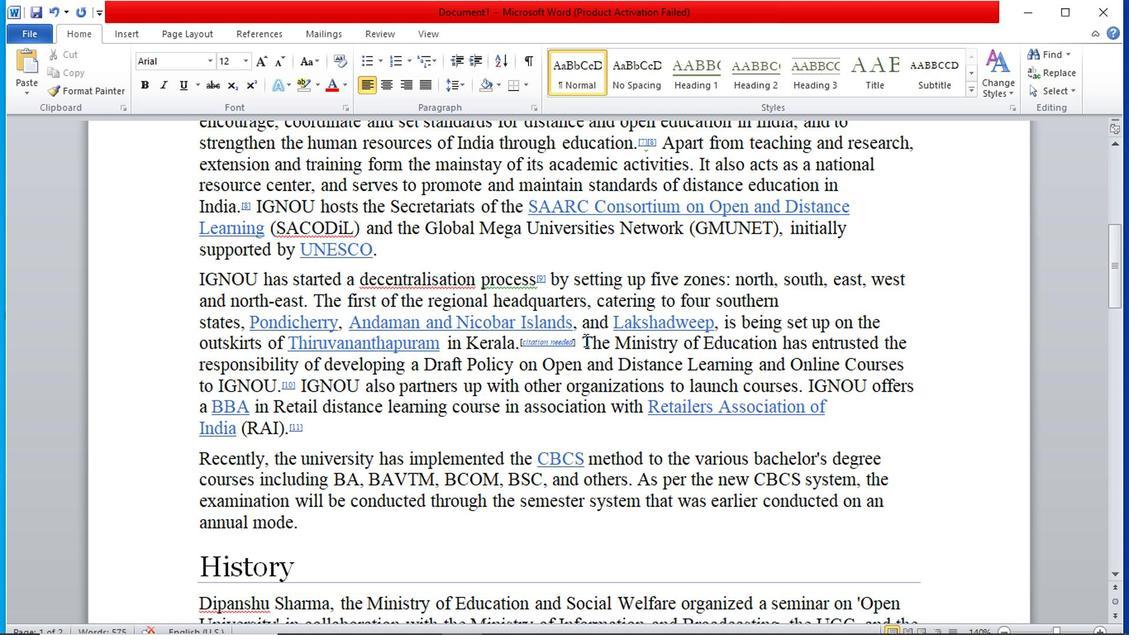 
Action: Mouse moved to (559, 344)
Screenshot: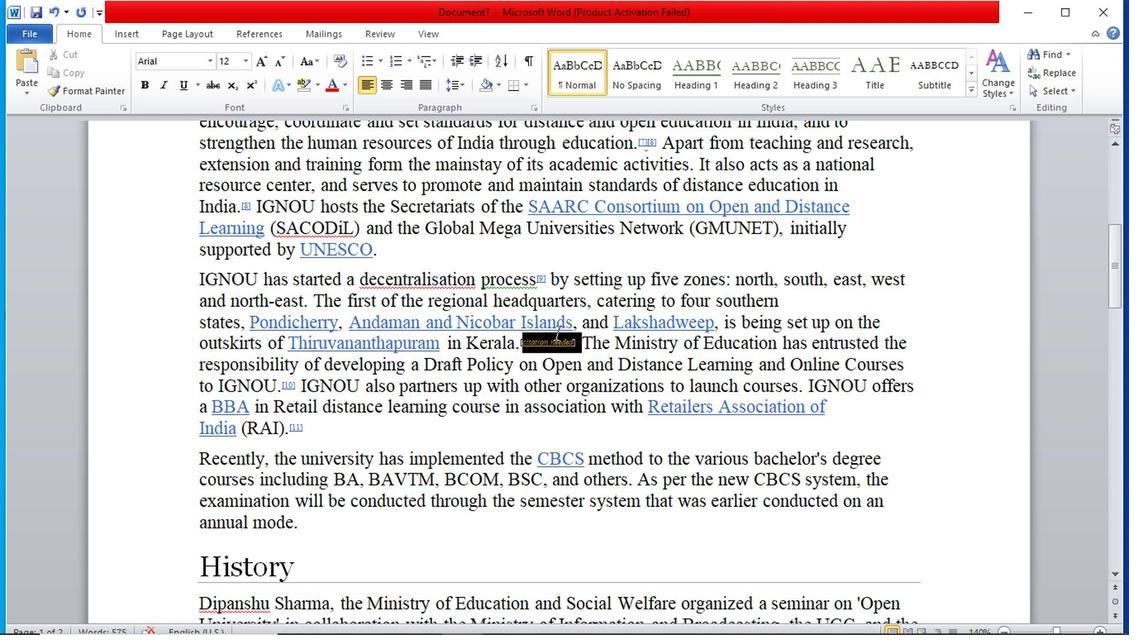 
Action: Key pressed <Key.backspace>
Screenshot: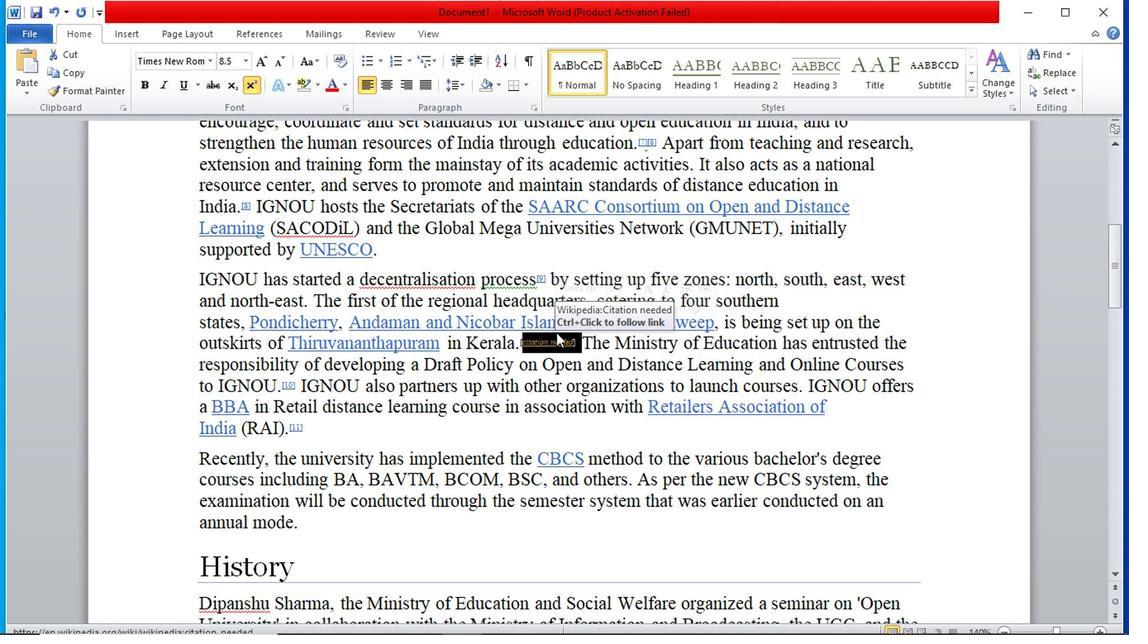 
Action: Mouse moved to (527, 352)
Screenshot: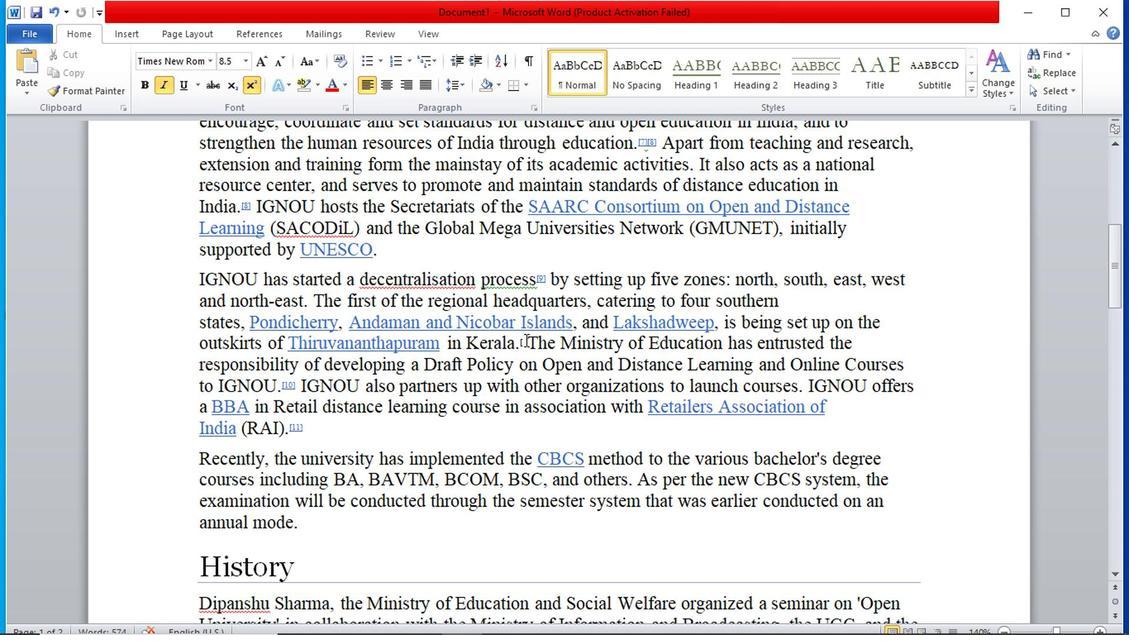 
Action: Mouse pressed left at (527, 352)
Screenshot: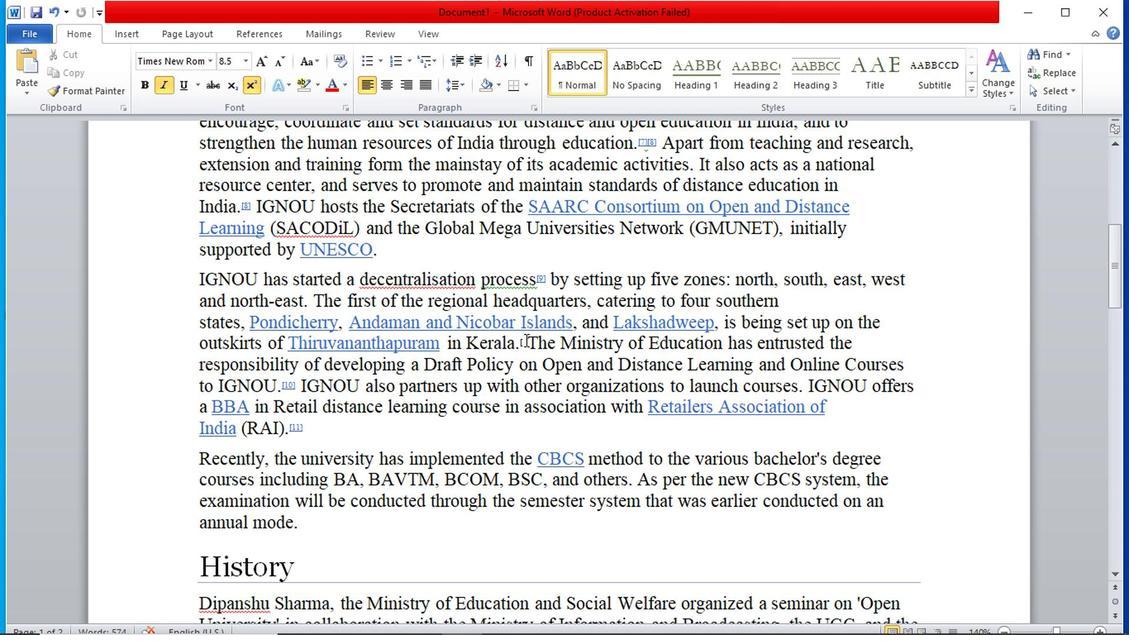 
Action: Key pressed <Key.backspace>
Screenshot: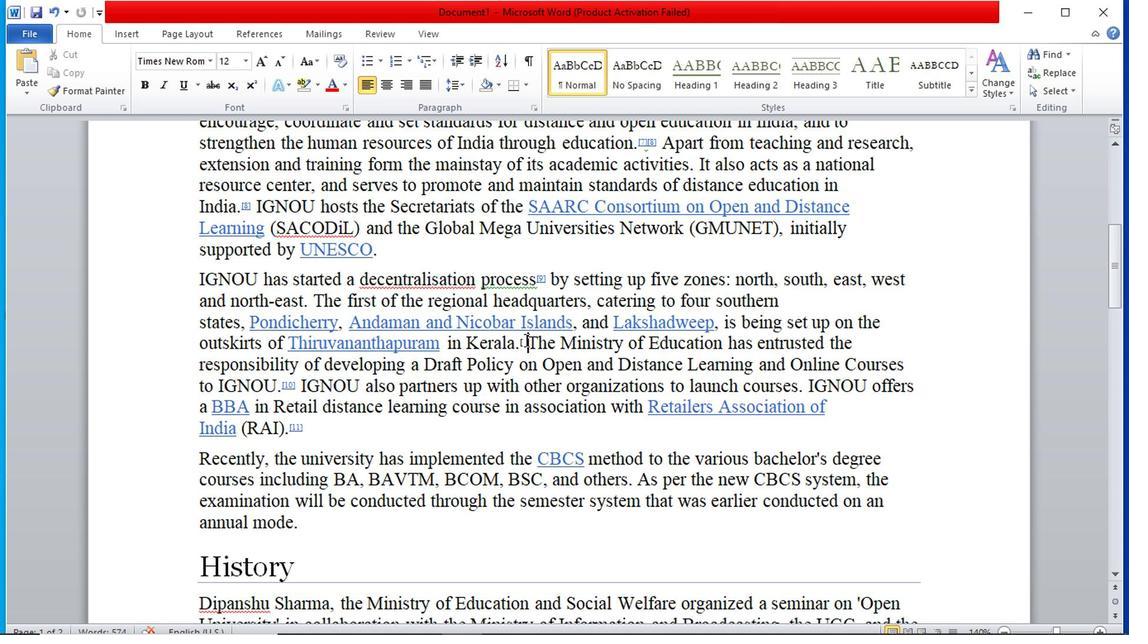 
Action: Mouse moved to (539, 405)
Screenshot: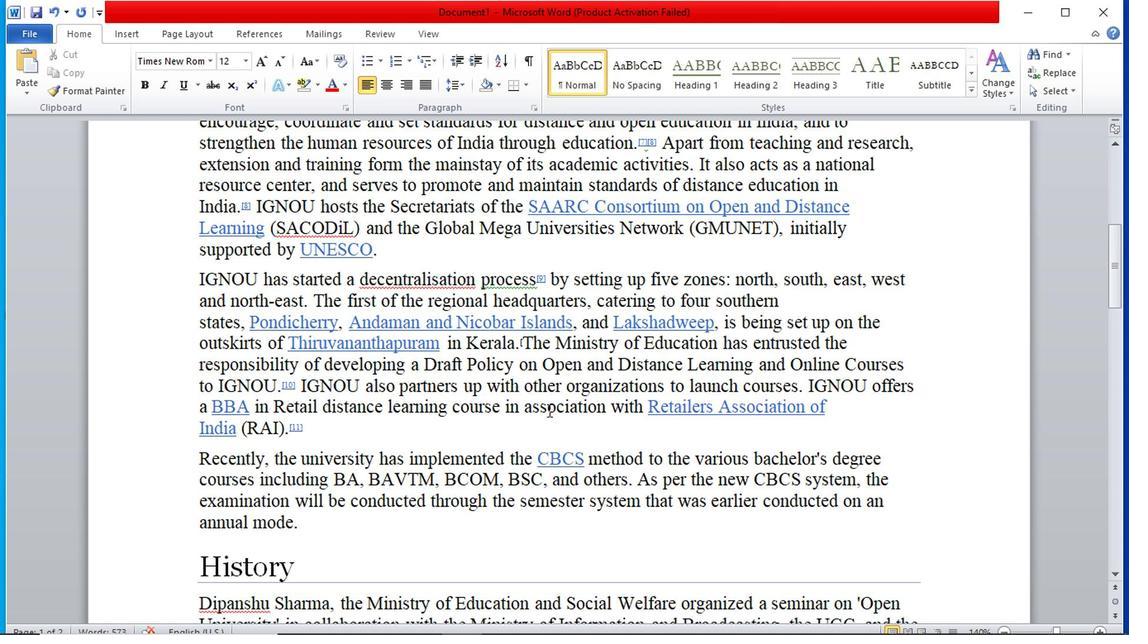 
Action: Key pressed <Key.backspace>
Screenshot: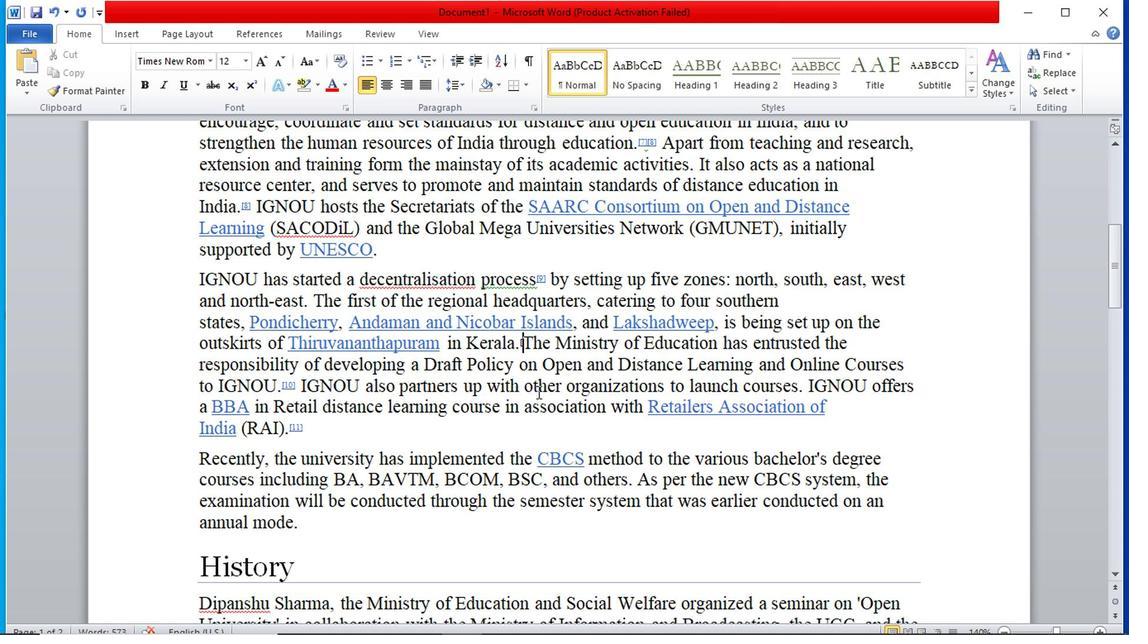 
Action: Mouse moved to (666, 462)
Screenshot: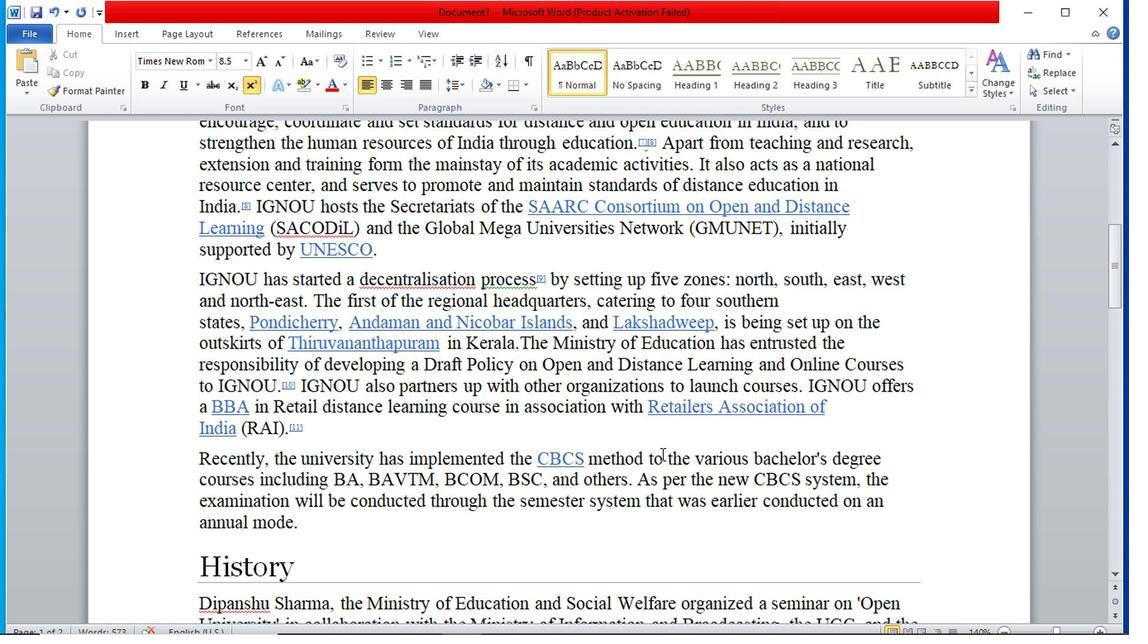 
Action: Mouse pressed left at (666, 462)
Screenshot: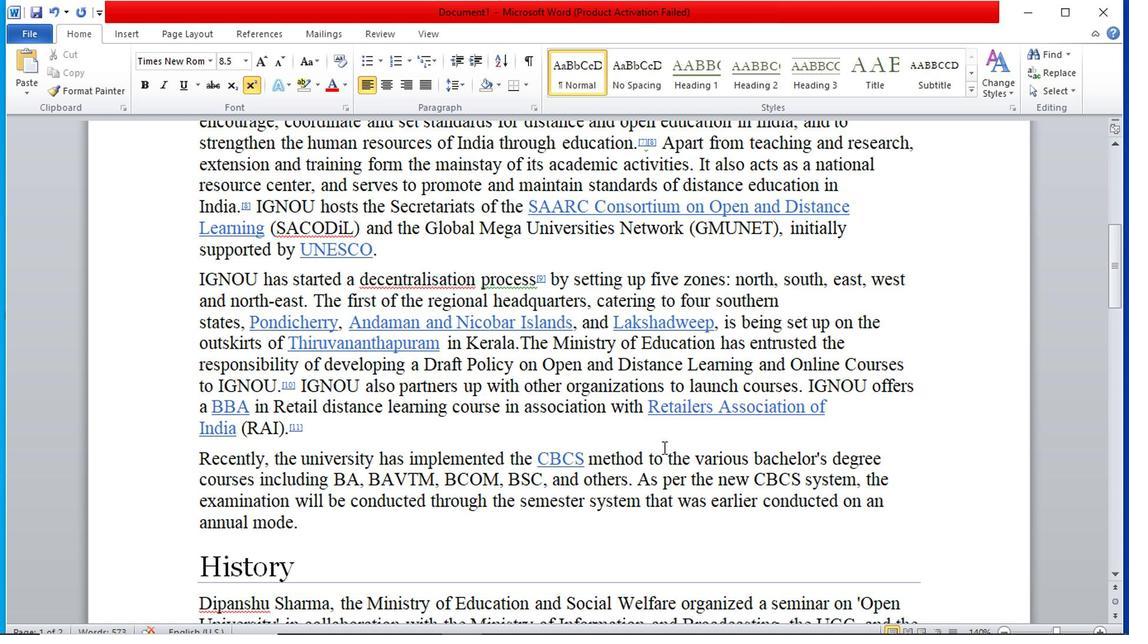 
Action: Mouse moved to (453, 459)
Screenshot: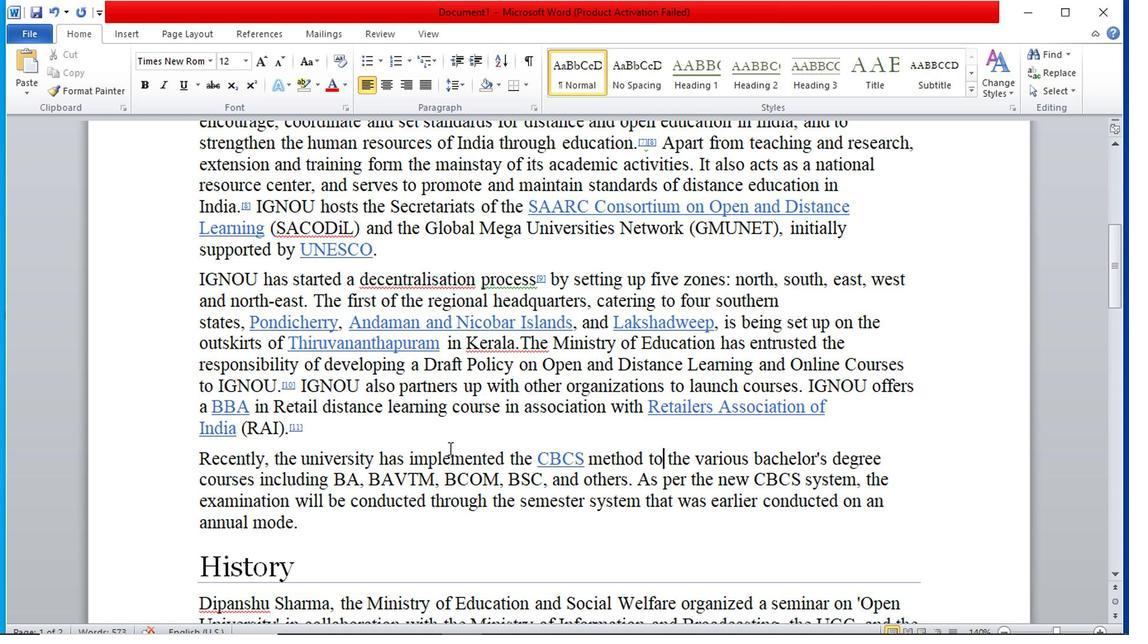 
Action: Mouse scrolled (453, 458) with delta (0, 0)
Screenshot: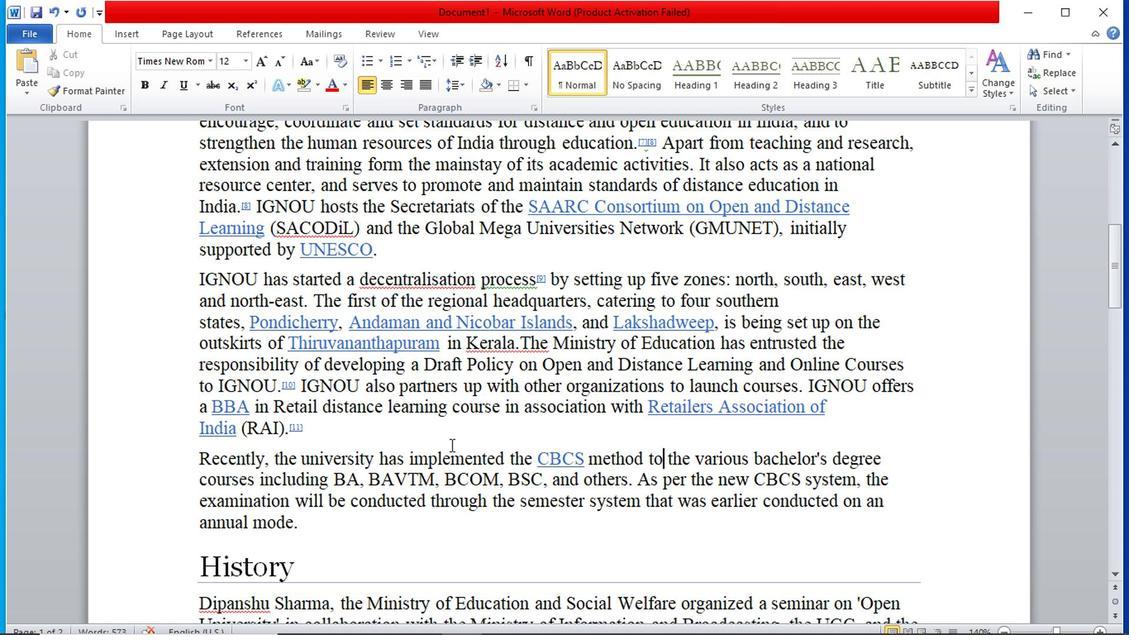 
Action: Mouse moved to (526, 411)
Screenshot: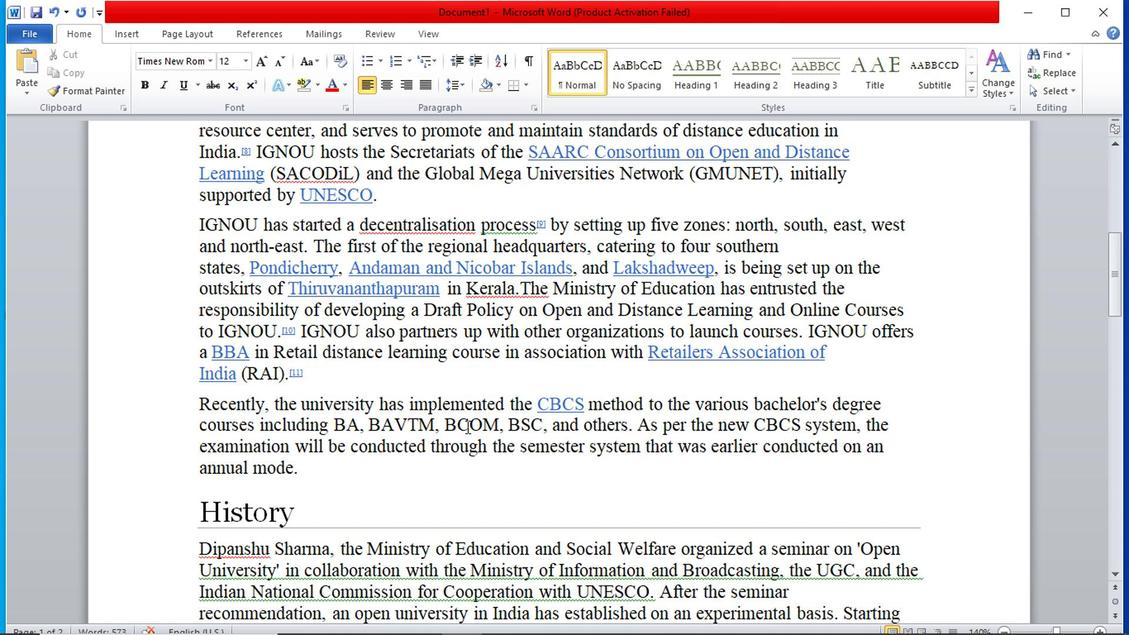 
Action: Mouse scrolled (526, 410) with delta (0, -1)
Screenshot: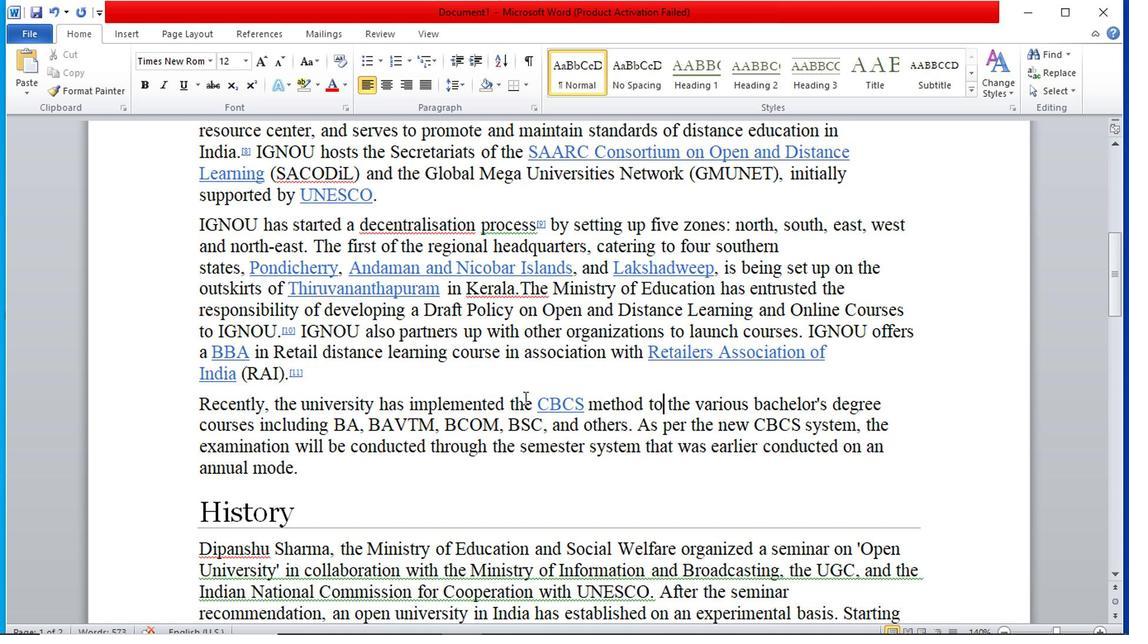 
Action: Mouse scrolled (526, 410) with delta (0, -1)
Screenshot: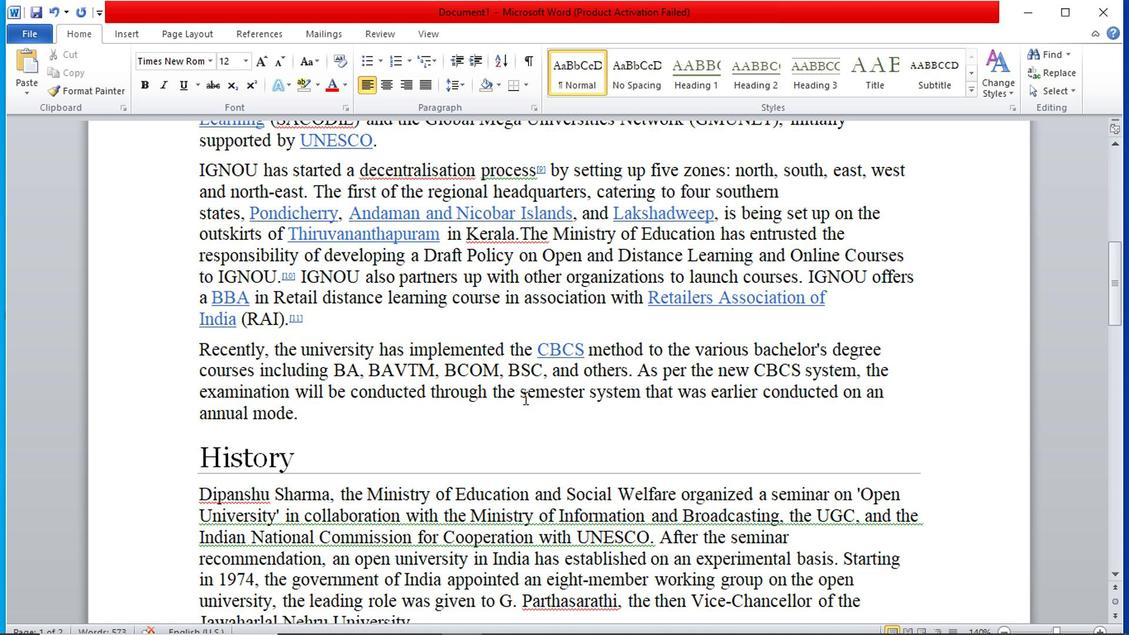 
Action: Mouse moved to (519, 407)
Screenshot: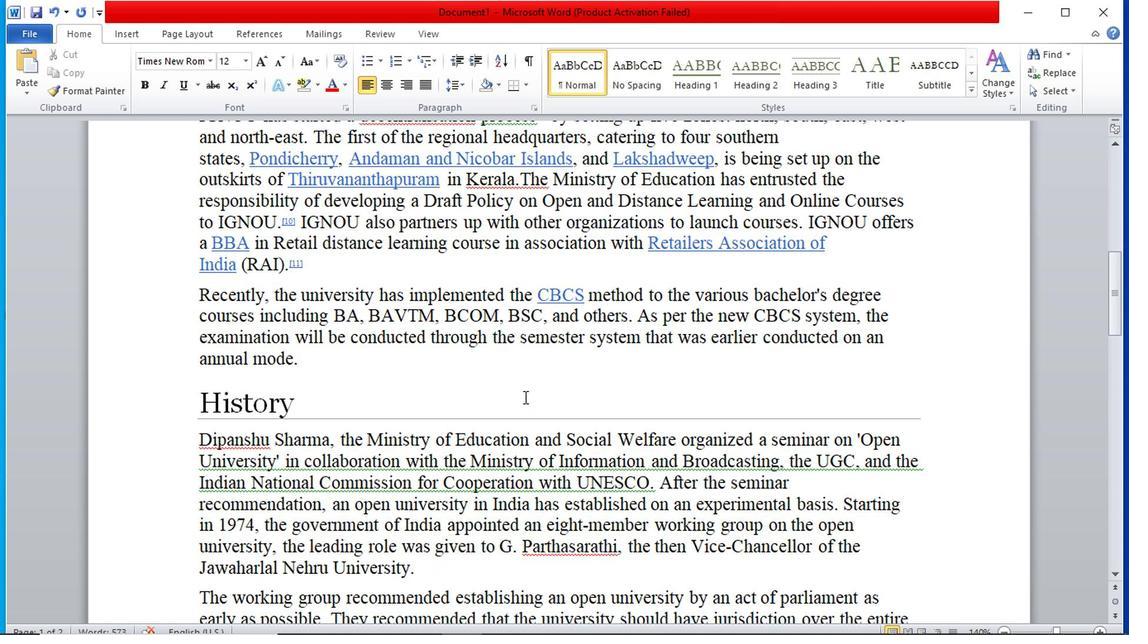 
Action: Mouse scrolled (519, 406) with delta (0, 0)
Screenshot: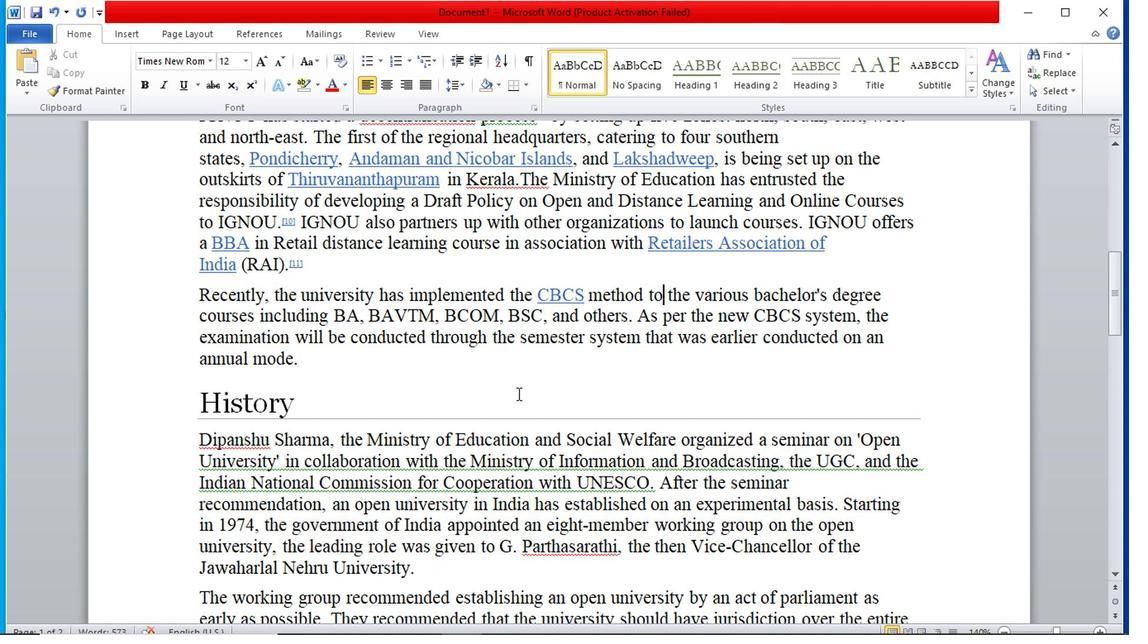 
Action: Mouse moved to (454, 340)
Screenshot: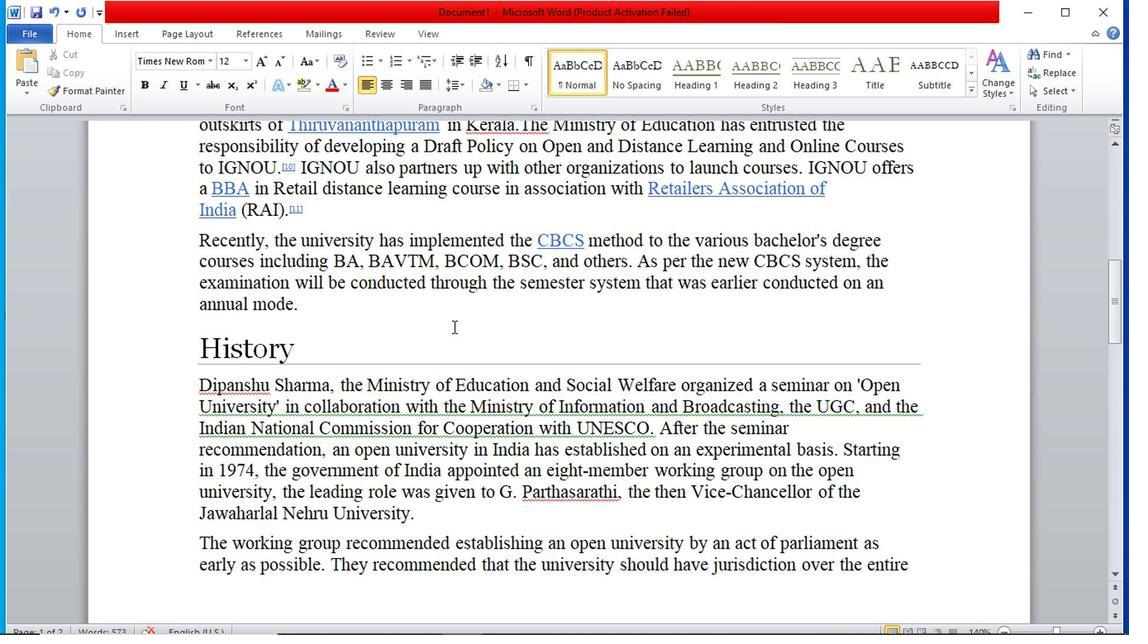 
Action: Mouse scrolled (454, 339) with delta (0, 0)
Screenshot: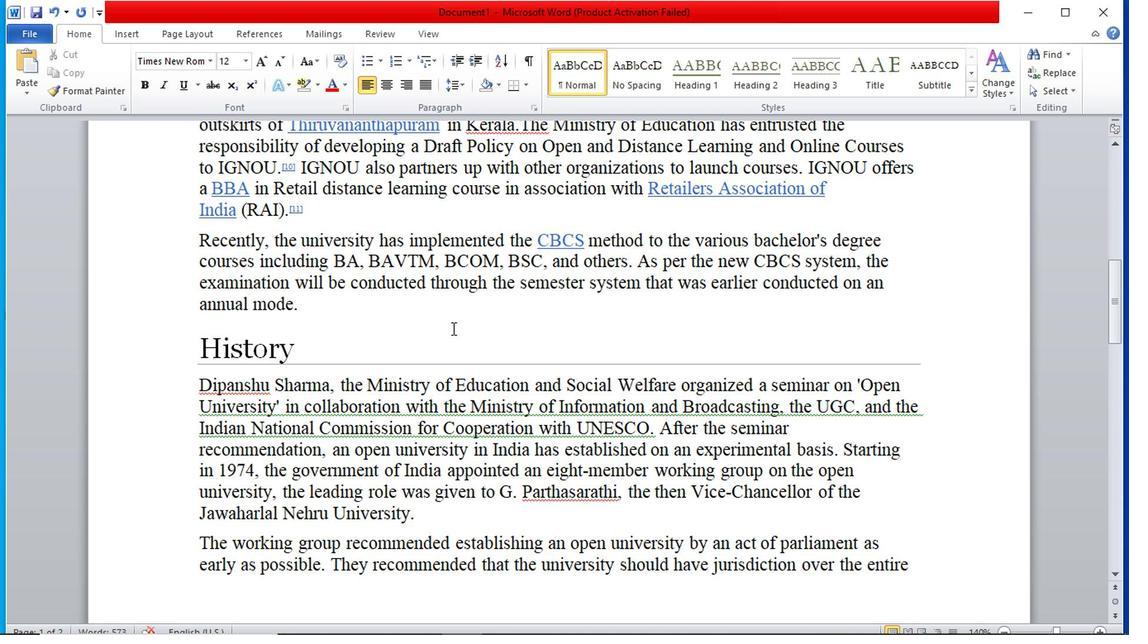 
Action: Mouse scrolled (454, 339) with delta (0, 0)
Screenshot: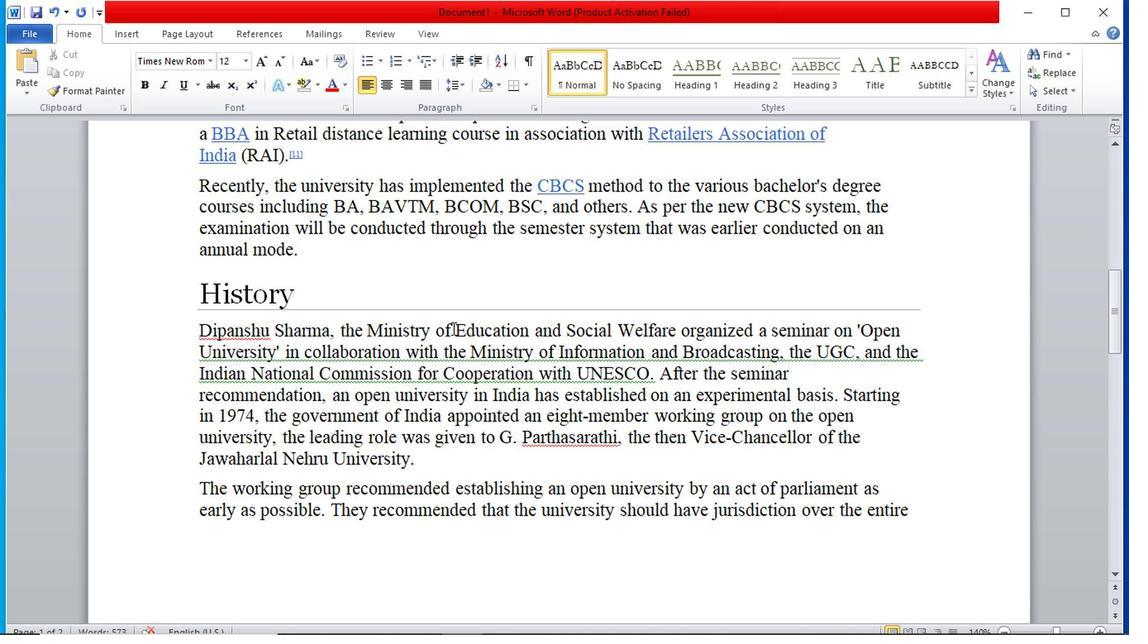 
Action: Mouse moved to (644, 410)
Screenshot: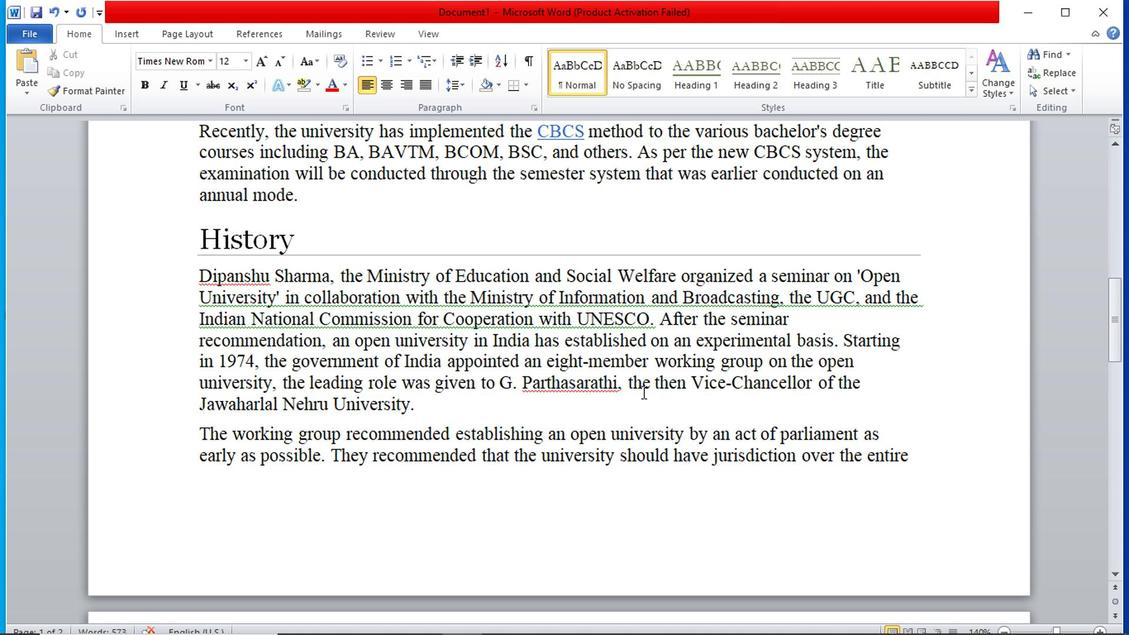 
Action: Mouse pressed left at (644, 410)
Screenshot: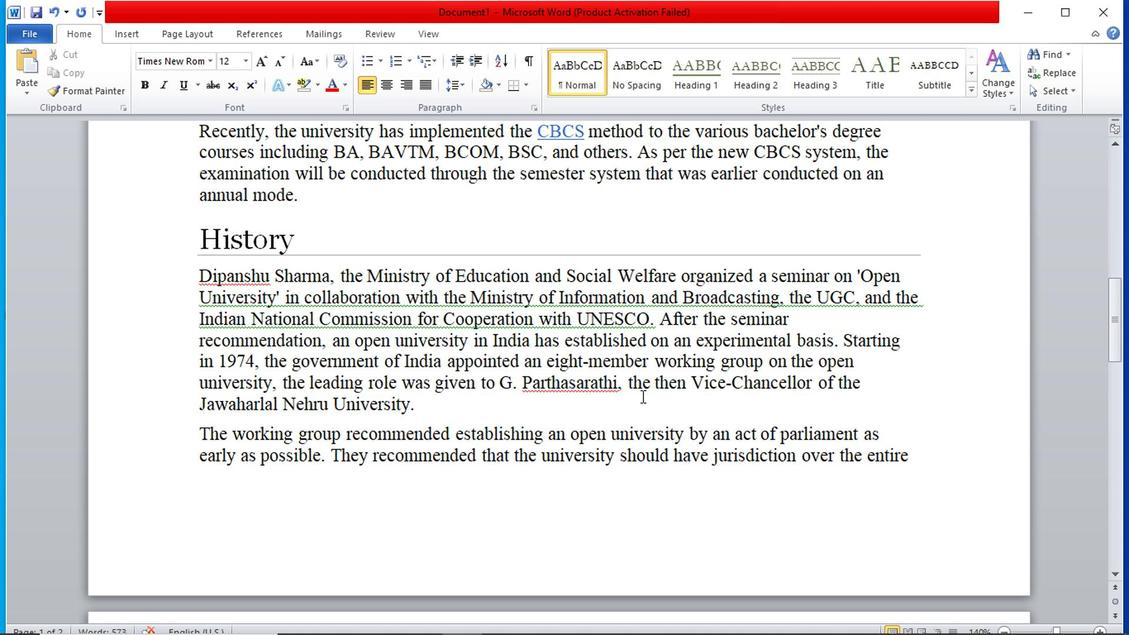 
Action: Mouse moved to (603, 335)
Screenshot: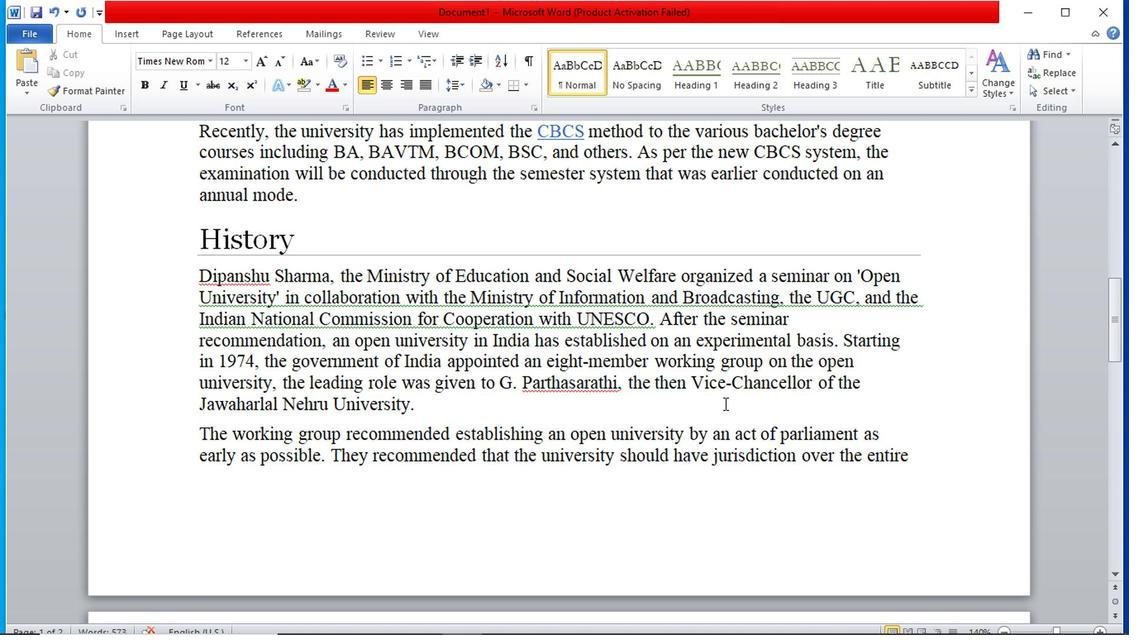 
Action: Mouse scrolled (603, 336) with delta (0, 0)
Screenshot: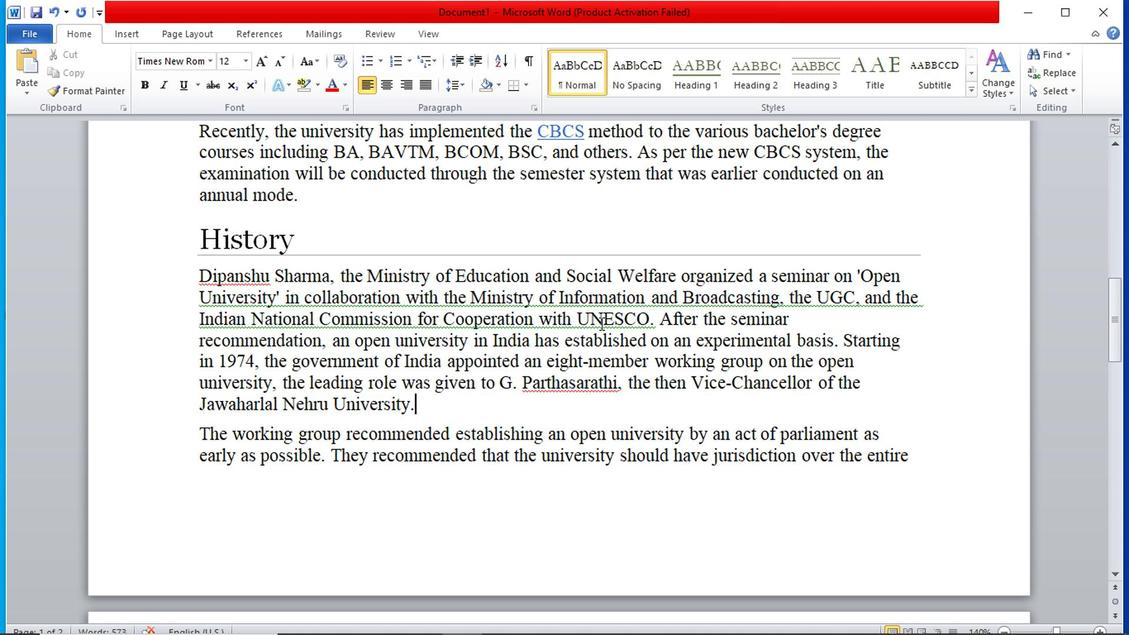 
Action: Mouse scrolled (603, 334) with delta (0, -1)
Screenshot: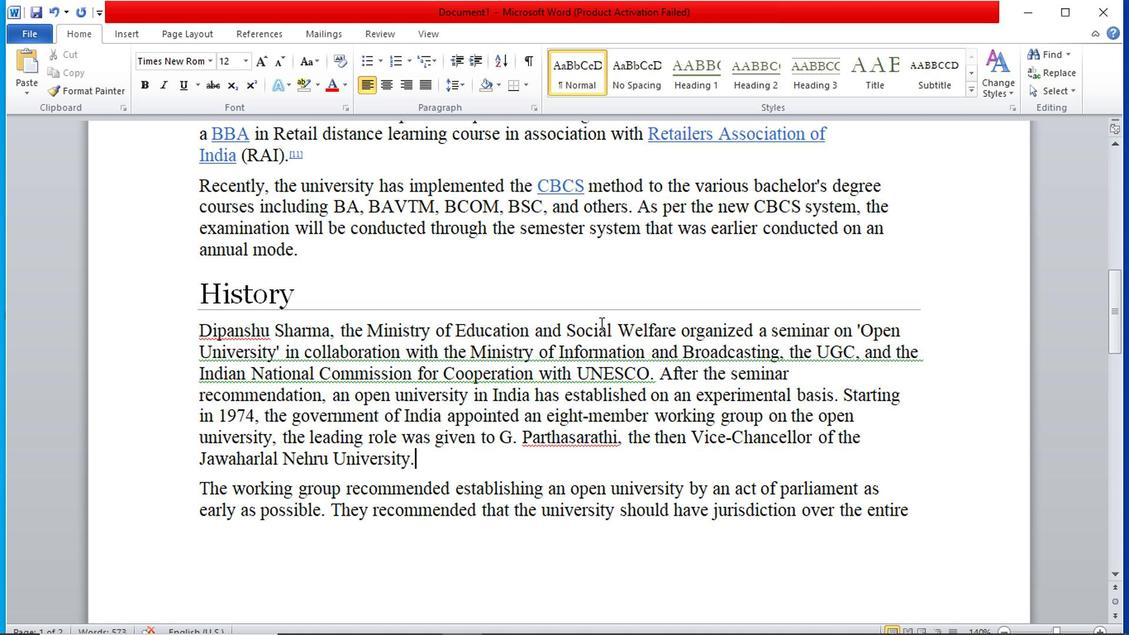 
Action: Mouse scrolled (603, 334) with delta (0, -1)
Screenshot: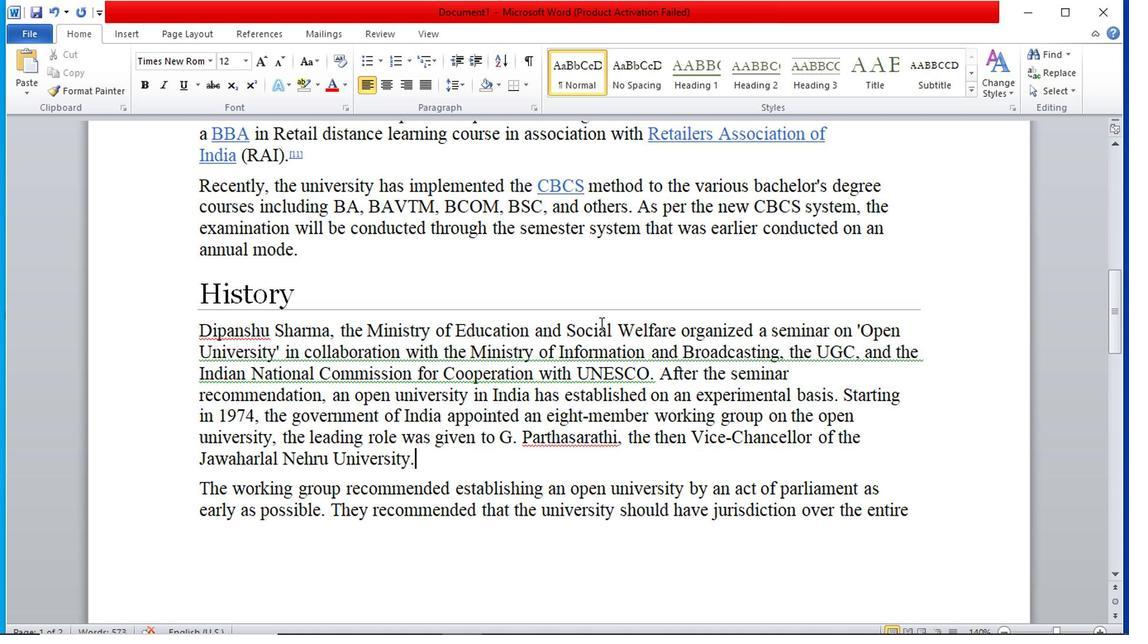 
Action: Mouse moved to (333, 199)
Screenshot: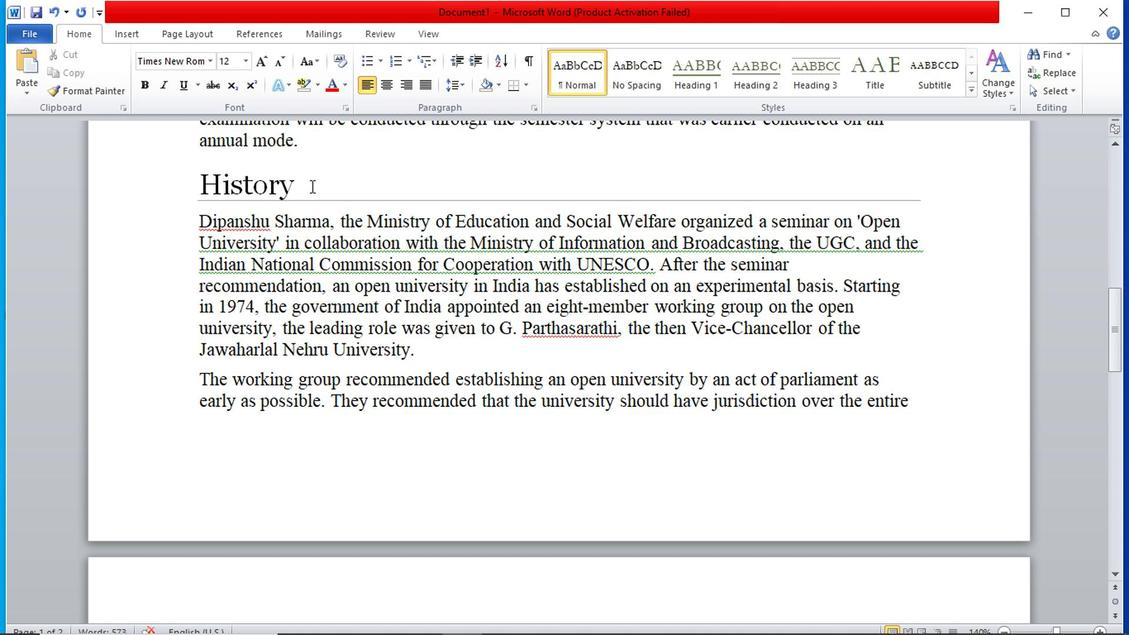 
Action: Mouse scrolled (333, 200) with delta (0, 0)
Screenshot: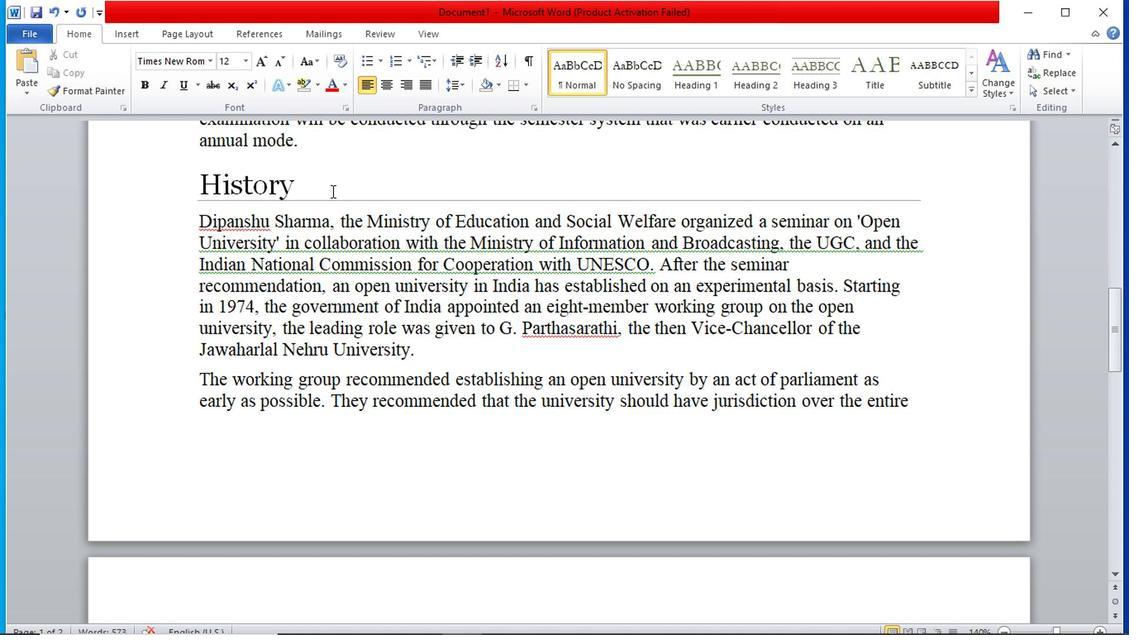 
Action: Mouse scrolled (333, 200) with delta (0, 0)
Screenshot: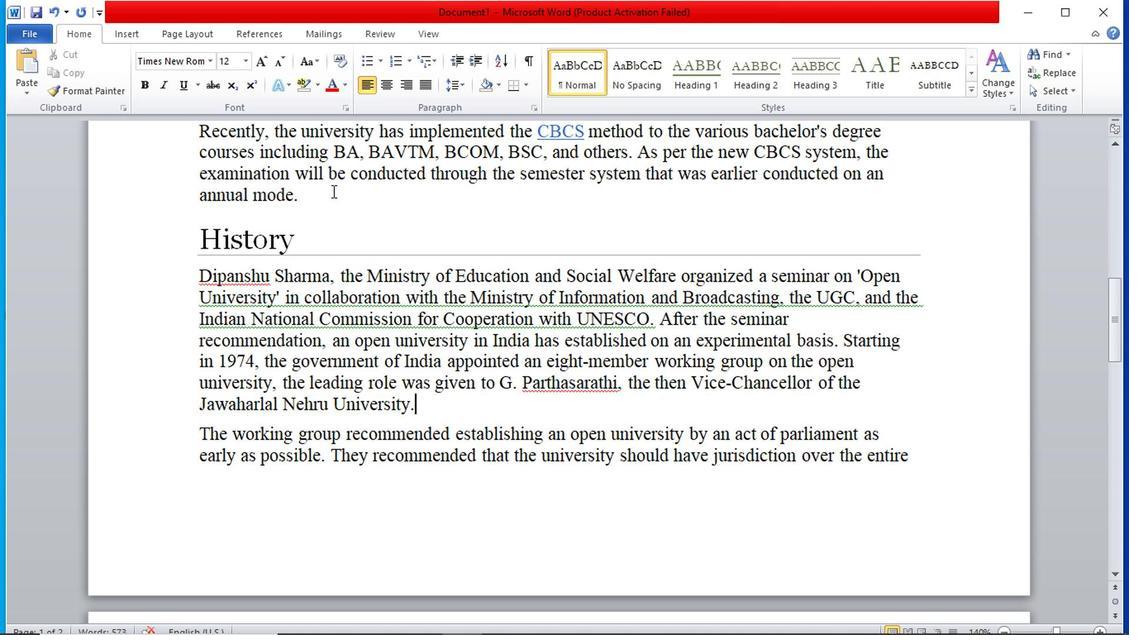 
Action: Mouse scrolled (333, 200) with delta (0, 0)
Screenshot: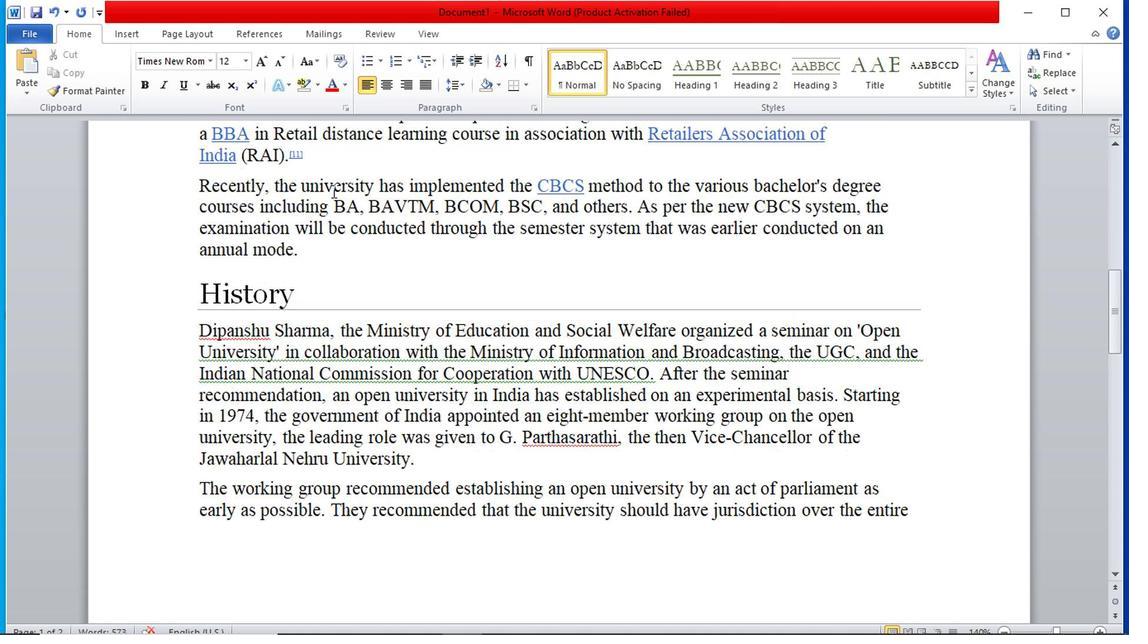 
Action: Mouse moved to (337, 218)
Screenshot: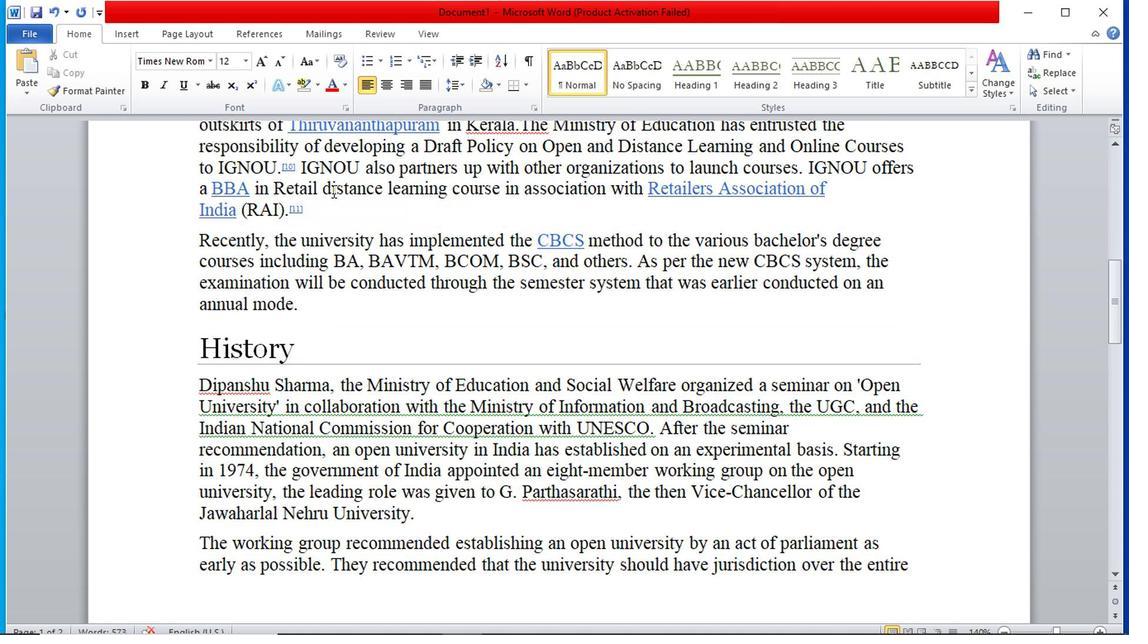 
Action: Mouse scrolled (337, 219) with delta (0, 0)
Screenshot: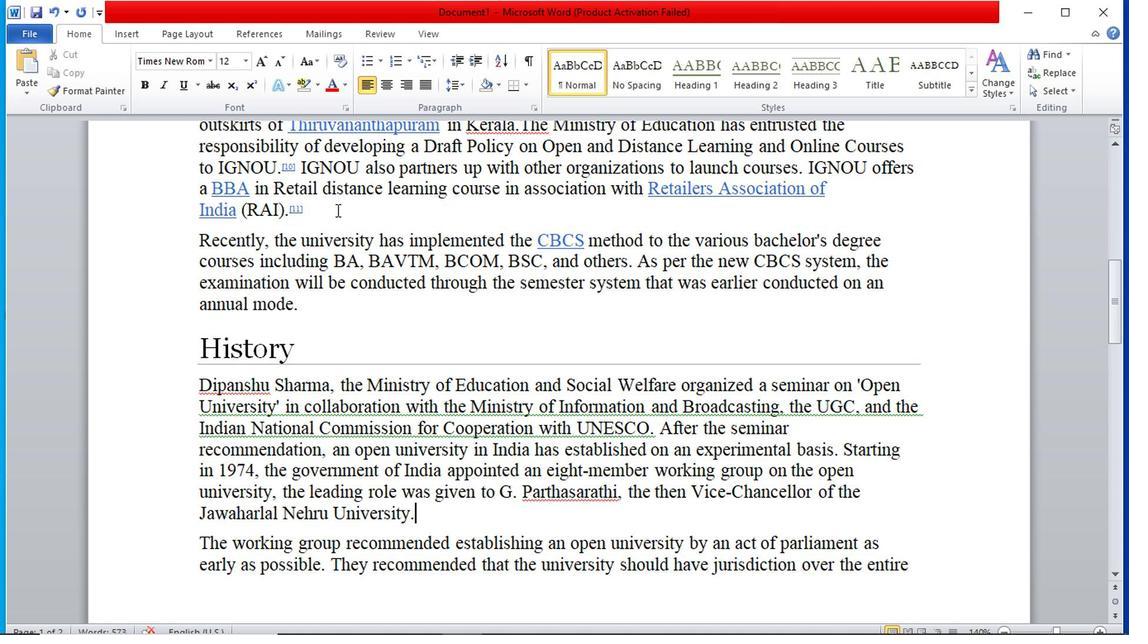 
Action: Mouse moved to (337, 220)
Screenshot: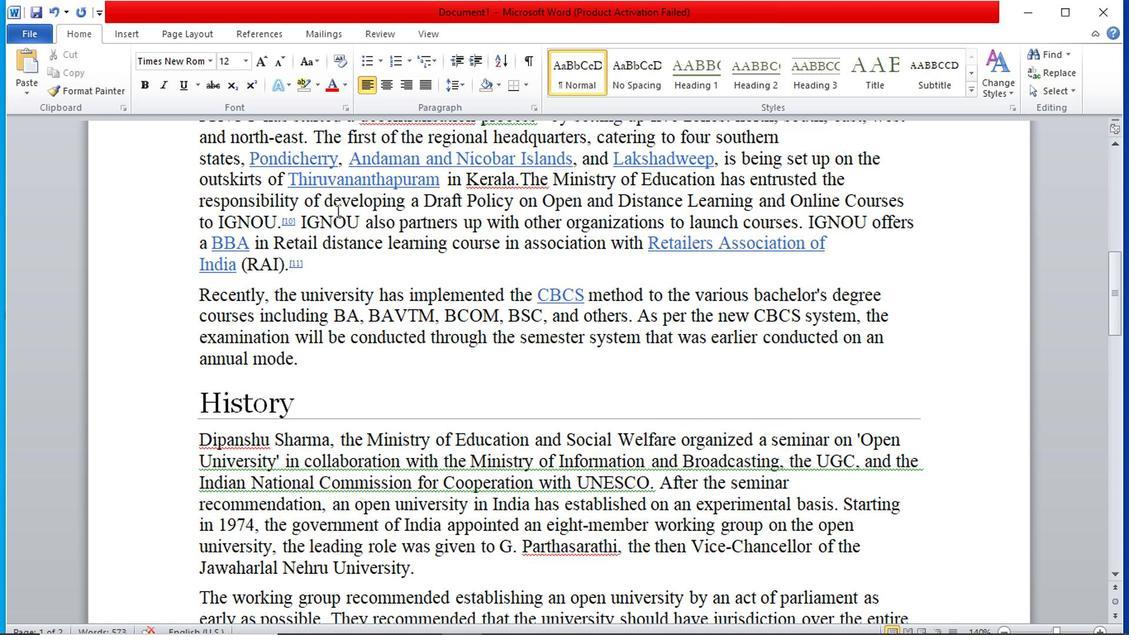 
Action: Mouse scrolled (337, 221) with delta (0, 0)
Screenshot: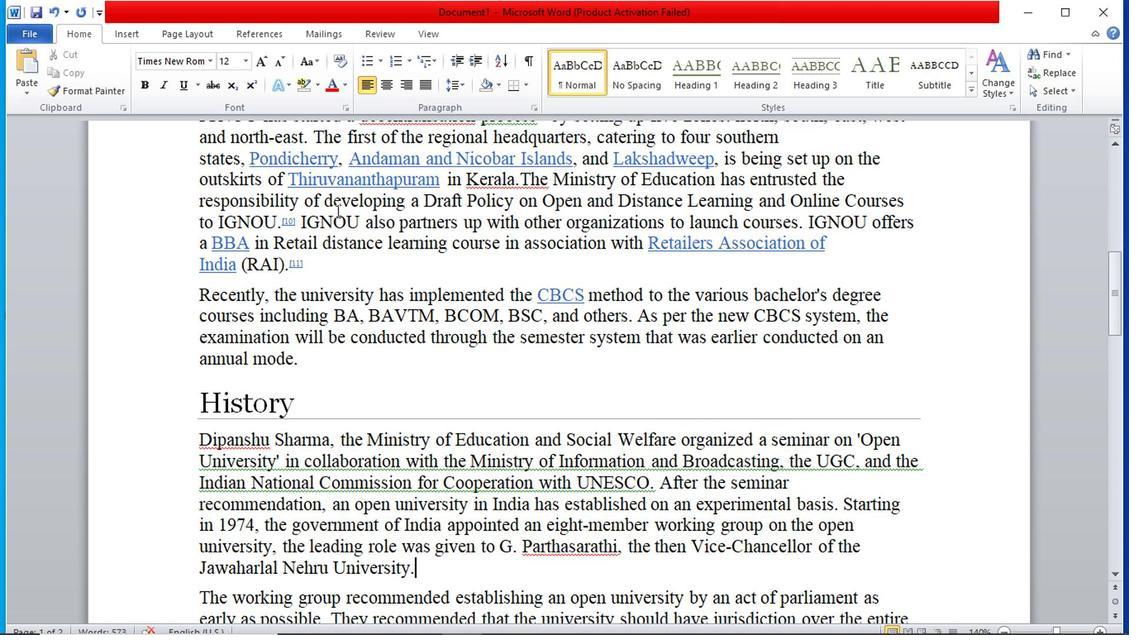 
Action: Mouse scrolled (337, 221) with delta (0, 0)
Screenshot: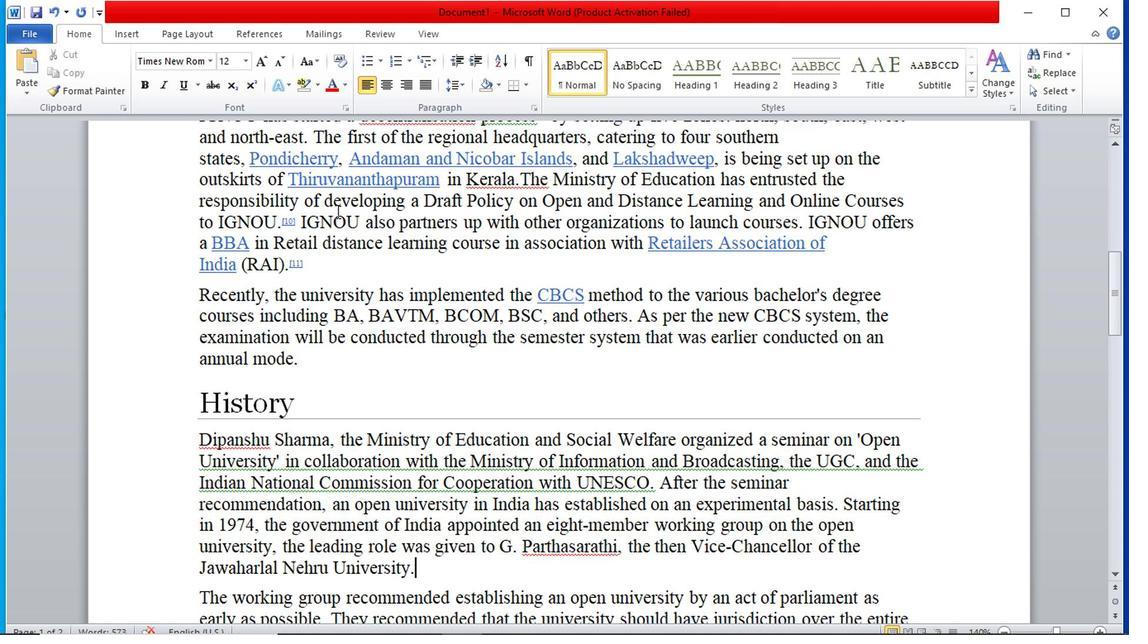
Action: Mouse scrolled (337, 221) with delta (0, 0)
Screenshot: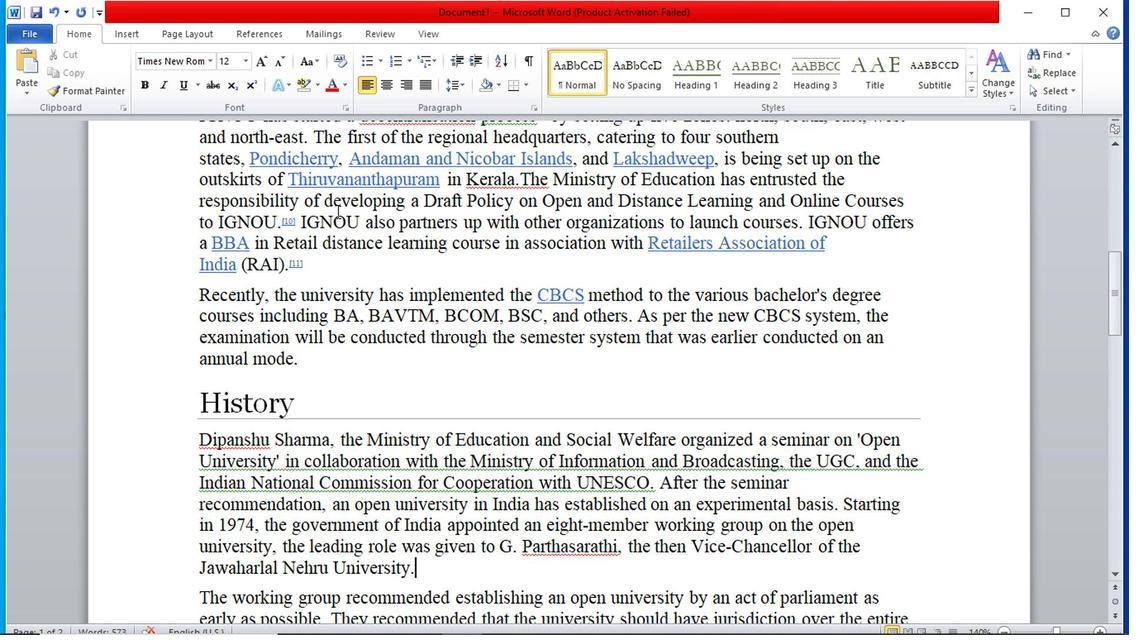 
Action: Mouse scrolled (337, 221) with delta (0, 0)
Screenshot: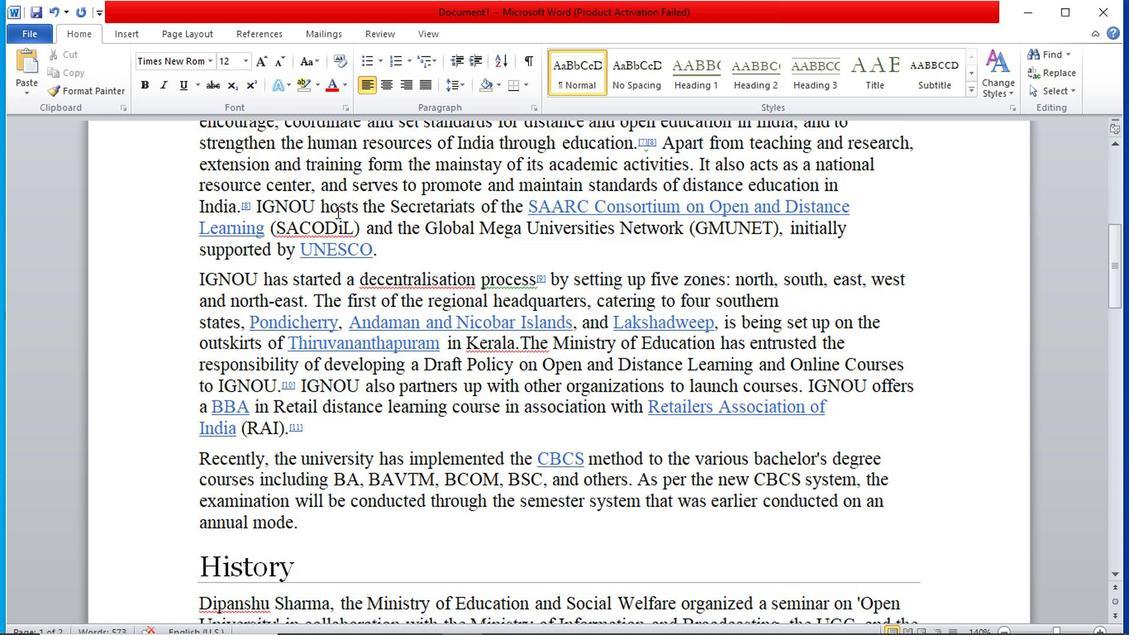 
Action: Mouse scrolled (337, 221) with delta (0, 0)
Screenshot: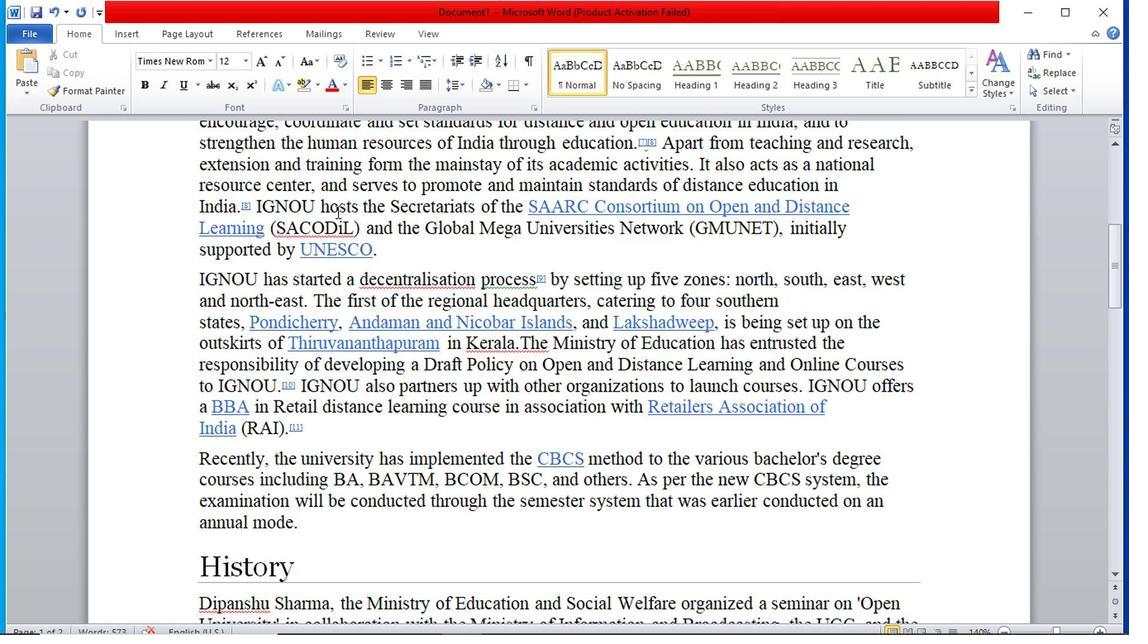
Action: Mouse scrolled (337, 221) with delta (0, 0)
Screenshot: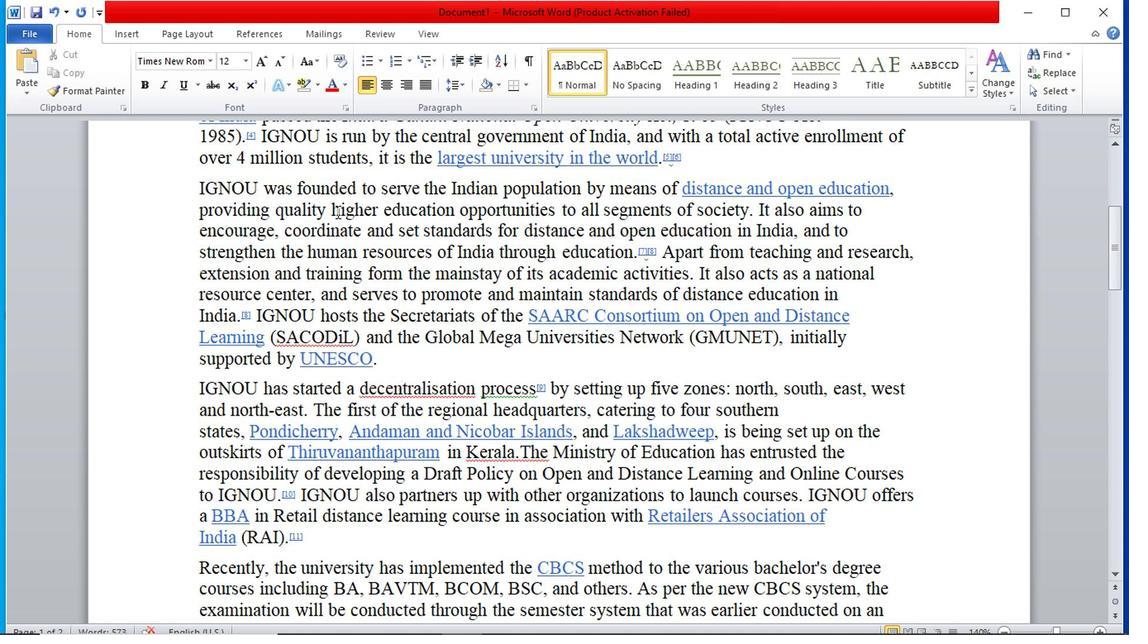 
Action: Mouse scrolled (337, 221) with delta (0, 0)
Screenshot: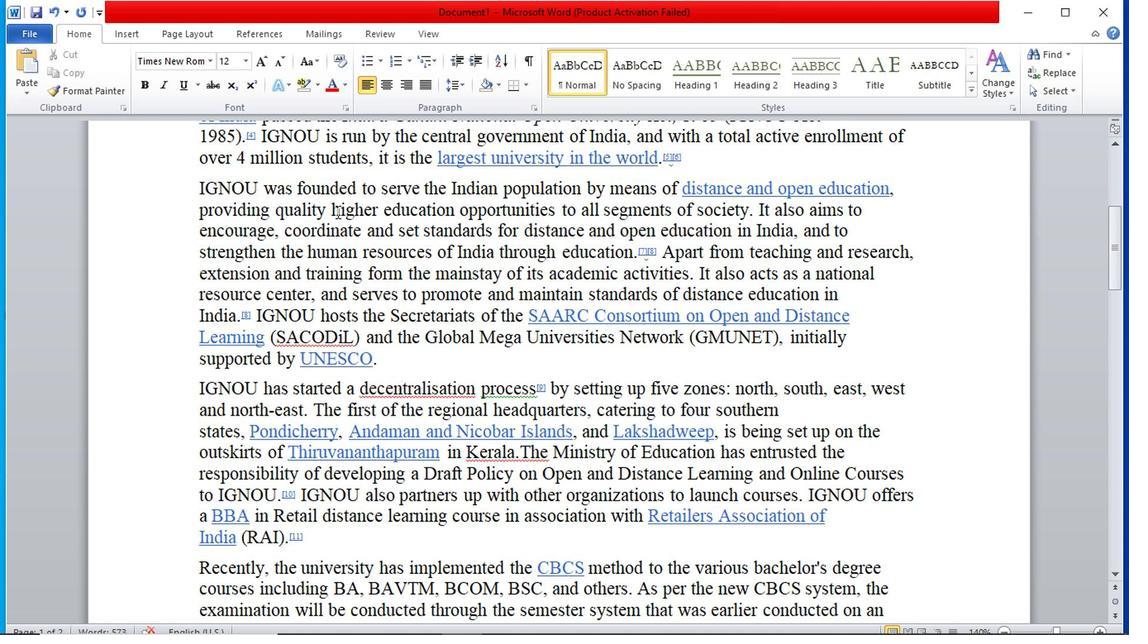 
Action: Mouse moved to (296, 270)
Screenshot: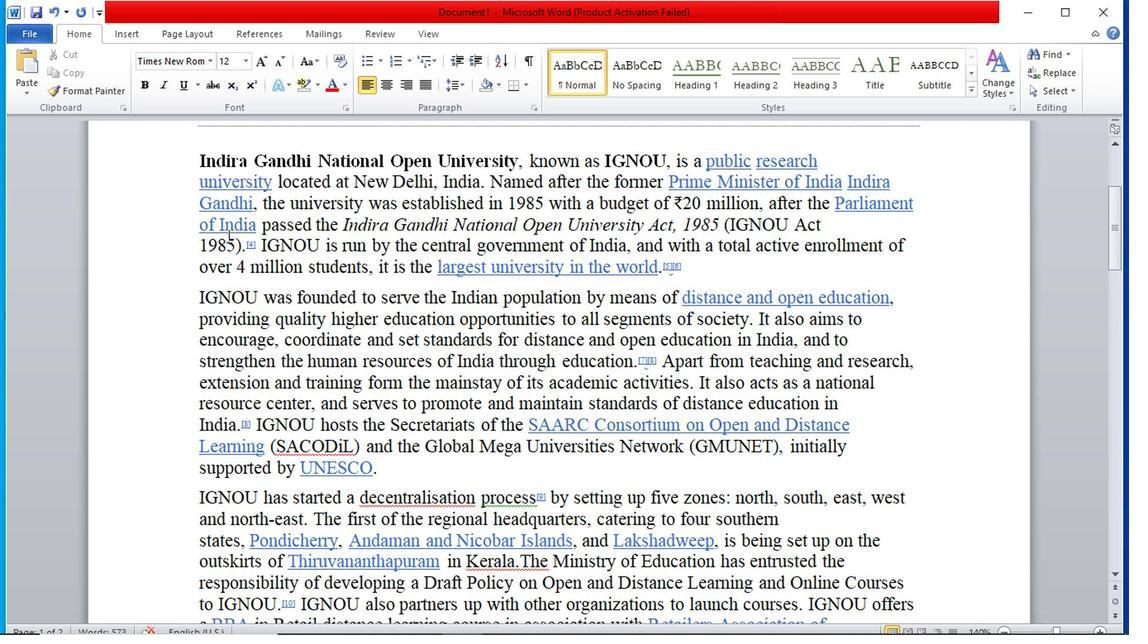 
Action: Mouse scrolled (296, 268) with delta (0, -1)
Screenshot: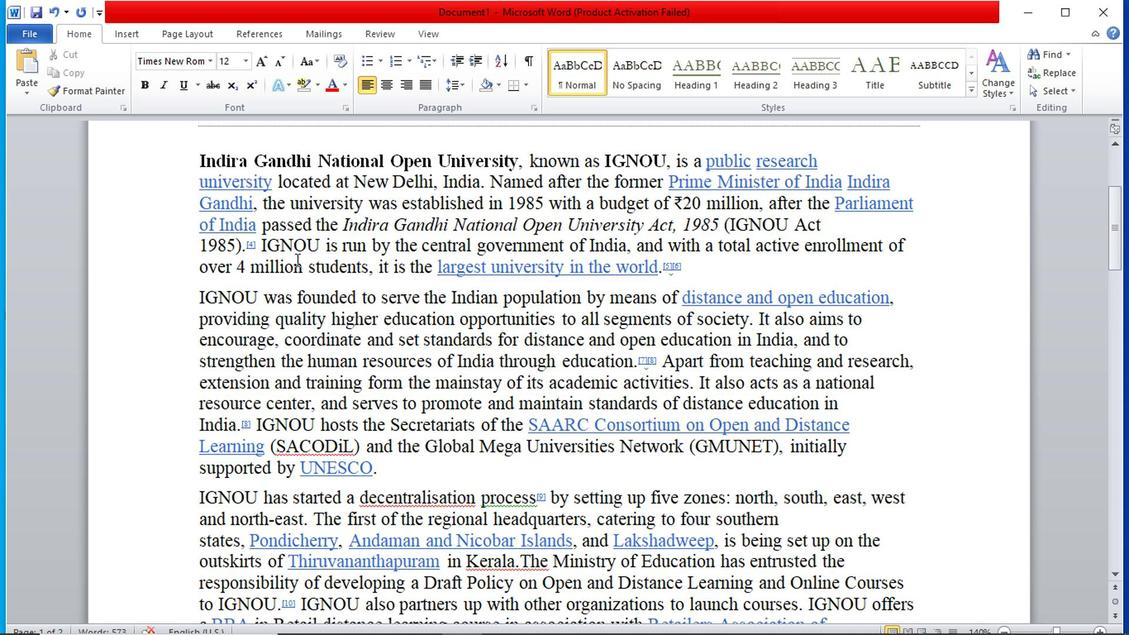 
Action: Mouse scrolled (296, 270) with delta (0, 0)
Screenshot: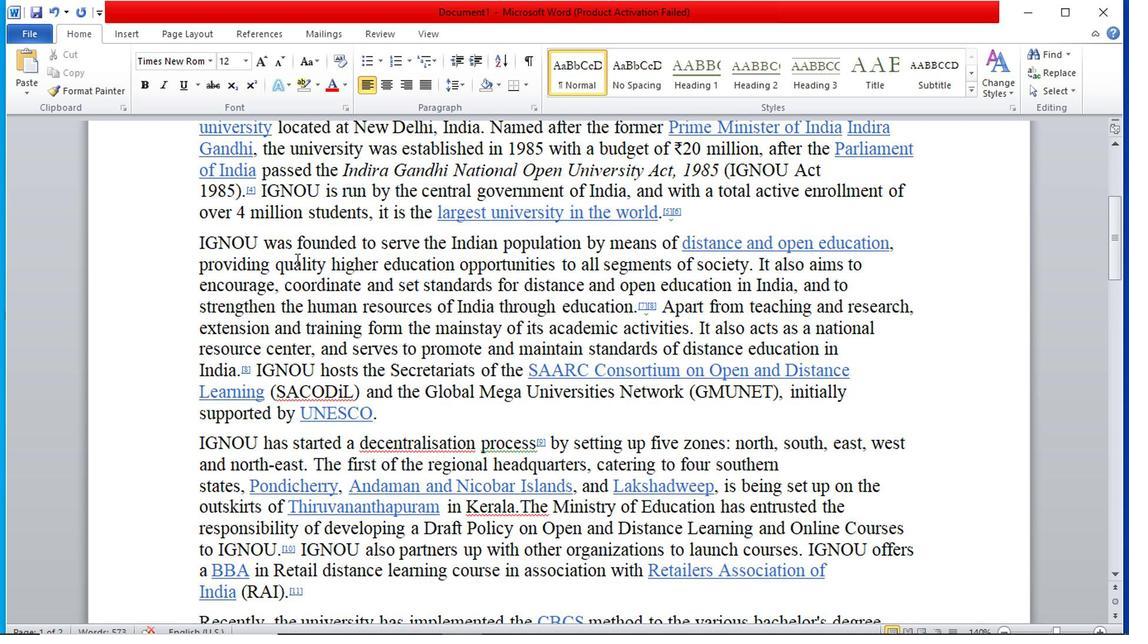 
Action: Mouse scrolled (296, 270) with delta (0, 0)
Screenshot: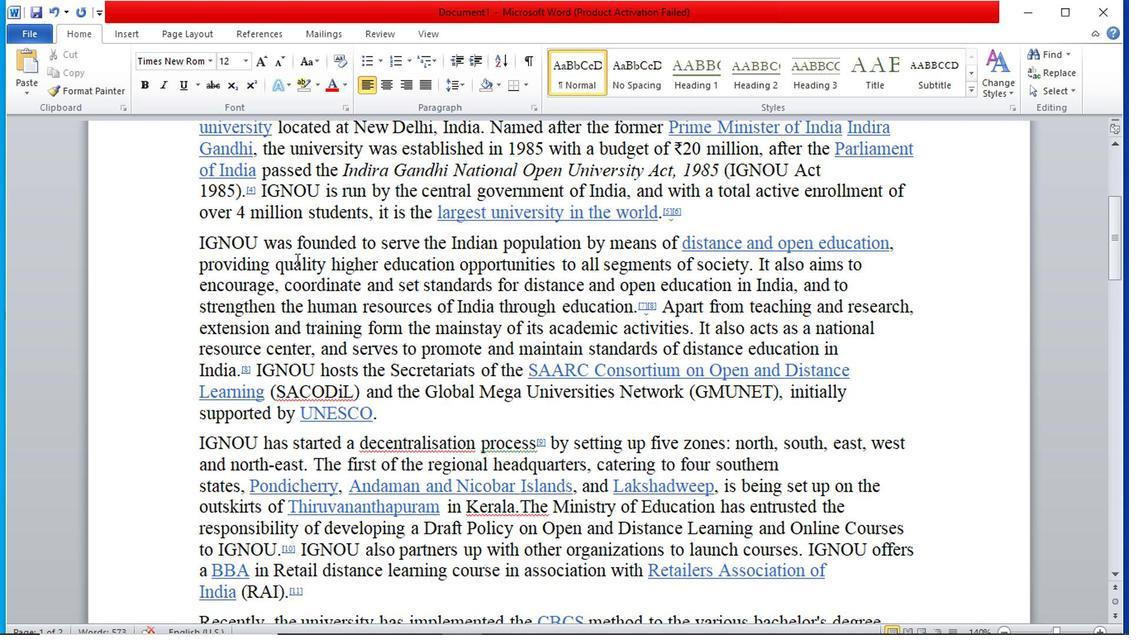 
Action: Mouse moved to (700, 336)
Screenshot: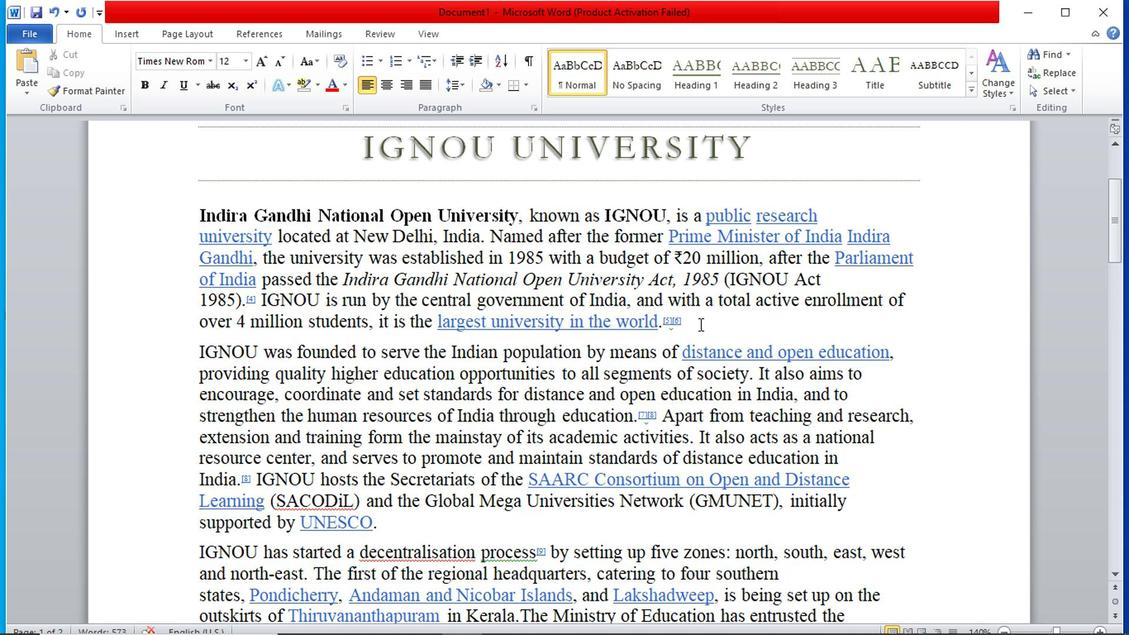 
Action: Mouse pressed left at (700, 336)
Screenshot: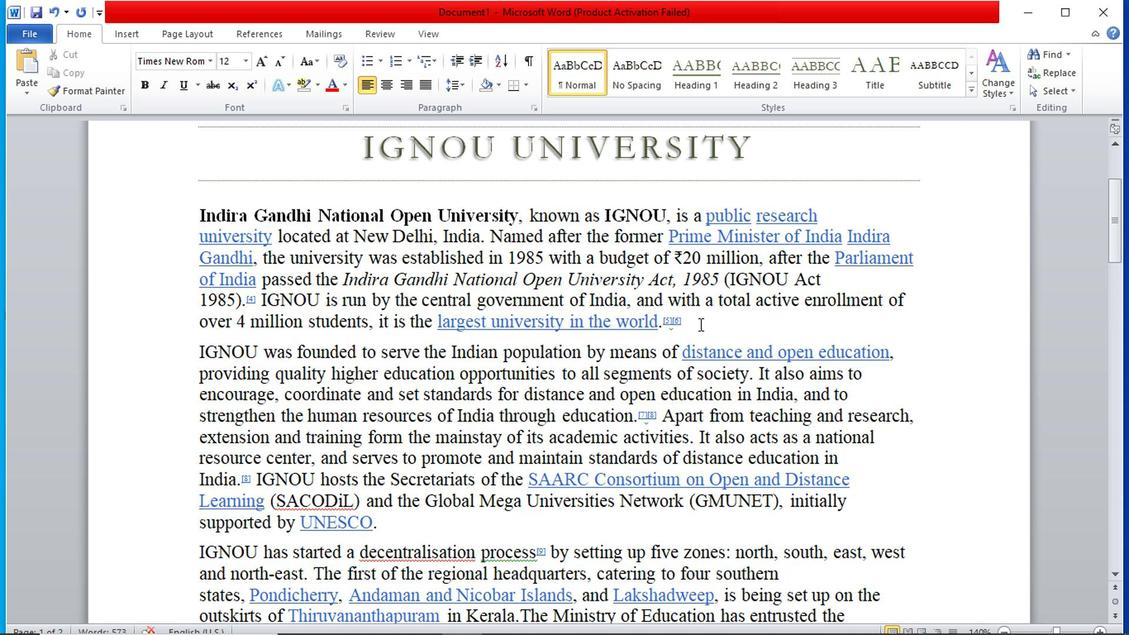 
Action: Mouse moved to (692, 332)
Screenshot: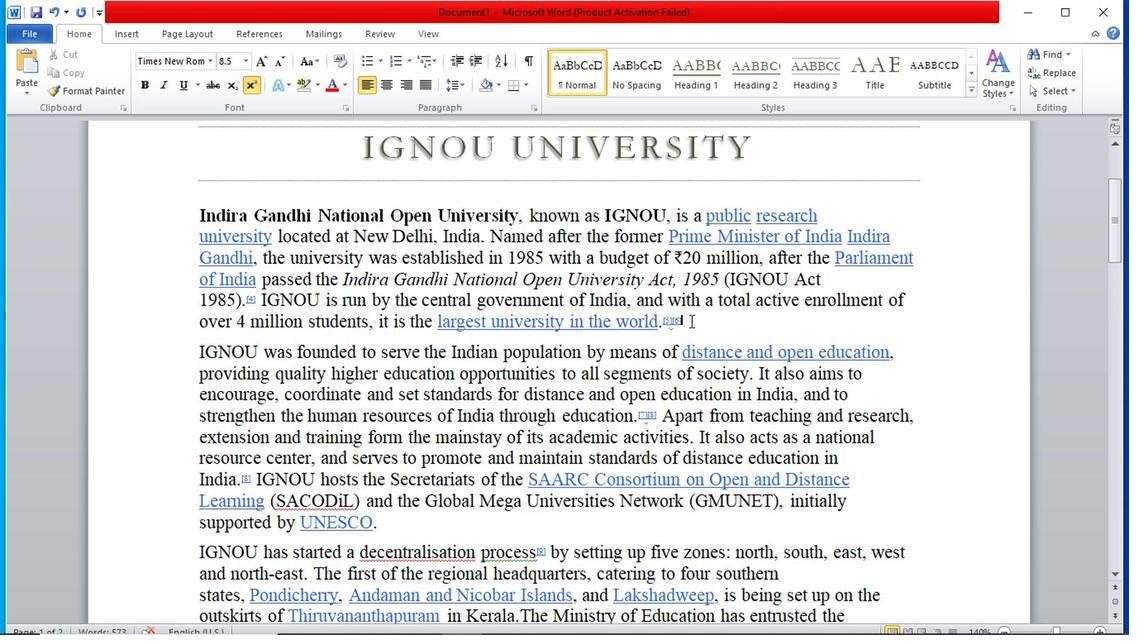 
Action: Key pressed <Key.backspace><Key.backspace><Key.backspace>
Screenshot: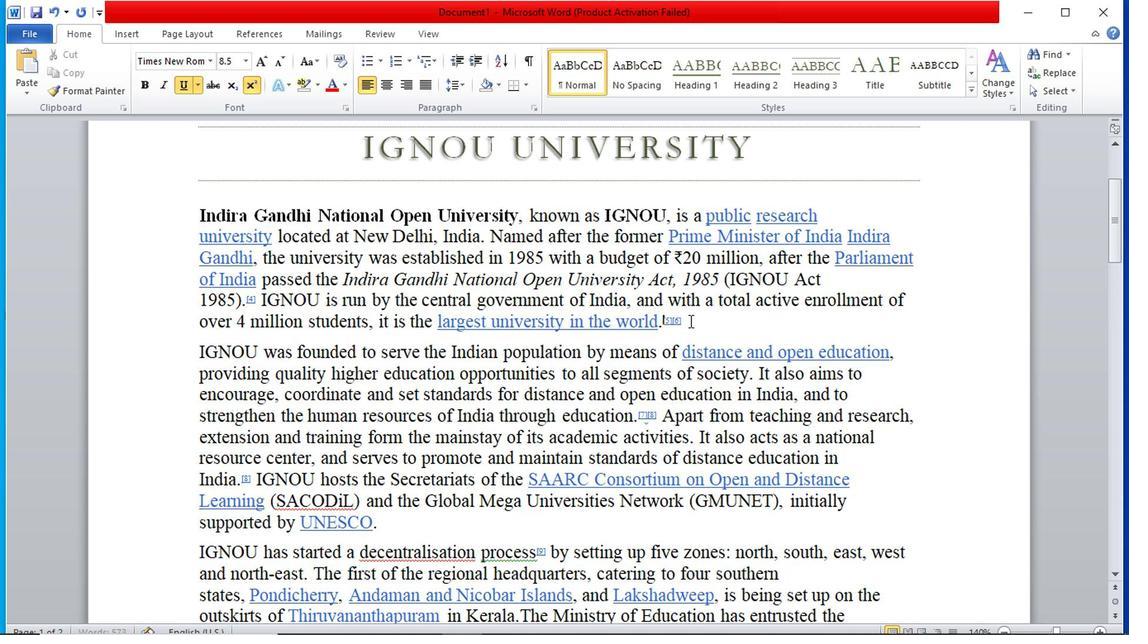 
Action: Mouse moved to (693, 333)
Screenshot: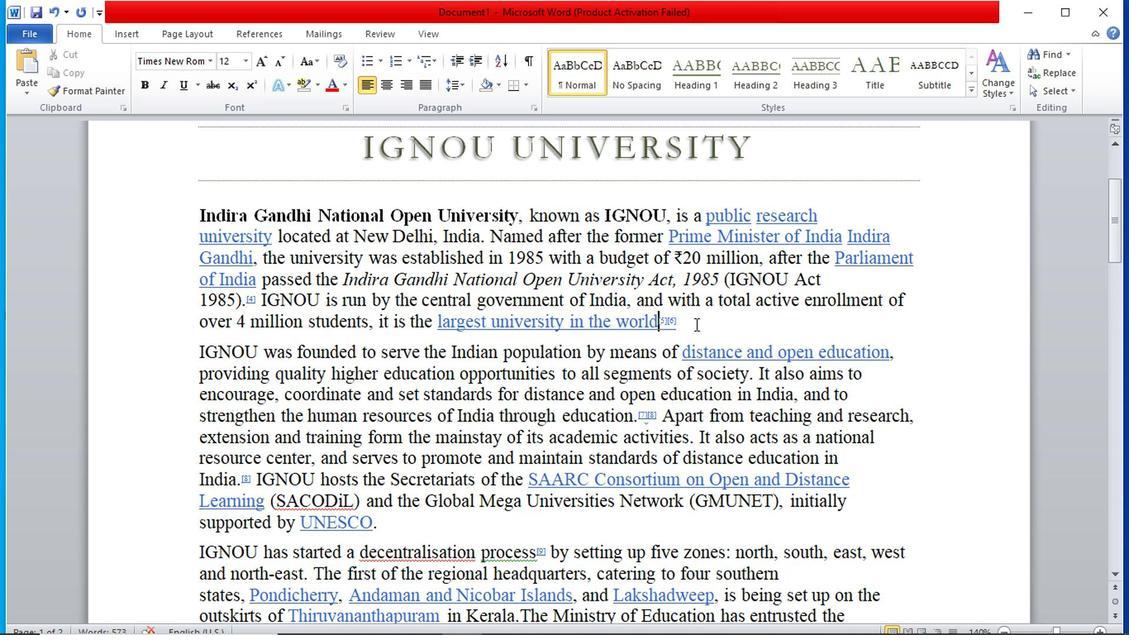 
Action: Mouse pressed left at (693, 333)
Screenshot: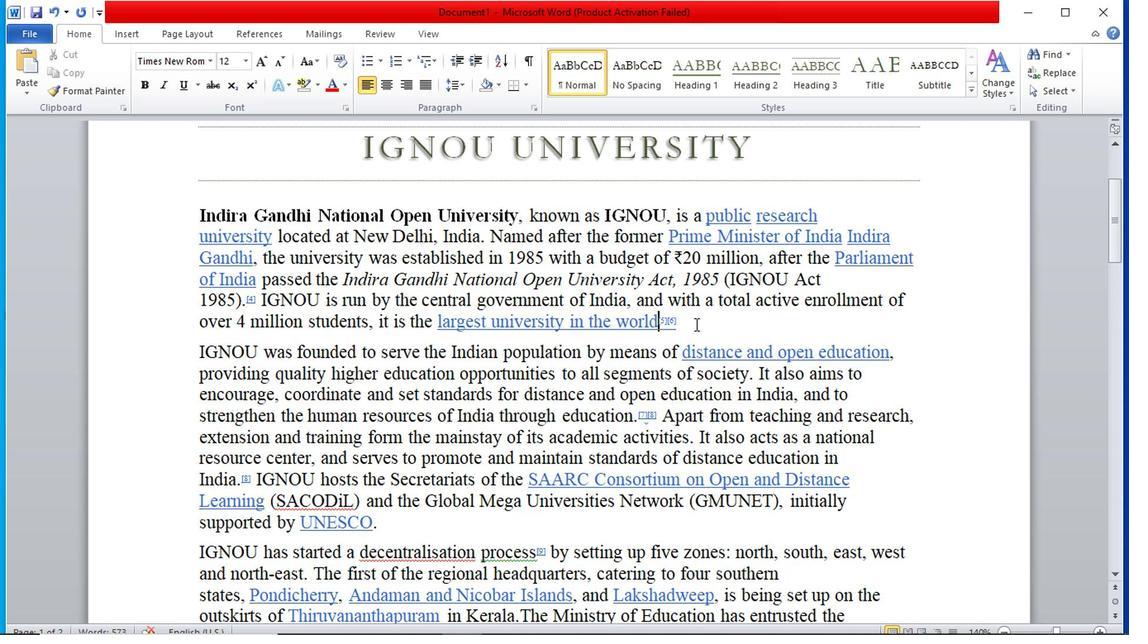 
Action: Key pressed <Key.backspace><Key.backspace><Key.backspace><Key.backspace><Key.backspace><Key.backspace>.<Key.enter>
Screenshot: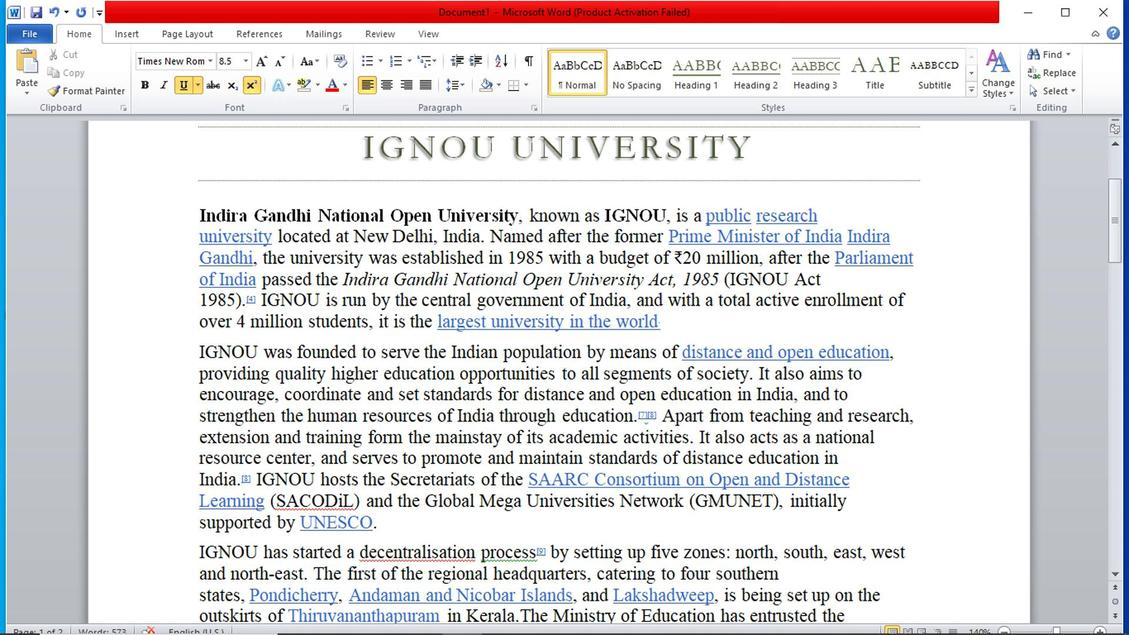 
Action: Mouse moved to (763, 358)
Screenshot: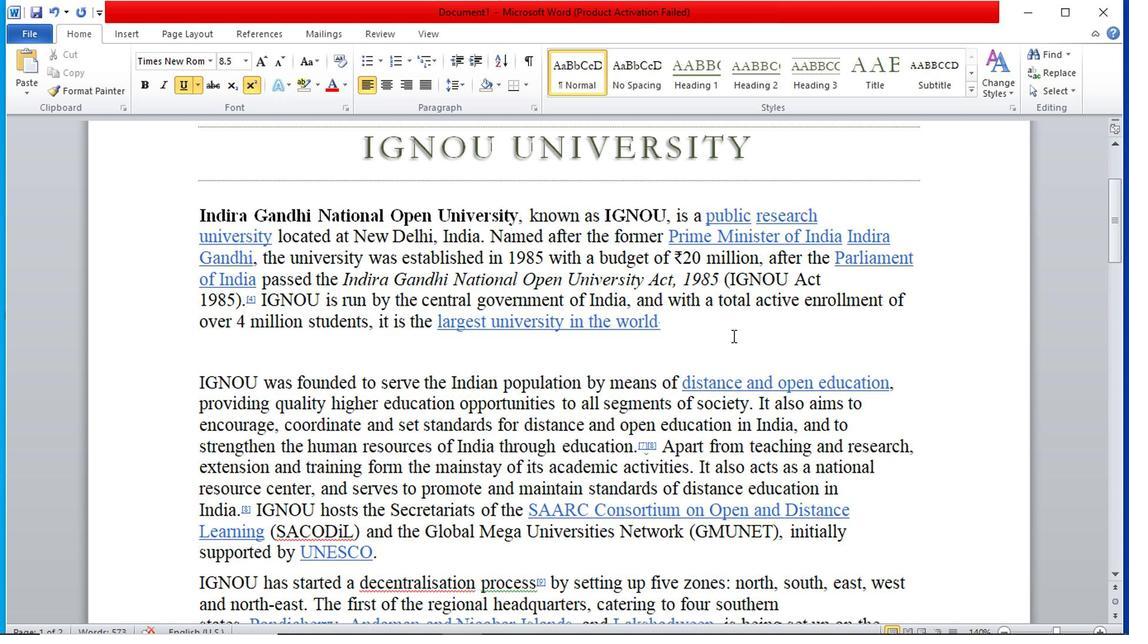
Action: Mouse scrolled (763, 358) with delta (0, 0)
Screenshot: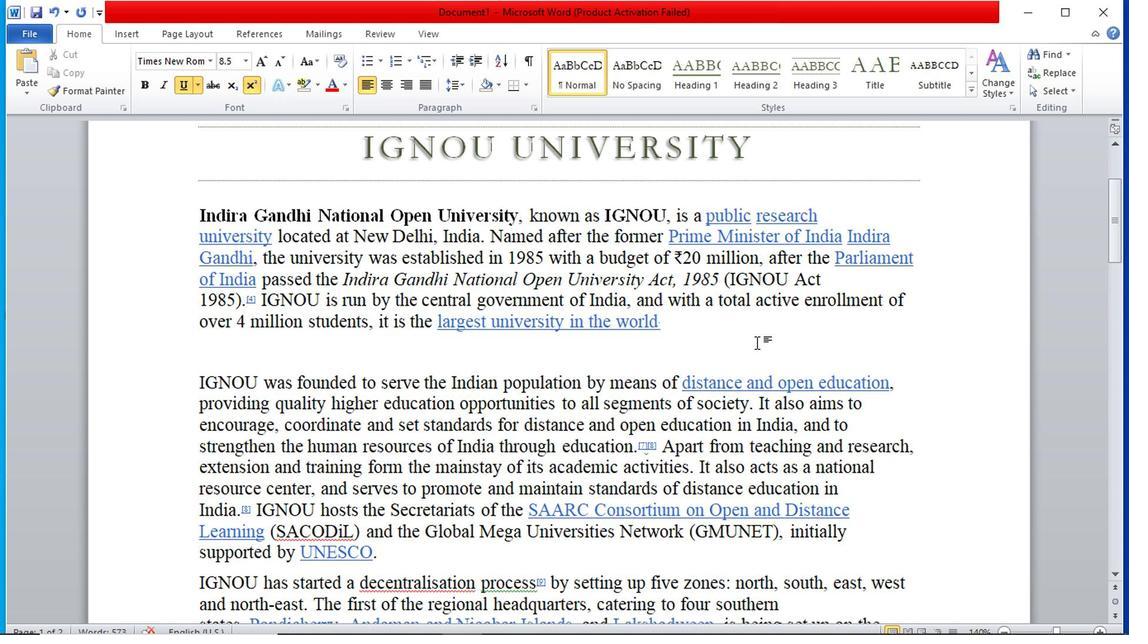 
Action: Mouse moved to (396, 510)
Screenshot: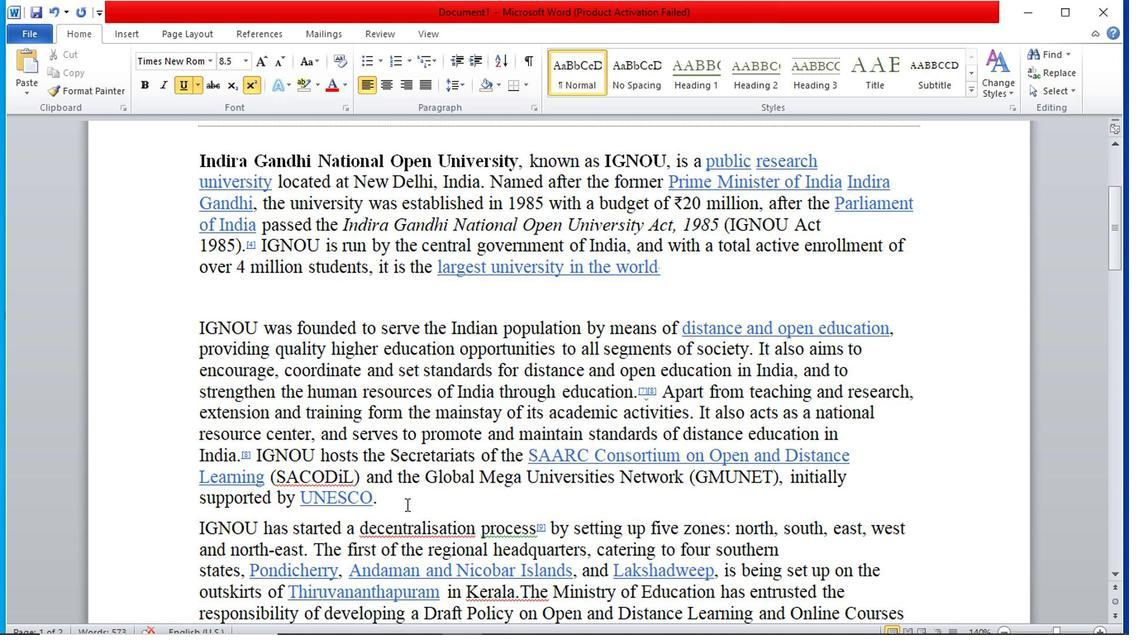 
Action: Mouse pressed left at (396, 510)
Screenshot: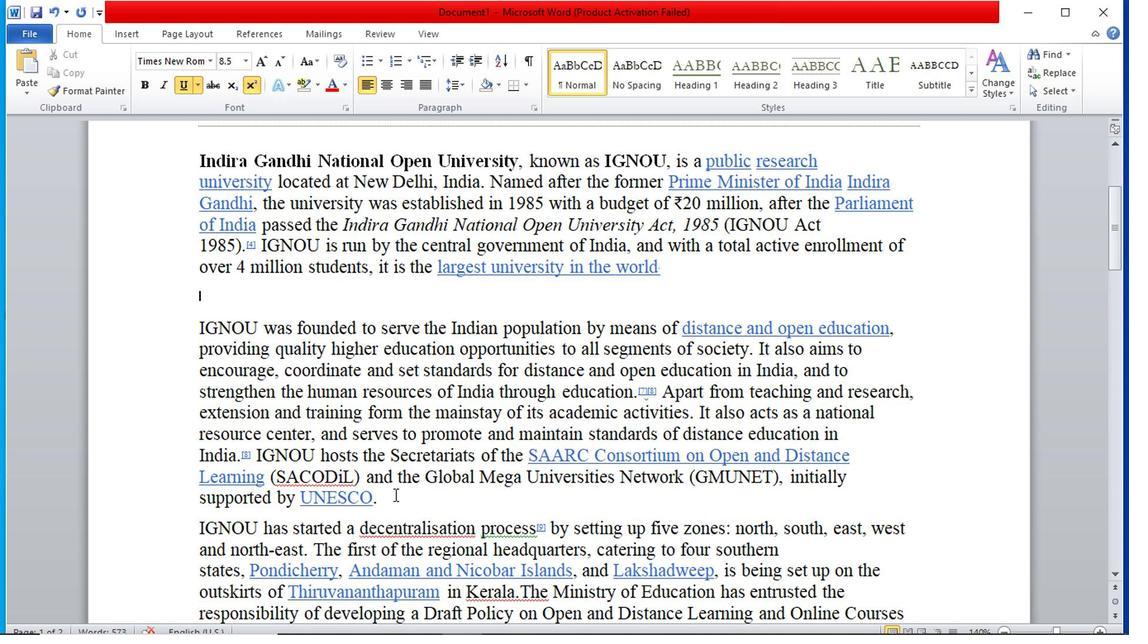 
Action: Key pressed <Key.enter>
Screenshot: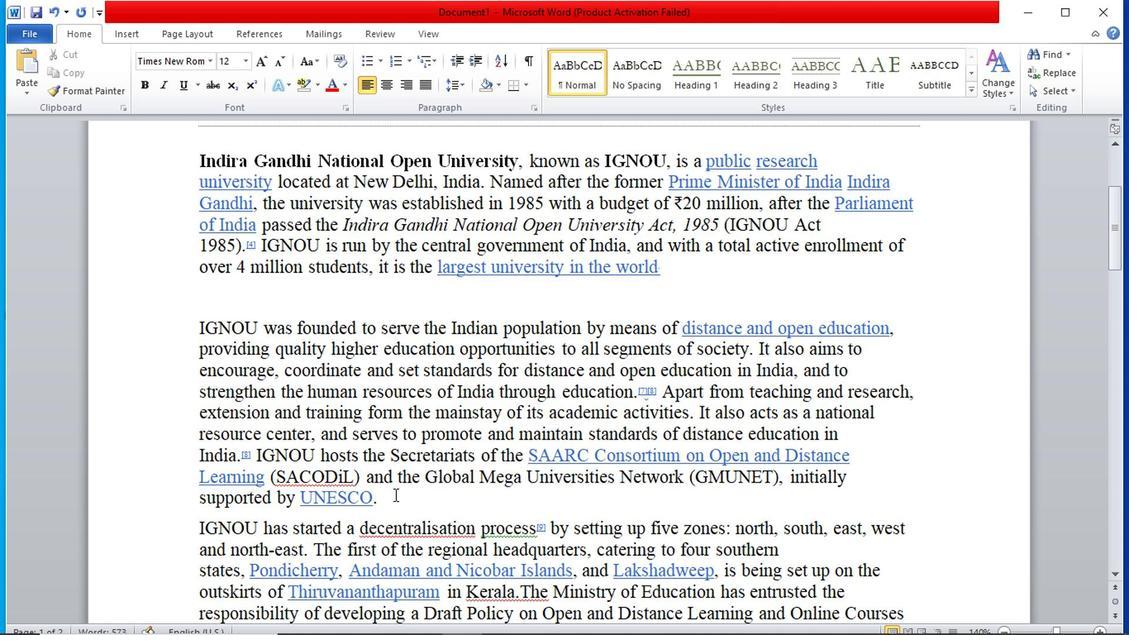 
Action: Mouse moved to (425, 504)
Screenshot: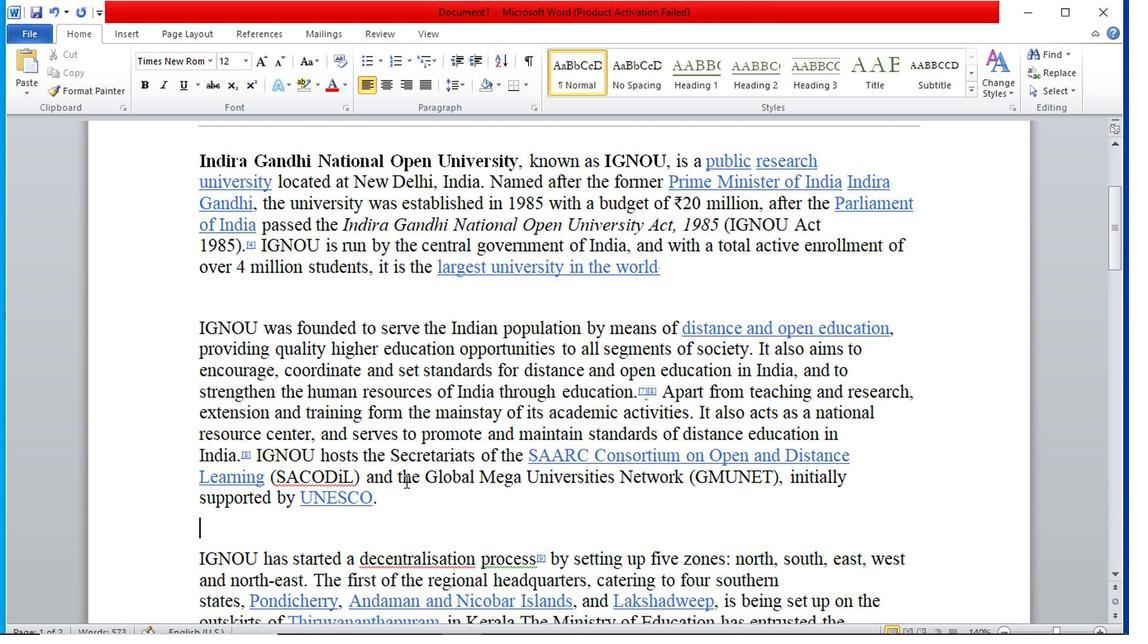 
Action: Mouse scrolled (425, 504) with delta (0, 0)
Screenshot: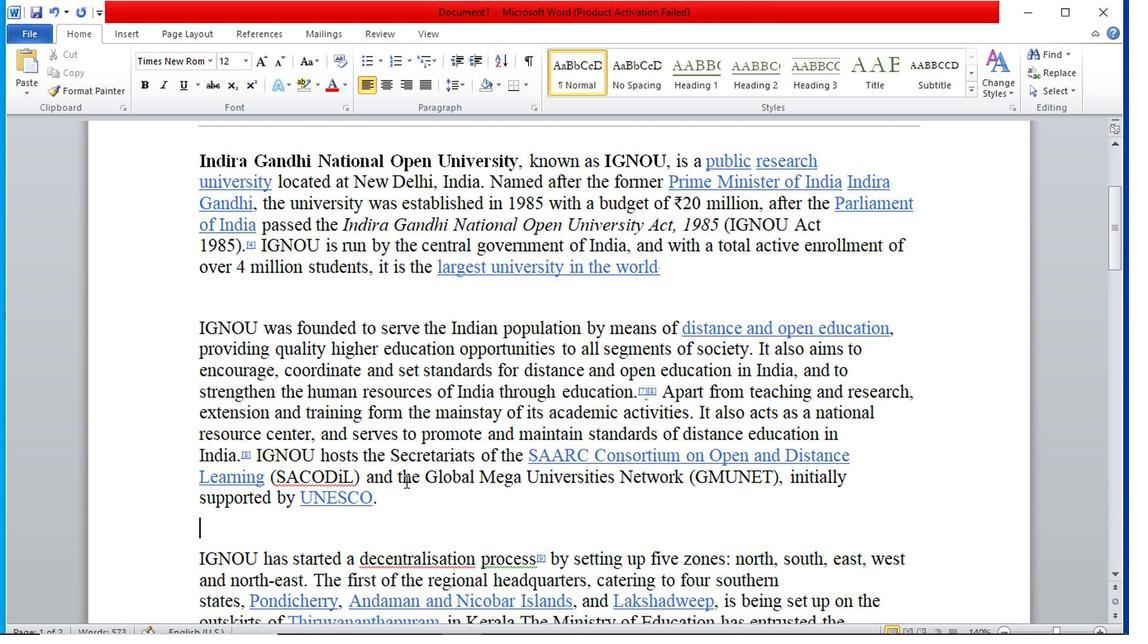 
Action: Mouse moved to (491, 447)
Screenshot: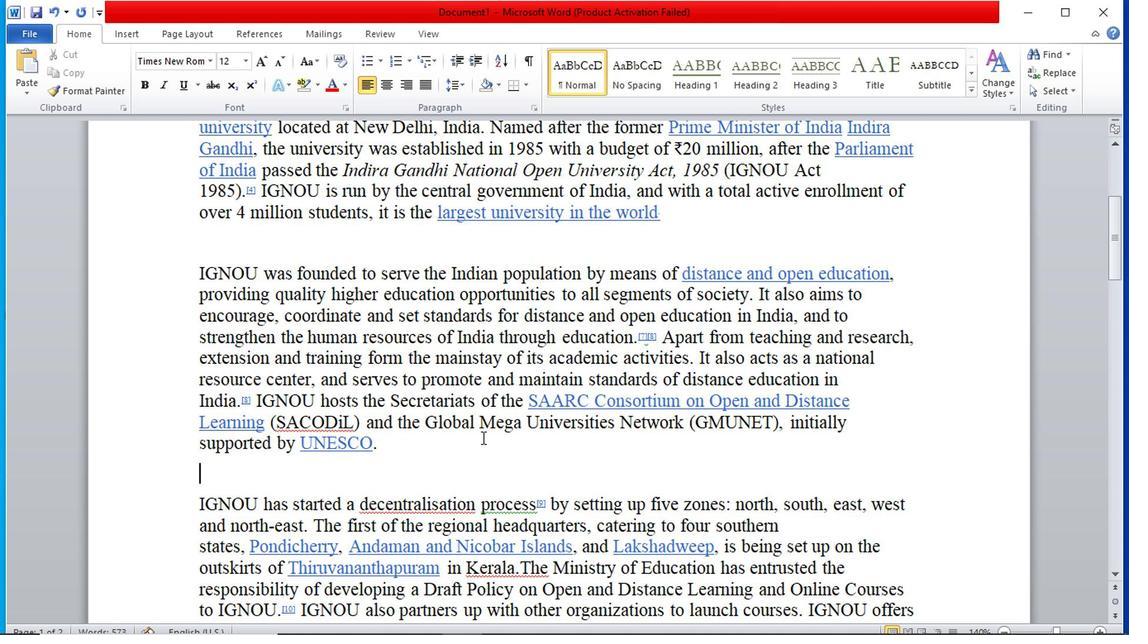 
Action: Mouse scrolled (491, 446) with delta (0, 0)
Screenshot: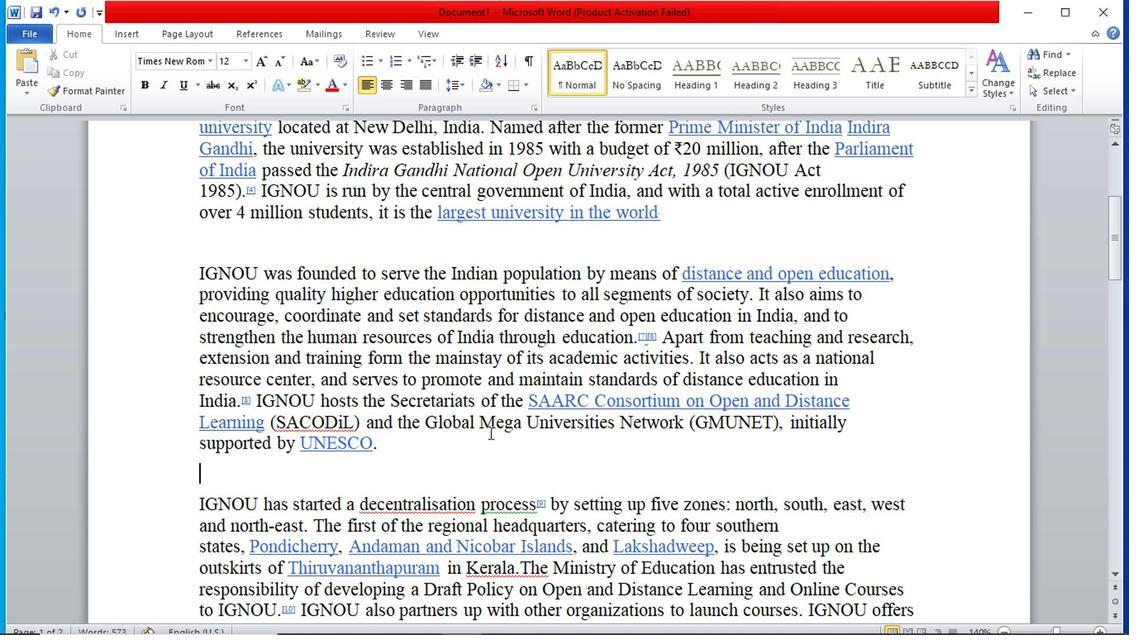 
Action: Mouse moved to (491, 447)
Screenshot: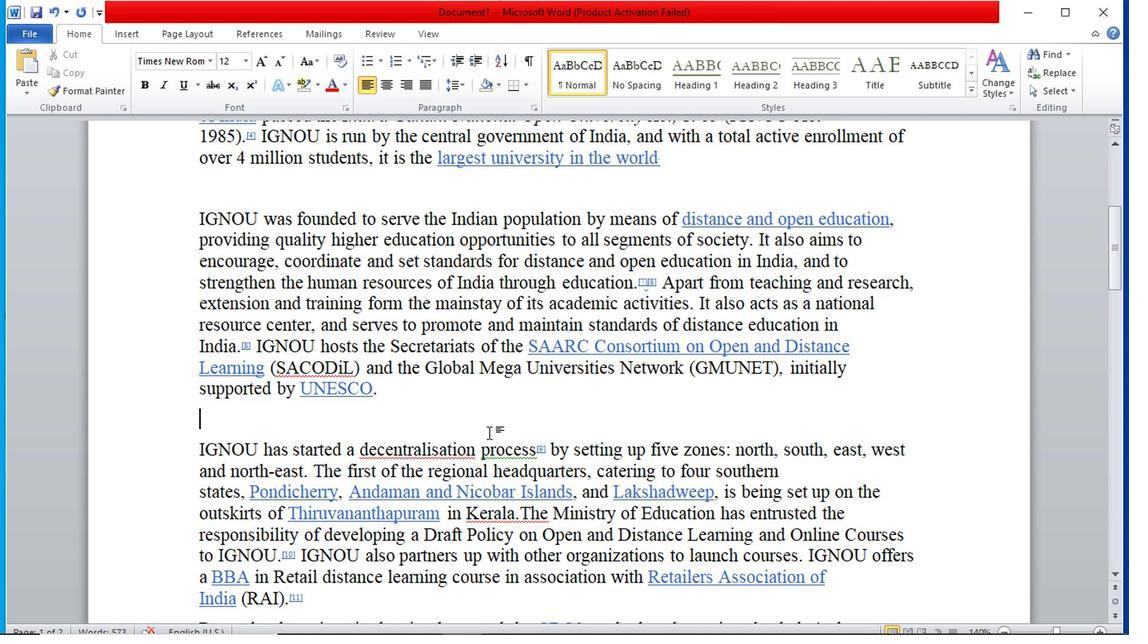 
Action: Mouse scrolled (491, 446) with delta (0, 0)
Screenshot: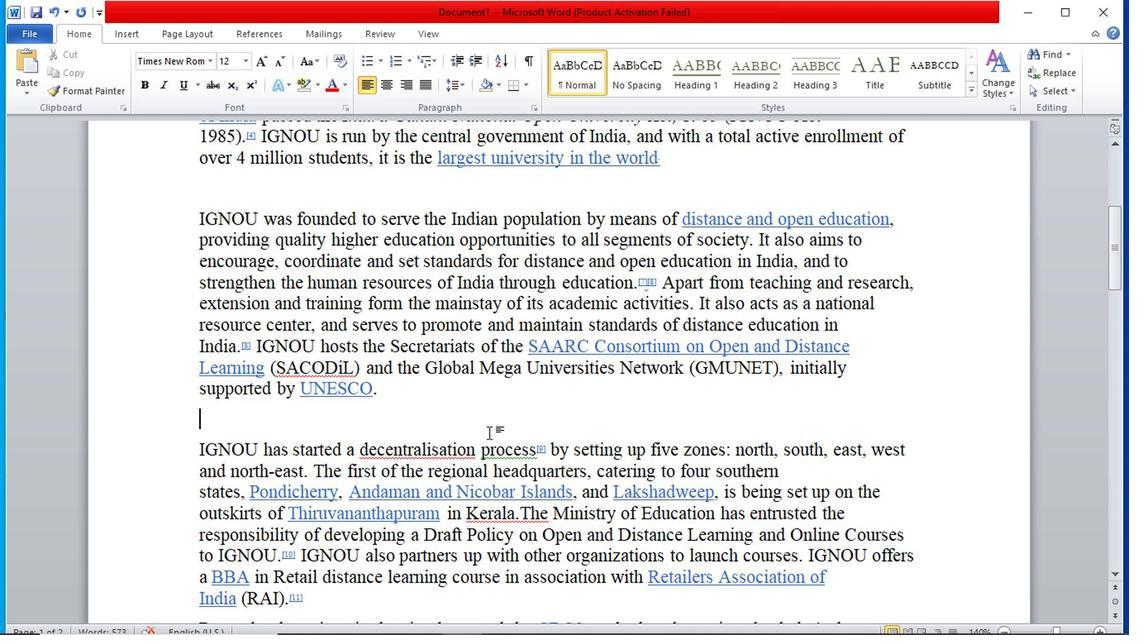 
Action: Mouse moved to (592, 510)
Screenshot: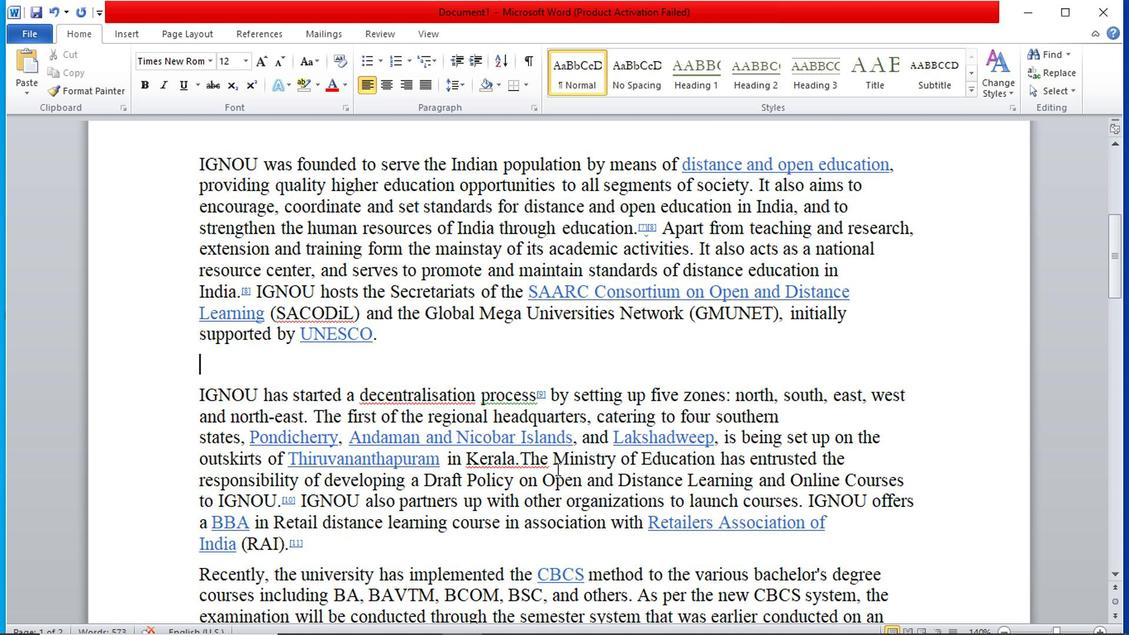 
Action: Mouse scrolled (592, 510) with delta (0, 0)
Screenshot: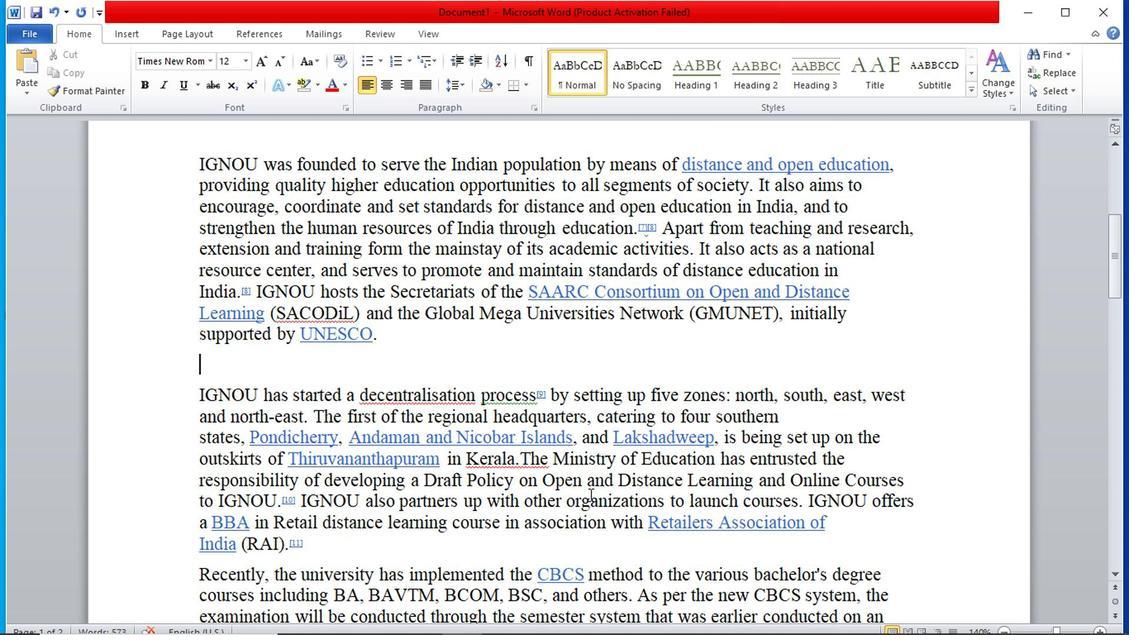 
Action: Mouse moved to (307, 504)
Screenshot: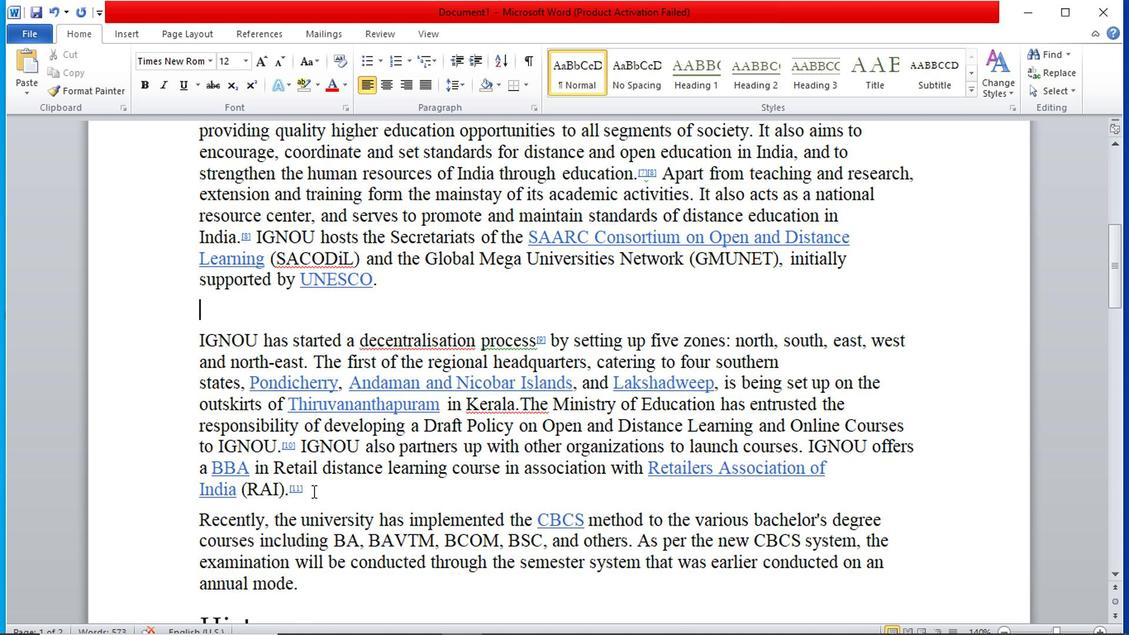 
Action: Mouse pressed left at (307, 504)
